 Task: Set up alerts for new listings in Portland, Oregon, that have a home office or study, and create a list of the availability of properties with dedicated workspace.
Action: Mouse moved to (342, 196)
Screenshot: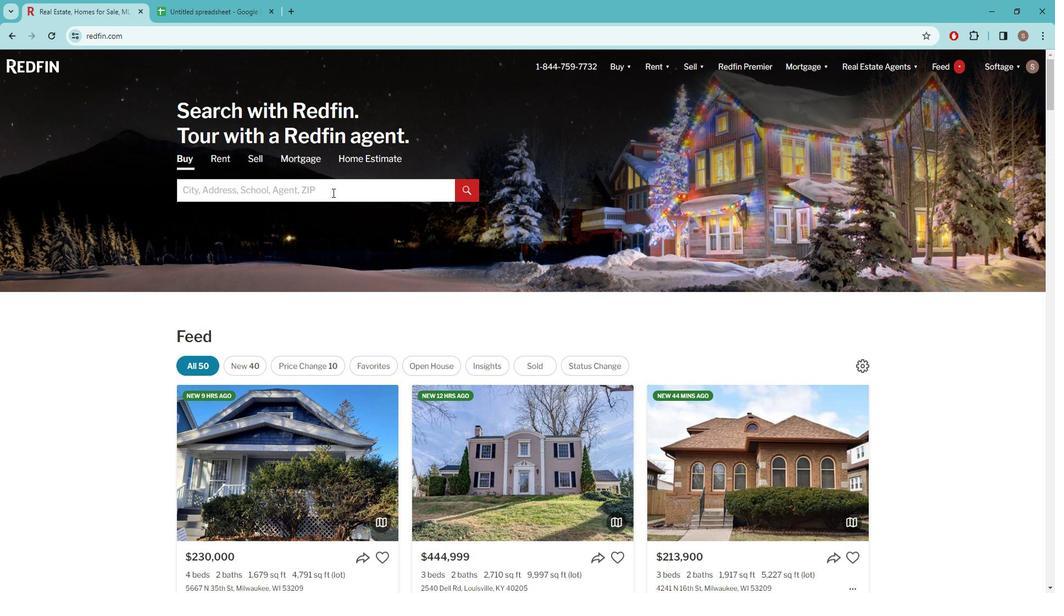 
Action: Mouse pressed left at (342, 196)
Screenshot: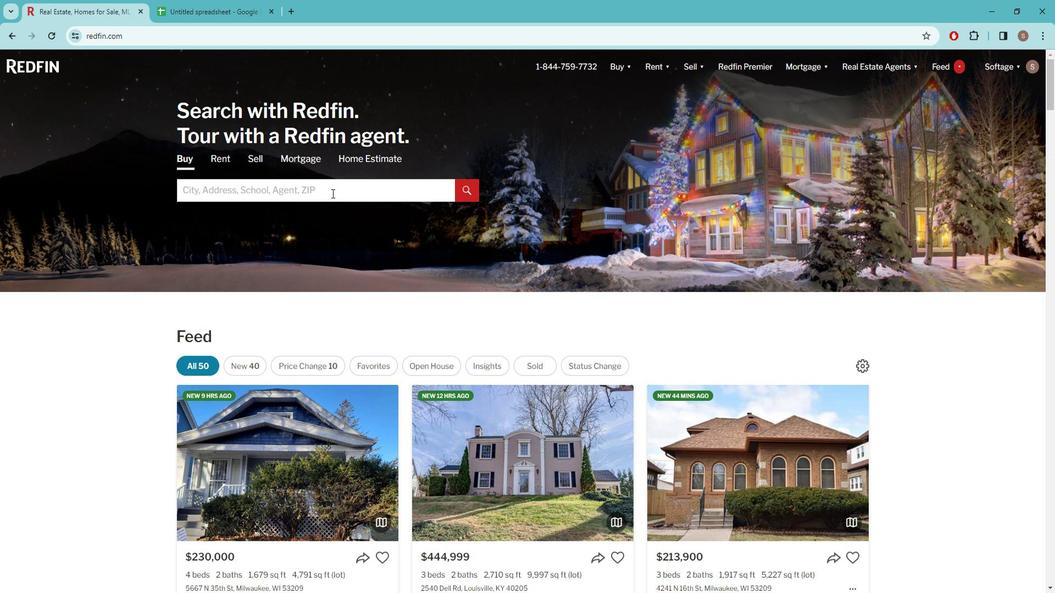 
Action: Key pressed p<Key.caps_lock>ORTLAND
Screenshot: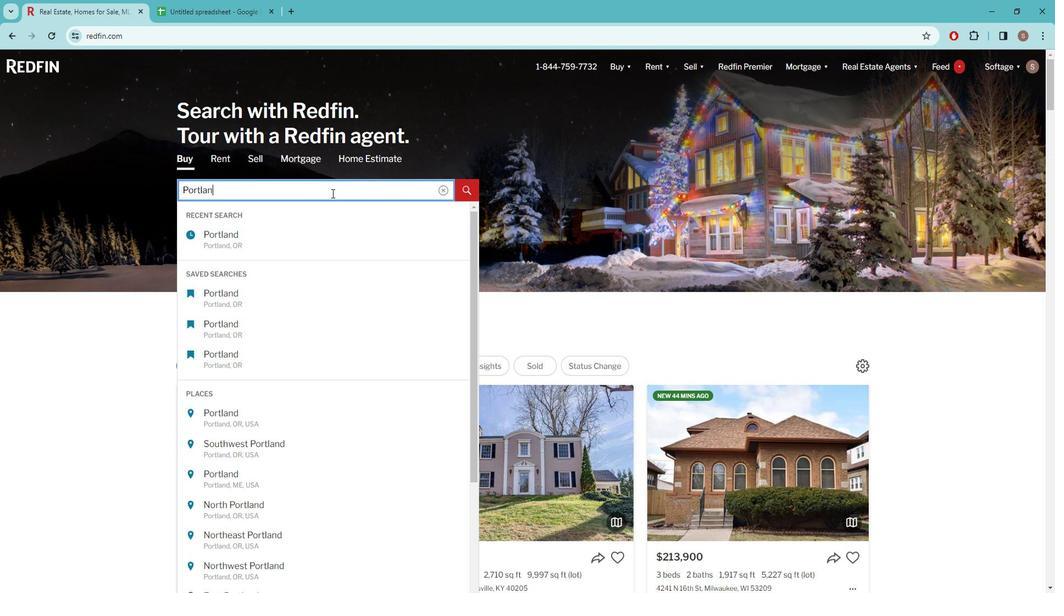 
Action: Mouse moved to (285, 230)
Screenshot: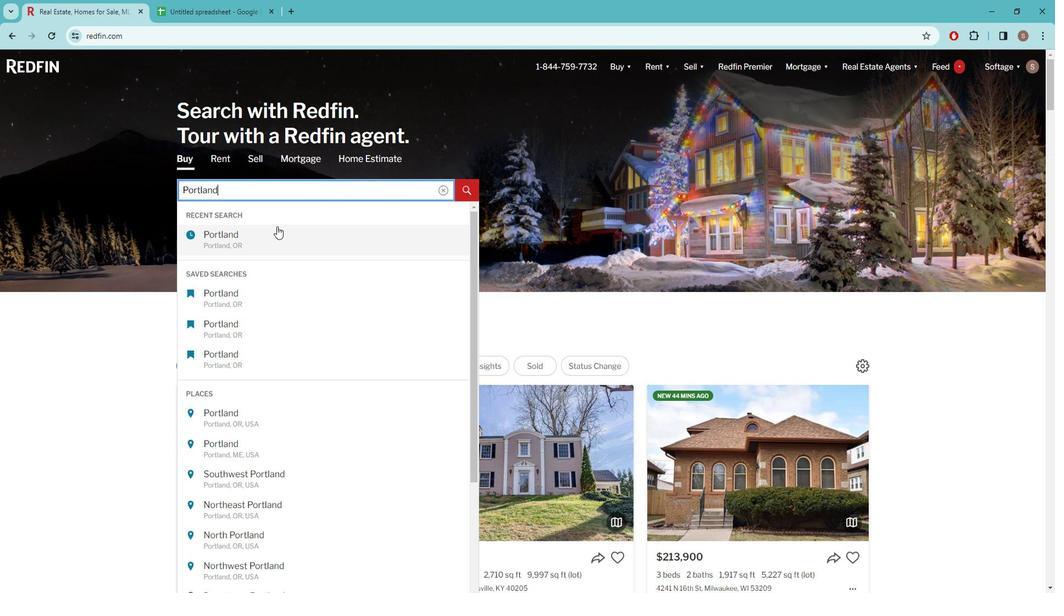
Action: Mouse pressed left at (285, 230)
Screenshot: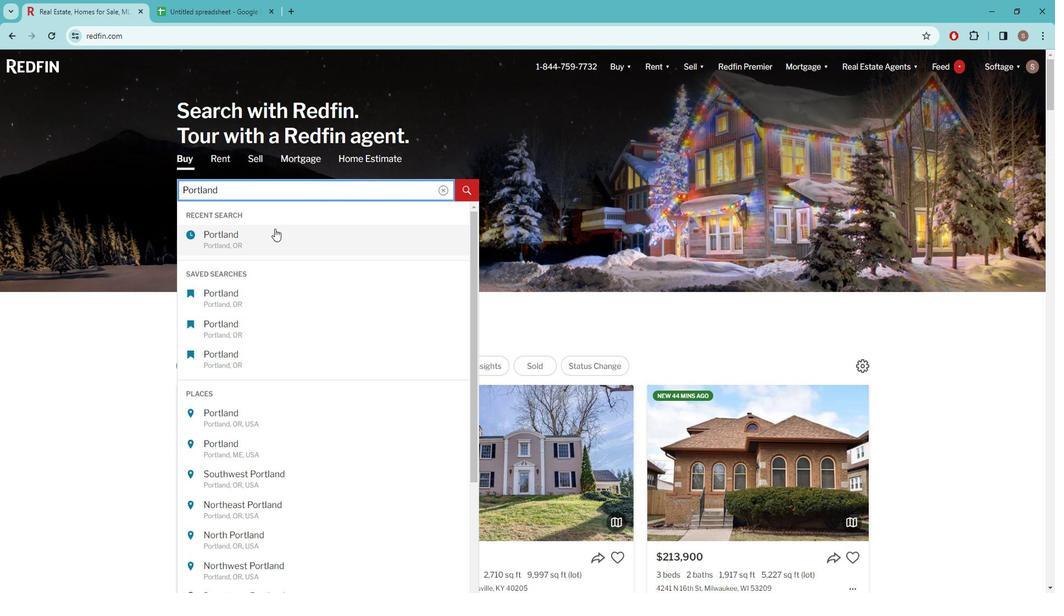 
Action: Mouse moved to (929, 145)
Screenshot: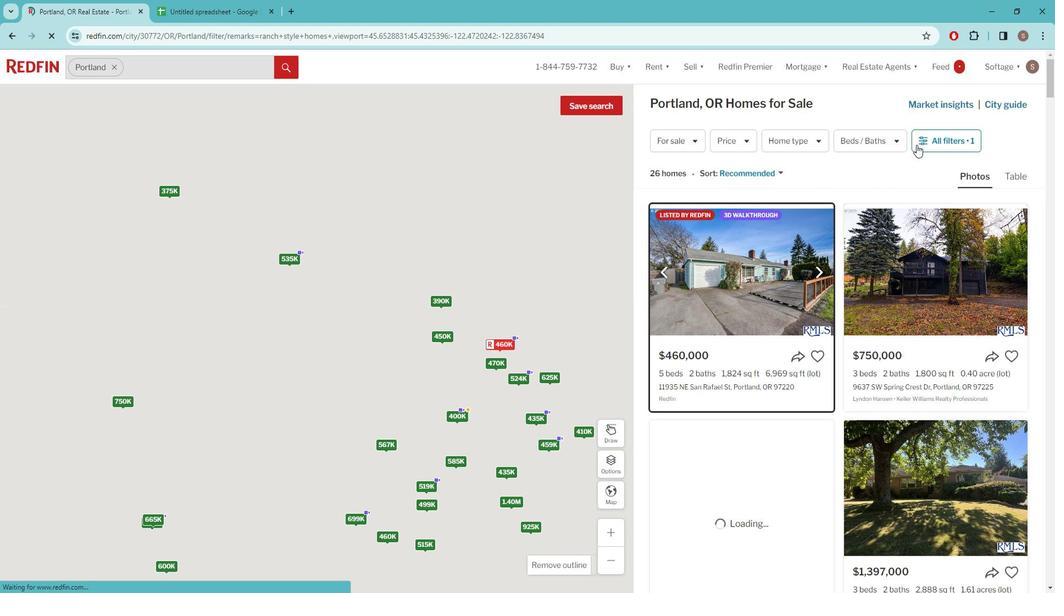 
Action: Mouse pressed left at (929, 145)
Screenshot: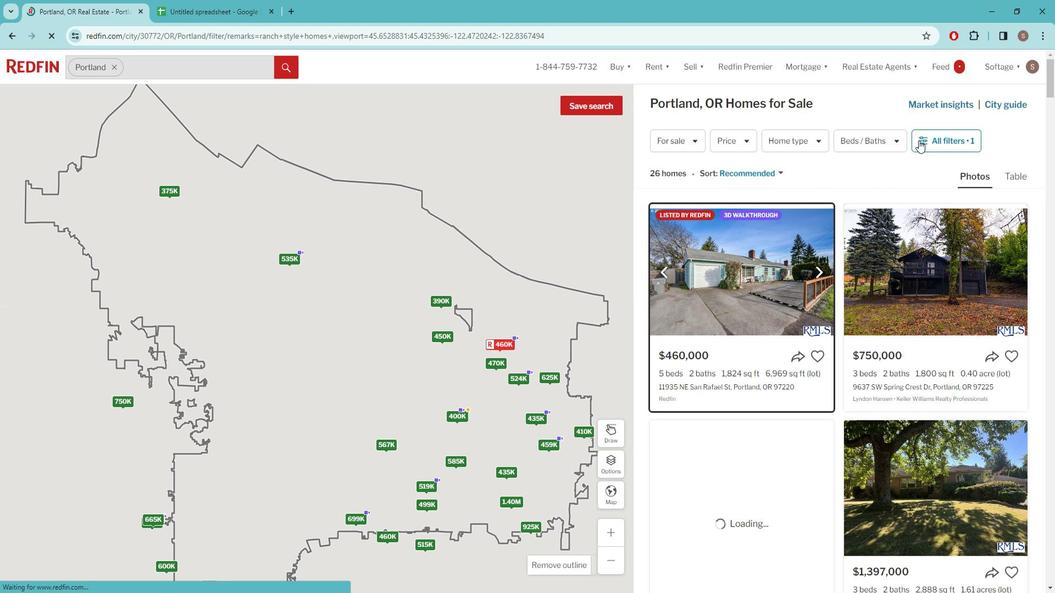 
Action: Mouse pressed left at (929, 145)
Screenshot: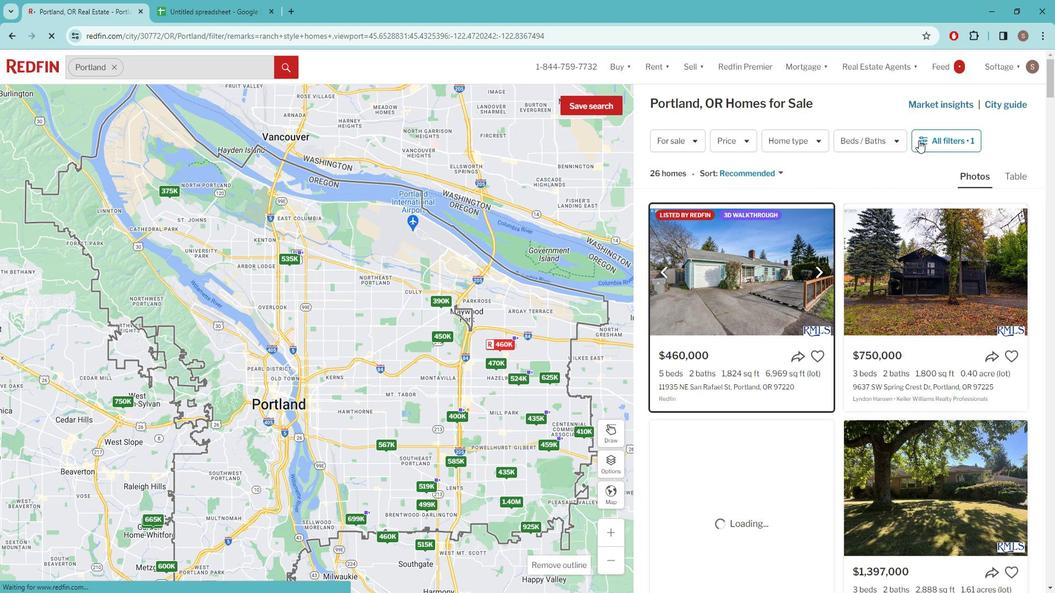 
Action: Mouse moved to (937, 146)
Screenshot: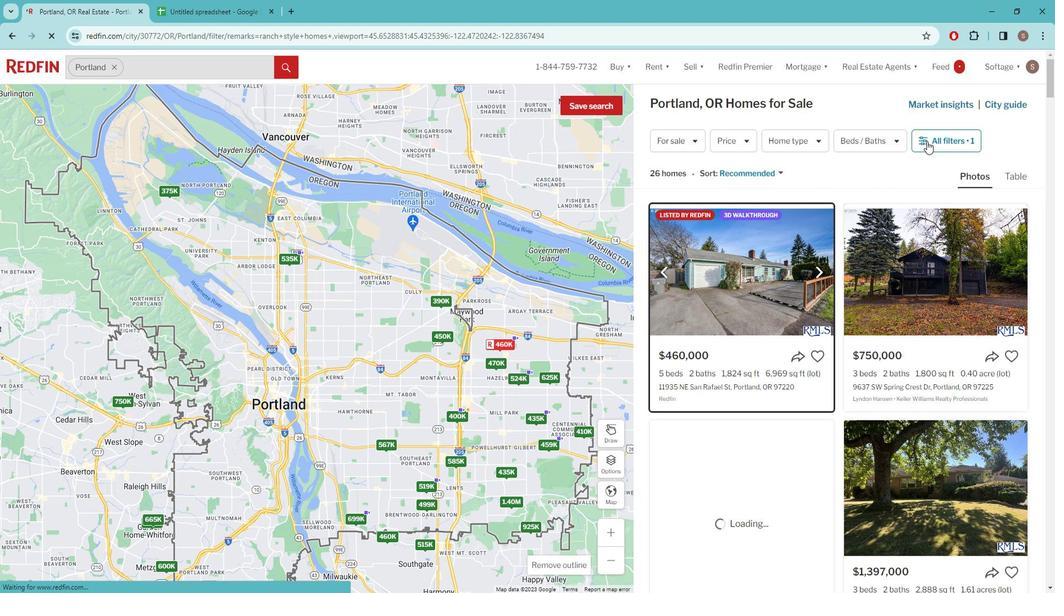 
Action: Mouse pressed left at (937, 146)
Screenshot: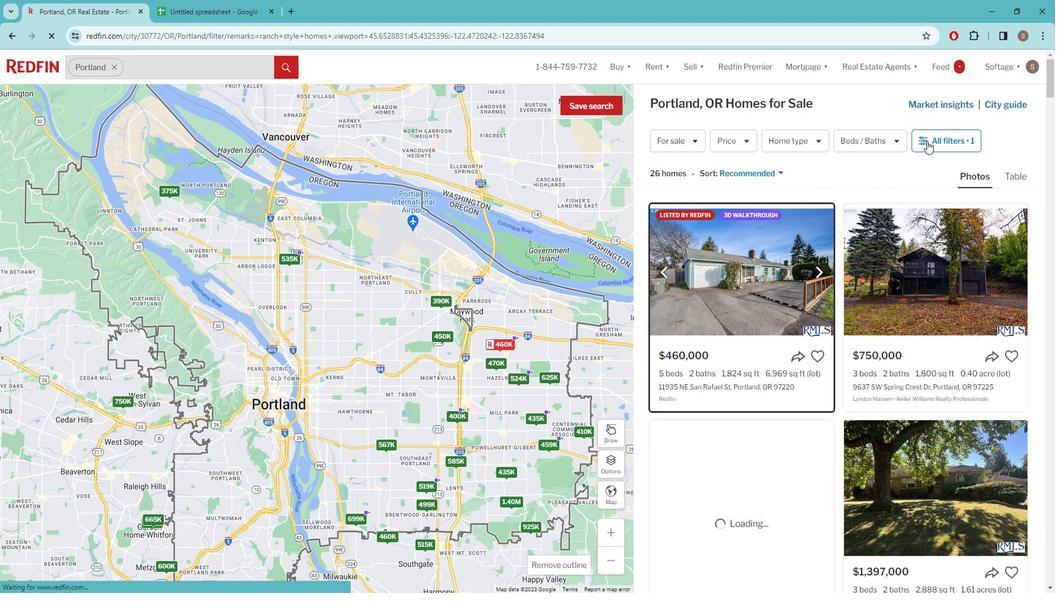 
Action: Mouse moved to (937, 146)
Screenshot: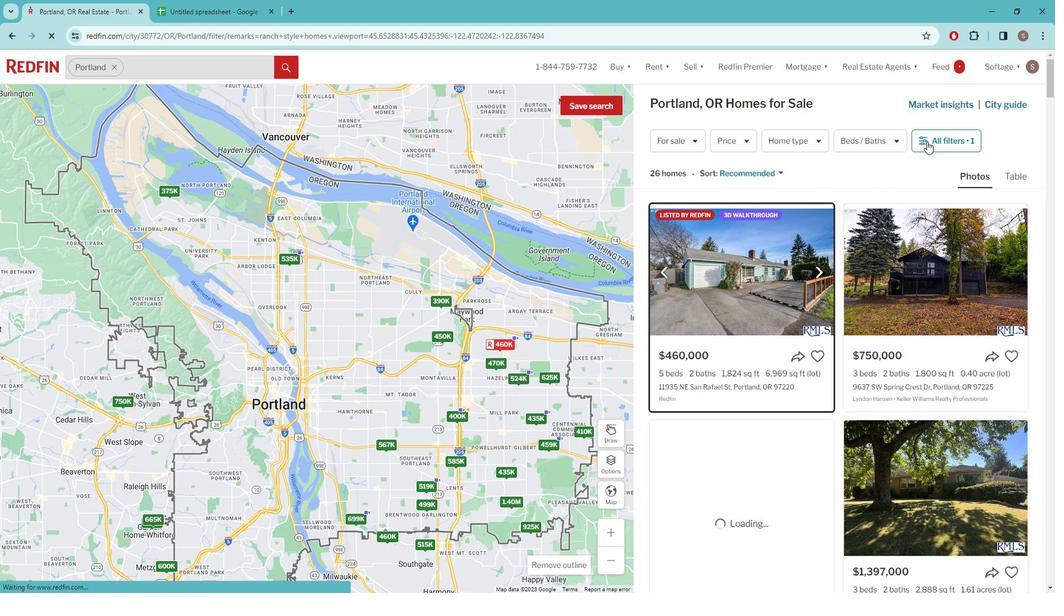 
Action: Mouse pressed left at (937, 146)
Screenshot: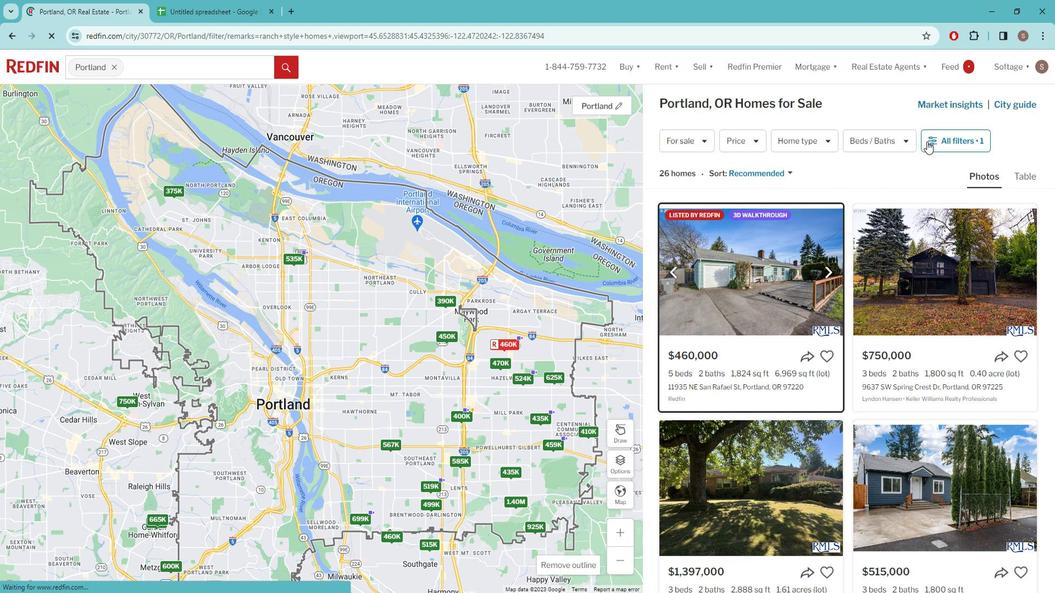 
Action: Mouse pressed left at (937, 146)
Screenshot: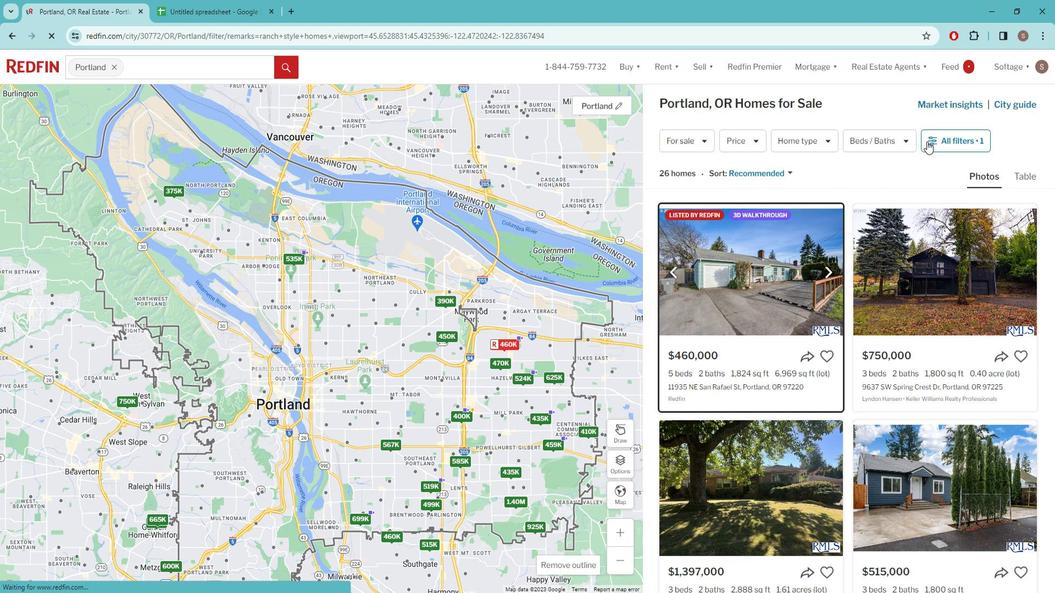 
Action: Mouse moved to (735, 557)
Screenshot: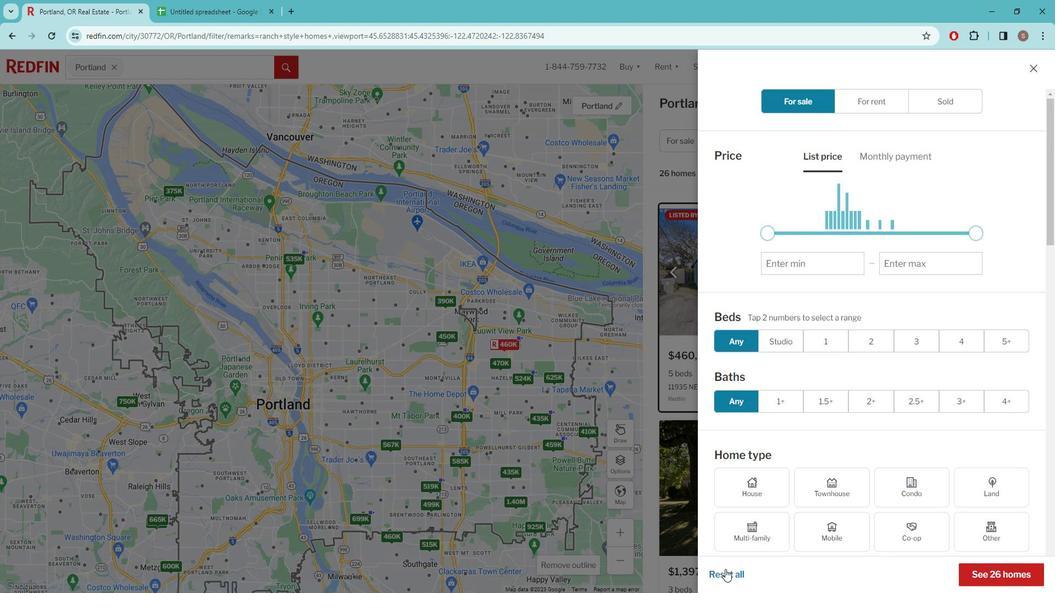 
Action: Mouse pressed left at (735, 557)
Screenshot: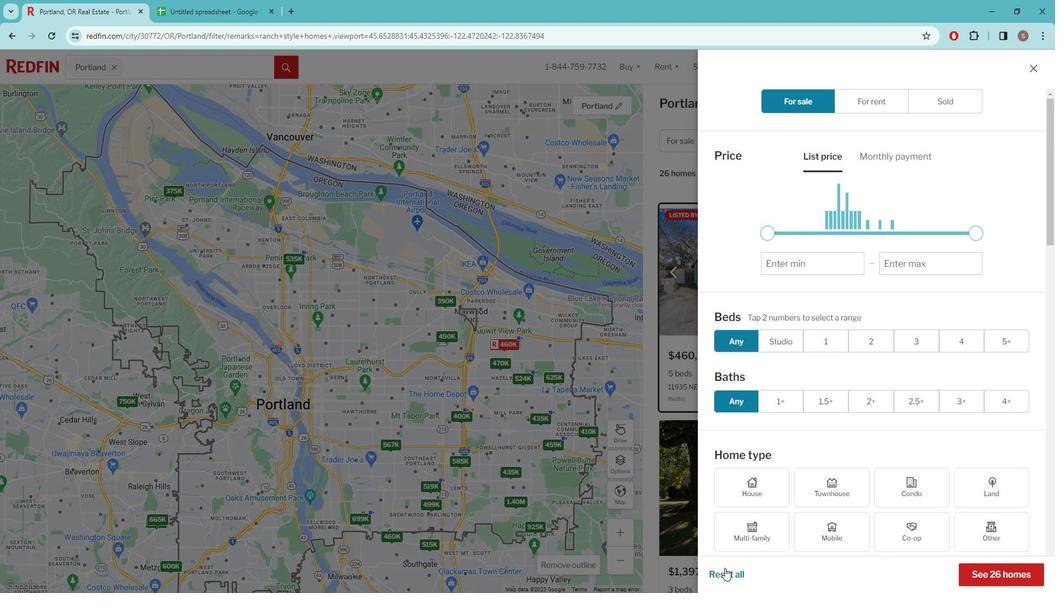 
Action: Mouse moved to (819, 354)
Screenshot: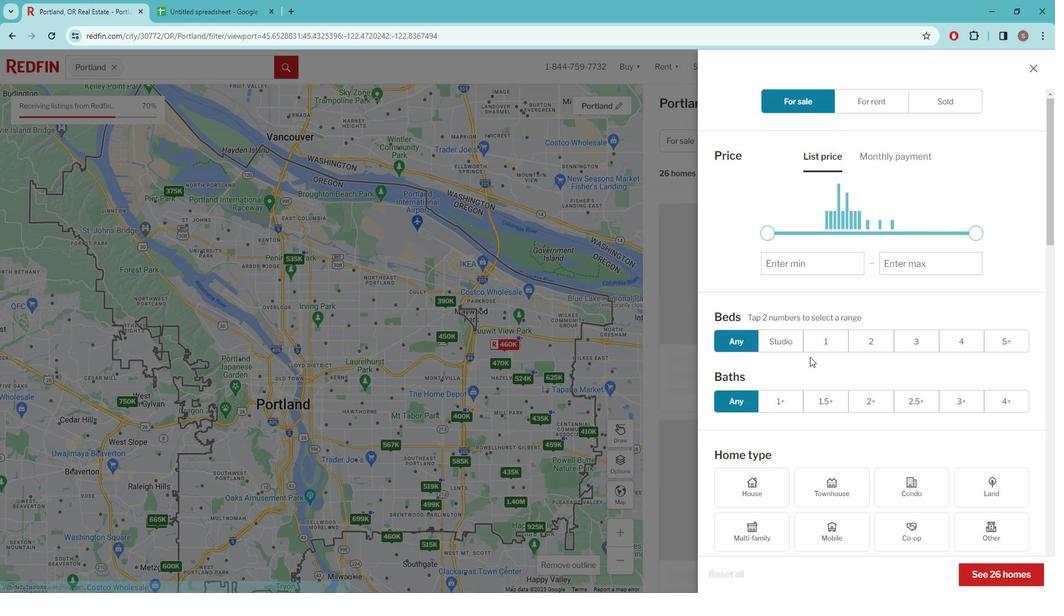 
Action: Mouse scrolled (819, 353) with delta (0, 0)
Screenshot: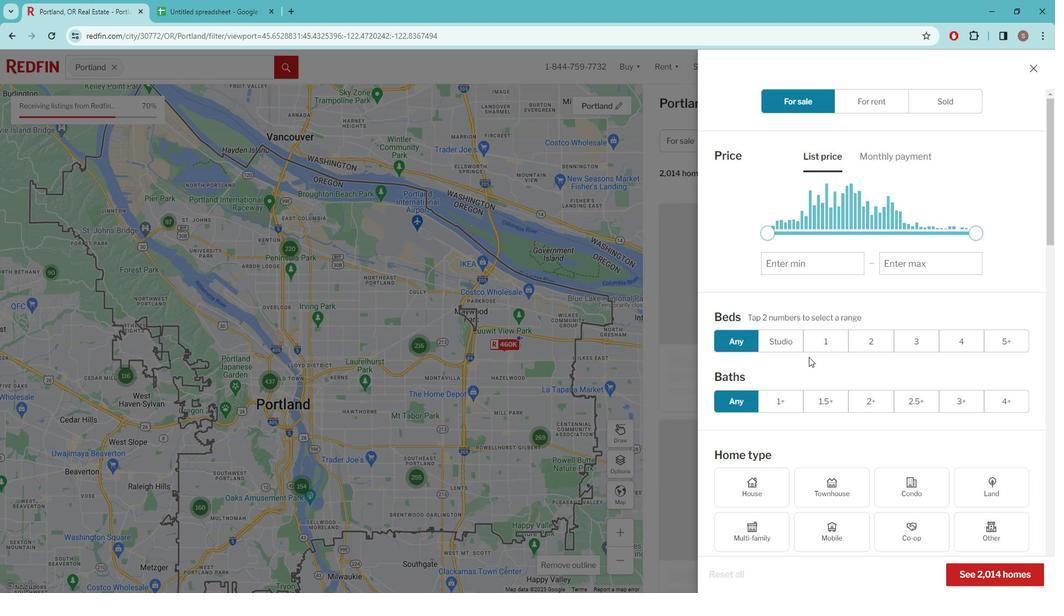 
Action: Mouse scrolled (819, 353) with delta (0, 0)
Screenshot: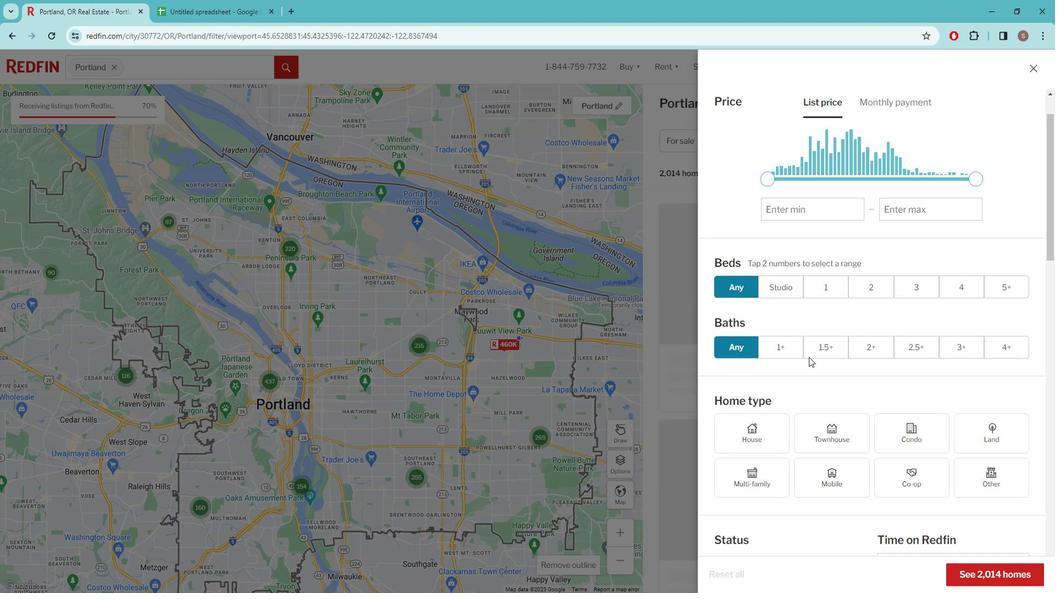 
Action: Mouse moved to (909, 494)
Screenshot: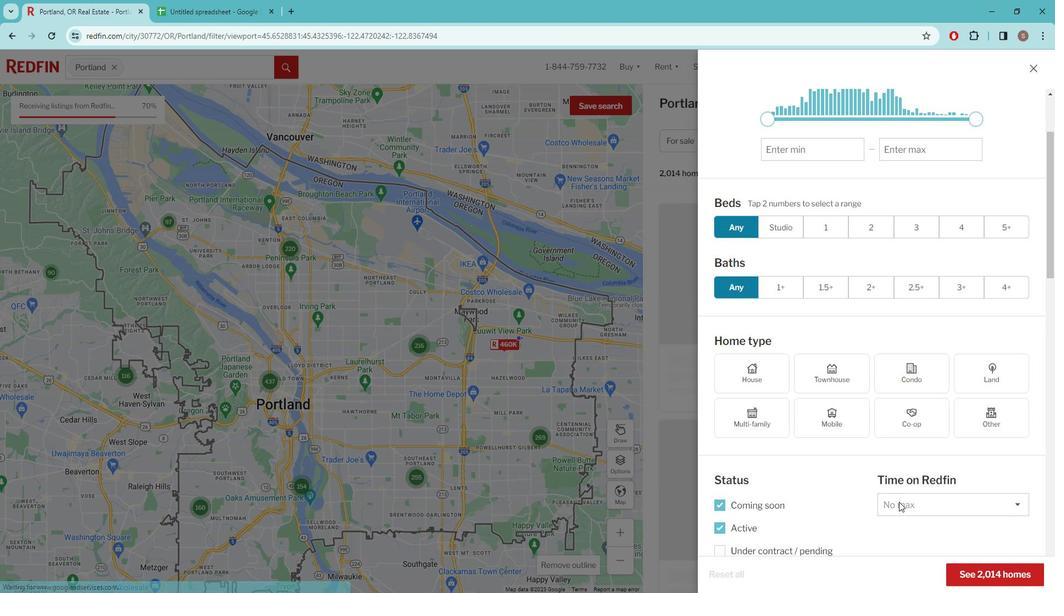 
Action: Mouse pressed left at (909, 494)
Screenshot: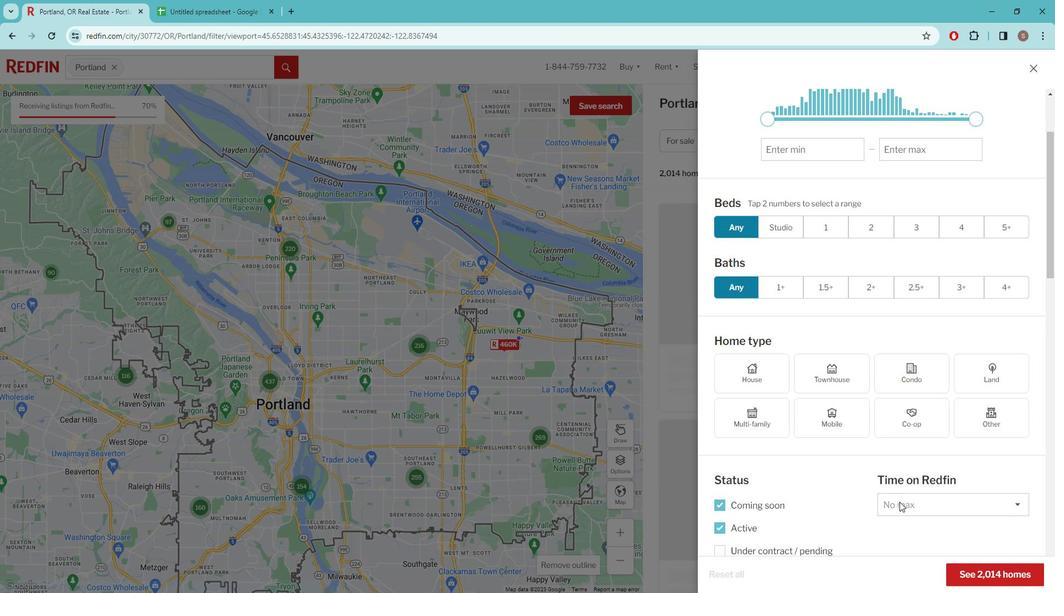 
Action: Mouse moved to (924, 359)
Screenshot: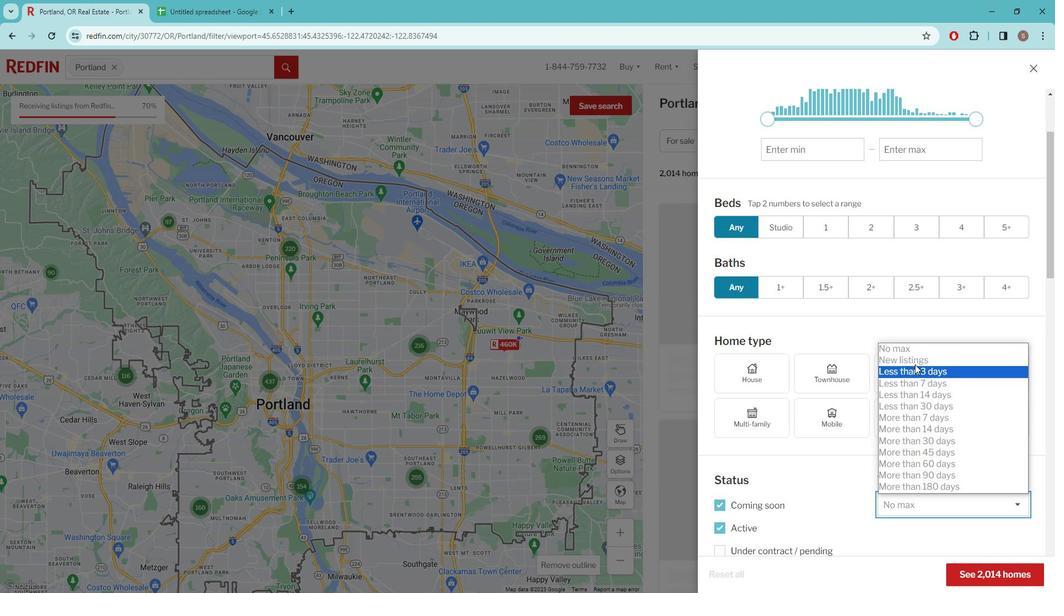 
Action: Mouse pressed left at (924, 359)
Screenshot: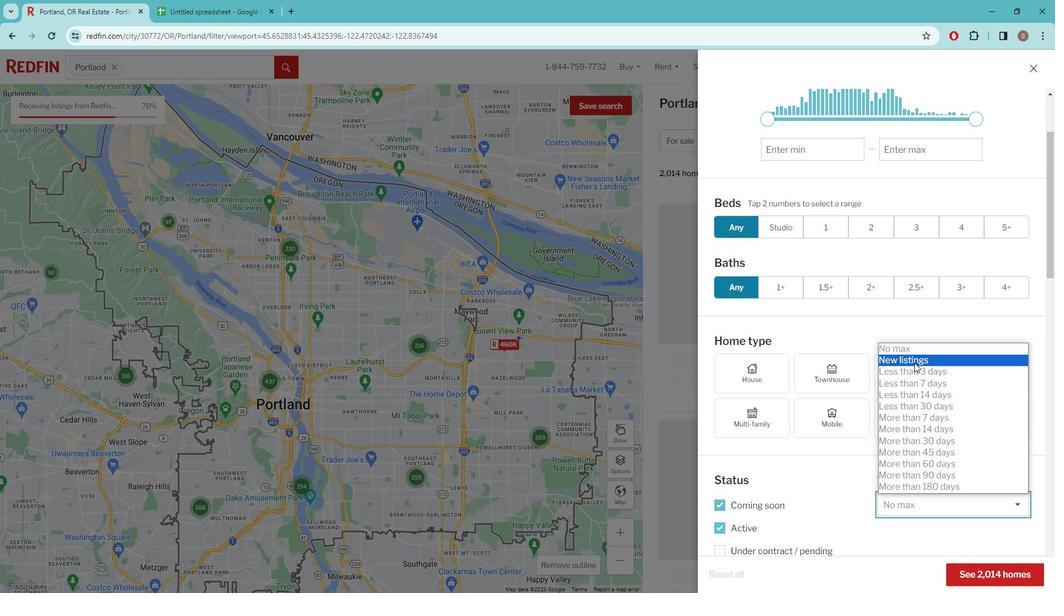 
Action: Mouse moved to (897, 392)
Screenshot: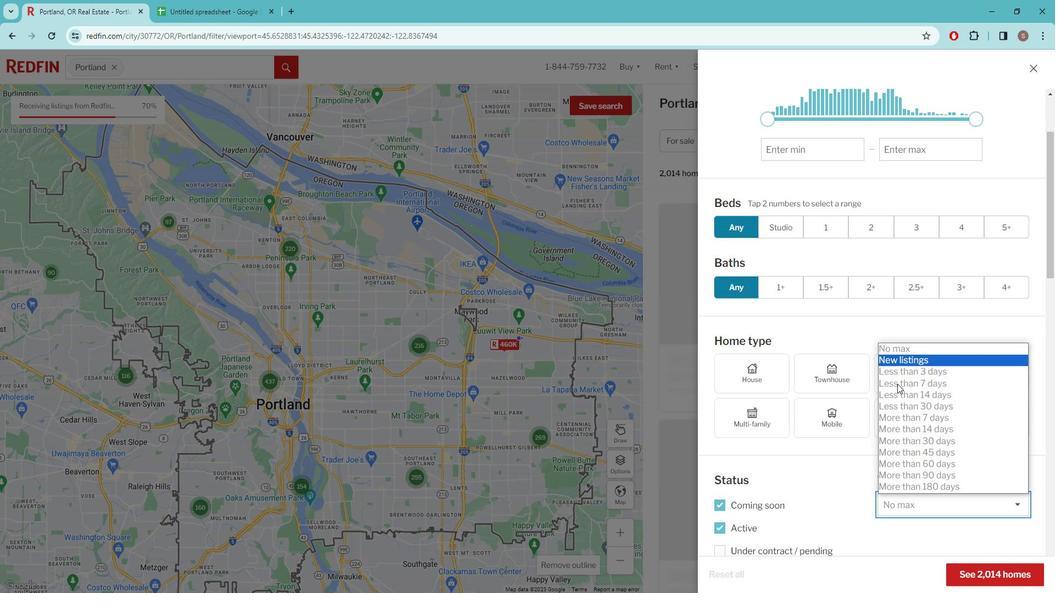 
Action: Mouse scrolled (897, 392) with delta (0, 0)
Screenshot: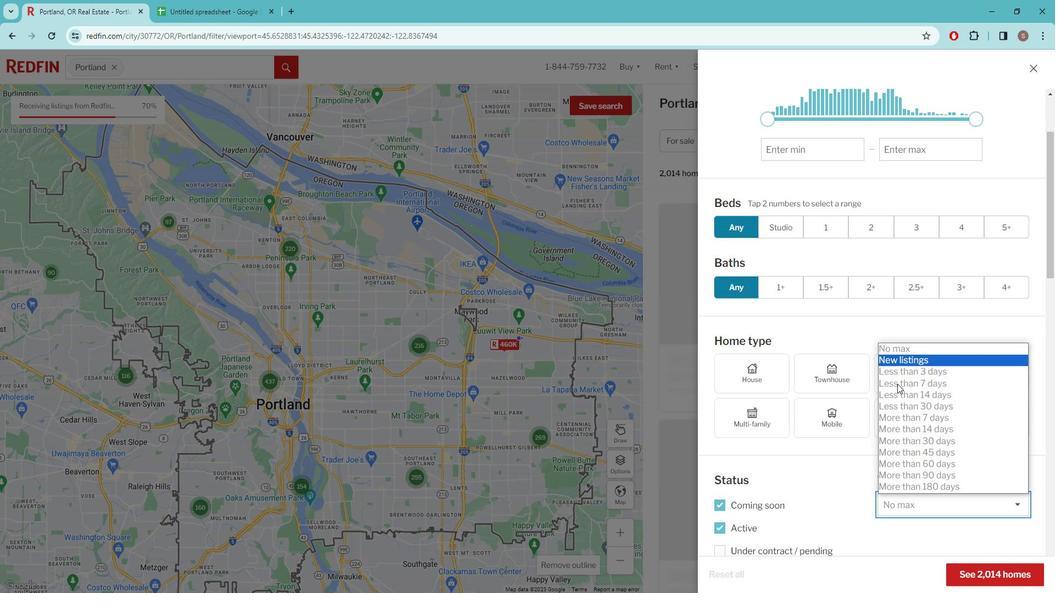 
Action: Mouse moved to (896, 393)
Screenshot: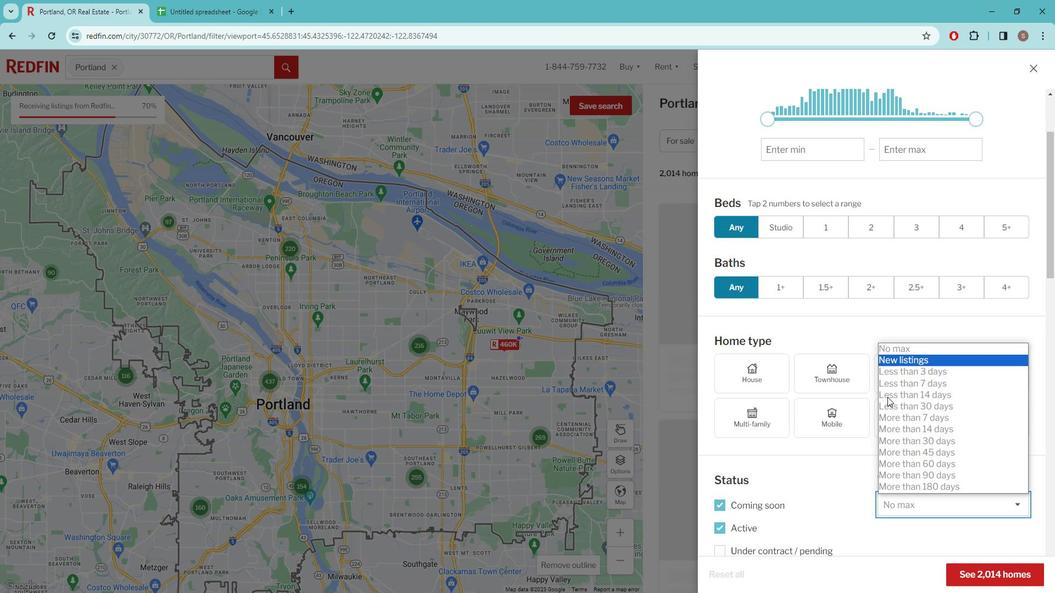 
Action: Mouse scrolled (896, 392) with delta (0, 0)
Screenshot: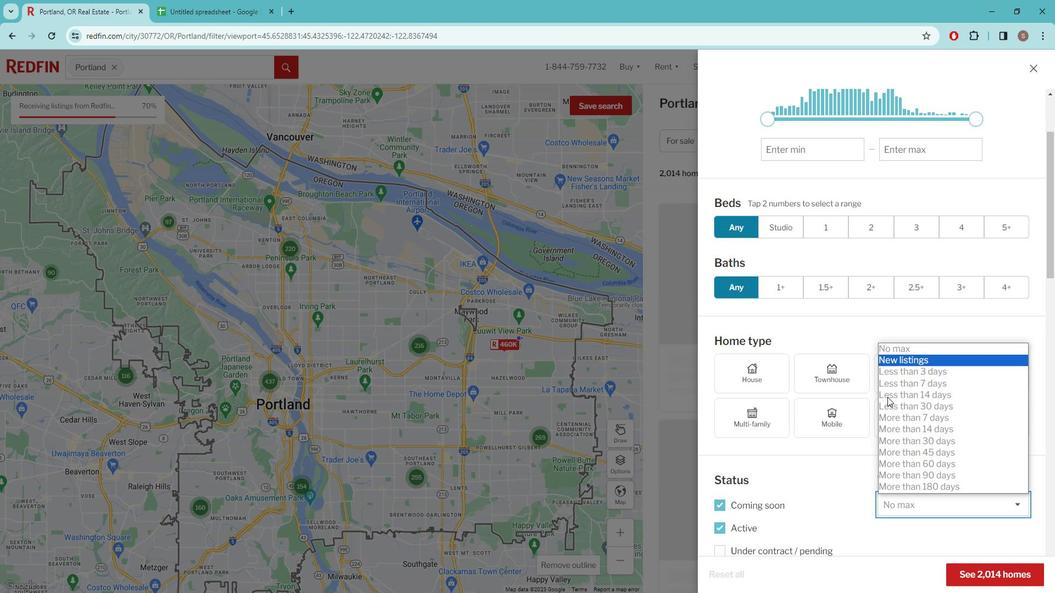 
Action: Mouse moved to (896, 393)
Screenshot: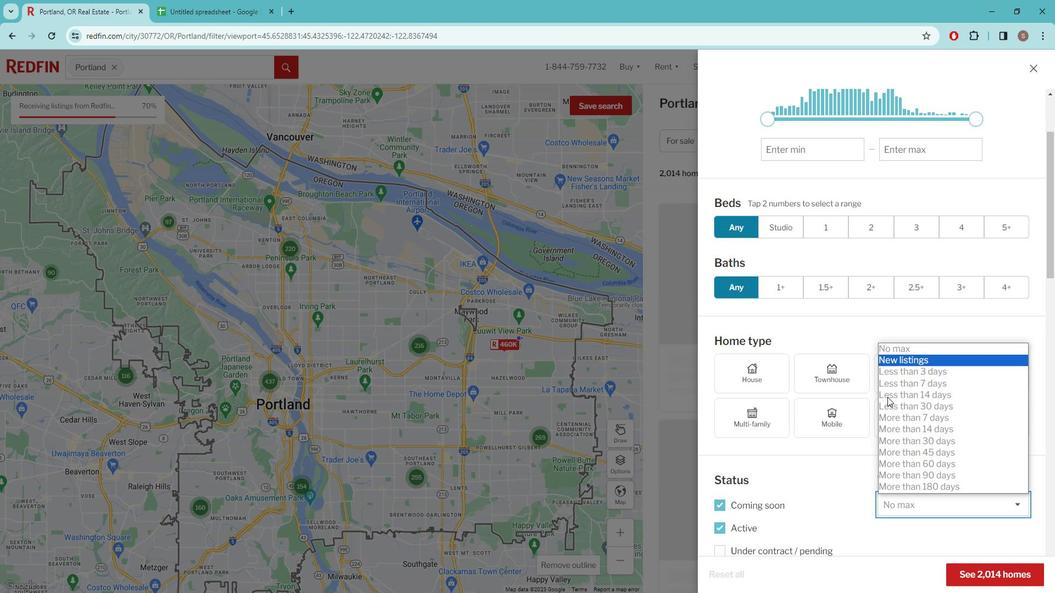 
Action: Mouse scrolled (896, 392) with delta (0, 0)
Screenshot: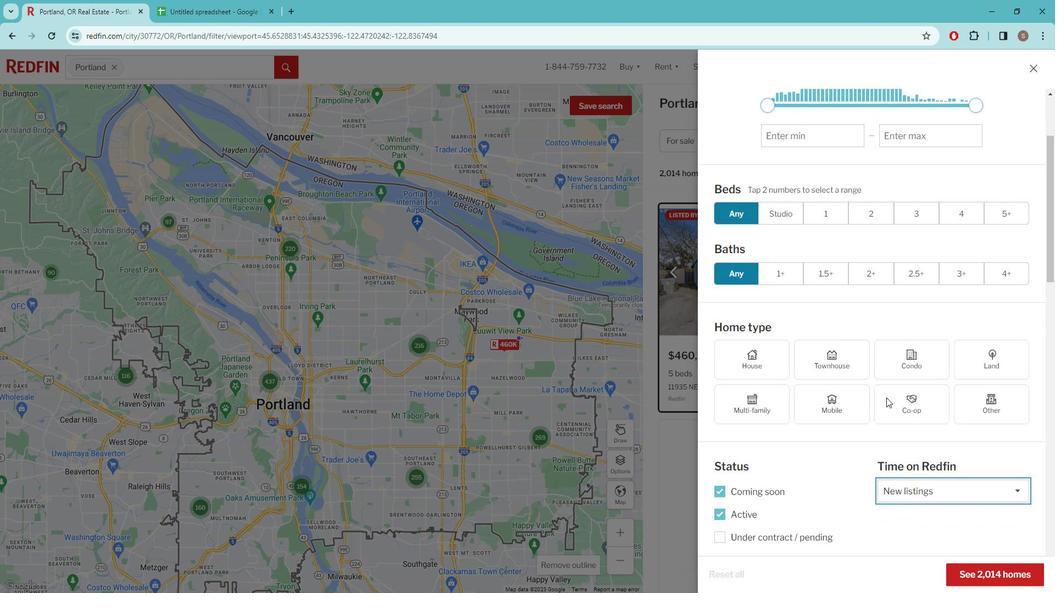 
Action: Mouse scrolled (896, 392) with delta (0, 0)
Screenshot: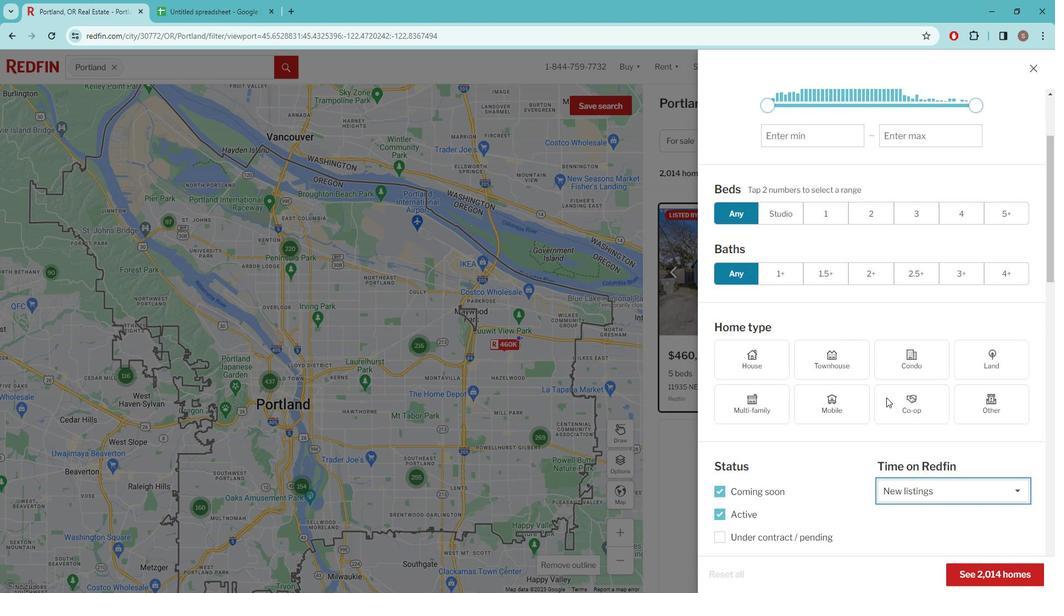 
Action: Mouse moved to (786, 434)
Screenshot: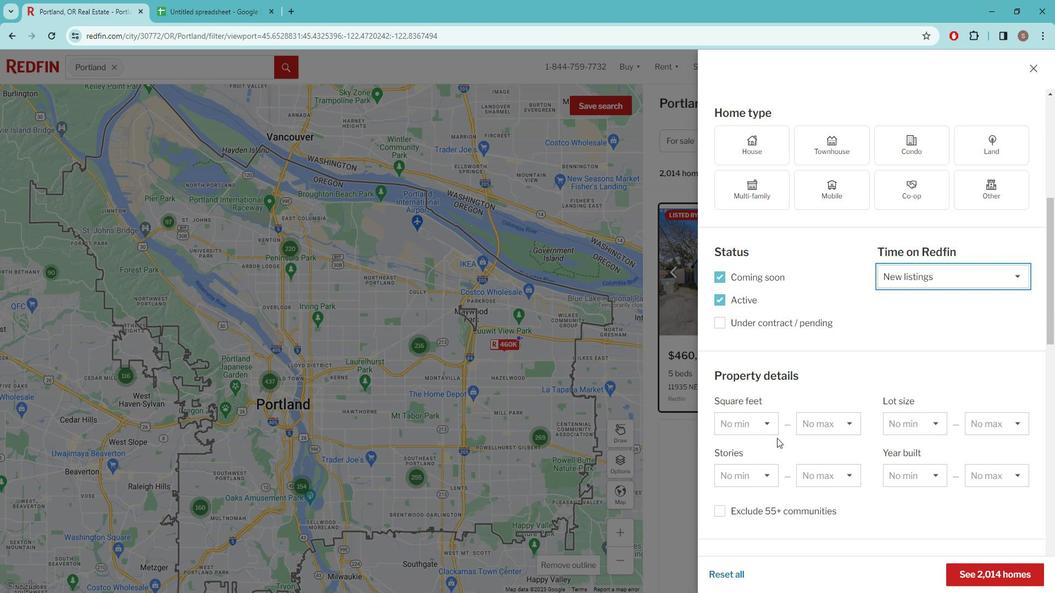 
Action: Mouse scrolled (786, 434) with delta (0, 0)
Screenshot: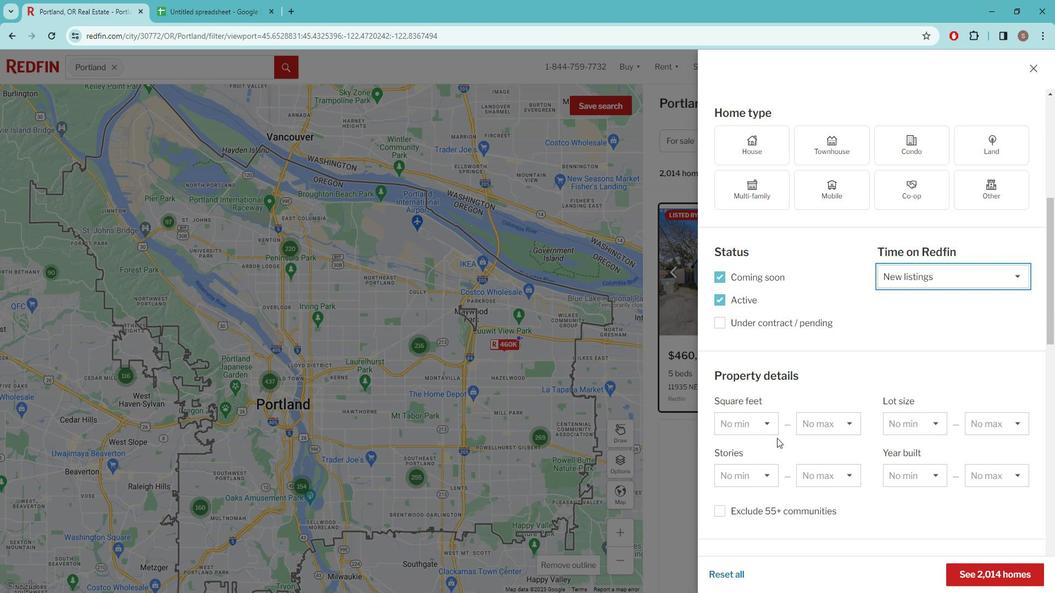 
Action: Mouse scrolled (786, 434) with delta (0, 0)
Screenshot: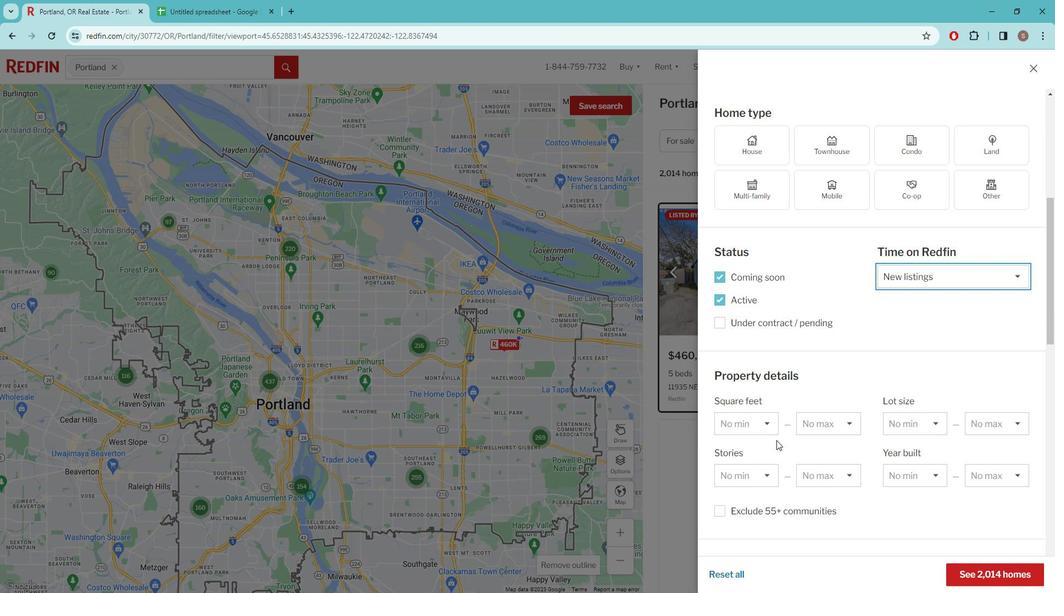 
Action: Mouse scrolled (786, 434) with delta (0, 0)
Screenshot: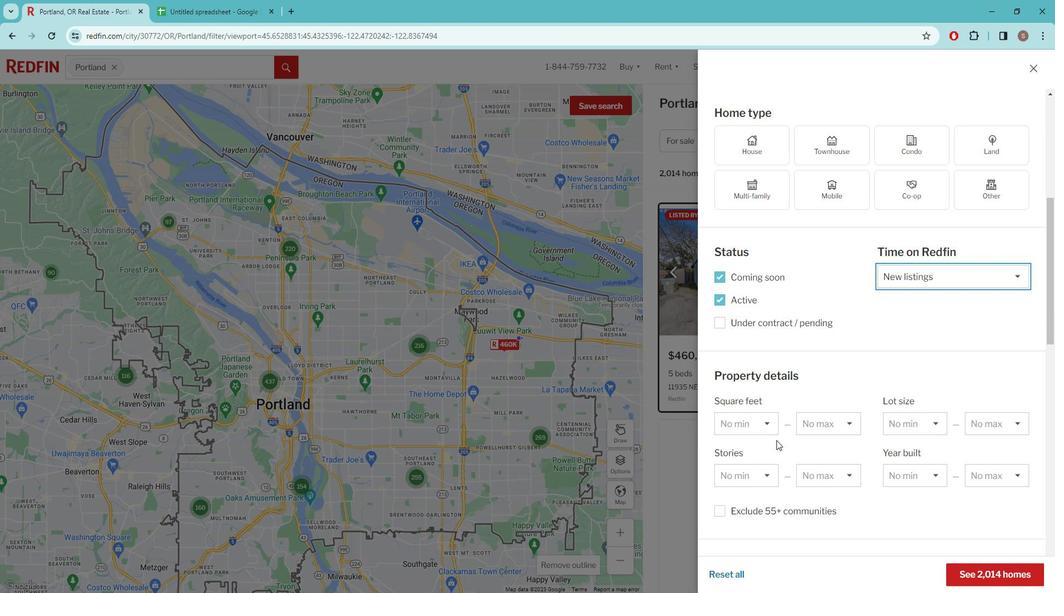
Action: Mouse moved to (764, 422)
Screenshot: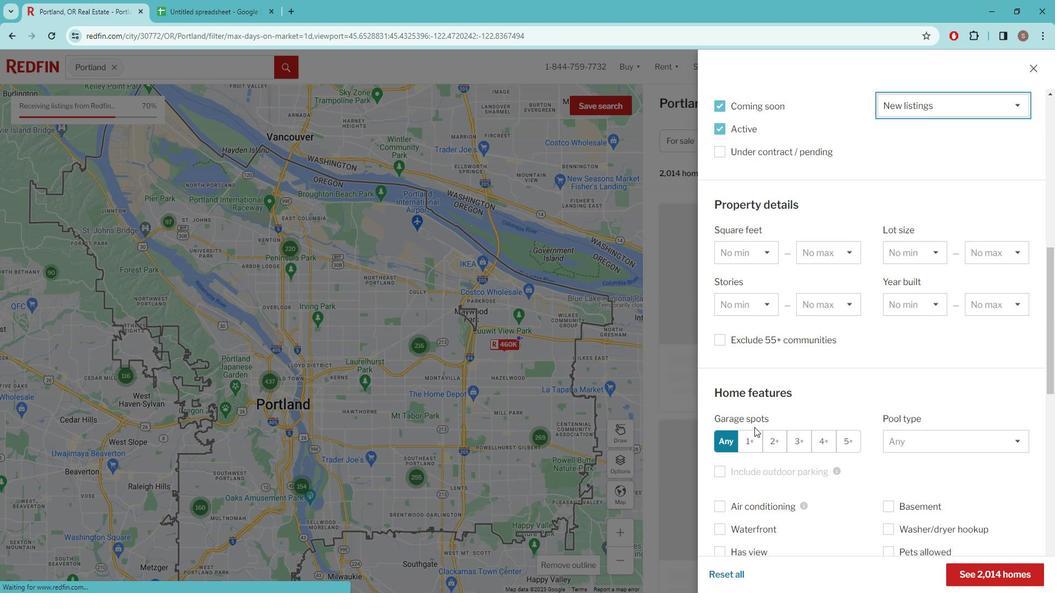 
Action: Mouse scrolled (764, 421) with delta (0, 0)
Screenshot: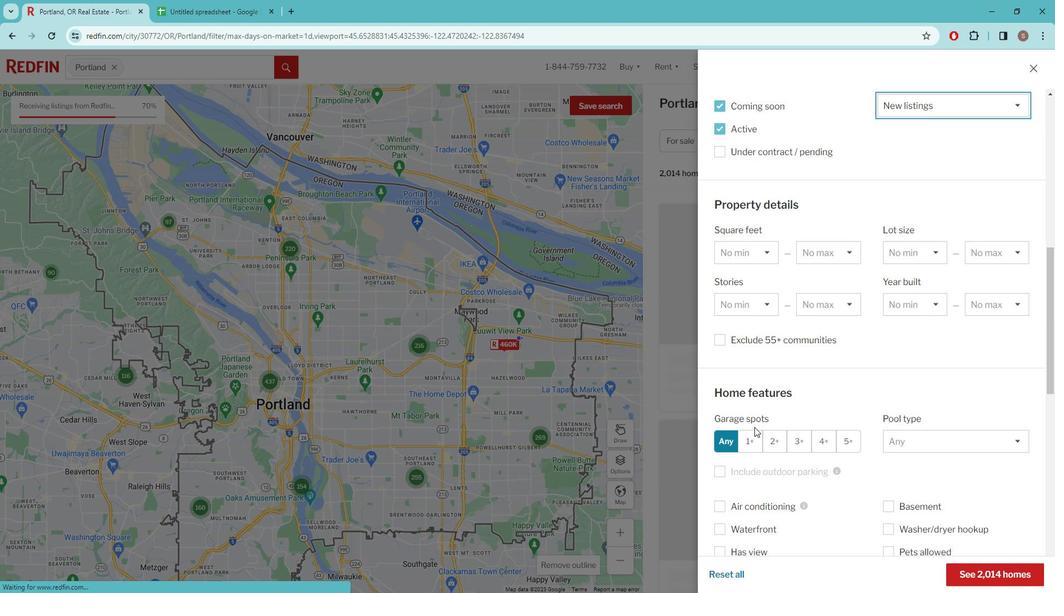 
Action: Mouse scrolled (764, 421) with delta (0, 0)
Screenshot: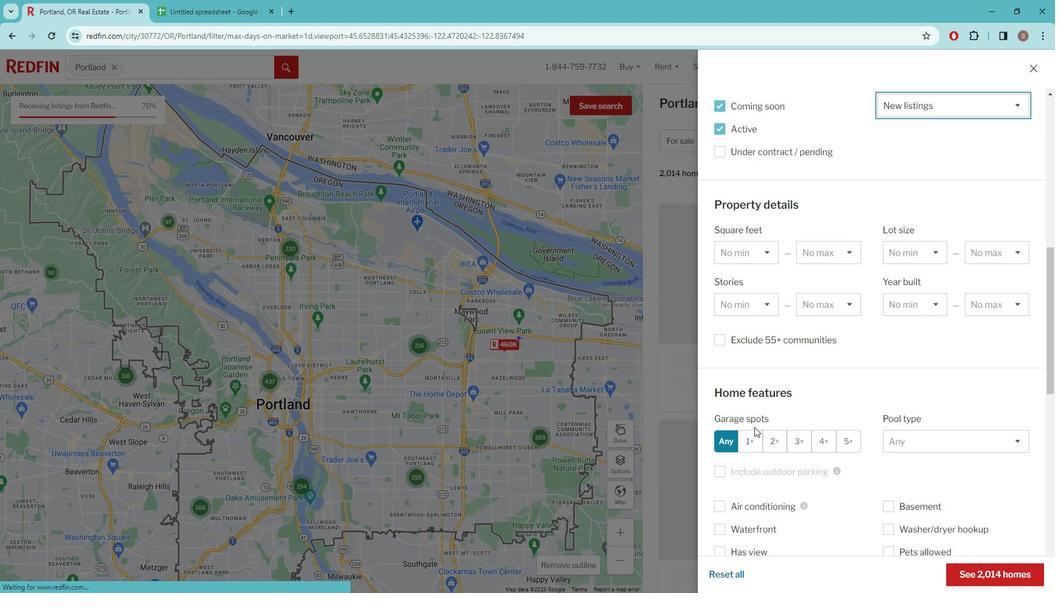 
Action: Mouse moved to (786, 431)
Screenshot: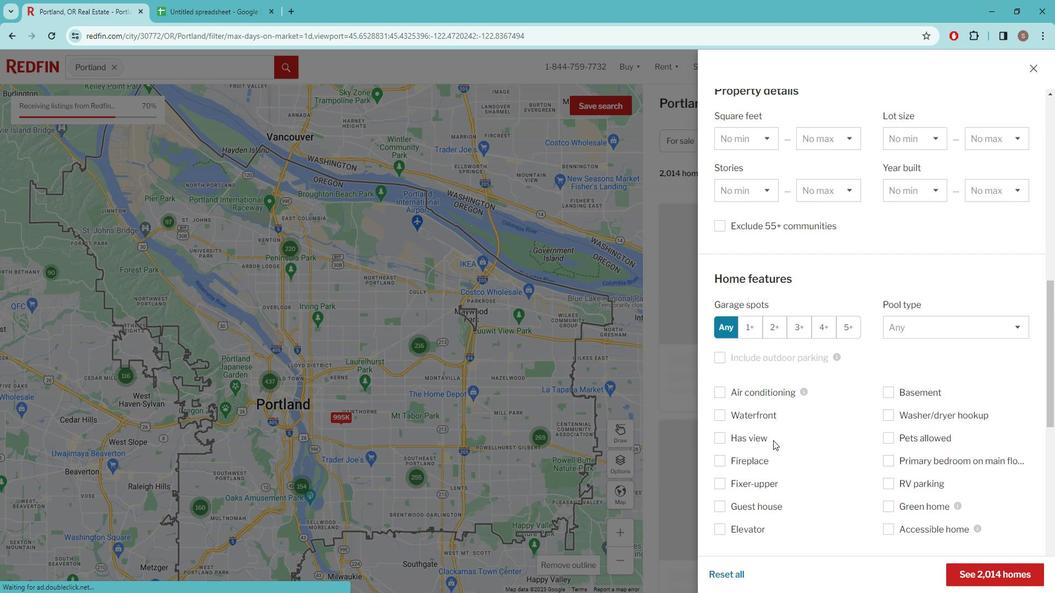 
Action: Mouse scrolled (786, 431) with delta (0, 0)
Screenshot: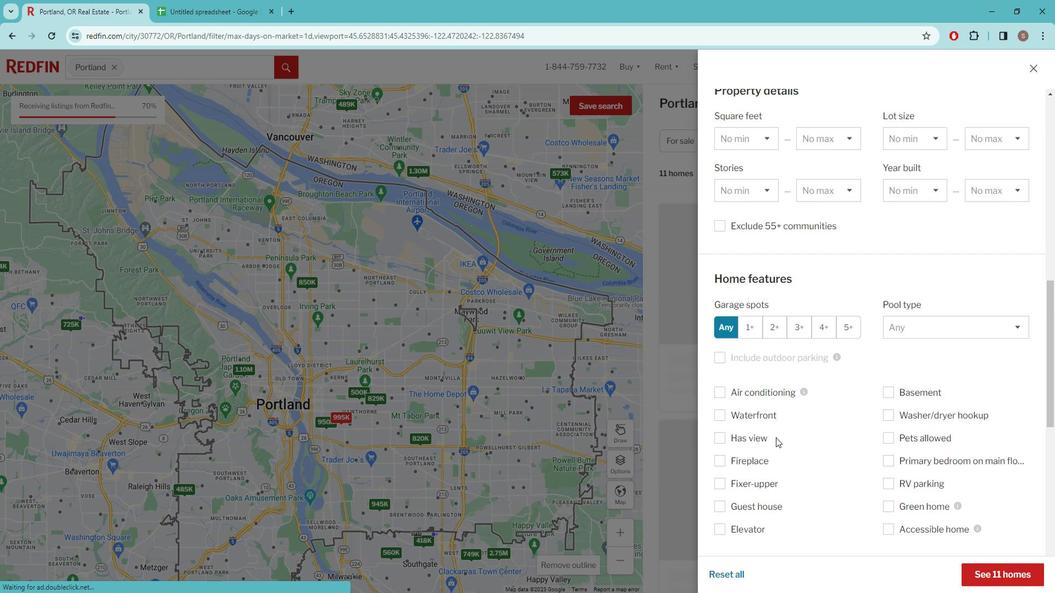 
Action: Mouse scrolled (786, 431) with delta (0, 0)
Screenshot: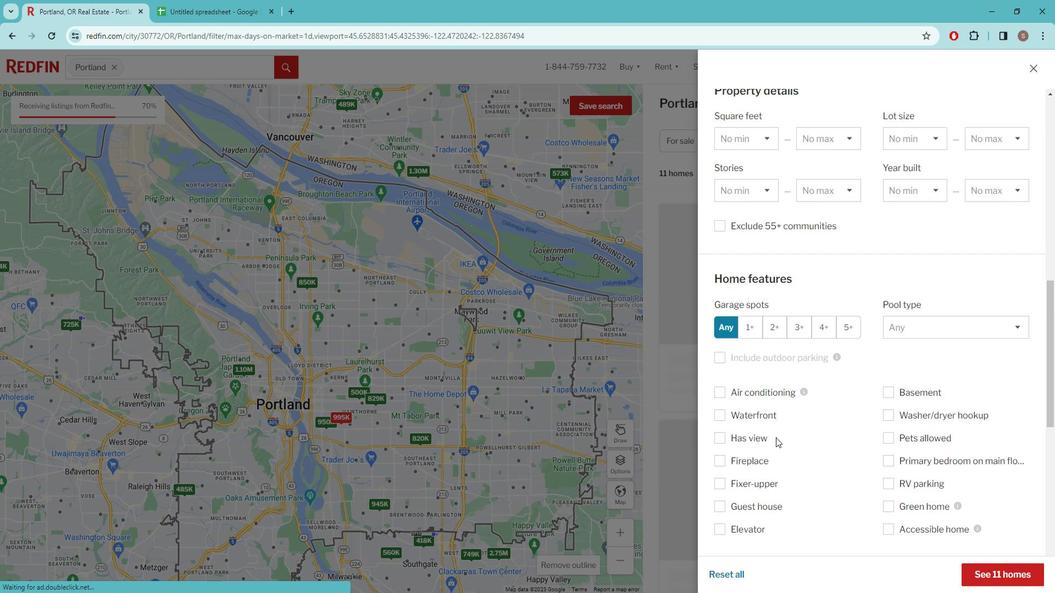 
Action: Mouse moved to (769, 457)
Screenshot: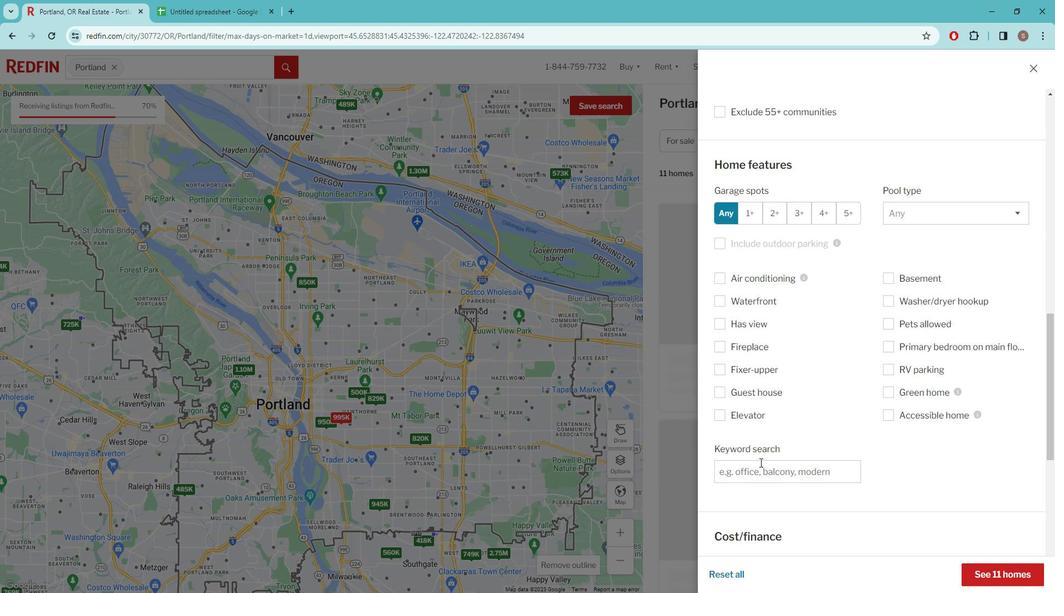 
Action: Mouse pressed left at (769, 457)
Screenshot: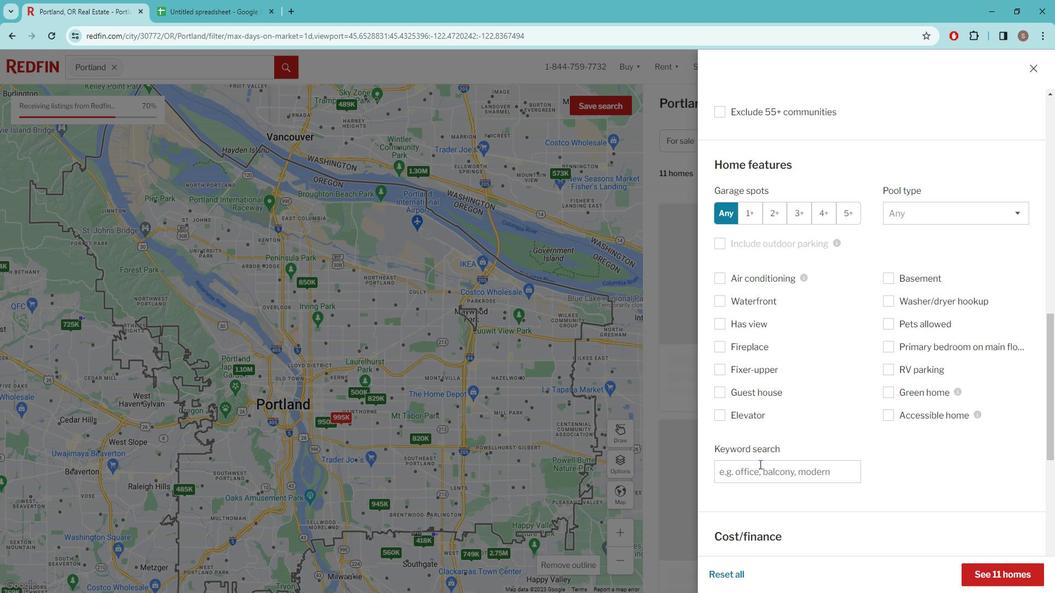 
Action: Key pressed HOME<Key.space>OFFICE<Key.space>
Screenshot: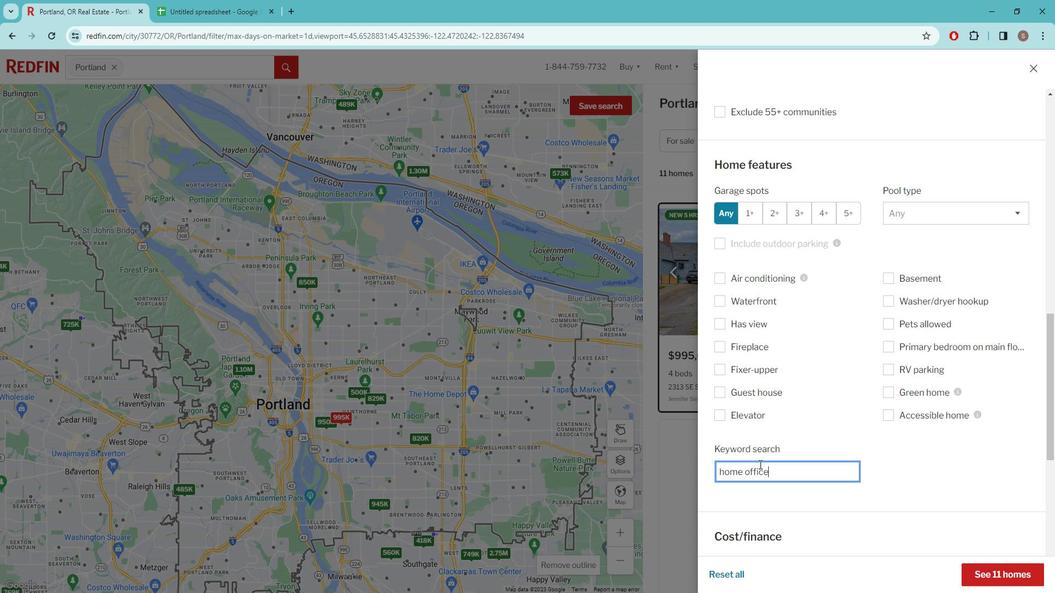 
Action: Mouse scrolled (769, 457) with delta (0, 0)
Screenshot: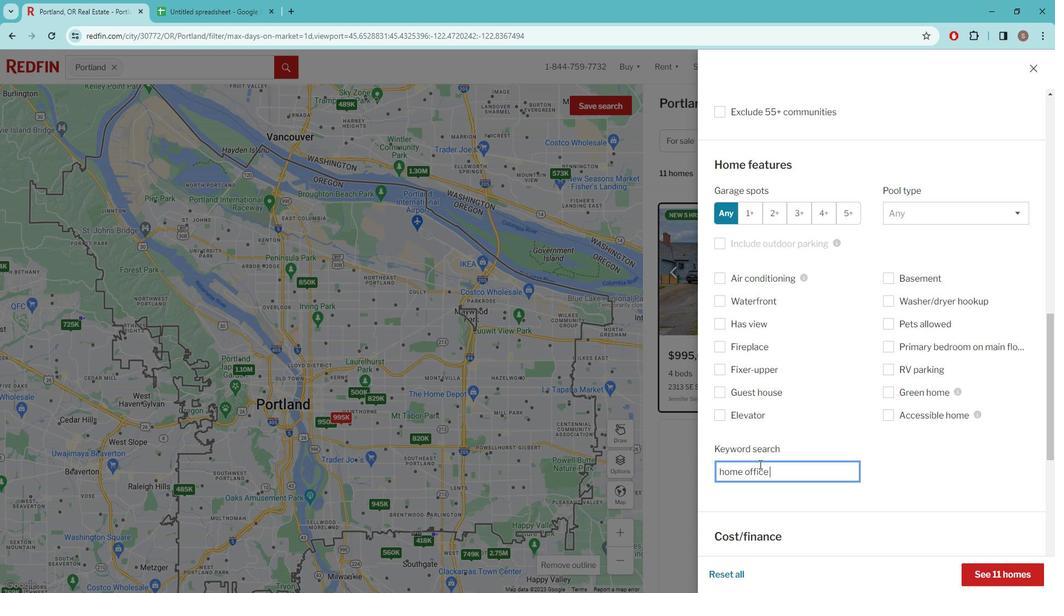 
Action: Mouse scrolled (769, 457) with delta (0, 0)
Screenshot: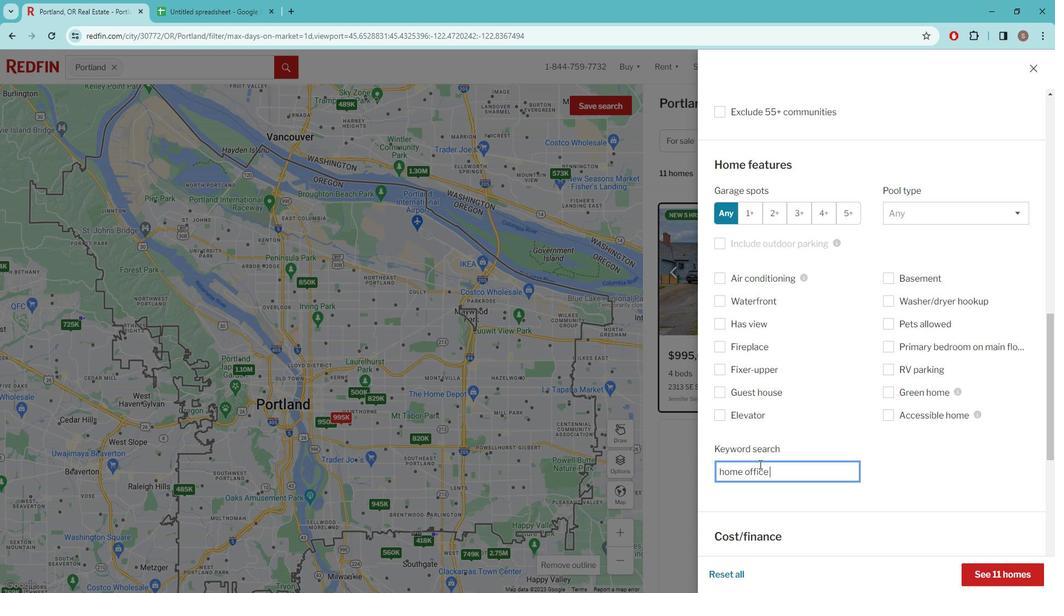 
Action: Mouse scrolled (769, 457) with delta (0, 0)
Screenshot: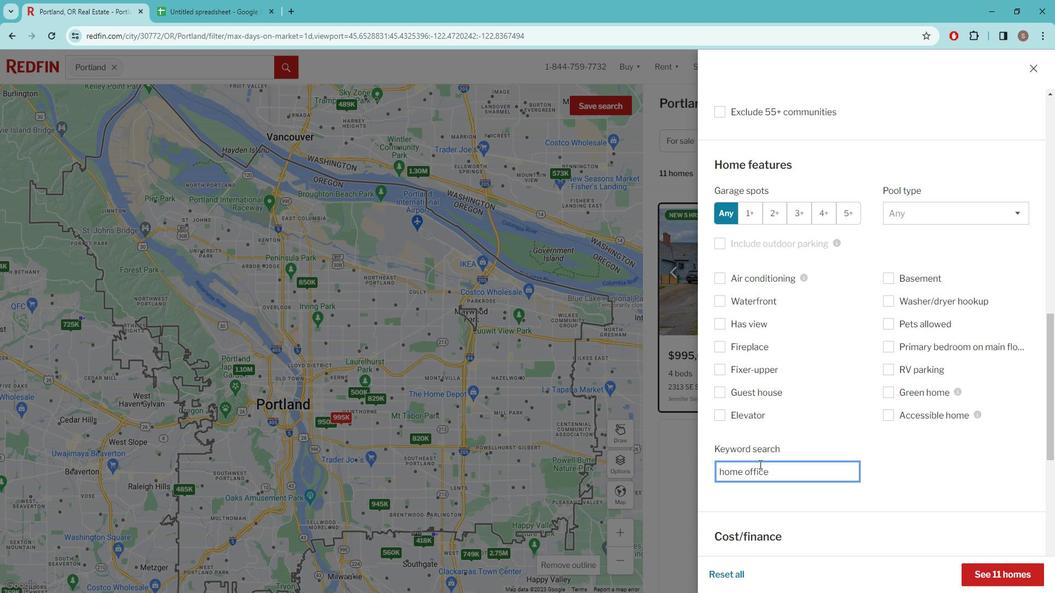 
Action: Mouse scrolled (769, 457) with delta (0, 0)
Screenshot: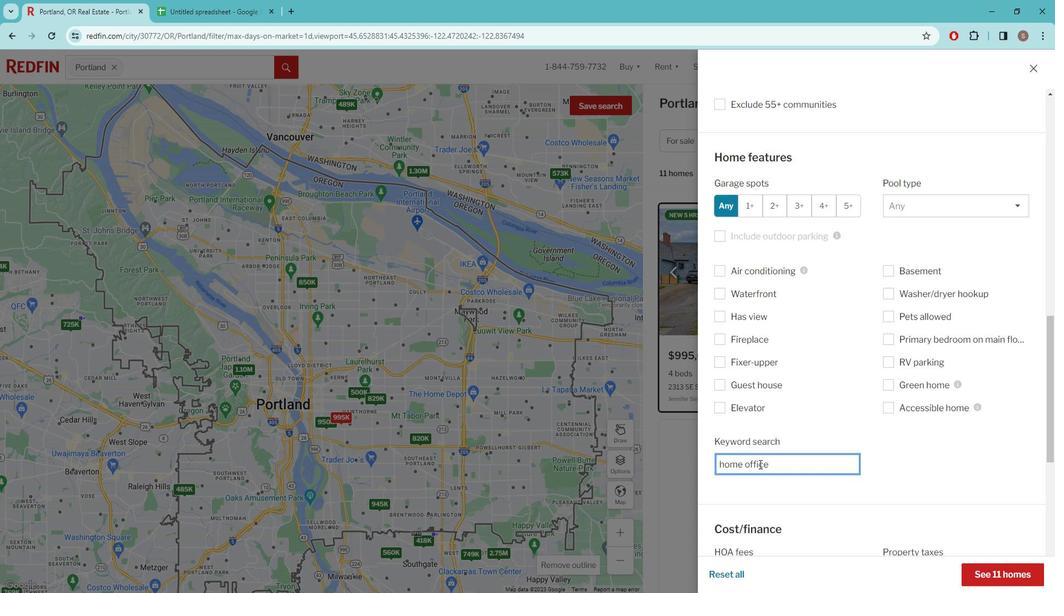 
Action: Mouse scrolled (769, 457) with delta (0, 0)
Screenshot: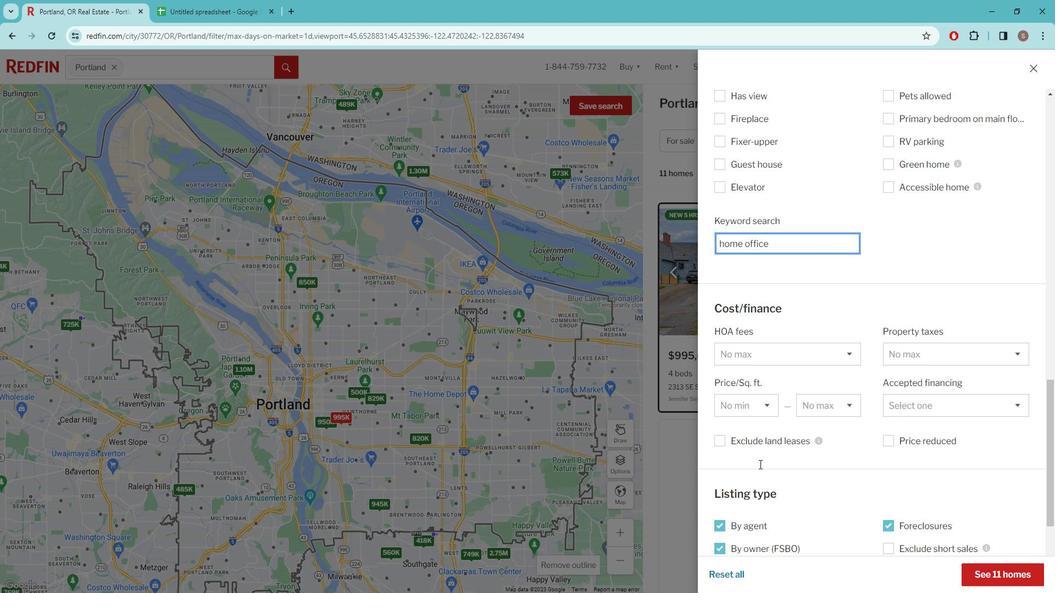 
Action: Mouse scrolled (769, 457) with delta (0, 0)
Screenshot: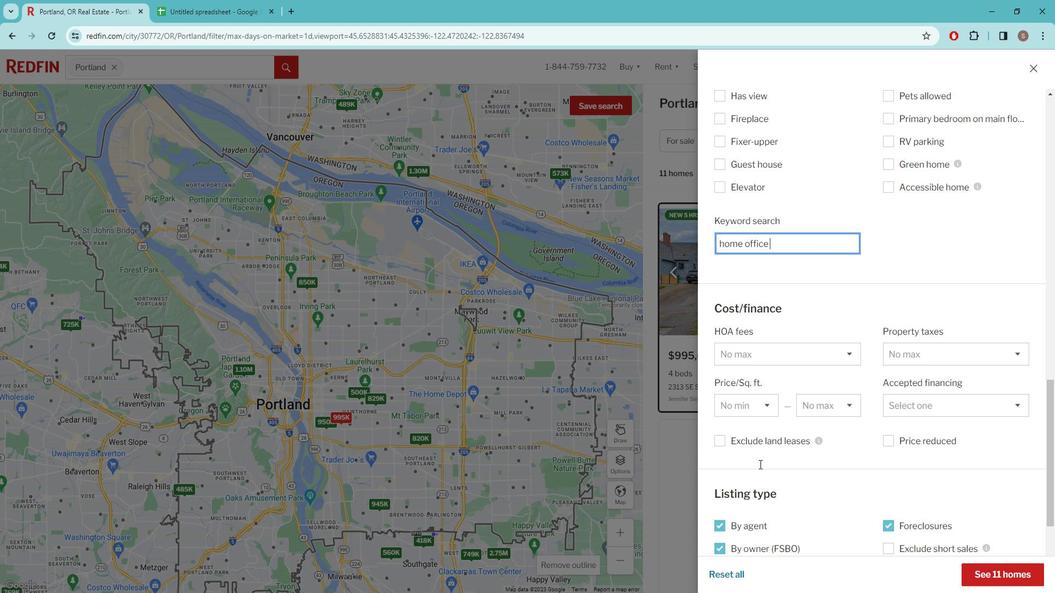 
Action: Mouse scrolled (769, 457) with delta (0, 0)
Screenshot: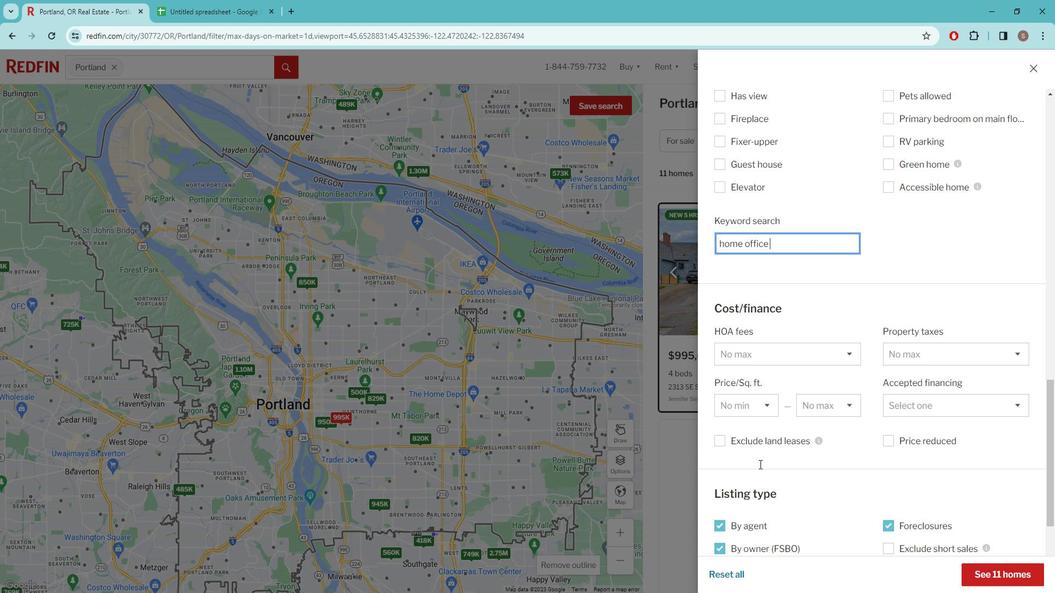 
Action: Mouse scrolled (769, 457) with delta (0, 0)
Screenshot: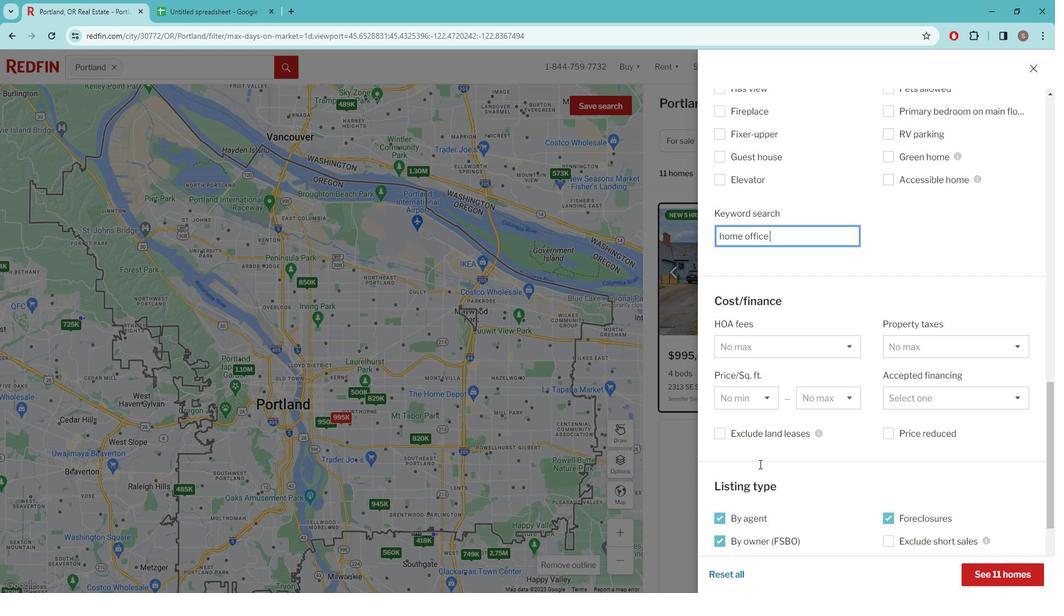 
Action: Mouse scrolled (769, 457) with delta (0, 0)
Screenshot: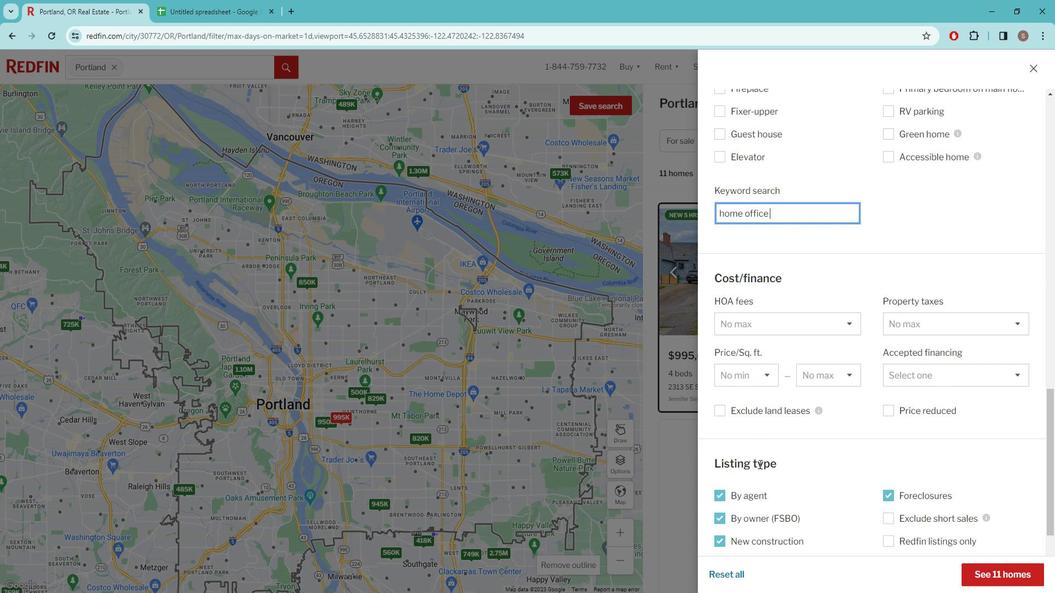 
Action: Mouse moved to (995, 559)
Screenshot: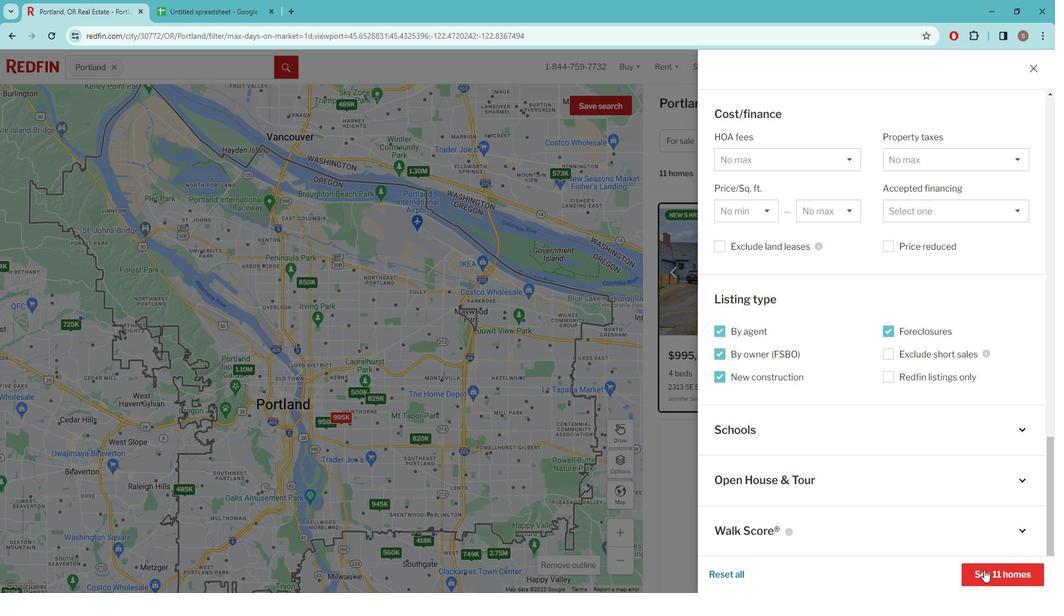 
Action: Mouse pressed left at (995, 559)
Screenshot: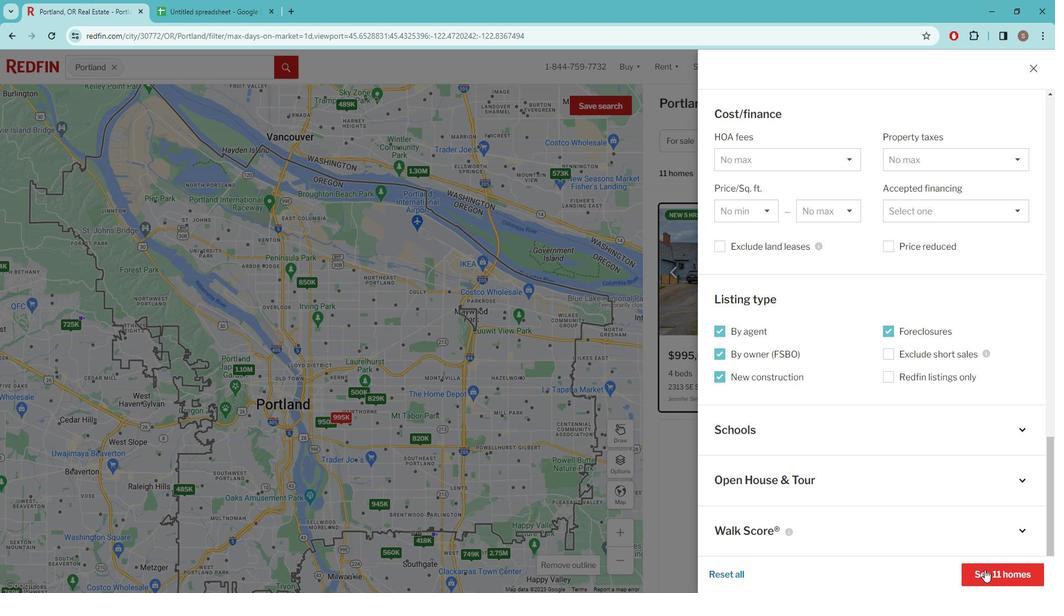 
Action: Mouse moved to (766, 334)
Screenshot: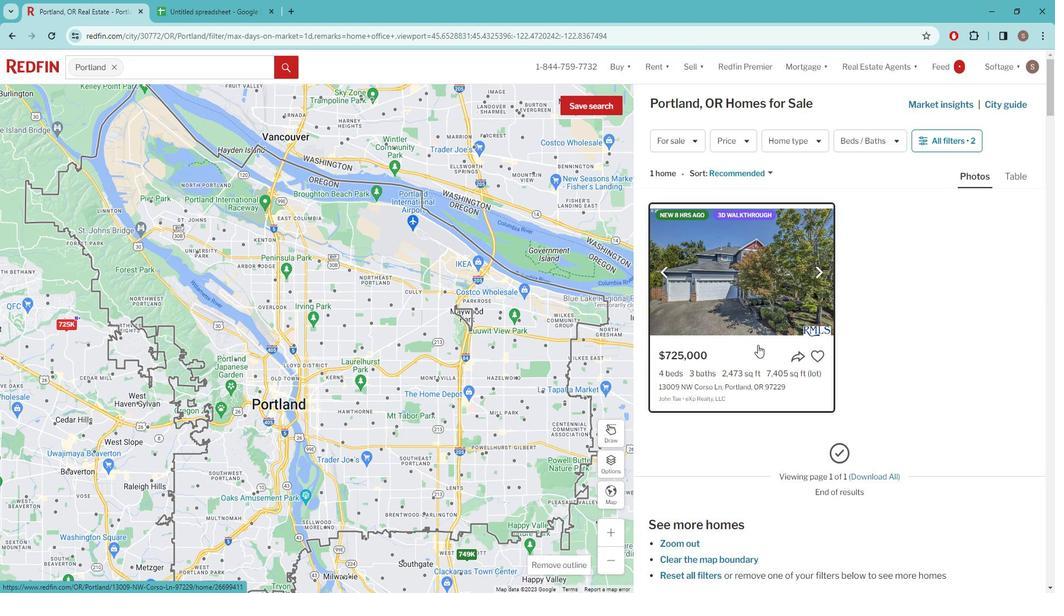 
Action: Mouse pressed left at (766, 334)
Screenshot: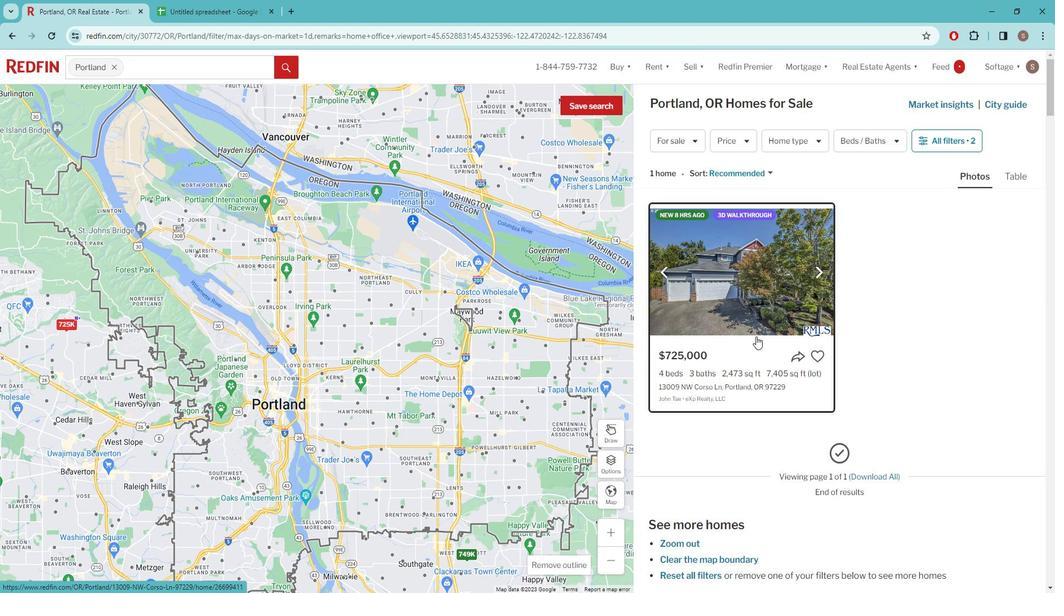 
Action: Mouse moved to (575, 314)
Screenshot: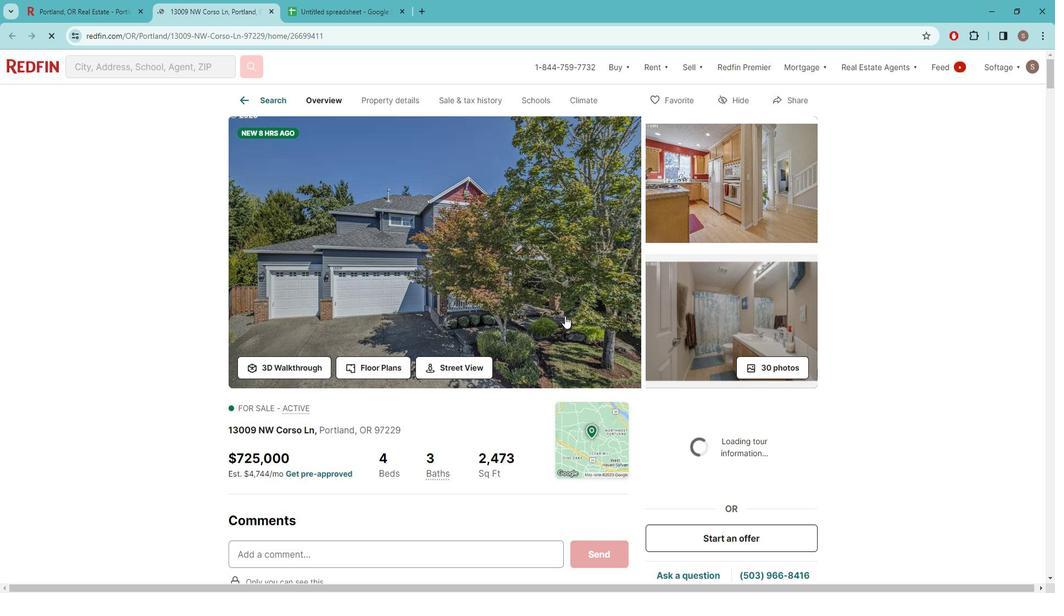 
Action: Mouse pressed left at (575, 314)
Screenshot: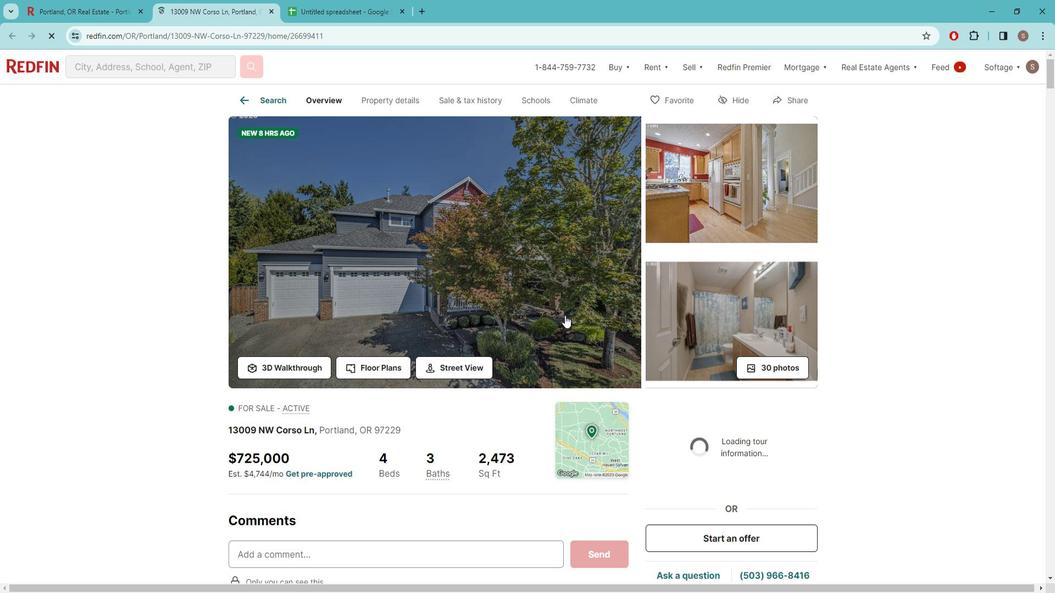 
Action: Mouse moved to (995, 323)
Screenshot: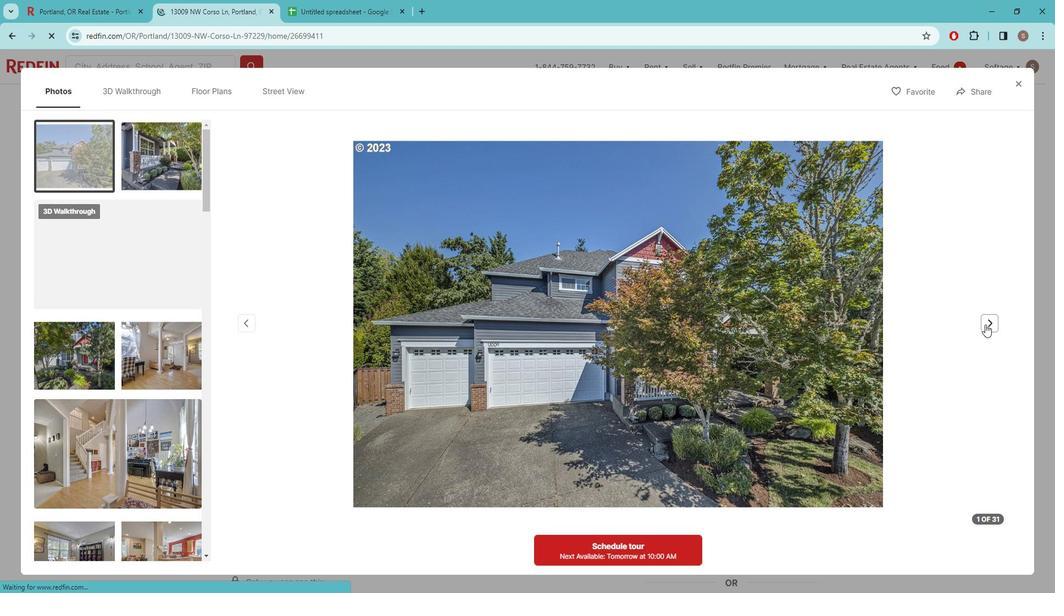 
Action: Mouse pressed left at (995, 323)
Screenshot: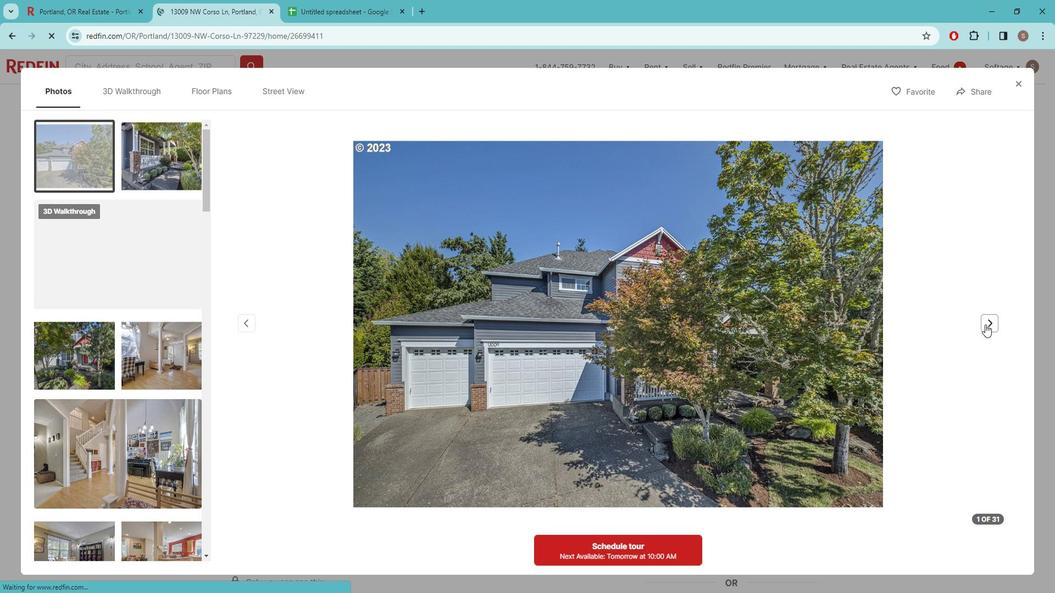 
Action: Mouse pressed left at (995, 323)
Screenshot: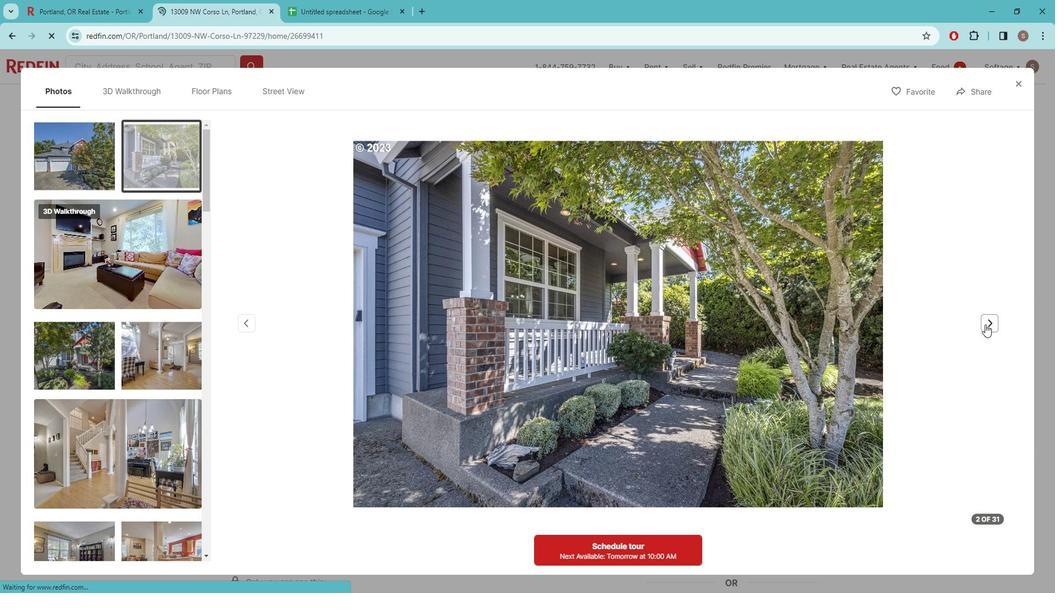 
Action: Mouse pressed left at (995, 323)
Screenshot: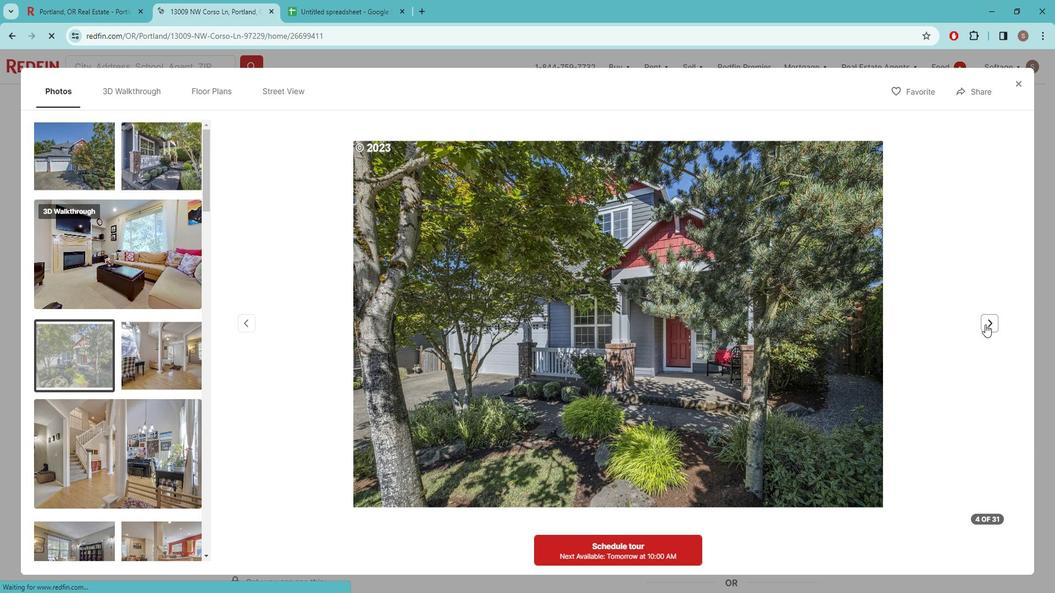 
Action: Mouse pressed left at (995, 323)
Screenshot: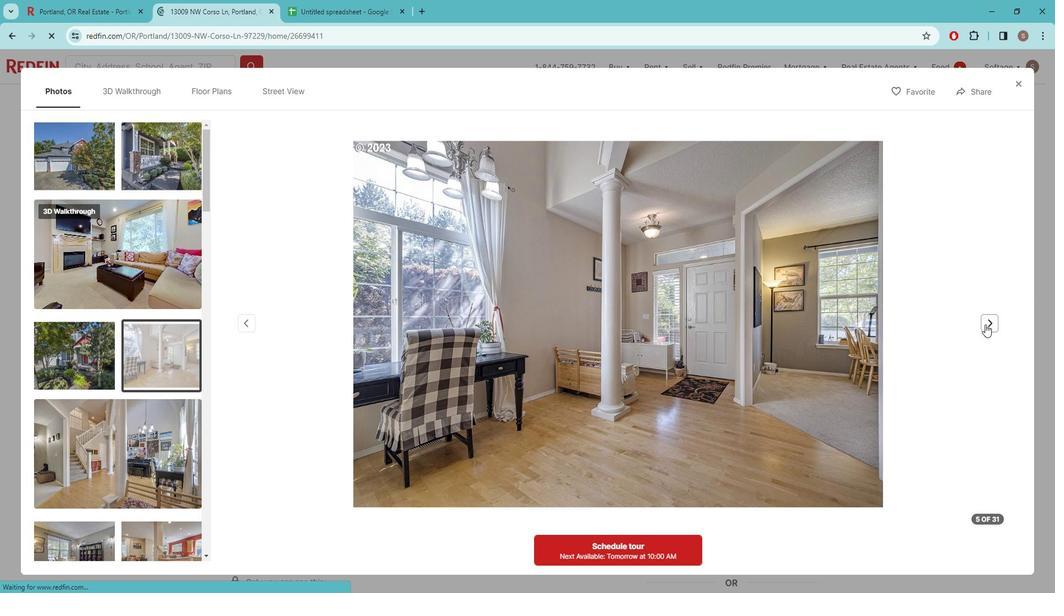 
Action: Mouse pressed left at (995, 323)
Screenshot: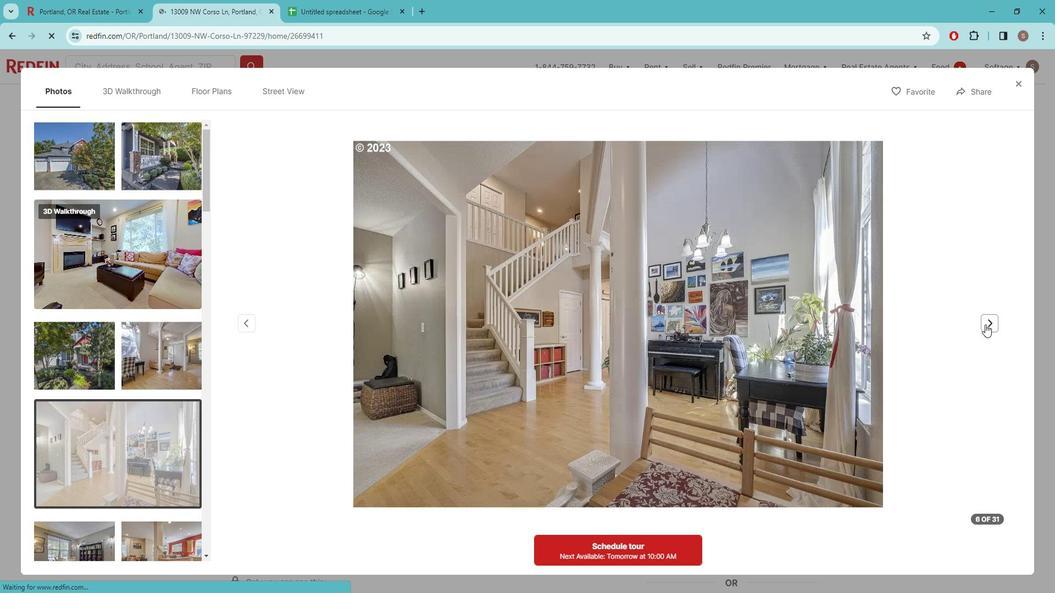 
Action: Mouse pressed left at (995, 323)
Screenshot: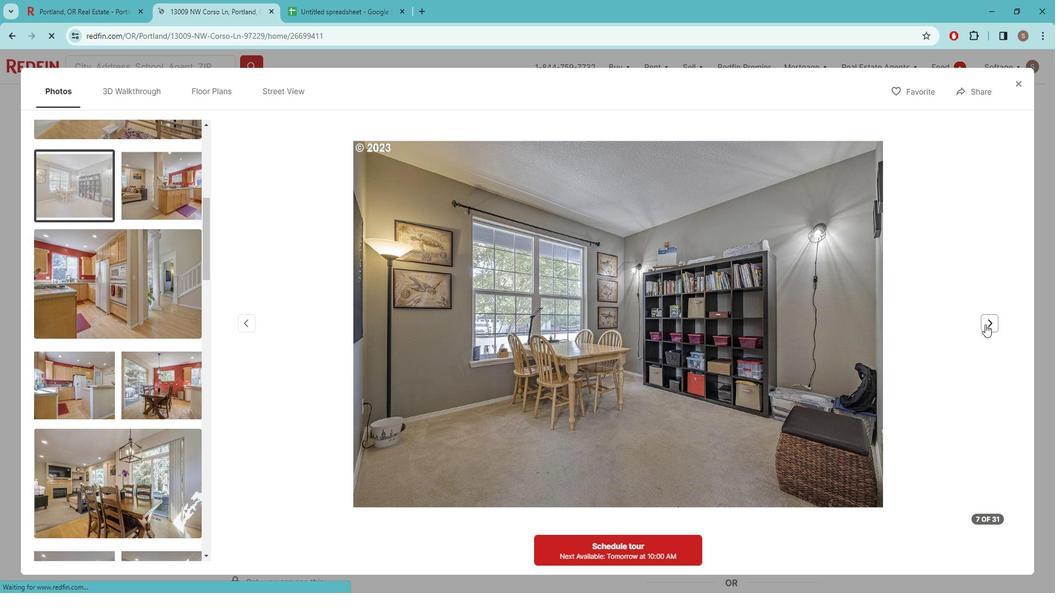 
Action: Mouse pressed left at (995, 323)
Screenshot: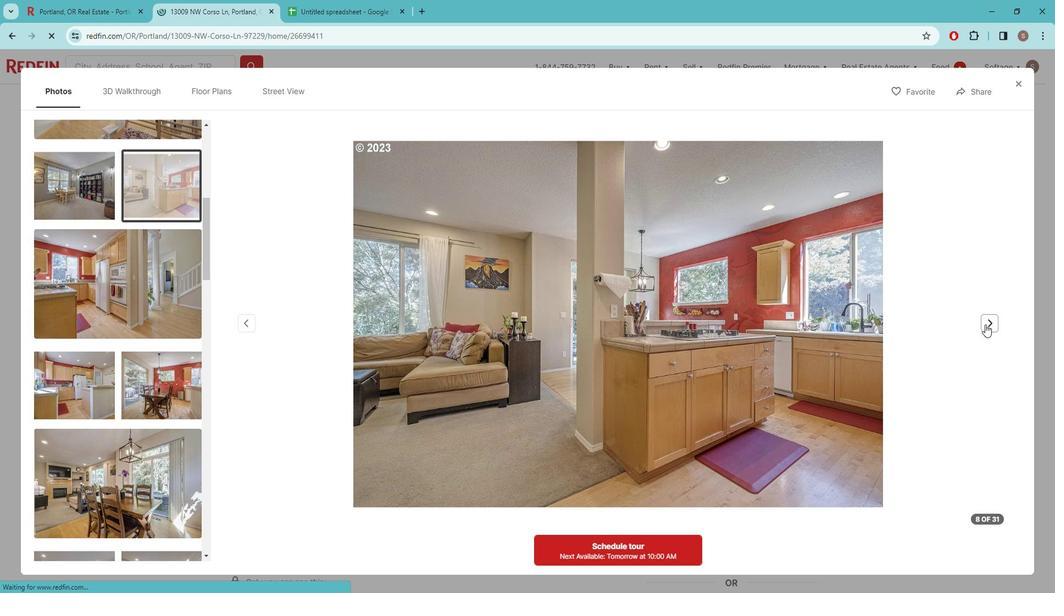 
Action: Mouse pressed left at (995, 323)
Screenshot: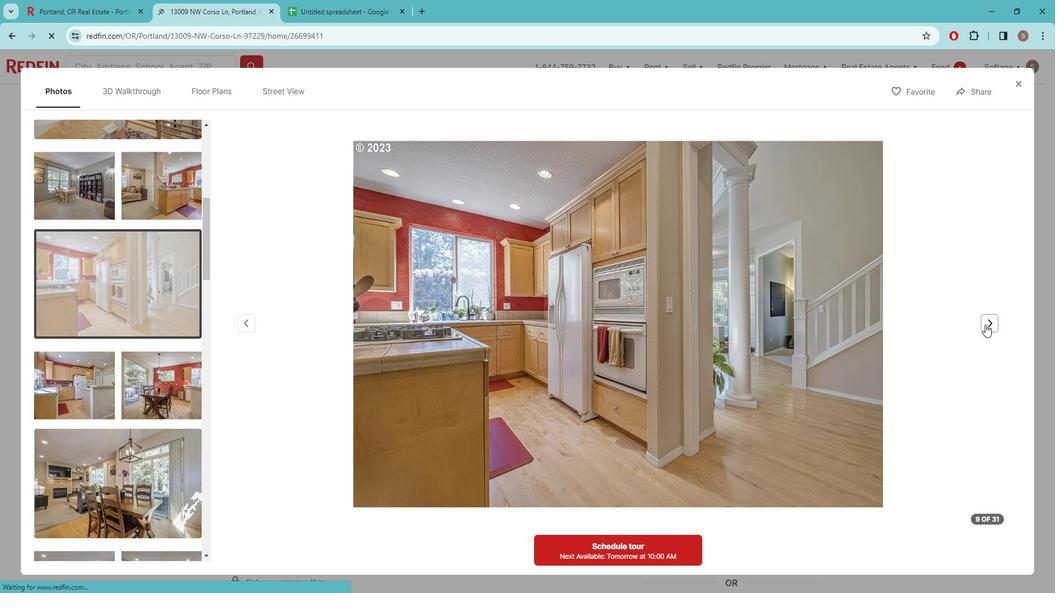 
Action: Mouse pressed left at (995, 323)
Screenshot: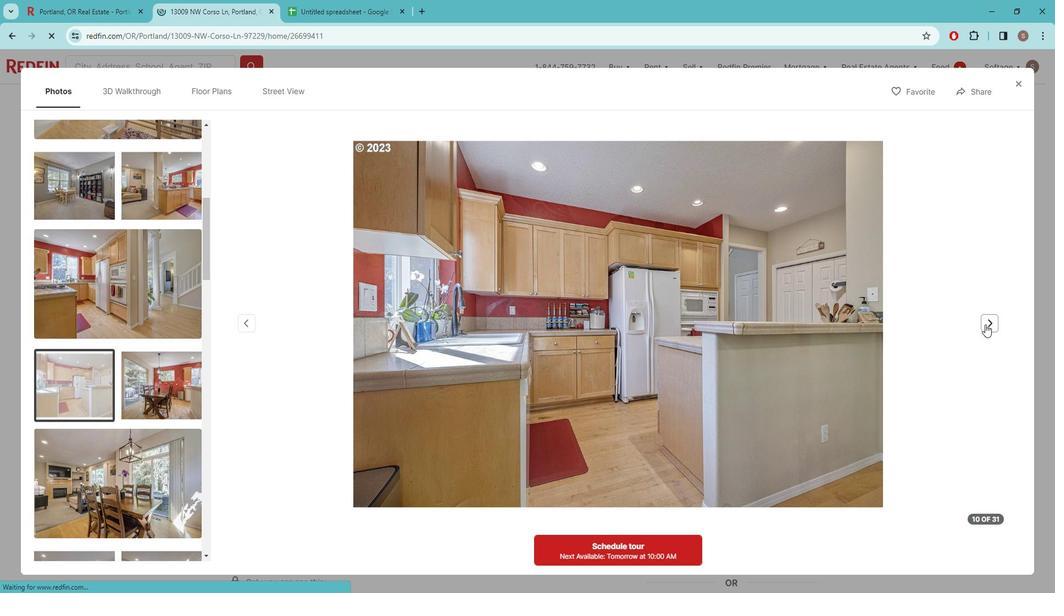
Action: Mouse pressed left at (995, 323)
Screenshot: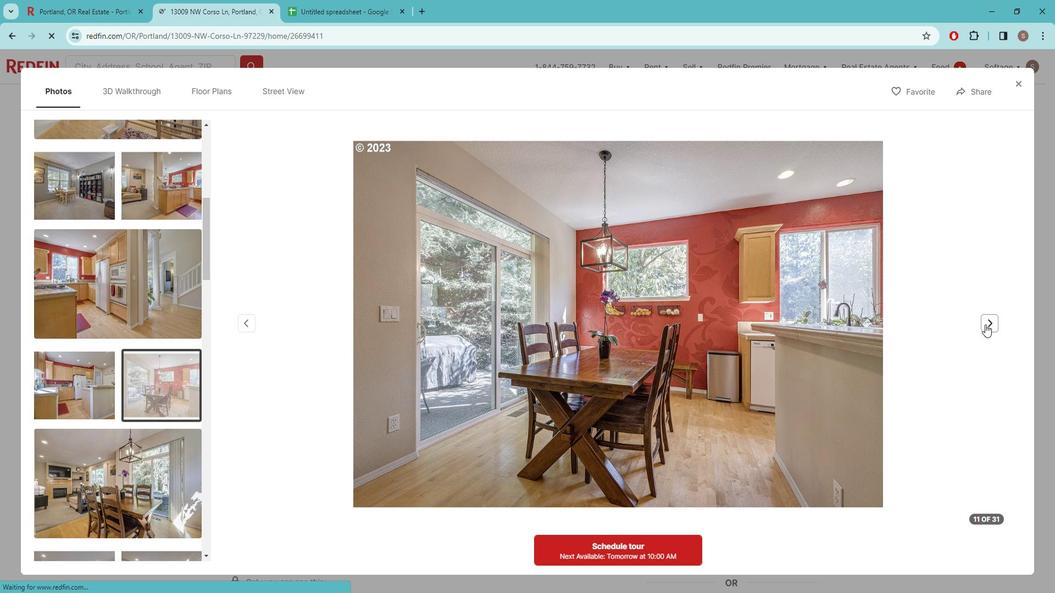 
Action: Mouse pressed left at (995, 323)
Screenshot: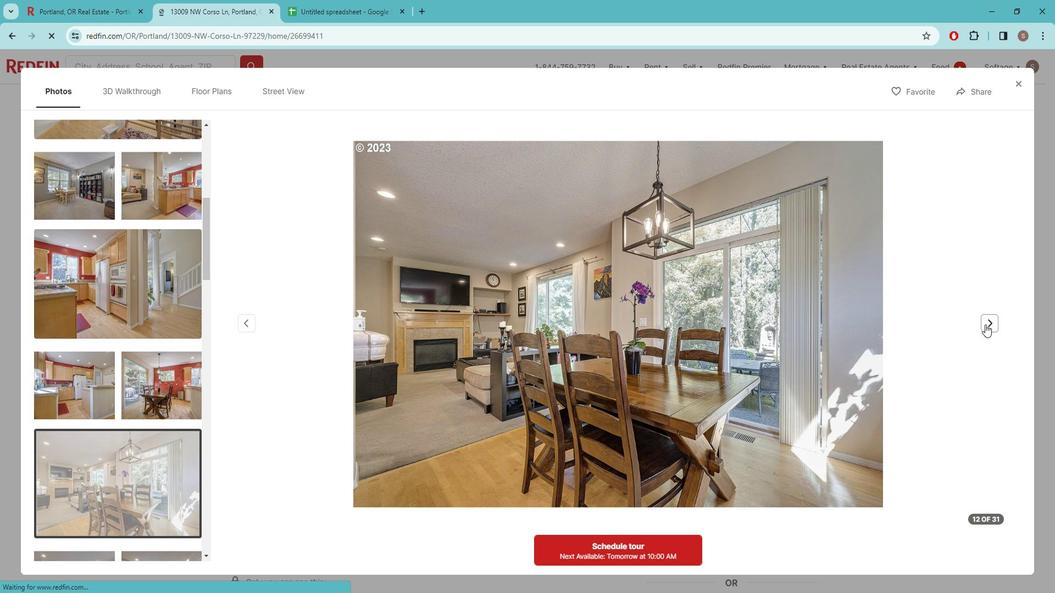 
Action: Mouse pressed left at (995, 323)
Screenshot: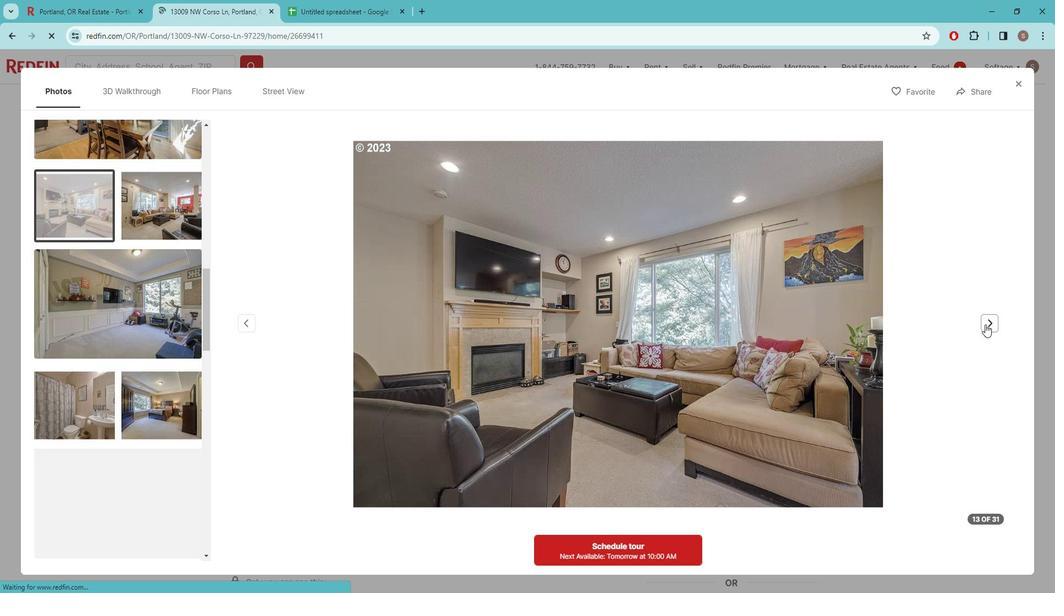 
Action: Mouse pressed left at (995, 323)
Screenshot: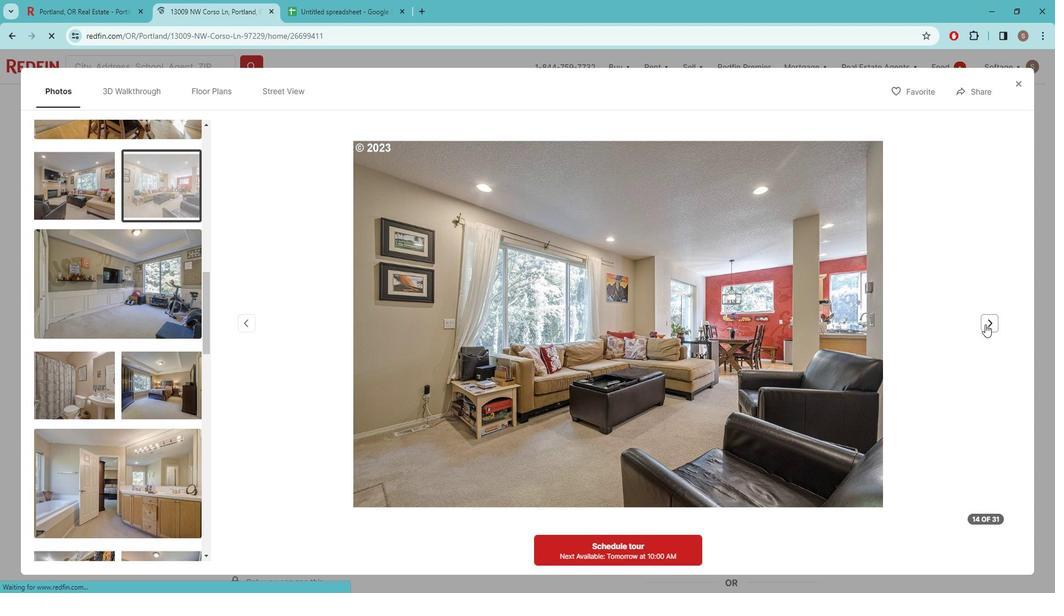
Action: Mouse pressed left at (995, 323)
Screenshot: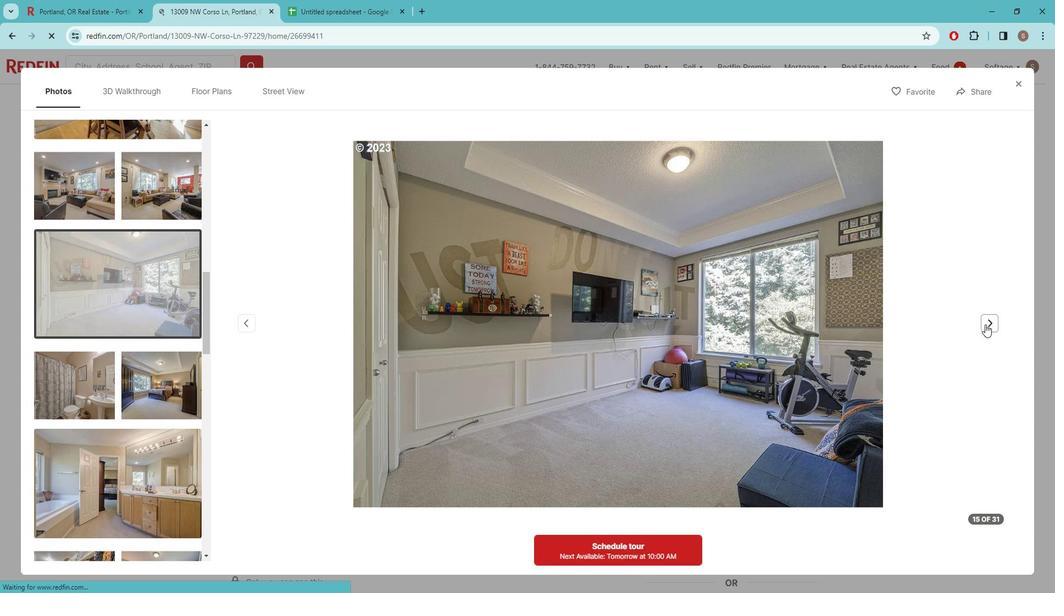 
Action: Mouse pressed left at (995, 323)
Screenshot: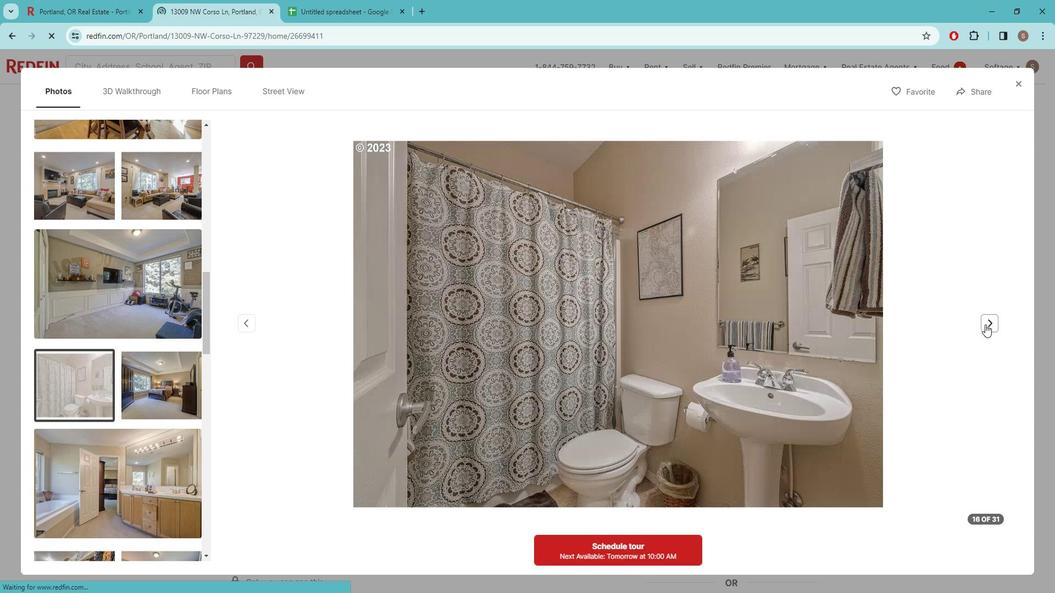 
Action: Mouse pressed left at (995, 323)
Screenshot: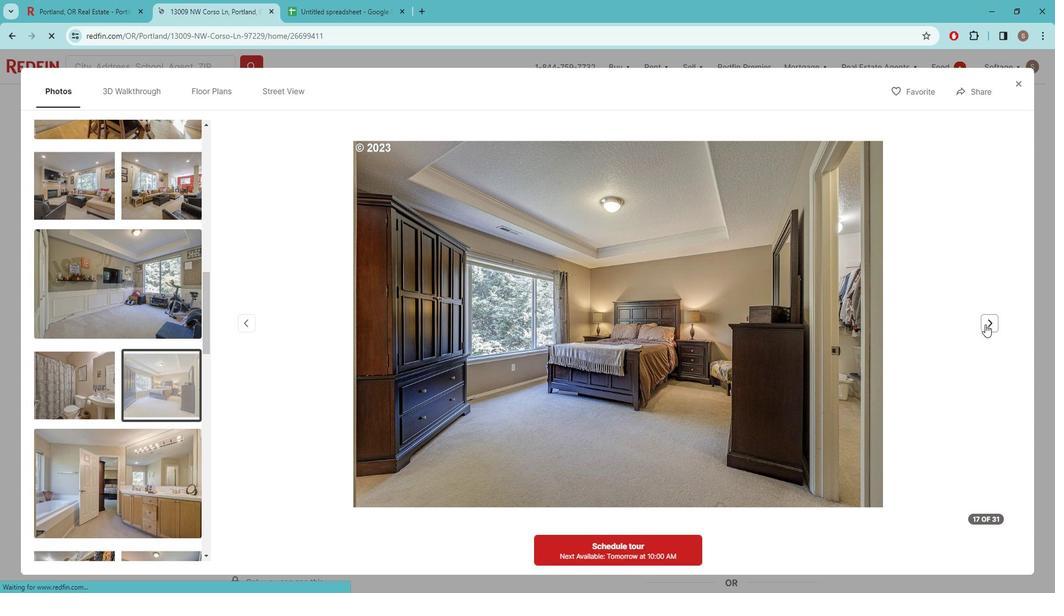 
Action: Mouse pressed left at (995, 323)
Screenshot: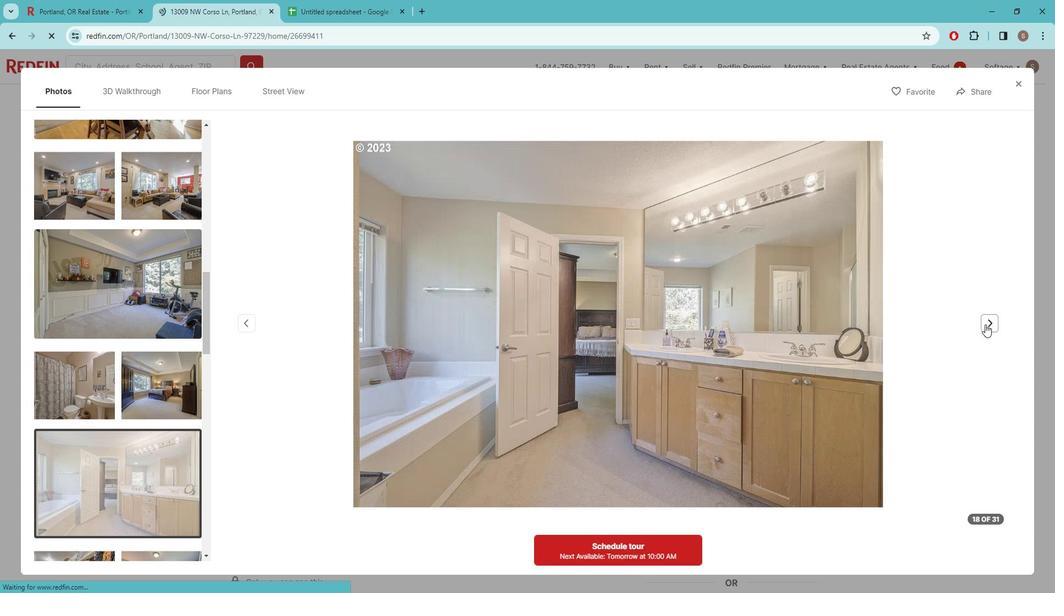 
Action: Mouse pressed left at (995, 323)
Screenshot: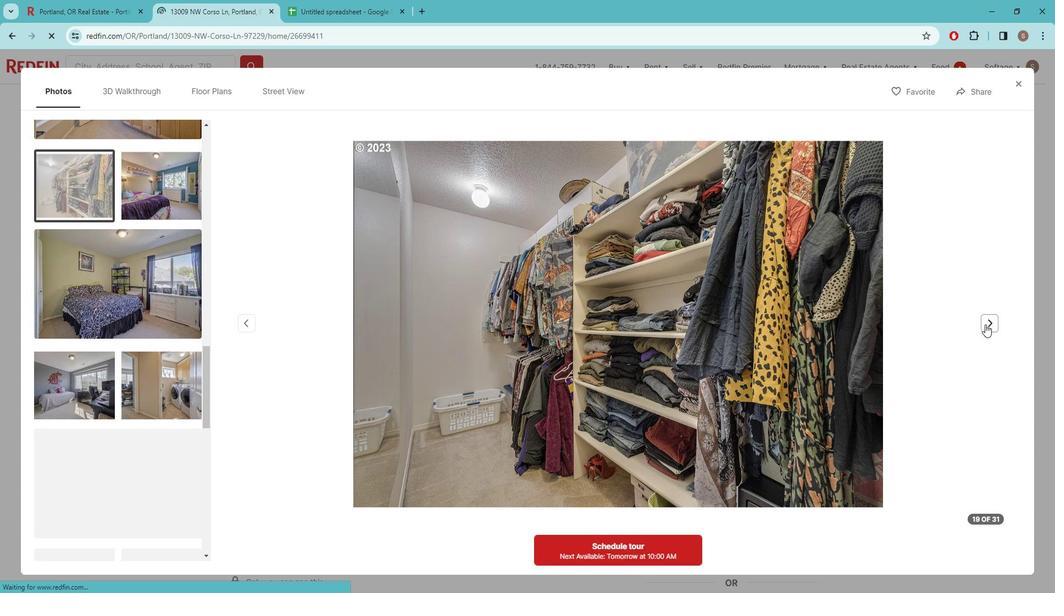 
Action: Mouse pressed left at (995, 323)
Screenshot: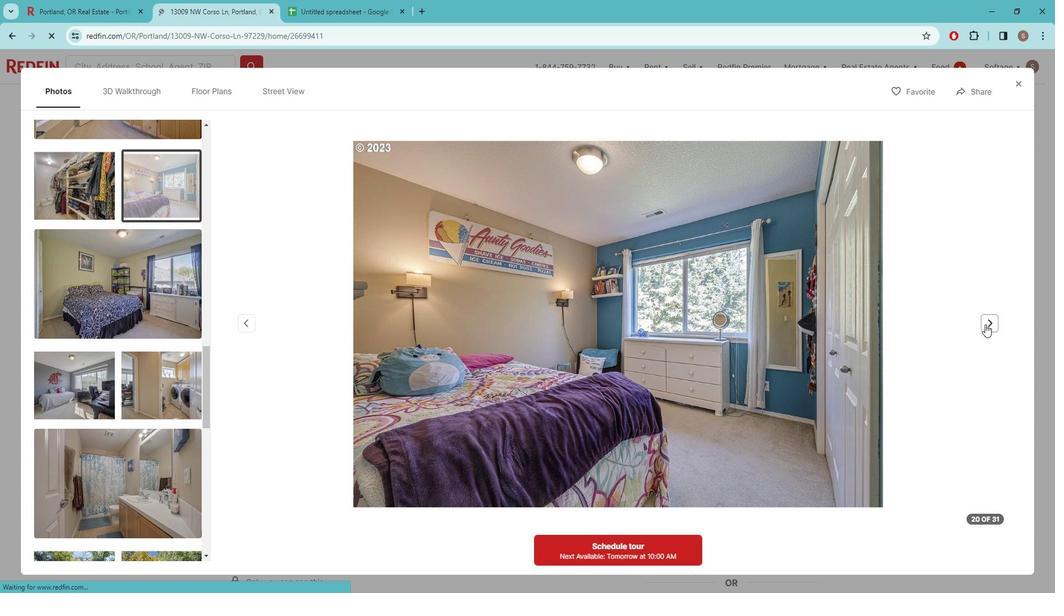 
Action: Mouse pressed left at (995, 323)
Screenshot: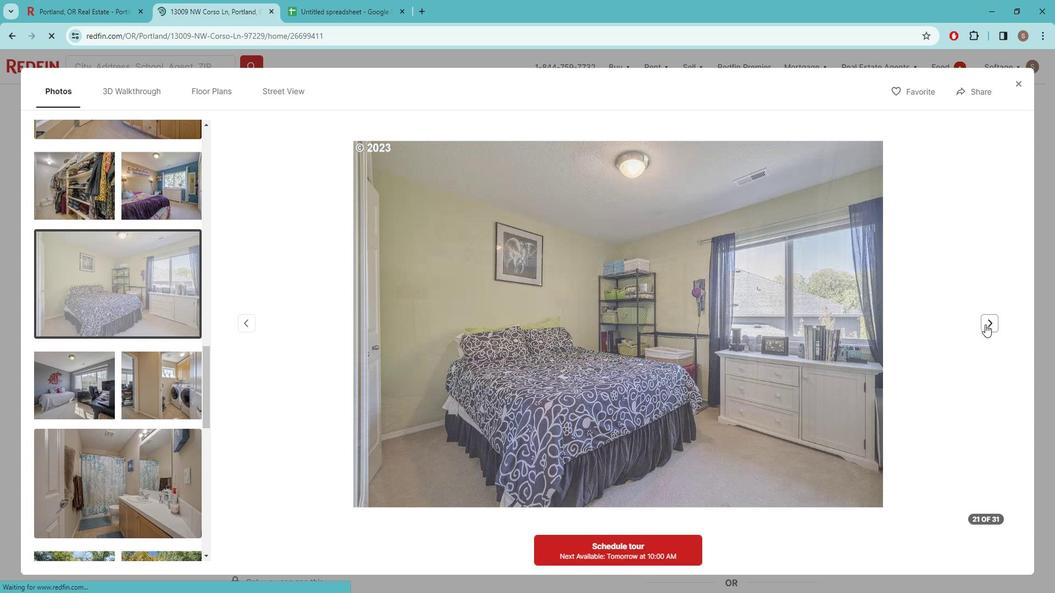 
Action: Mouse pressed left at (995, 323)
Screenshot: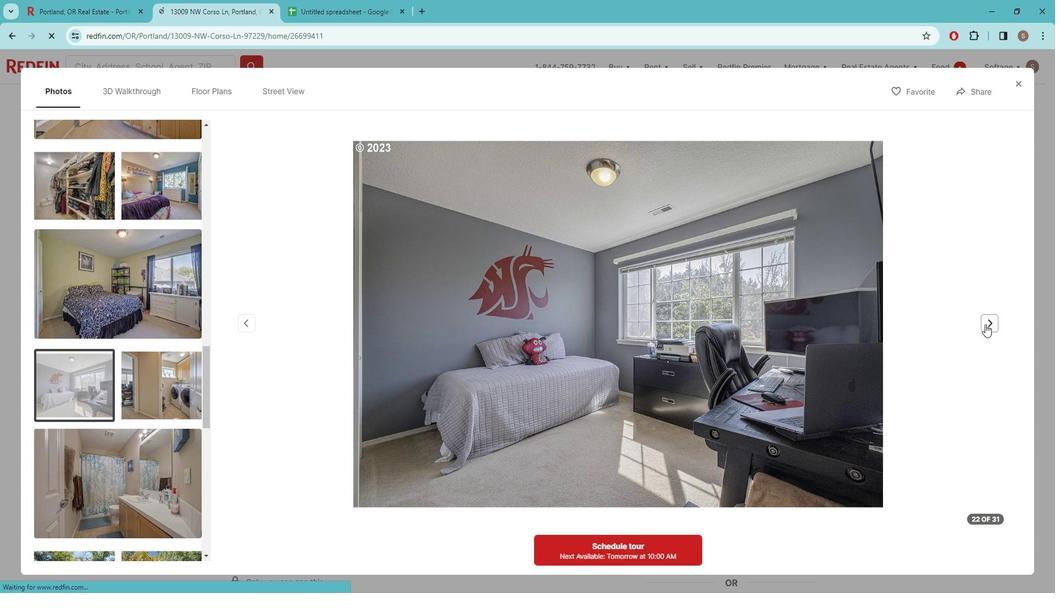 
Action: Mouse pressed left at (995, 323)
Screenshot: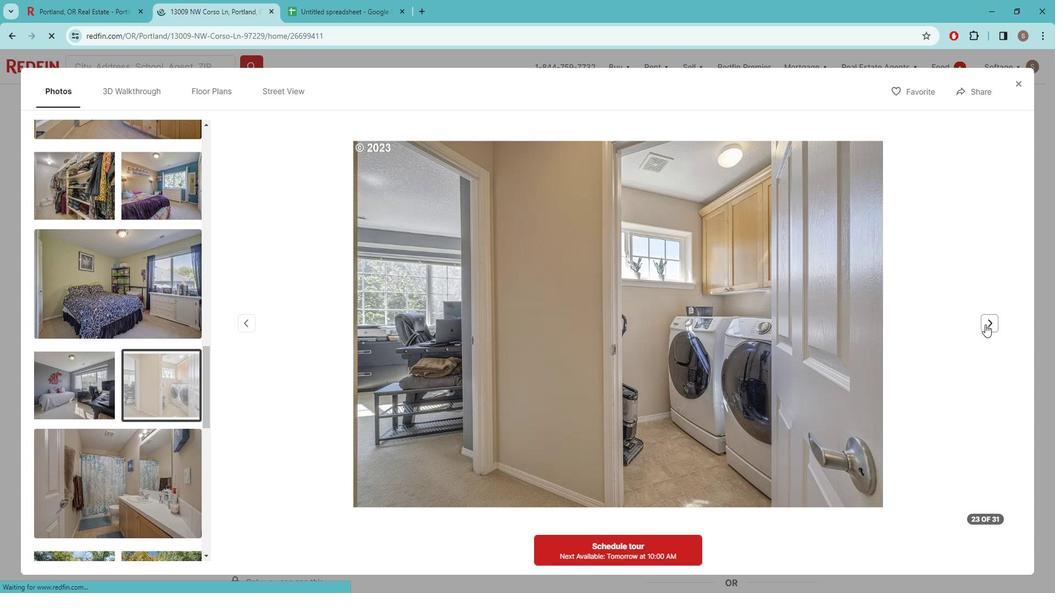 
Action: Mouse pressed left at (995, 323)
Screenshot: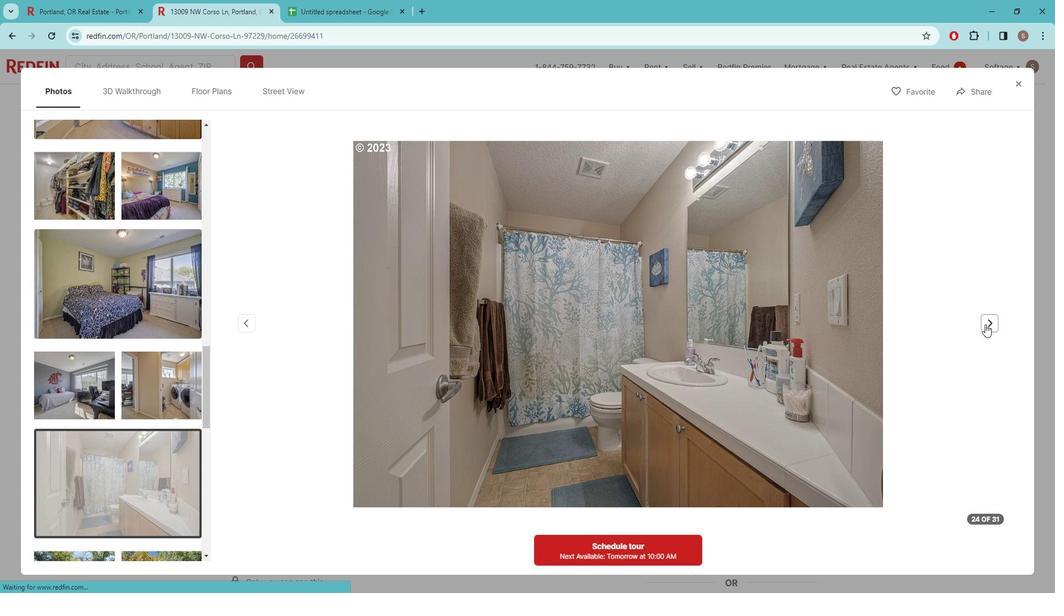 
Action: Mouse pressed left at (995, 323)
Screenshot: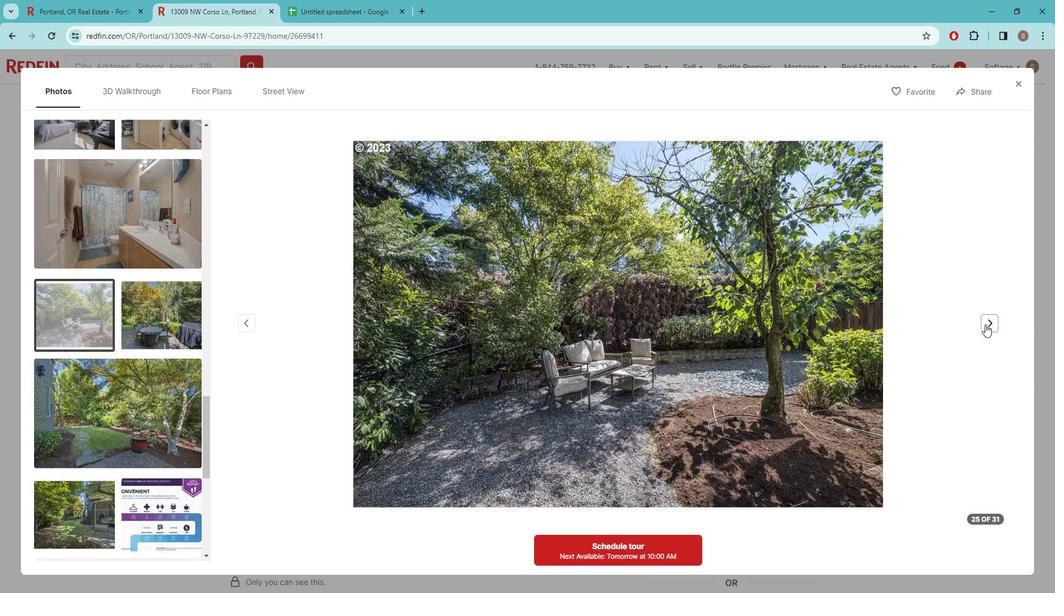 
Action: Mouse pressed left at (995, 323)
Screenshot: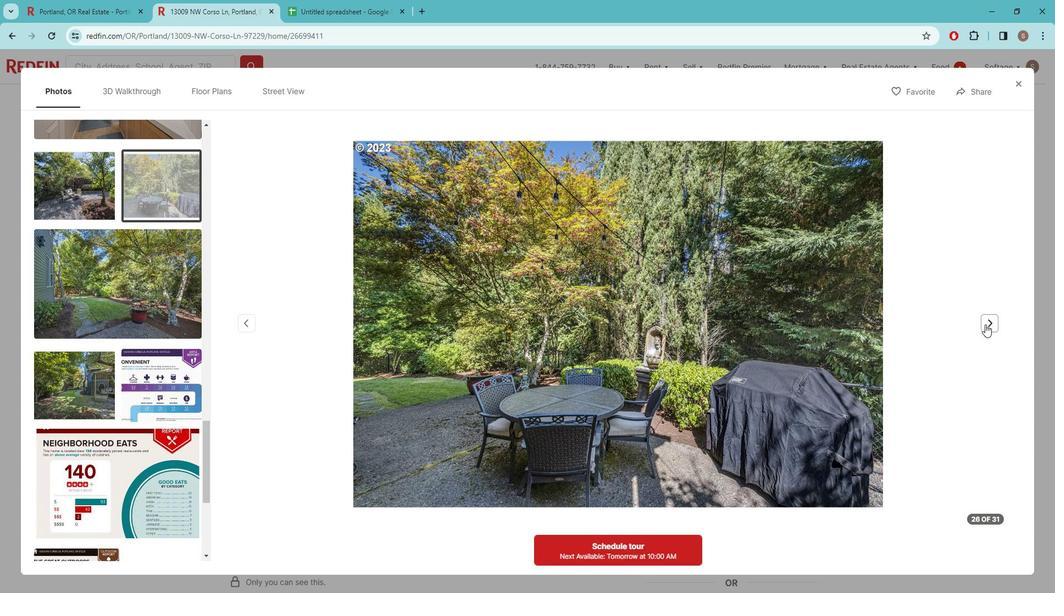 
Action: Mouse pressed left at (995, 323)
Screenshot: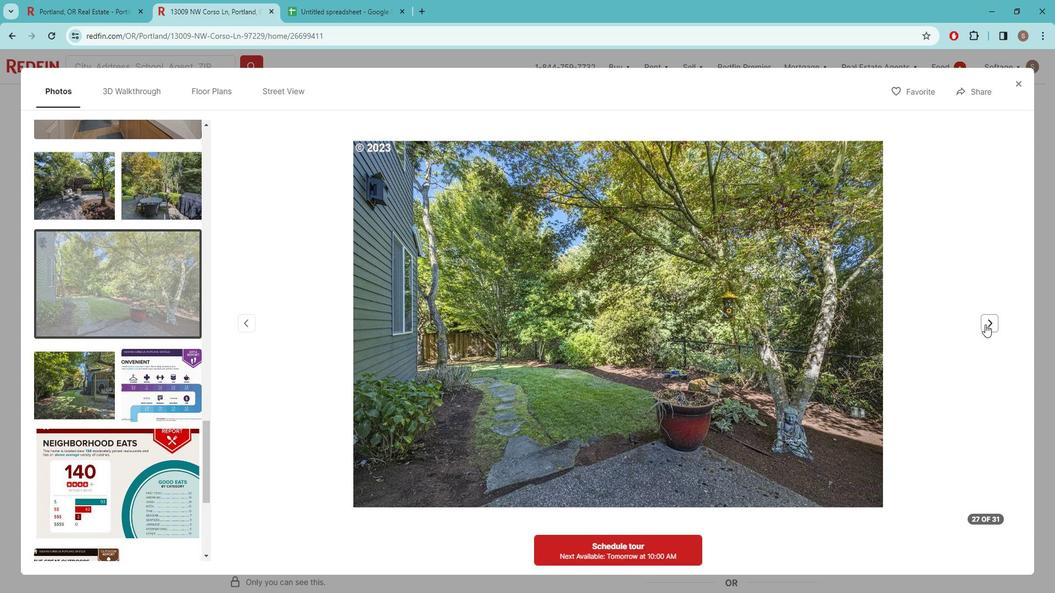 
Action: Mouse pressed left at (995, 323)
Screenshot: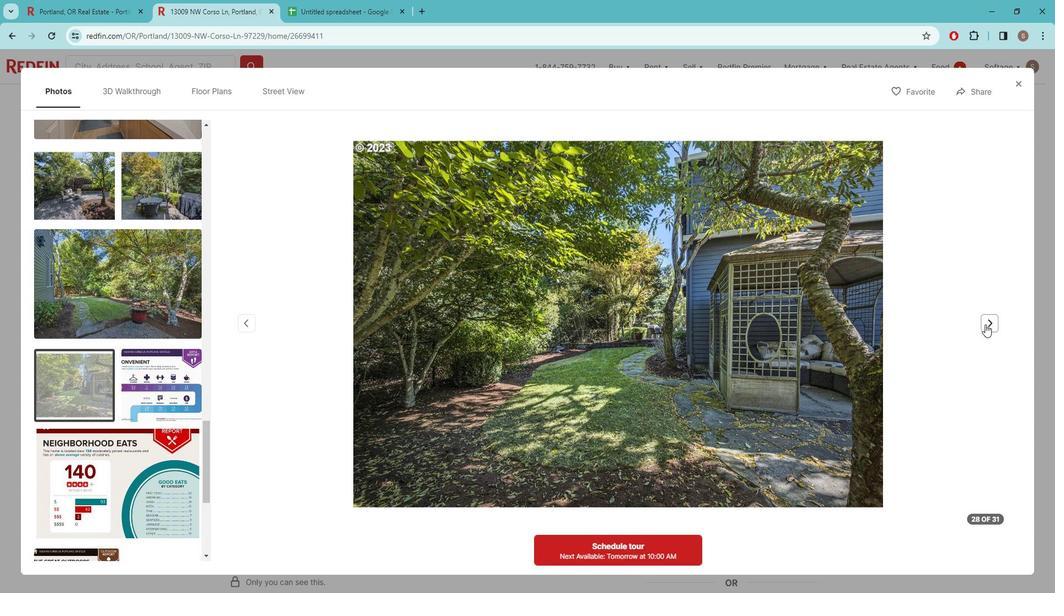 
Action: Mouse pressed left at (995, 323)
Screenshot: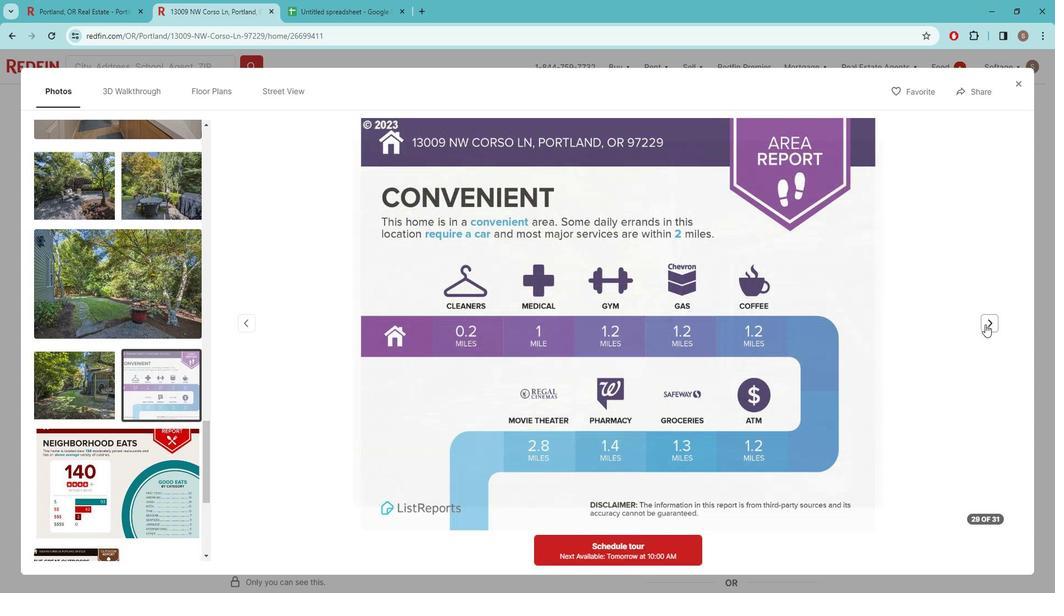 
Action: Mouse pressed left at (995, 323)
Screenshot: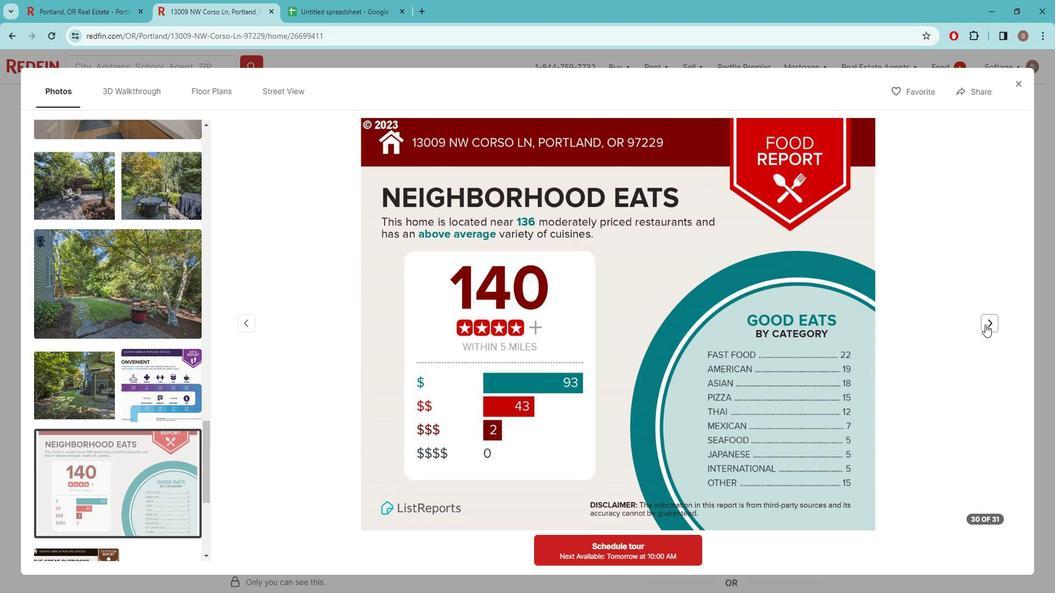 
Action: Mouse moved to (1027, 92)
Screenshot: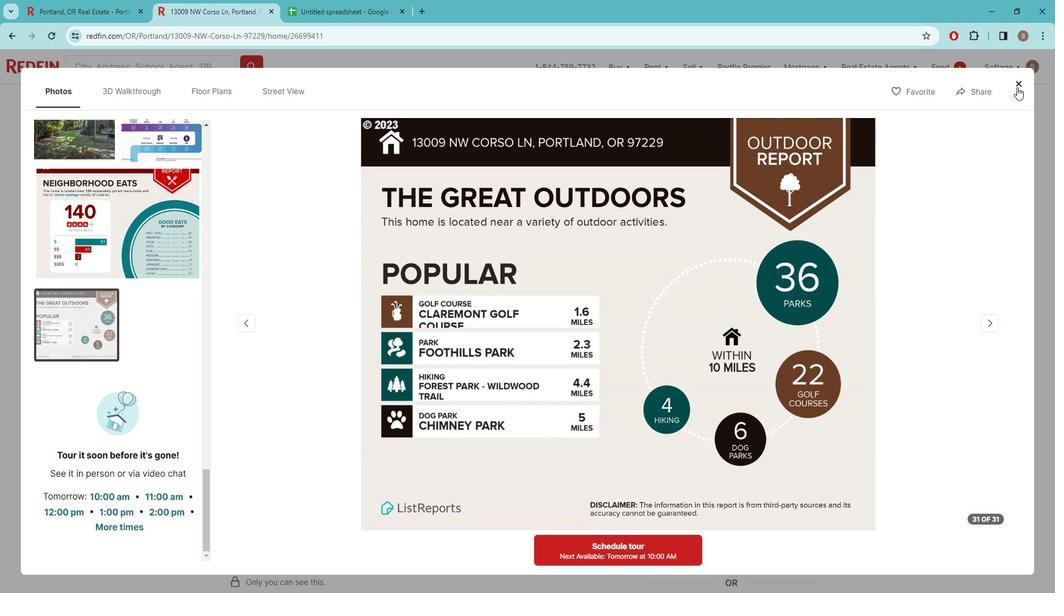 
Action: Mouse pressed left at (1027, 92)
Screenshot: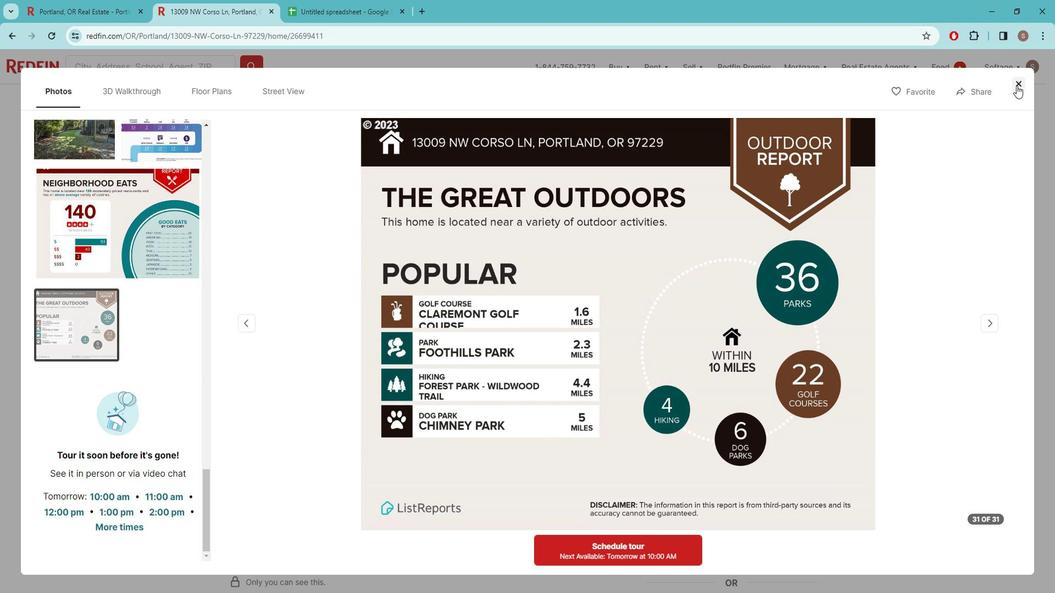 
Action: Mouse moved to (488, 328)
Screenshot: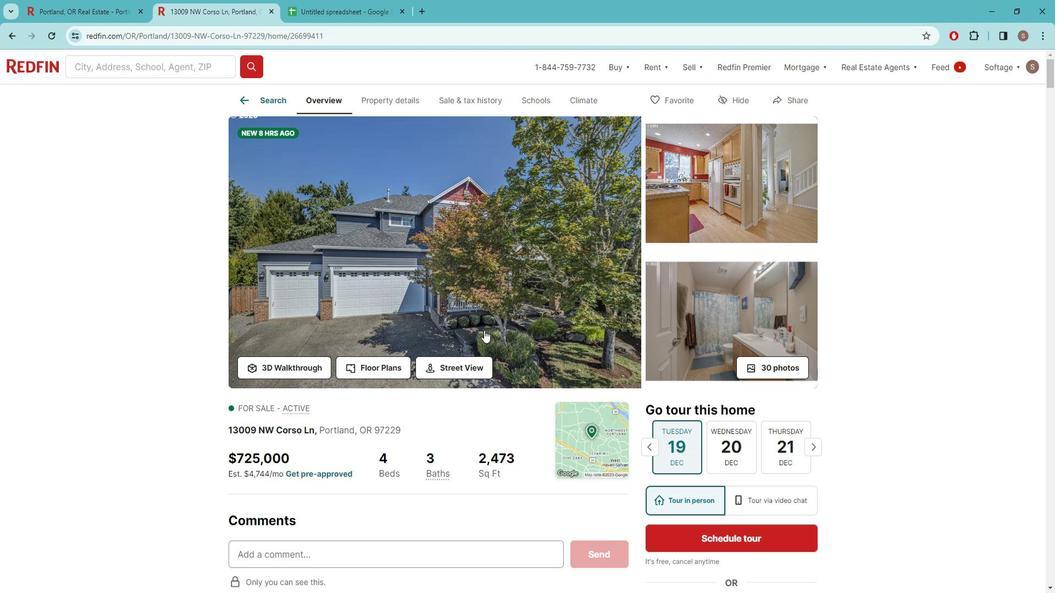 
Action: Mouse scrolled (488, 328) with delta (0, 0)
Screenshot: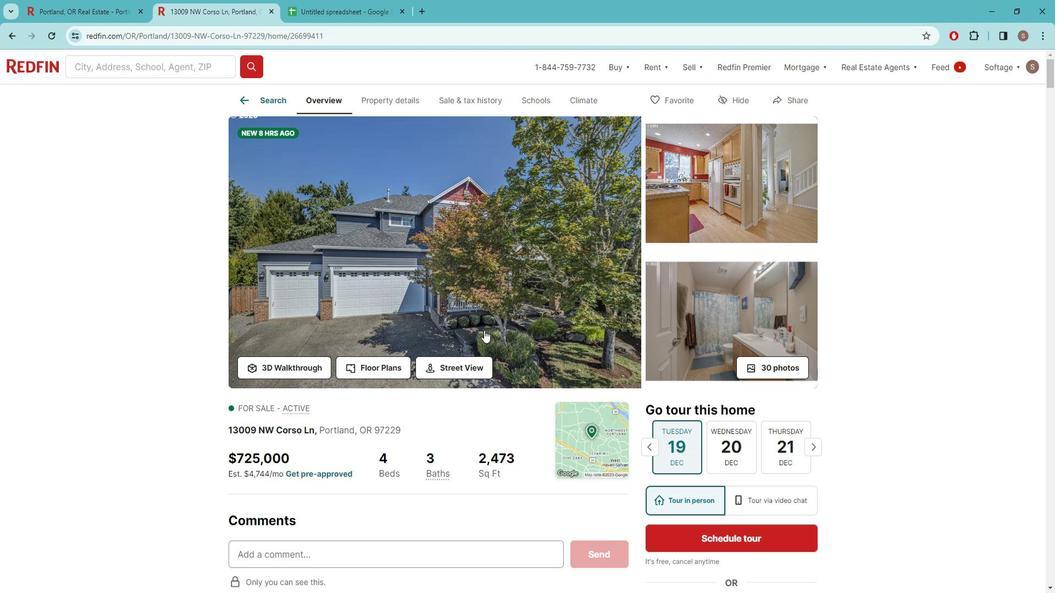 
Action: Mouse moved to (487, 329)
Screenshot: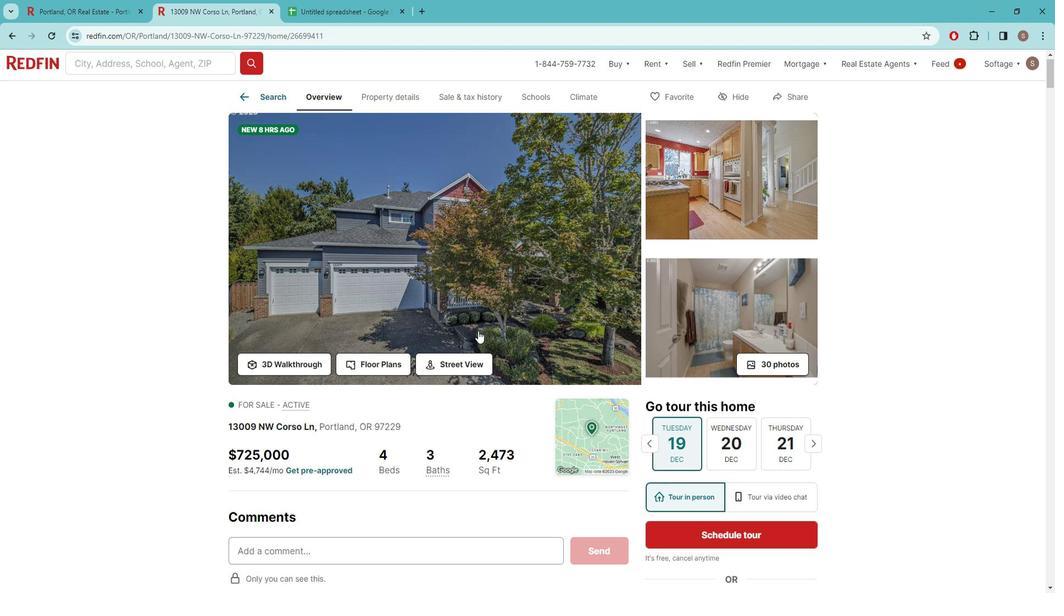 
Action: Mouse scrolled (487, 328) with delta (0, 0)
Screenshot: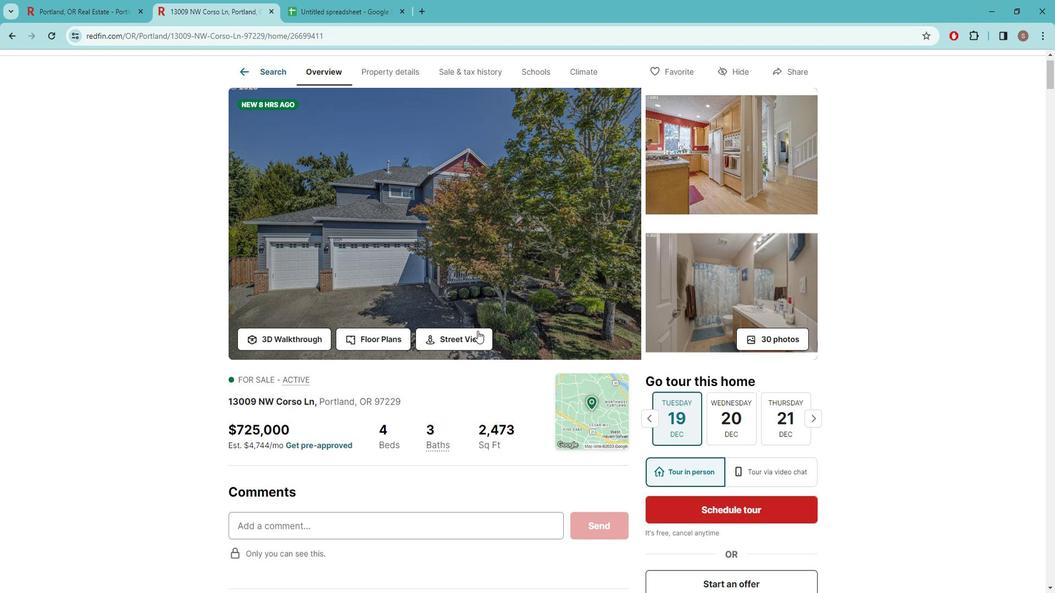 
Action: Mouse scrolled (487, 328) with delta (0, 0)
Screenshot: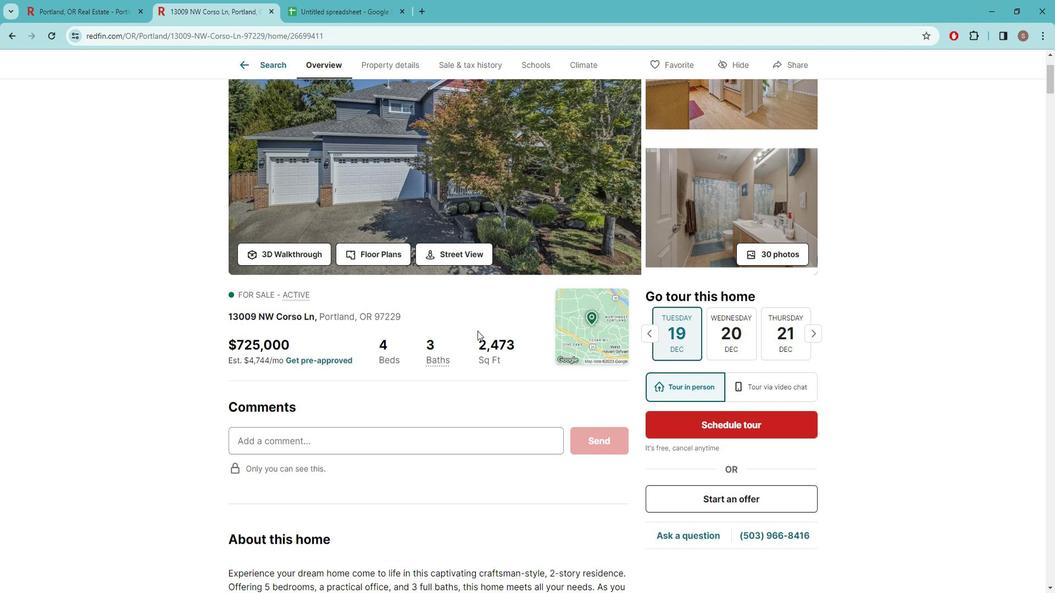 
Action: Mouse scrolled (487, 328) with delta (0, 0)
Screenshot: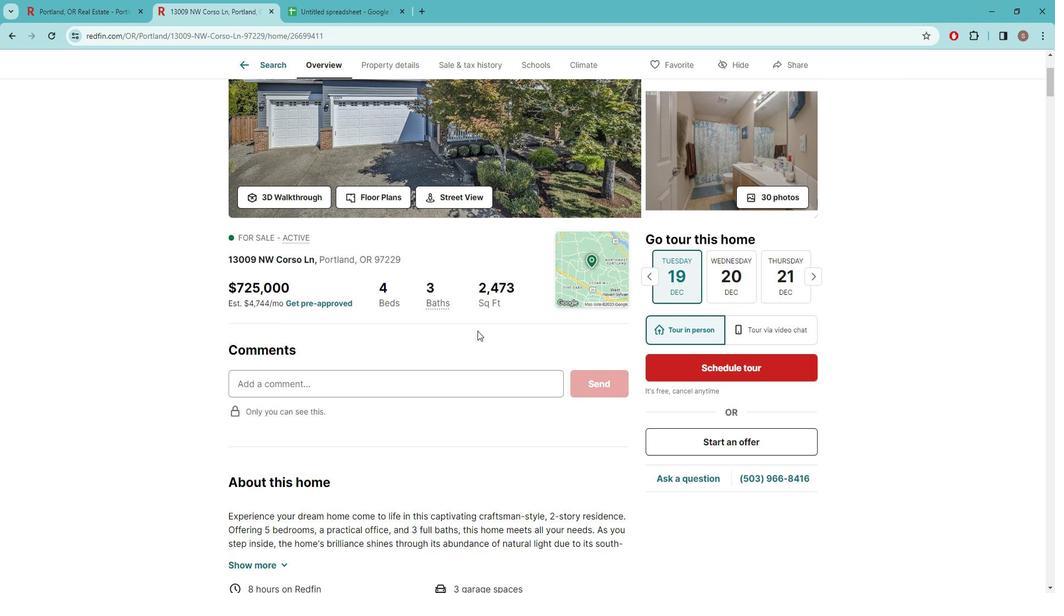 
Action: Mouse moved to (479, 331)
Screenshot: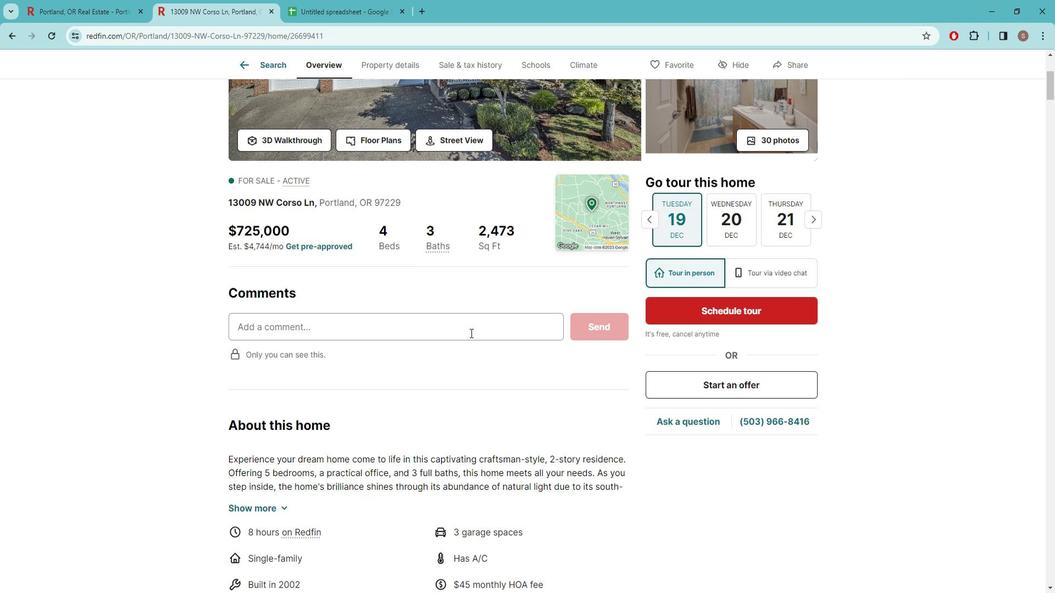 
Action: Mouse scrolled (479, 331) with delta (0, 0)
Screenshot: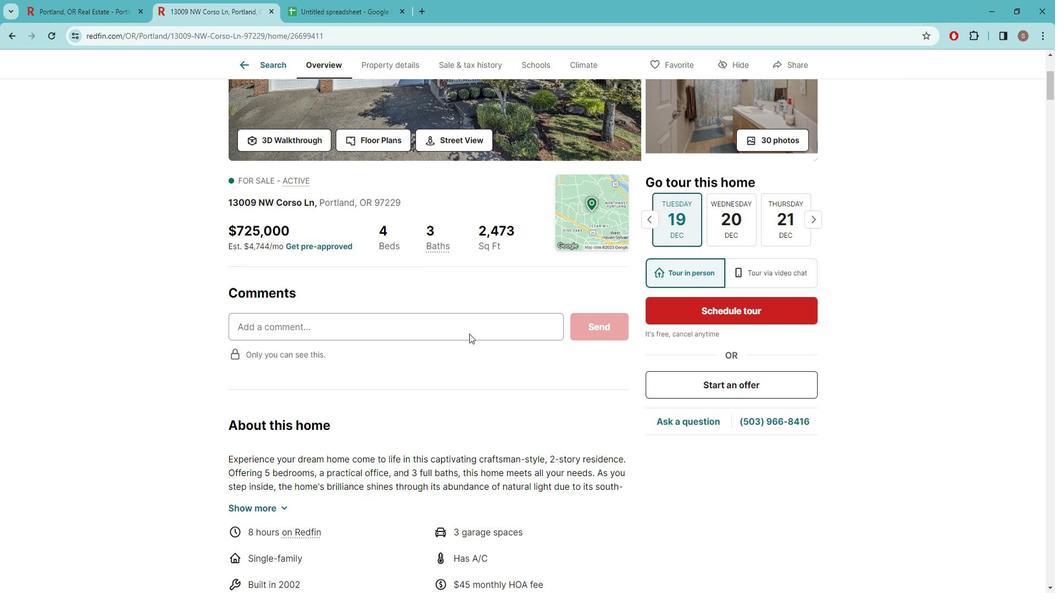 
Action: Mouse moved to (475, 331)
Screenshot: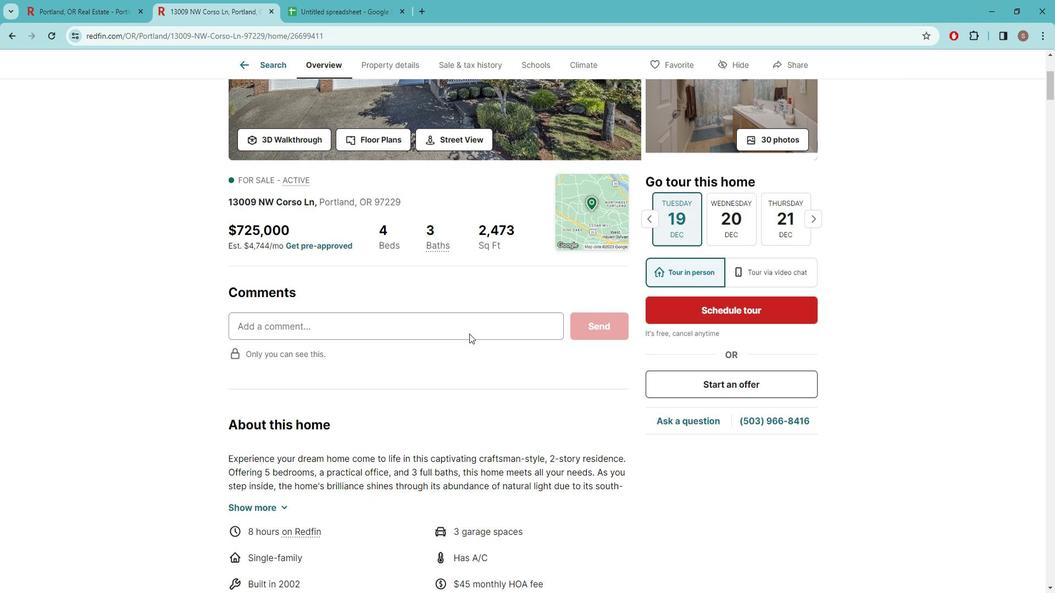 
Action: Mouse scrolled (475, 331) with delta (0, 0)
Screenshot: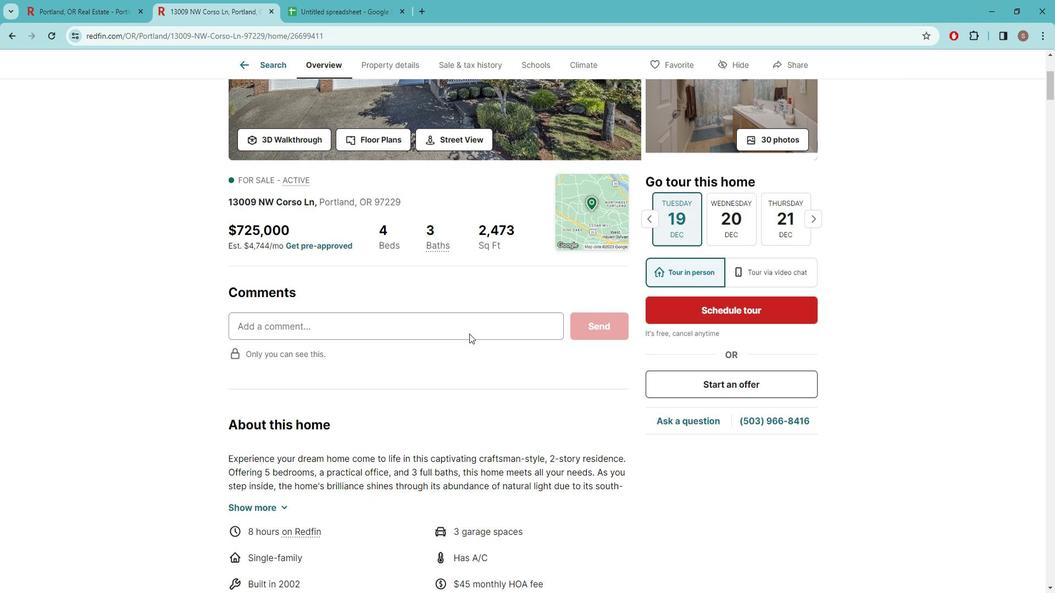 
Action: Mouse moved to (288, 390)
Screenshot: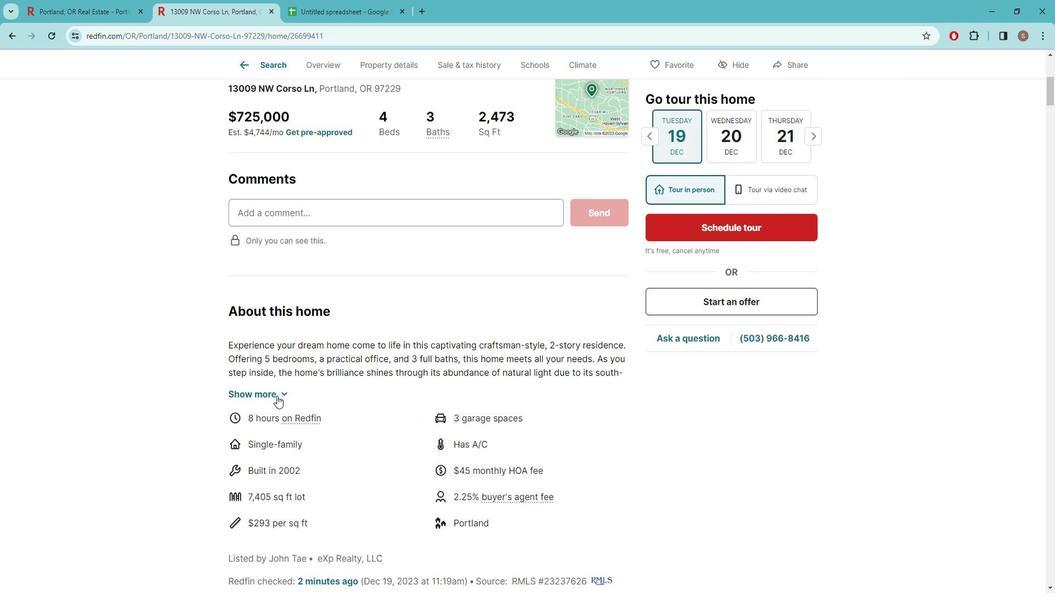 
Action: Mouse pressed left at (288, 390)
Screenshot: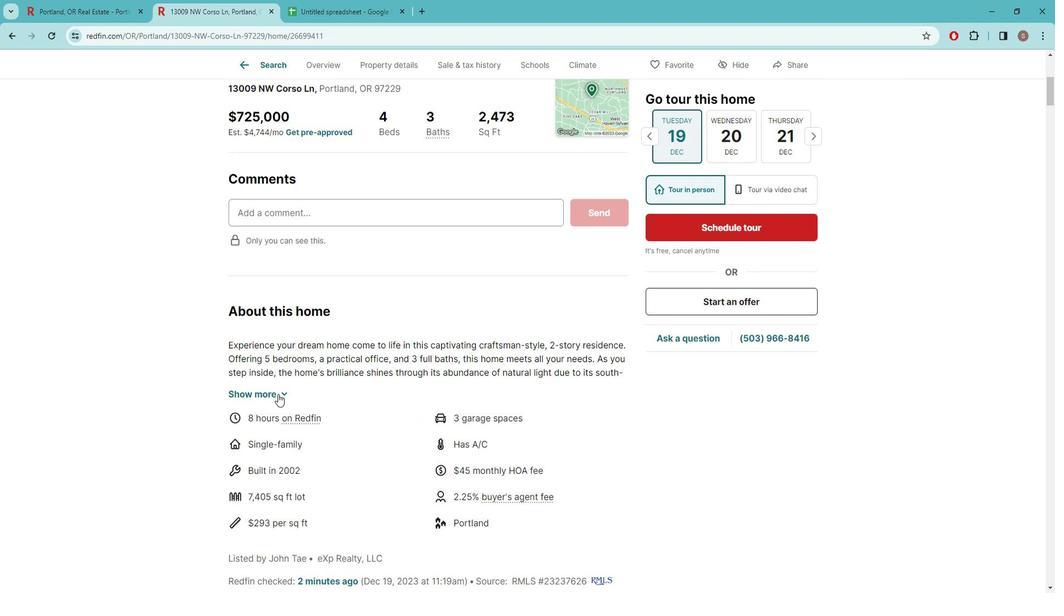 
Action: Mouse moved to (298, 384)
Screenshot: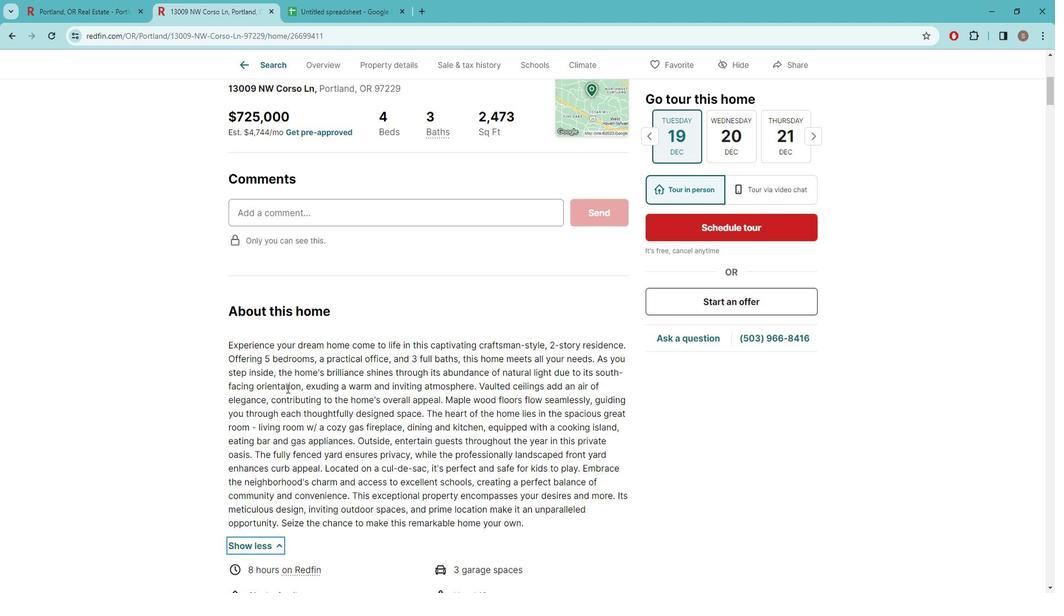 
Action: Mouse scrolled (298, 384) with delta (0, 0)
Screenshot: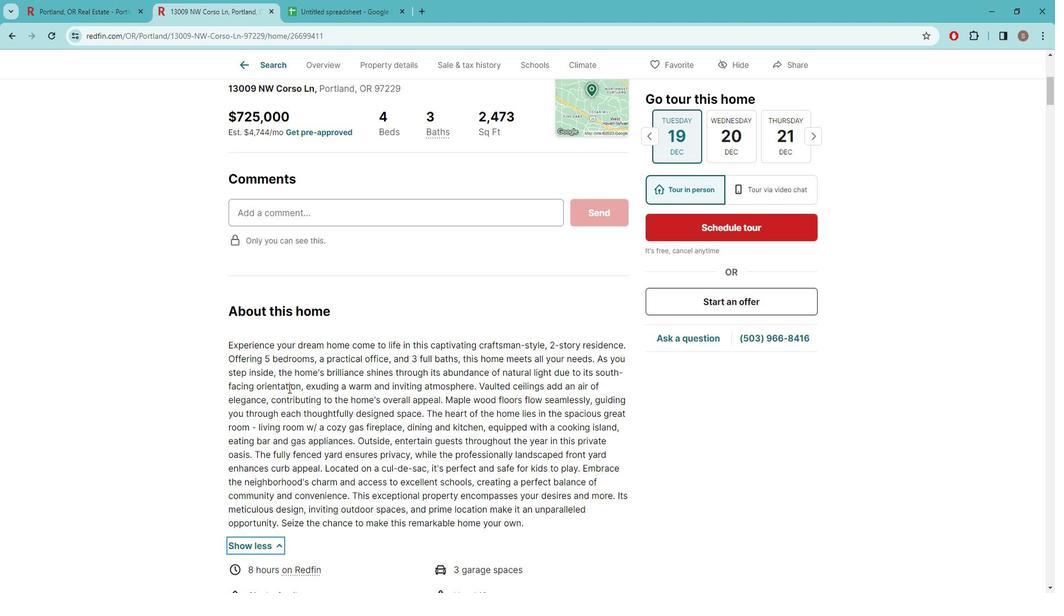 
Action: Mouse moved to (457, 352)
Screenshot: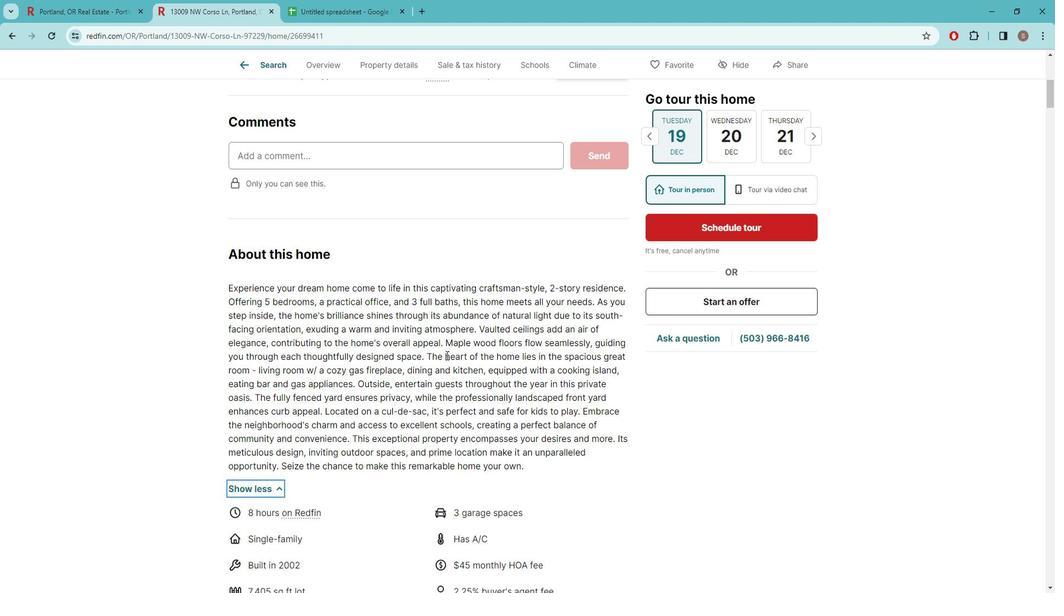 
Action: Mouse scrolled (457, 351) with delta (0, 0)
Screenshot: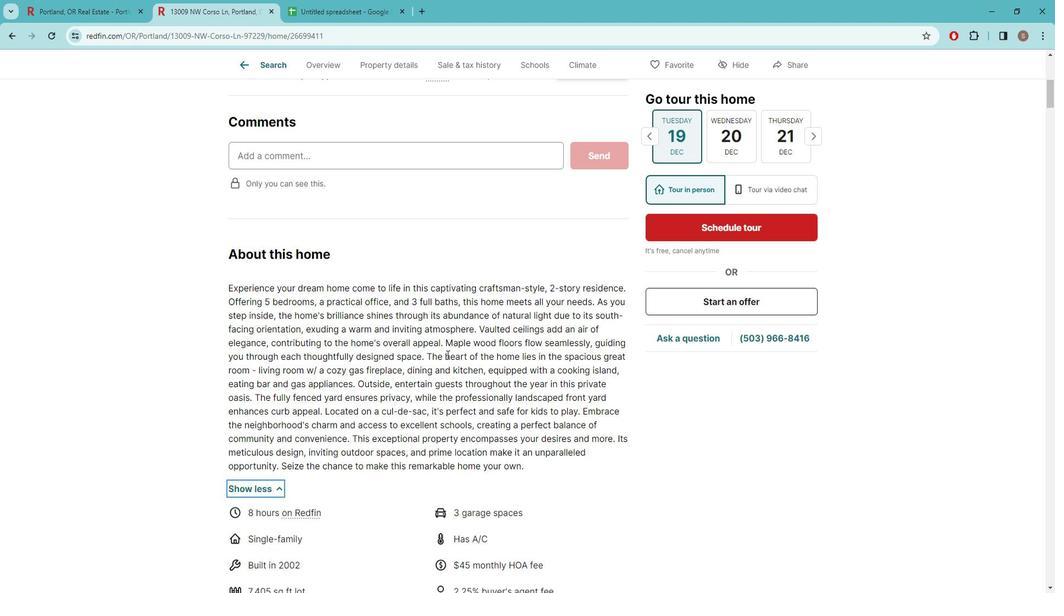 
Action: Mouse moved to (428, 333)
Screenshot: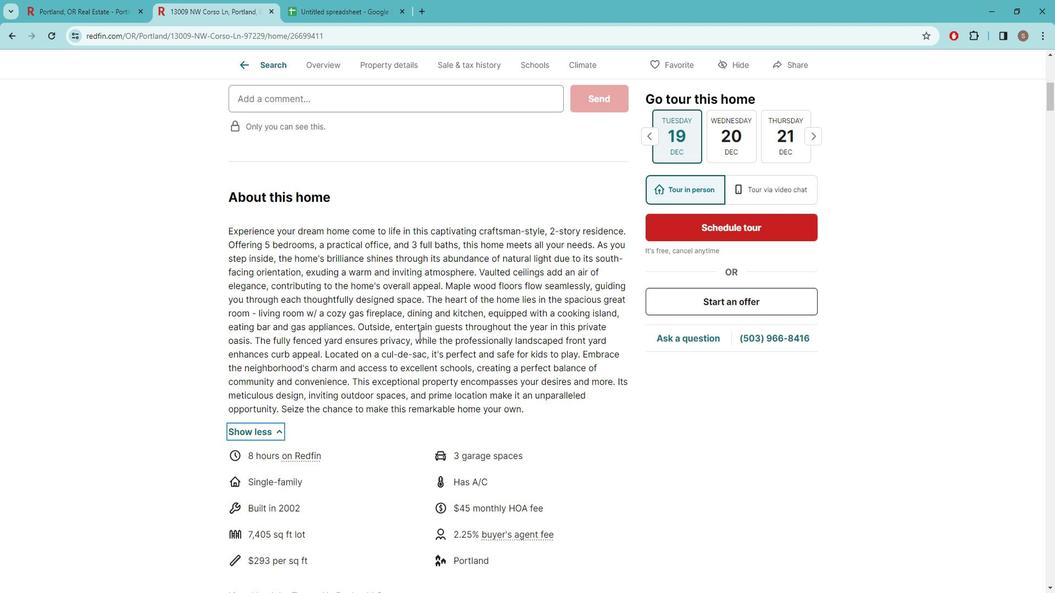 
Action: Mouse scrolled (428, 332) with delta (0, 0)
Screenshot: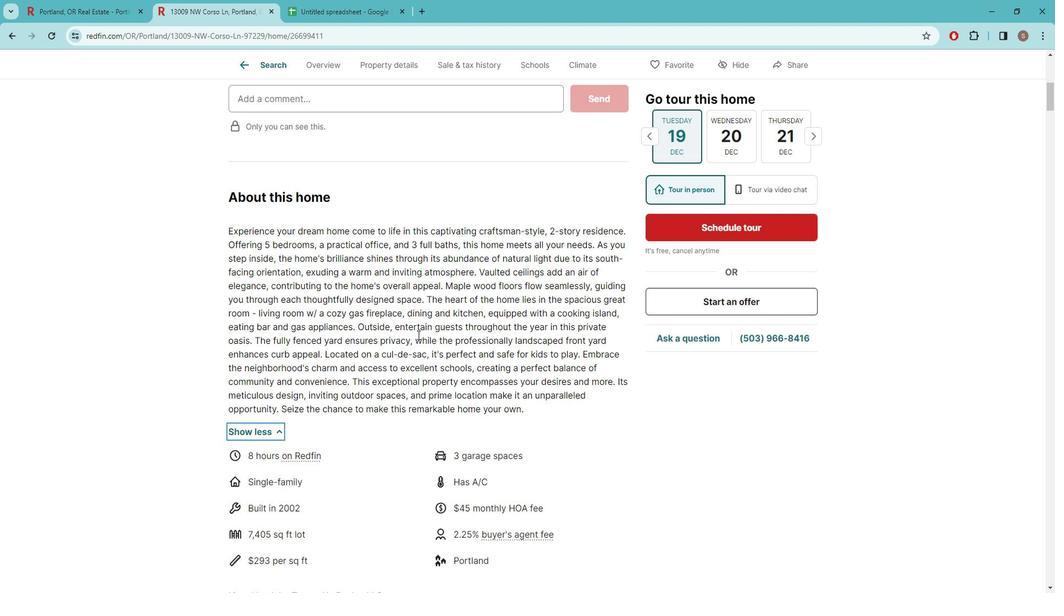 
Action: Mouse moved to (379, 372)
Screenshot: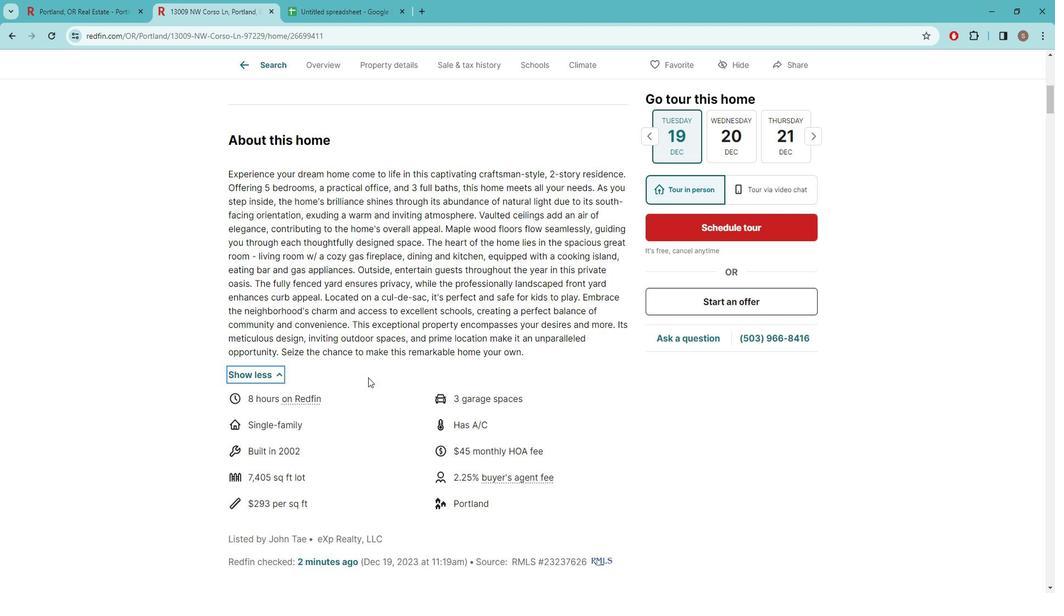 
Action: Mouse scrolled (379, 371) with delta (0, 0)
Screenshot: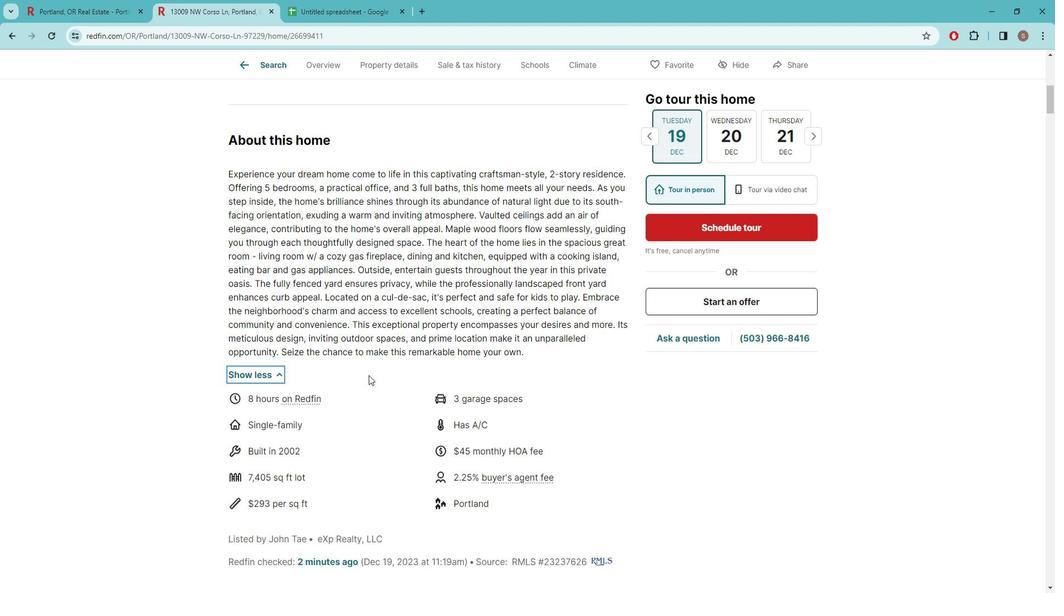
Action: Mouse moved to (383, 362)
Screenshot: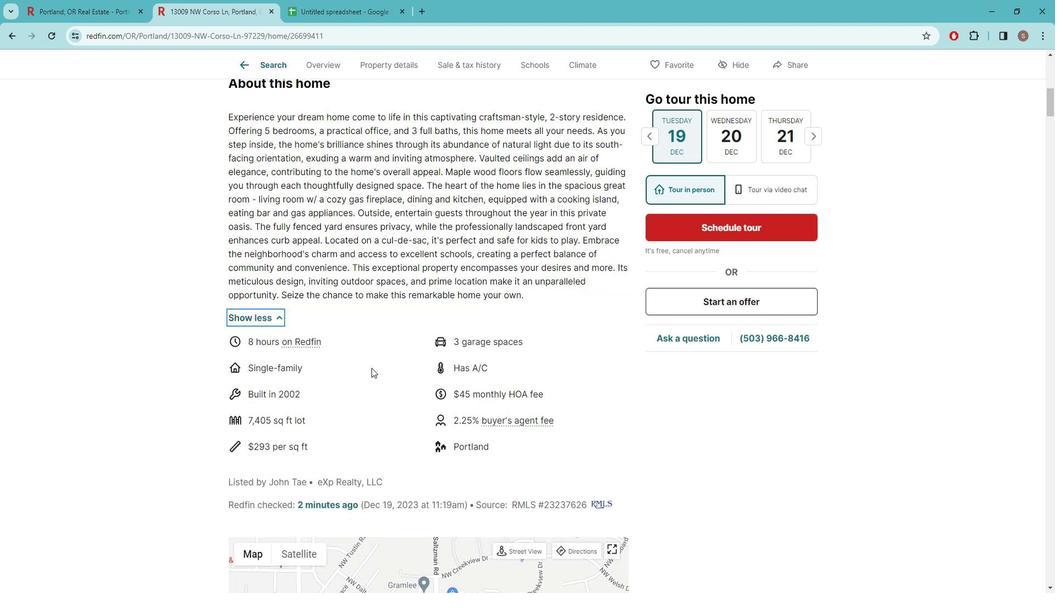 
Action: Mouse scrolled (383, 362) with delta (0, 0)
Screenshot: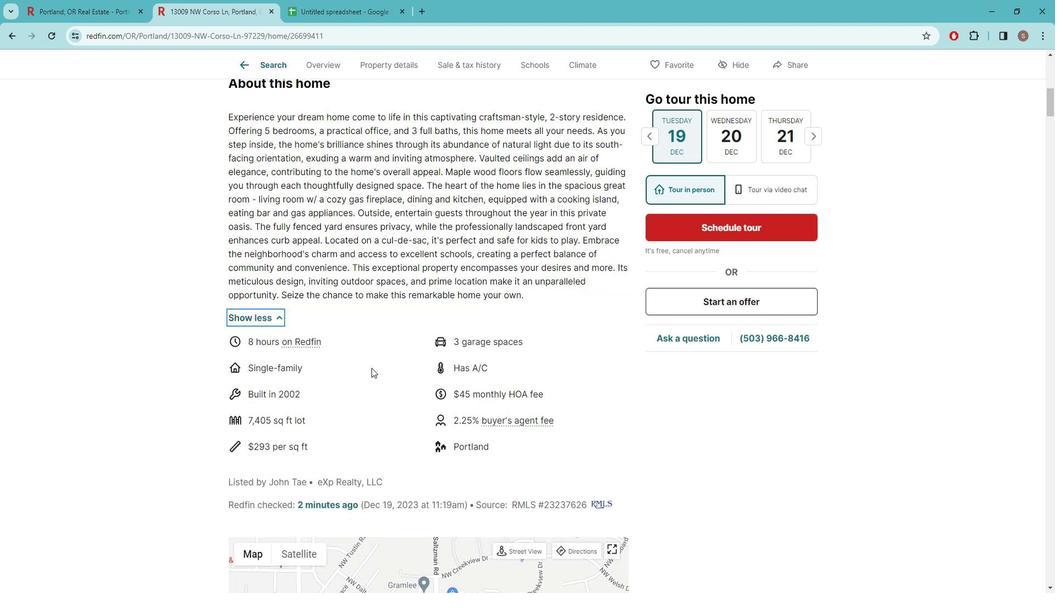 
Action: Mouse moved to (376, 363)
Screenshot: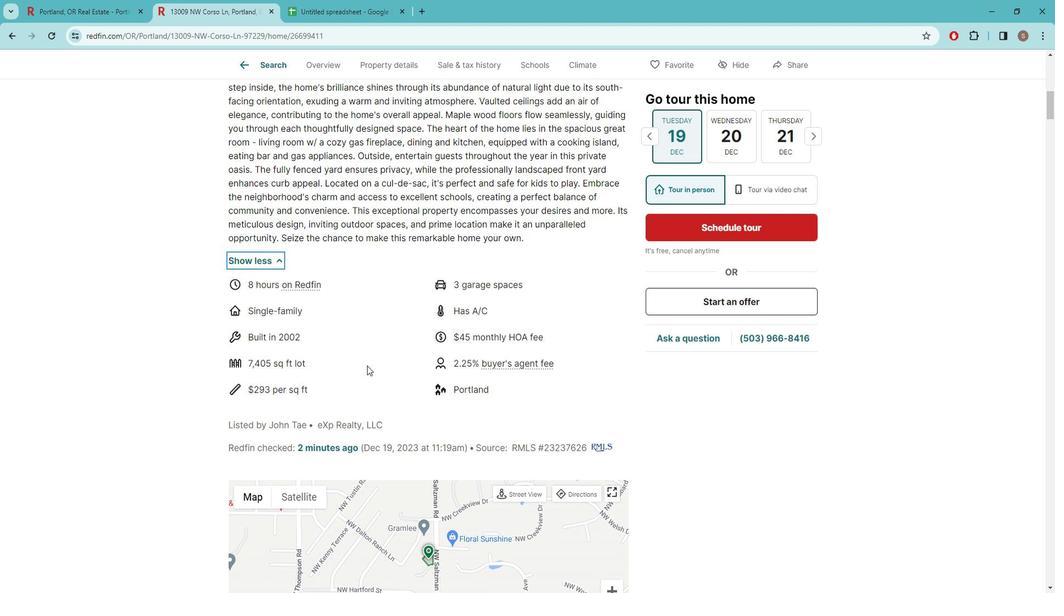 
Action: Mouse scrolled (376, 362) with delta (0, 0)
Screenshot: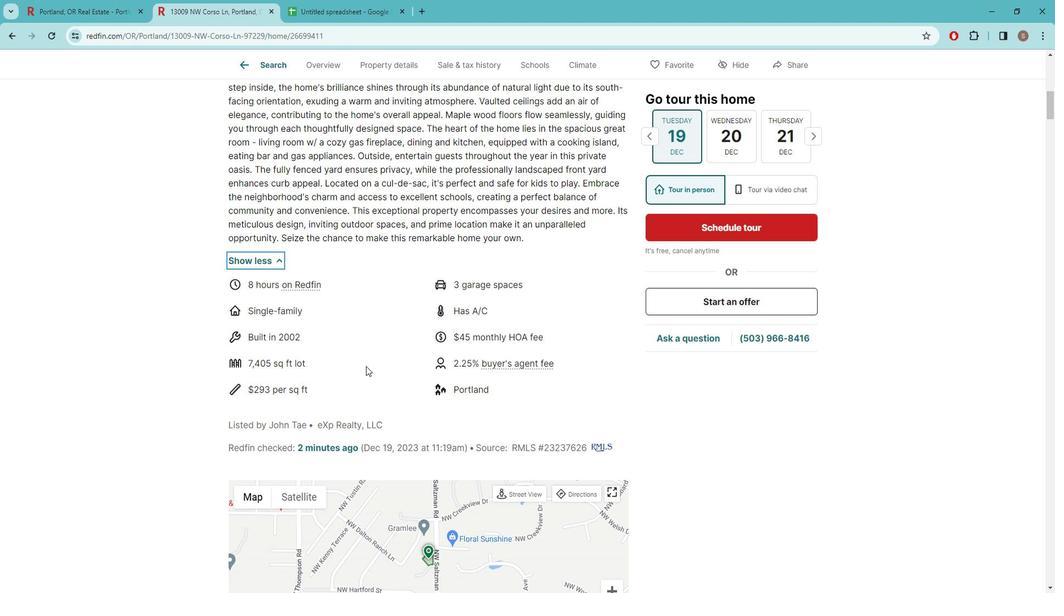 
Action: Mouse scrolled (376, 362) with delta (0, 0)
Screenshot: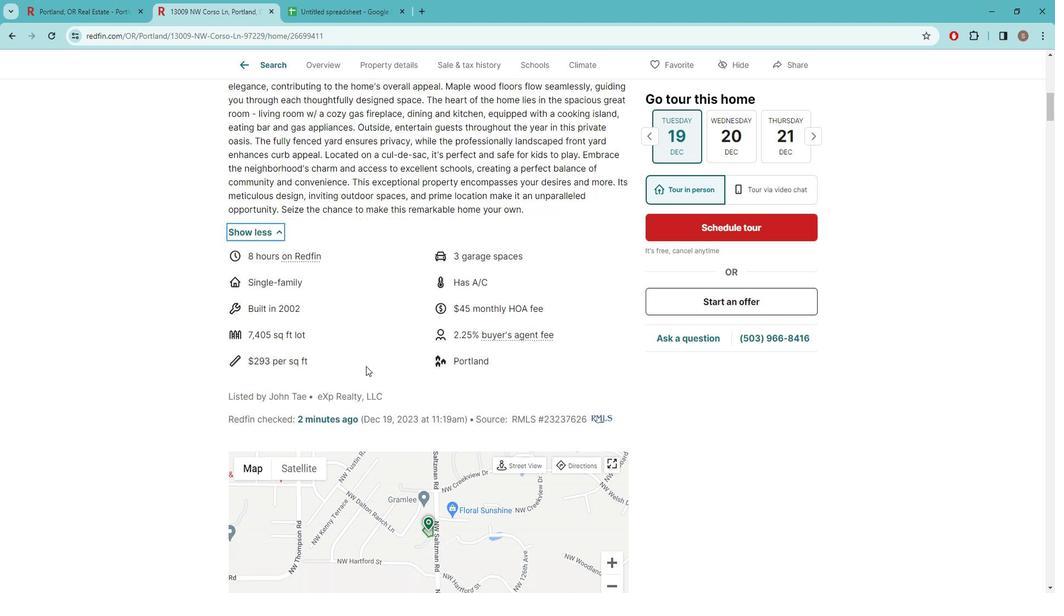 
Action: Mouse moved to (389, 348)
Screenshot: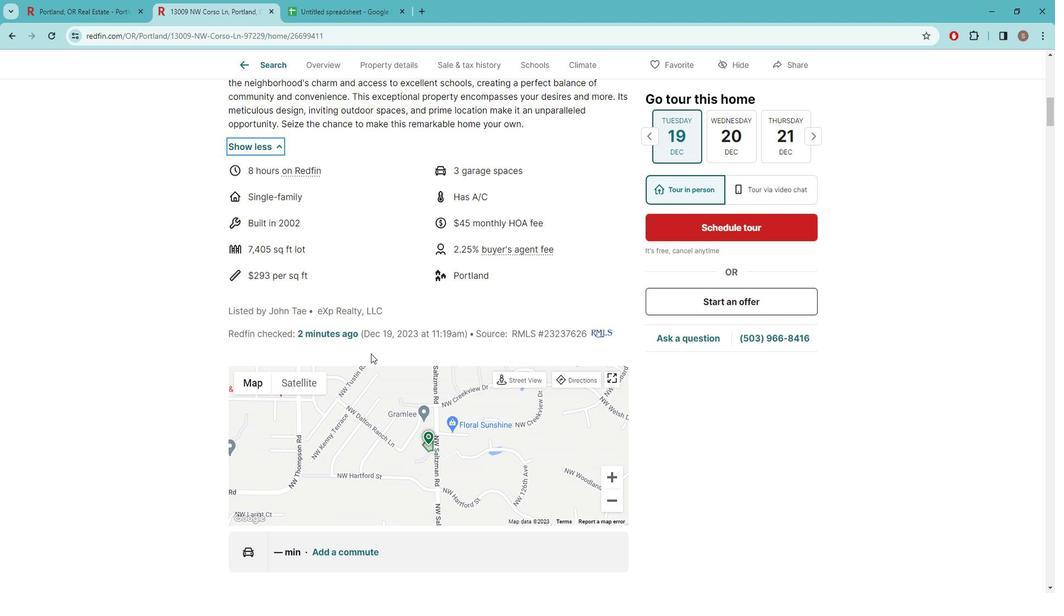 
Action: Mouse scrolled (389, 348) with delta (0, 0)
Screenshot: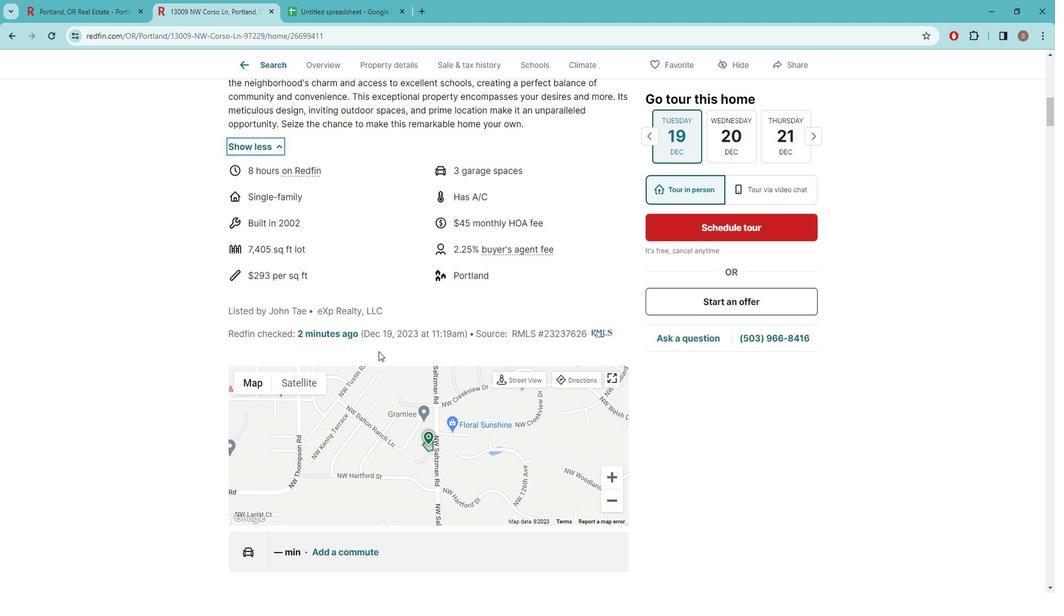 
Action: Mouse scrolled (389, 349) with delta (0, 0)
Screenshot: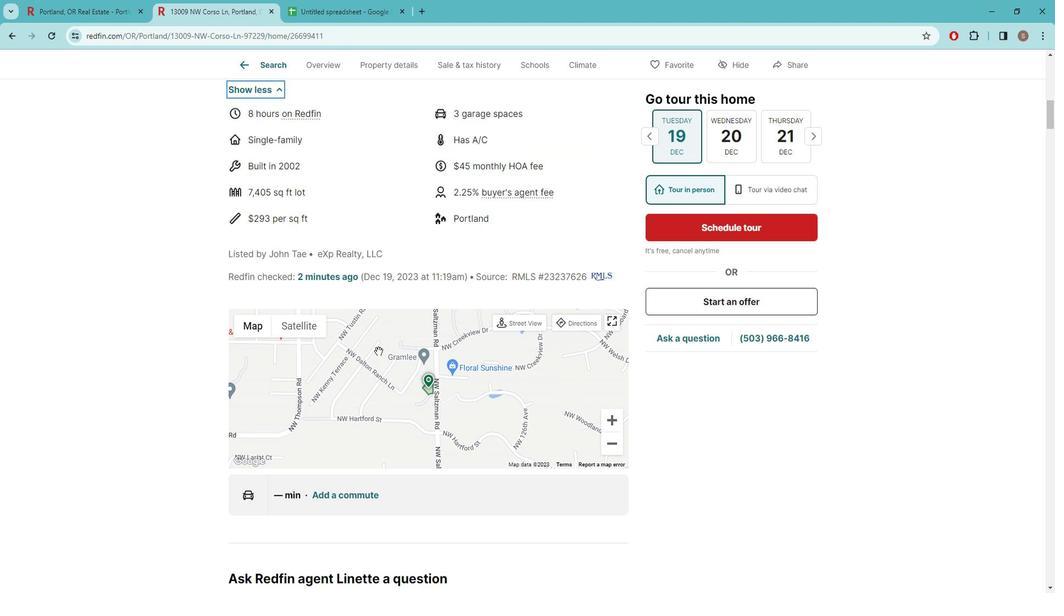 
Action: Mouse scrolled (389, 349) with delta (0, 0)
Screenshot: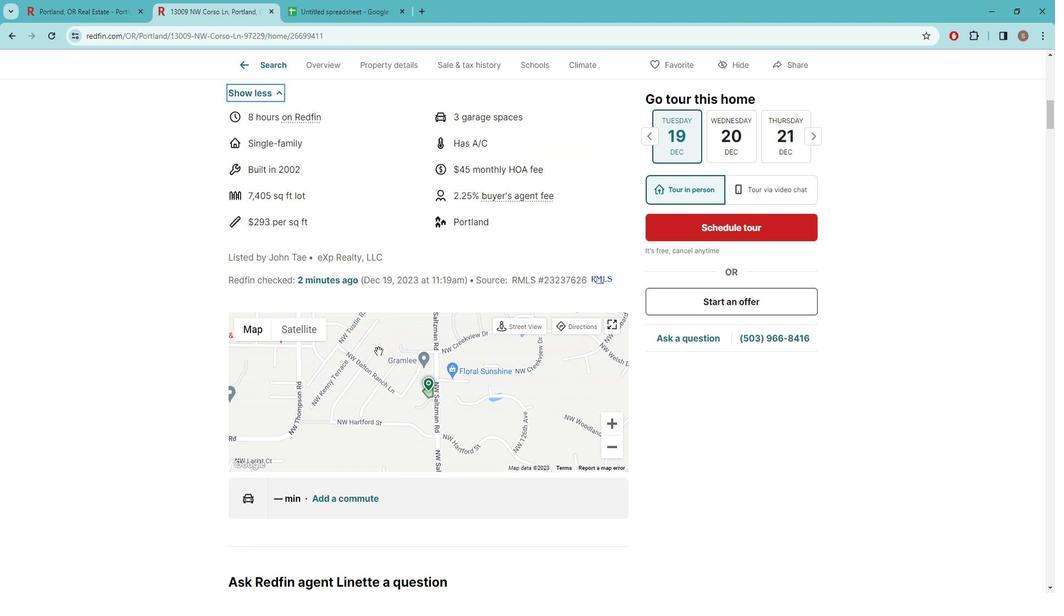
Action: Mouse scrolled (389, 348) with delta (0, 0)
Screenshot: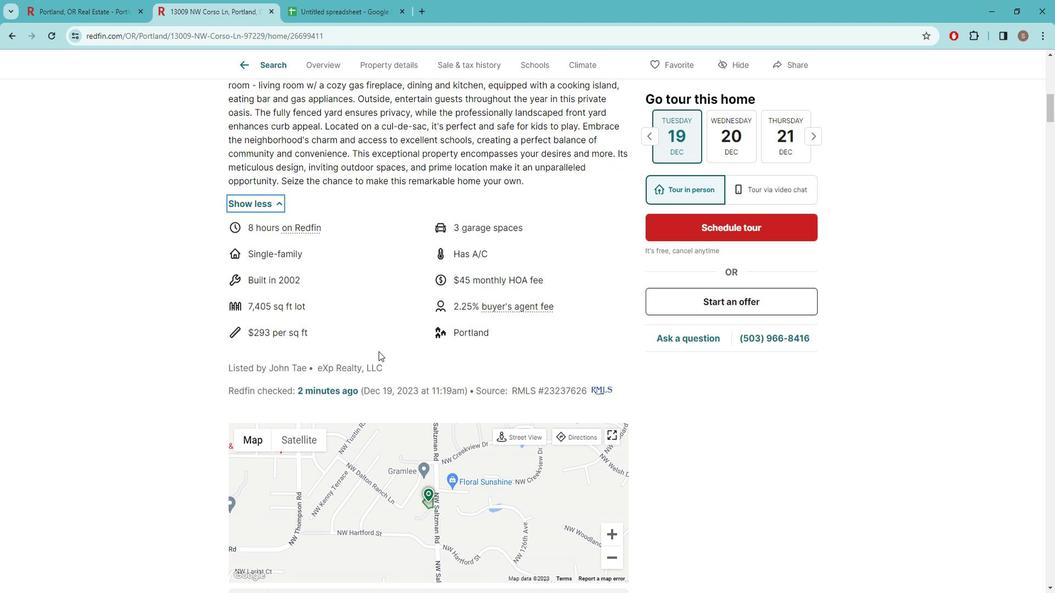 
Action: Mouse moved to (390, 351)
Screenshot: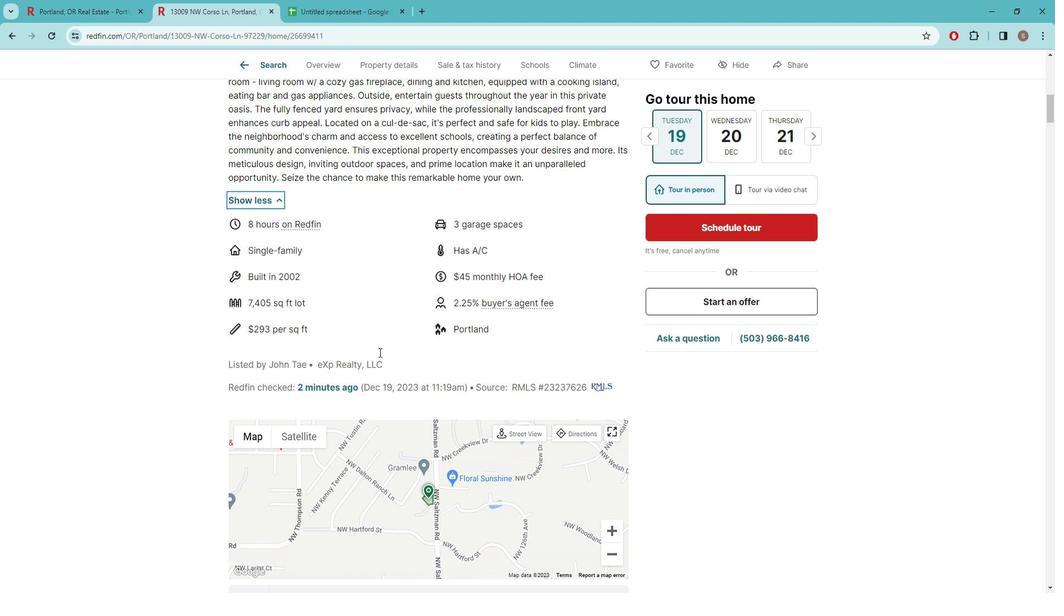 
Action: Mouse scrolled (390, 351) with delta (0, 0)
Screenshot: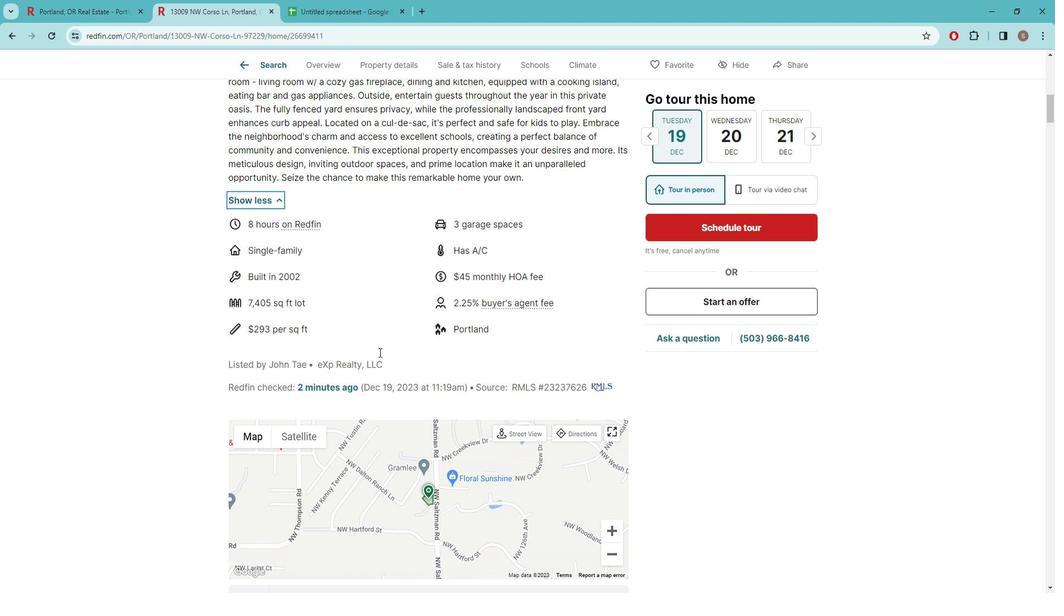 
Action: Mouse moved to (390, 351)
Screenshot: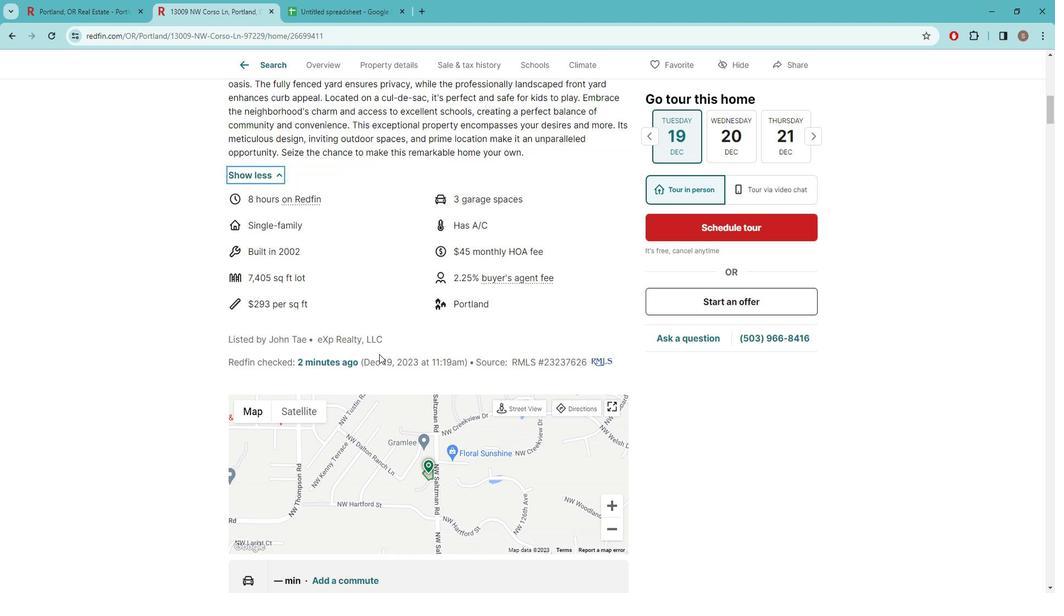 
Action: Mouse scrolled (390, 351) with delta (0, 0)
Screenshot: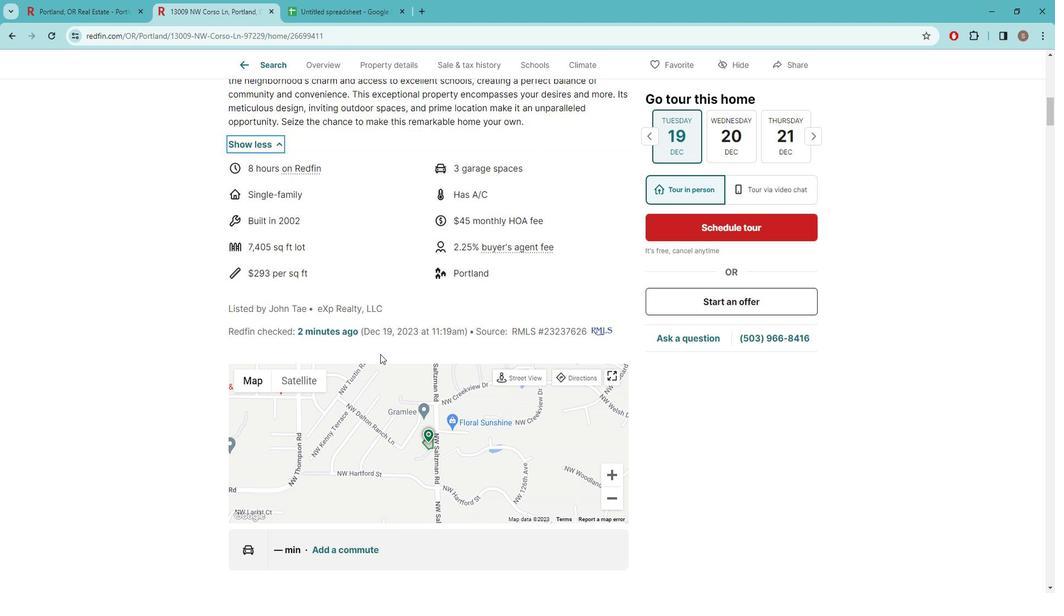 
Action: Mouse moved to (390, 351)
Screenshot: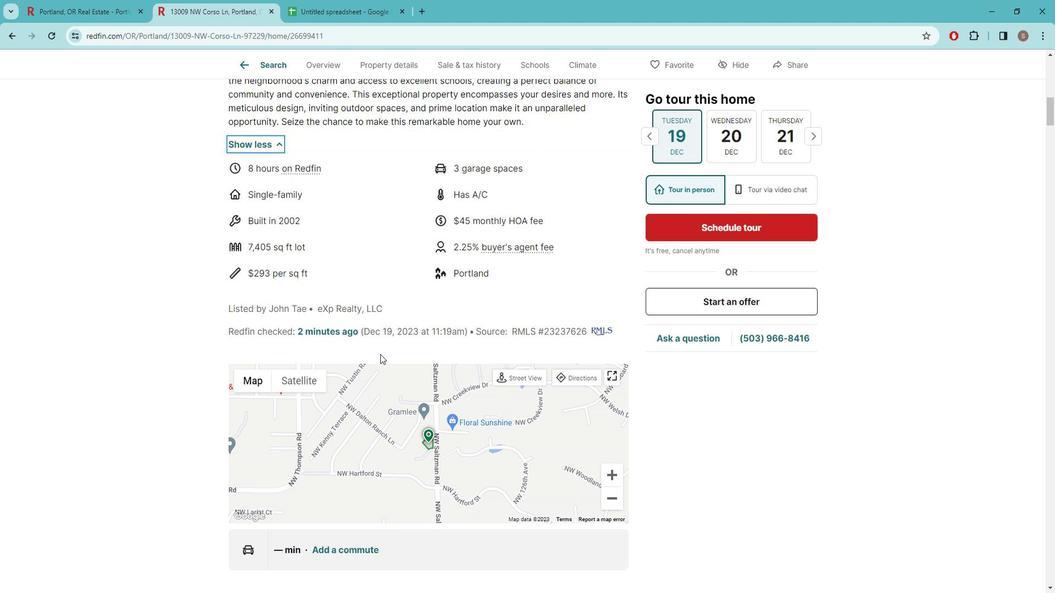 
Action: Mouse scrolled (390, 351) with delta (0, 0)
Screenshot: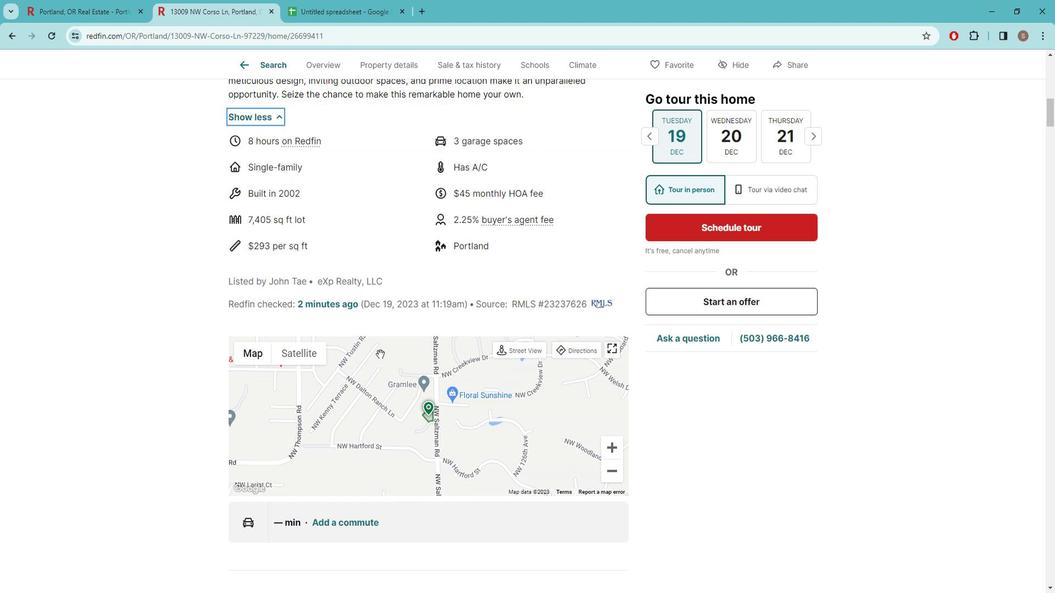 
Action: Mouse moved to (391, 351)
Screenshot: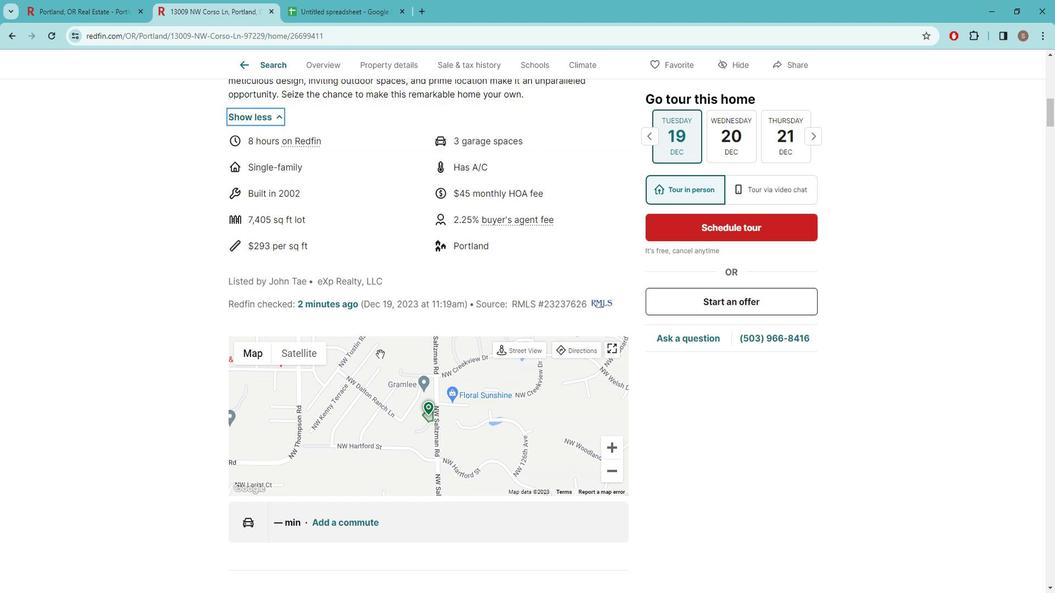 
Action: Mouse scrolled (391, 351) with delta (0, 0)
Screenshot: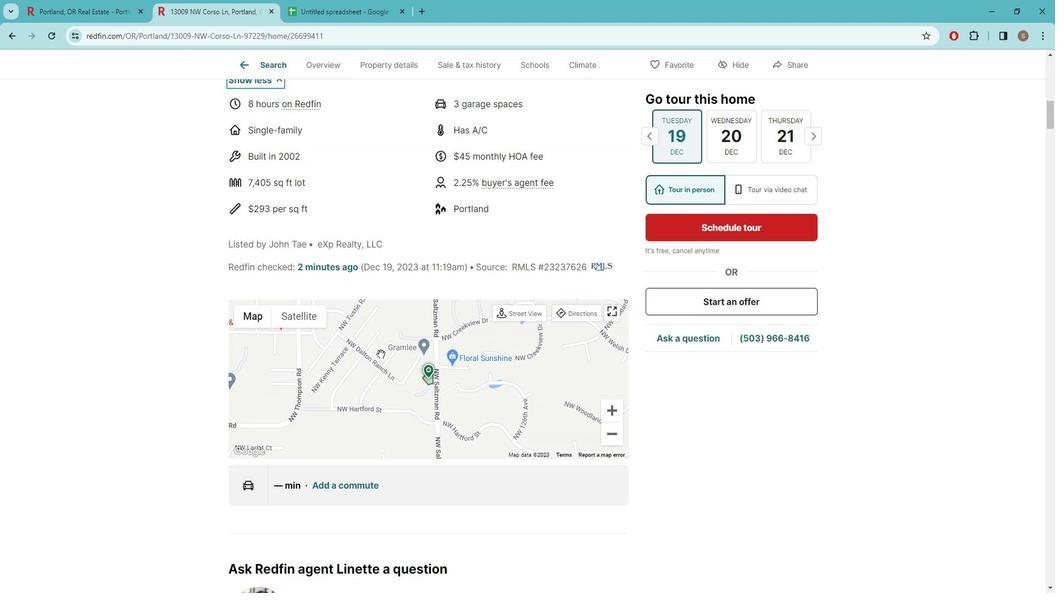 
Action: Mouse moved to (392, 351)
Screenshot: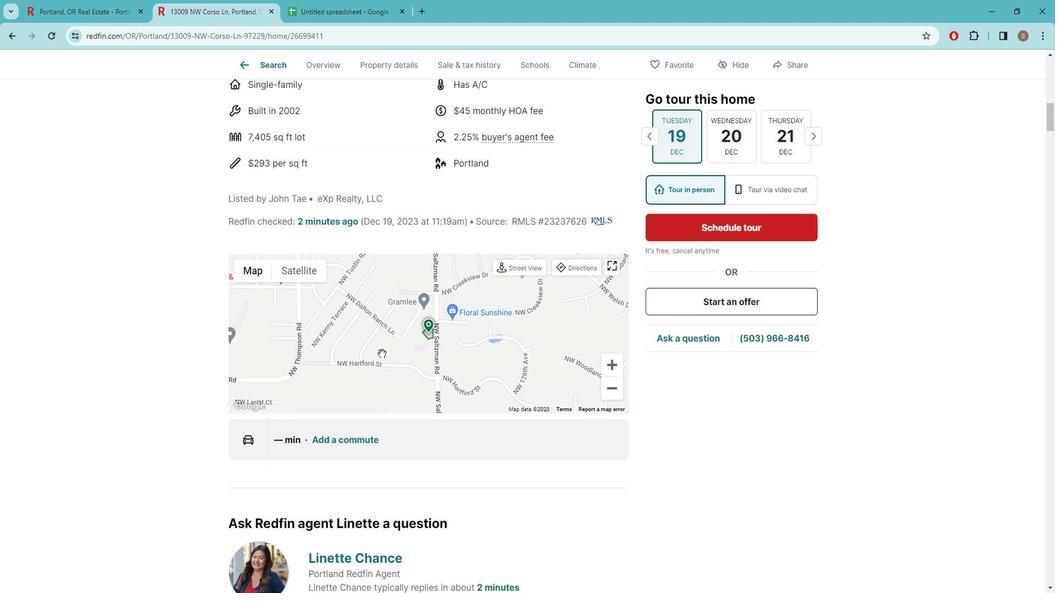 
Action: Mouse scrolled (392, 350) with delta (0, 0)
Screenshot: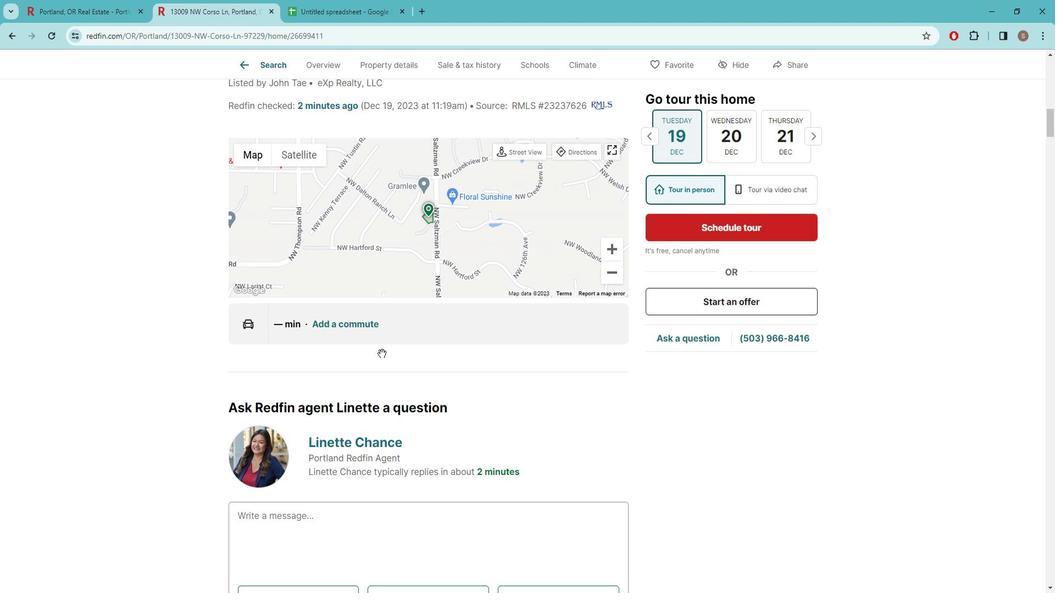 
Action: Mouse scrolled (392, 350) with delta (0, 0)
Screenshot: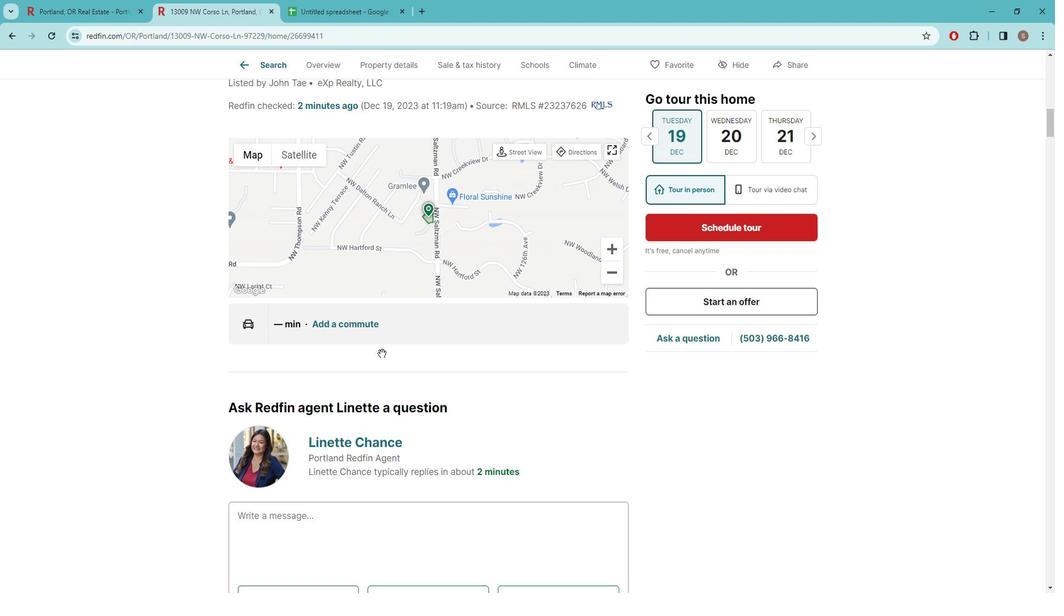 
Action: Mouse scrolled (392, 350) with delta (0, 0)
Screenshot: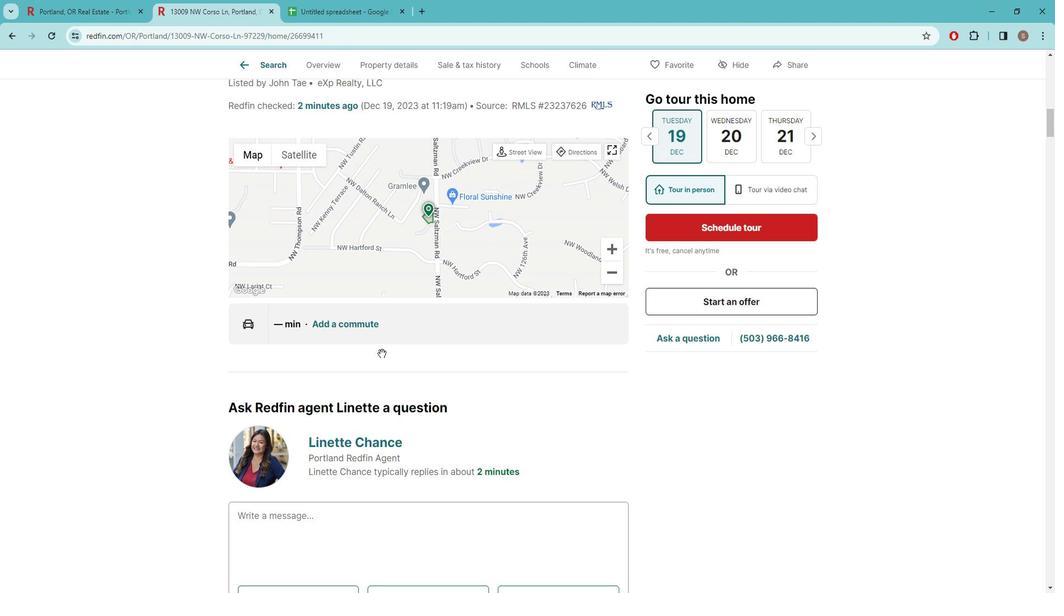 
Action: Mouse scrolled (392, 350) with delta (0, 0)
Screenshot: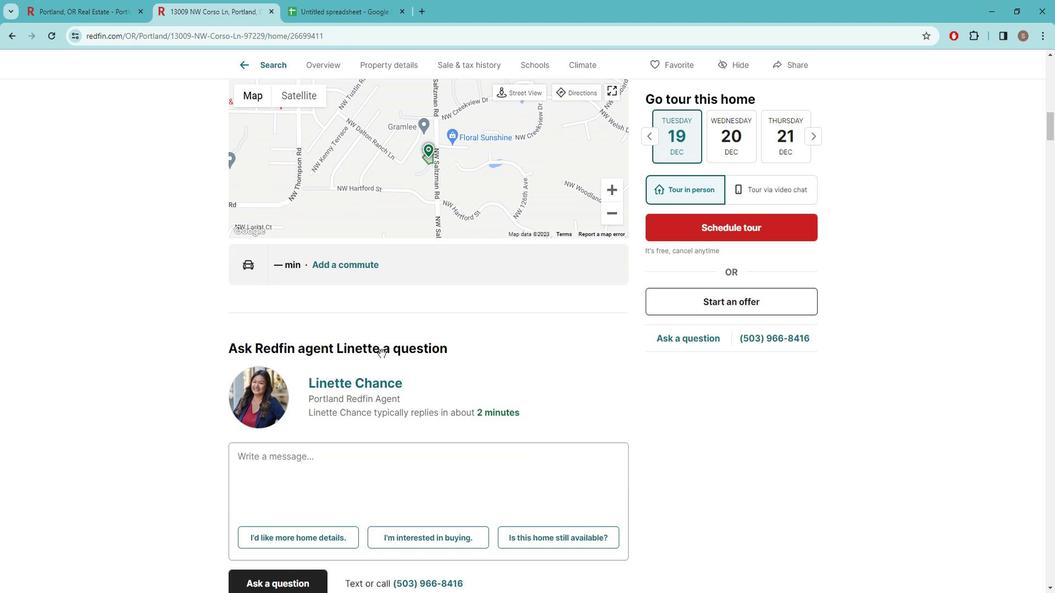 
Action: Mouse scrolled (392, 350) with delta (0, 0)
Screenshot: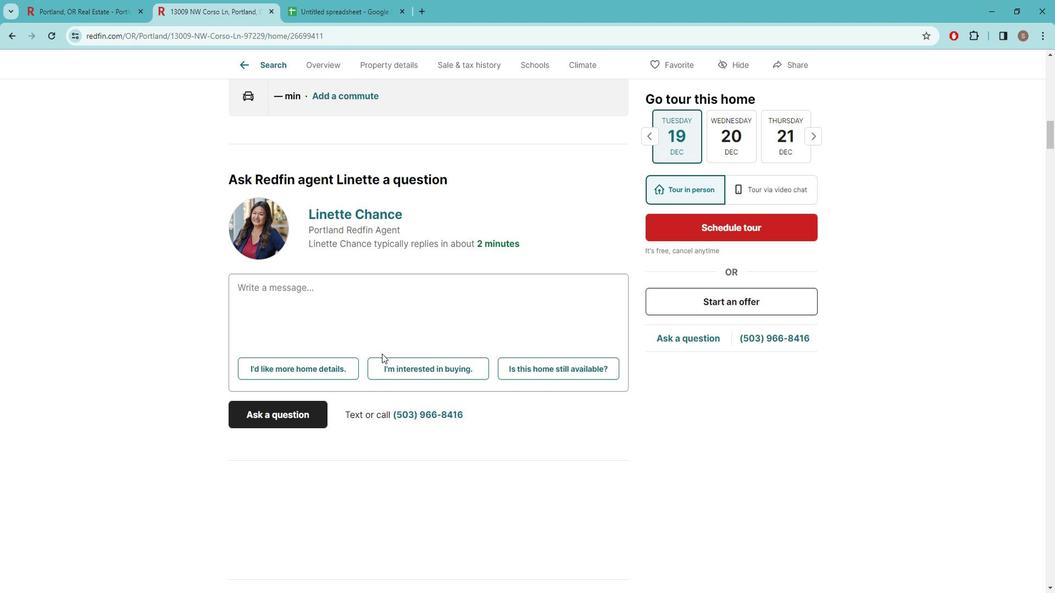 
Action: Mouse scrolled (392, 350) with delta (0, 0)
Screenshot: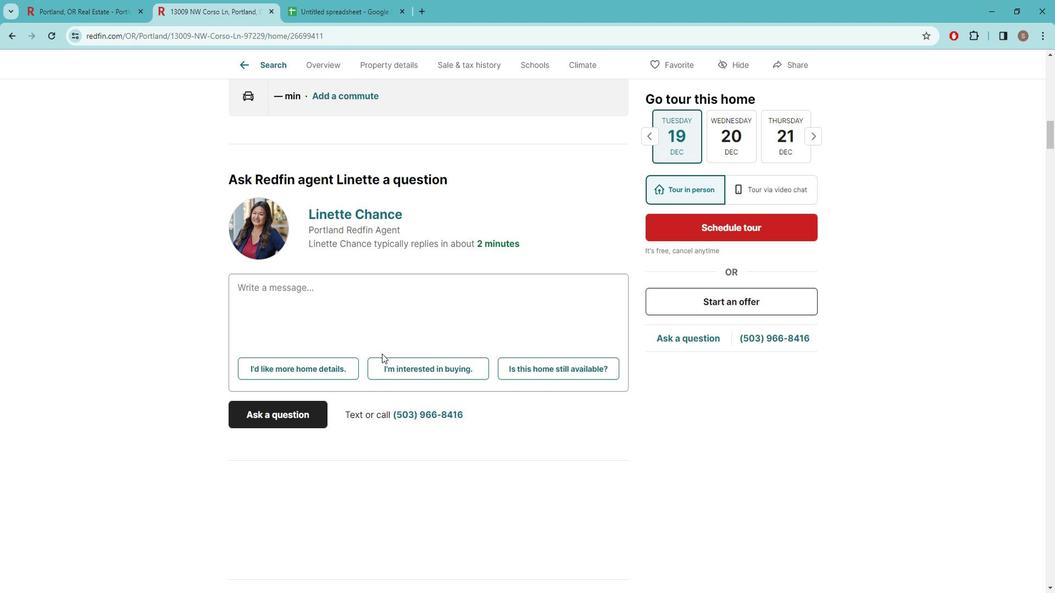 
Action: Mouse scrolled (392, 350) with delta (0, 0)
Screenshot: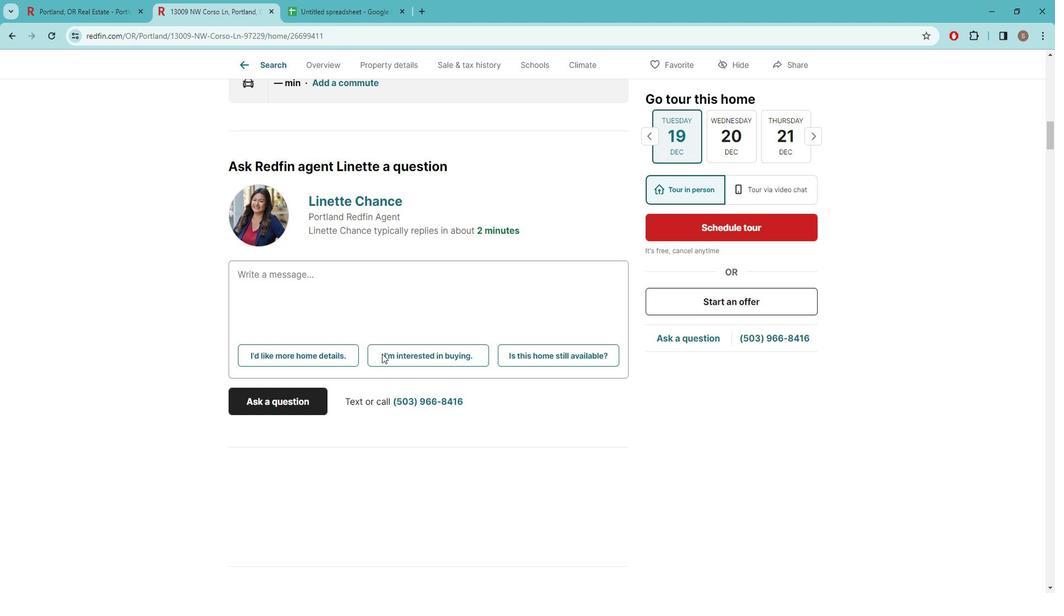 
Action: Mouse scrolled (392, 350) with delta (0, 0)
Screenshot: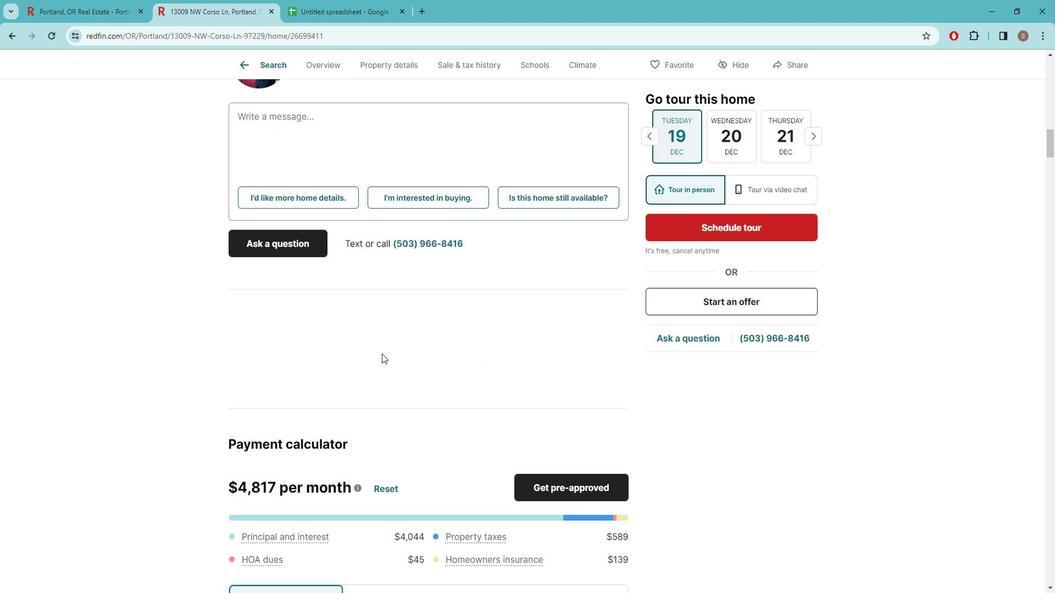 
Action: Mouse scrolled (392, 350) with delta (0, 0)
Screenshot: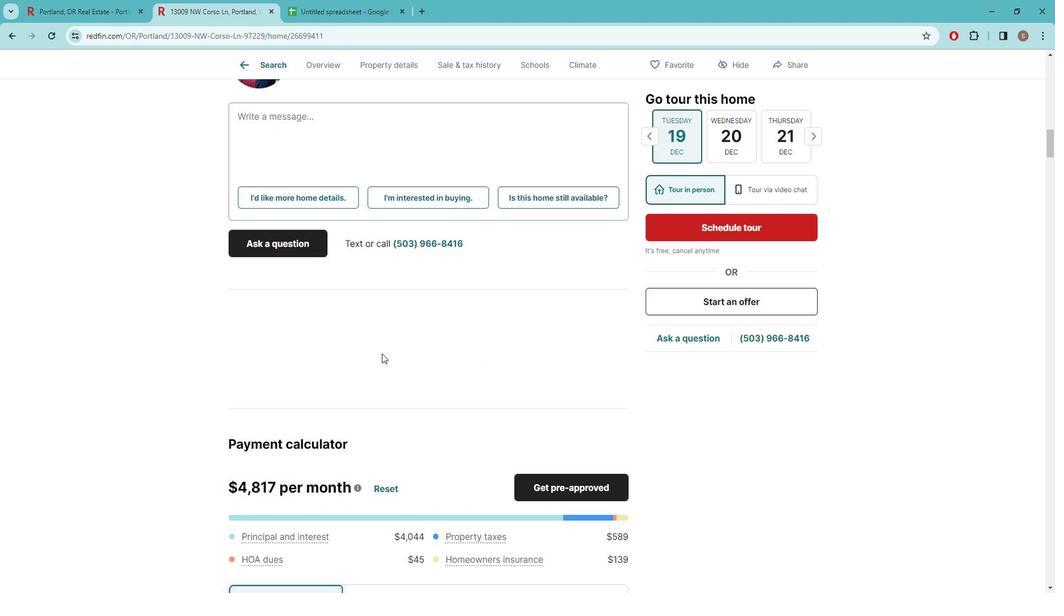 
Action: Mouse scrolled (392, 350) with delta (0, 0)
Screenshot: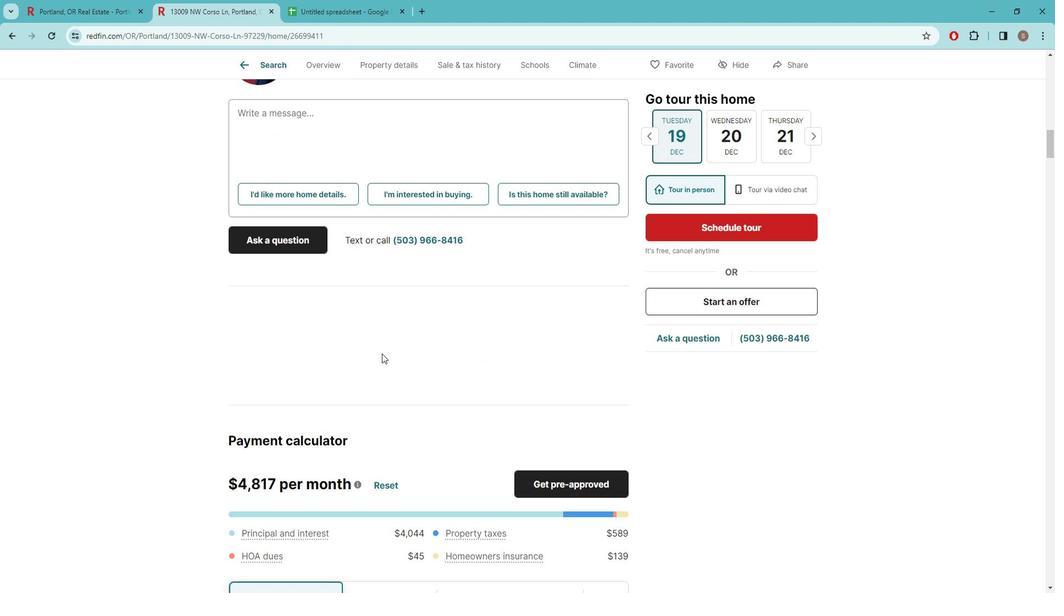 
Action: Mouse scrolled (392, 350) with delta (0, 0)
Screenshot: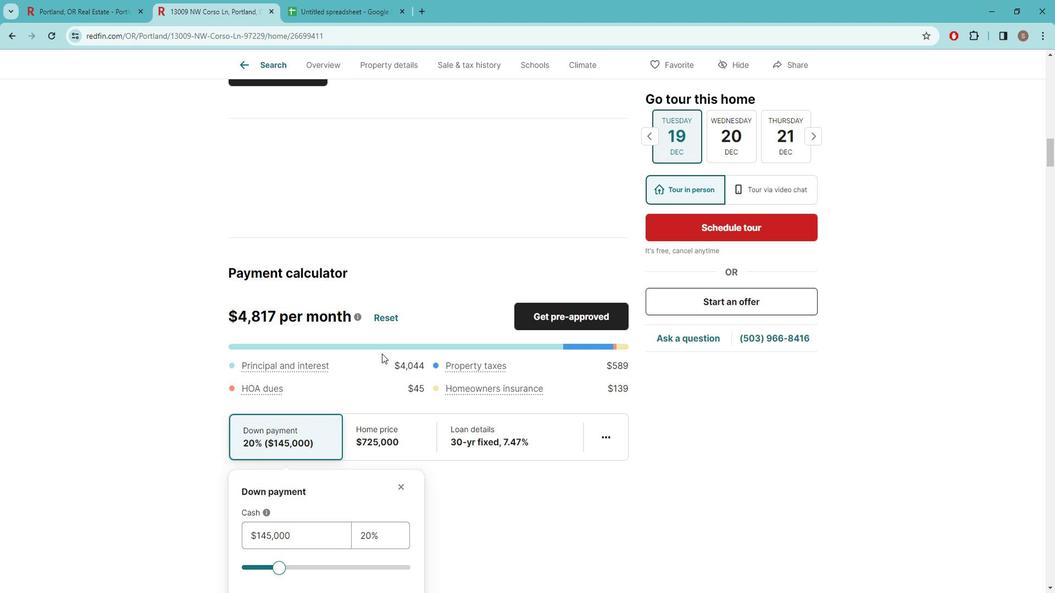 
Action: Mouse scrolled (392, 350) with delta (0, 0)
Screenshot: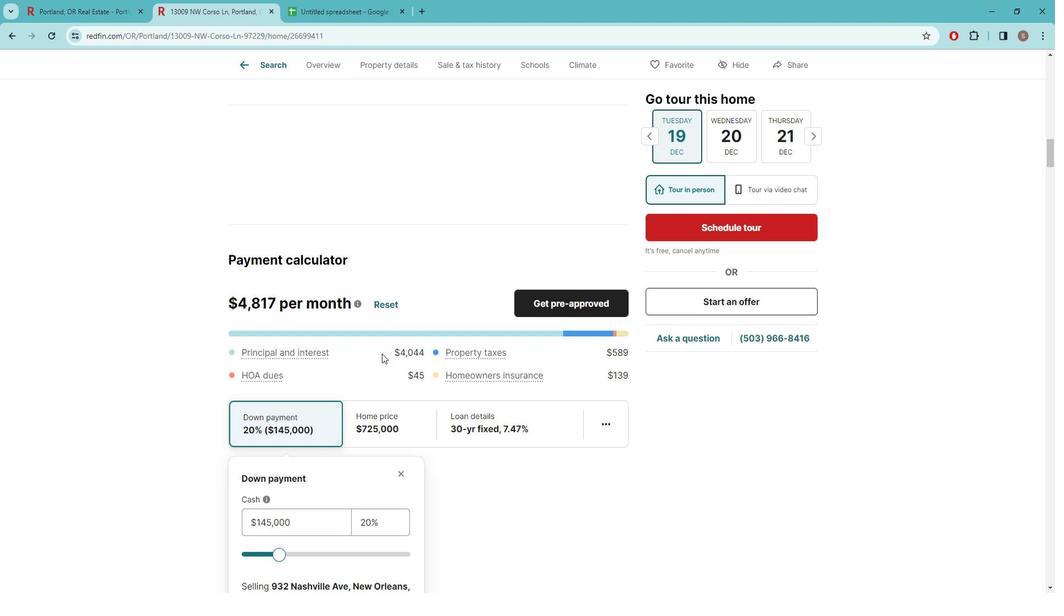 
Action: Mouse scrolled (392, 350) with delta (0, 0)
Screenshot: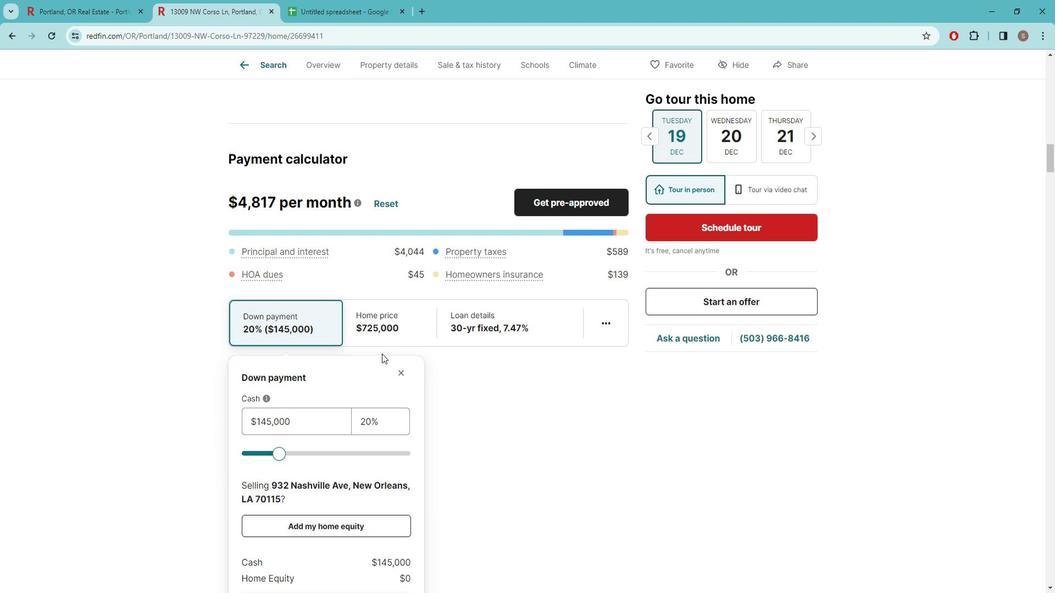 
Action: Mouse scrolled (392, 350) with delta (0, 0)
Screenshot: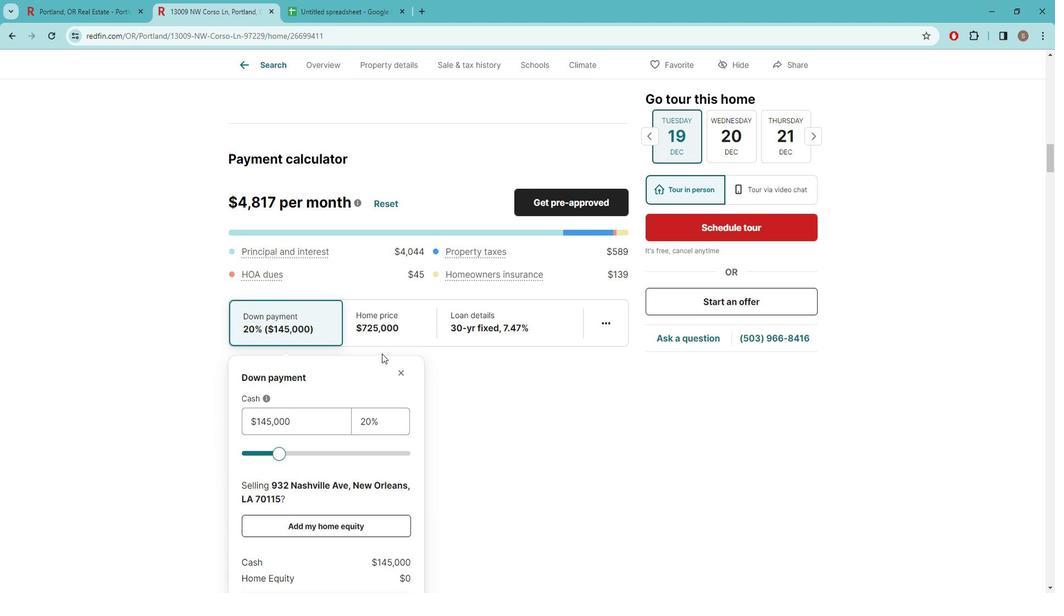 
Action: Mouse scrolled (392, 350) with delta (0, 0)
Screenshot: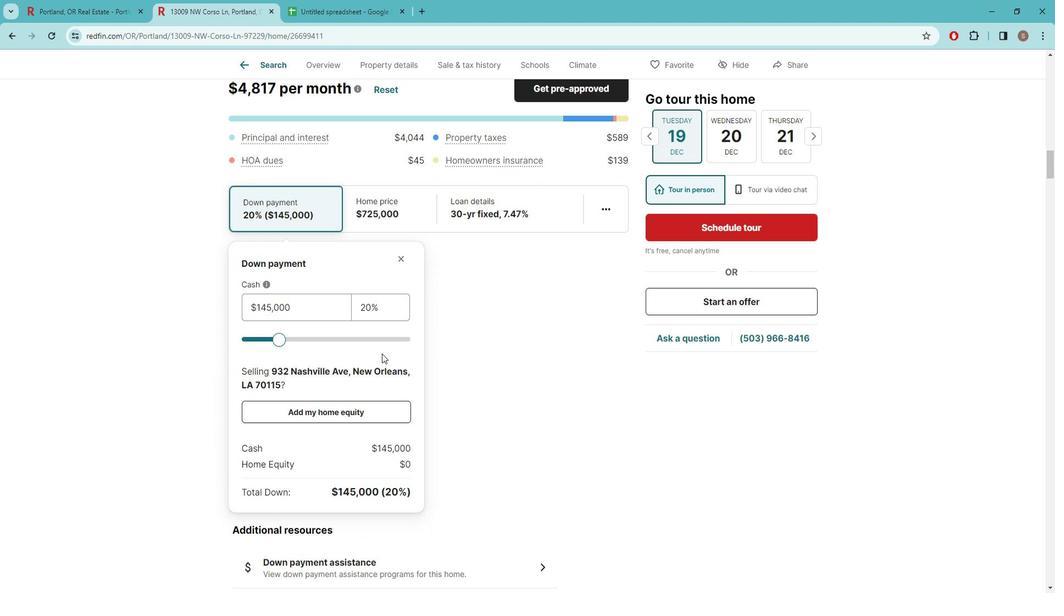 
Action: Mouse scrolled (392, 350) with delta (0, 0)
Screenshot: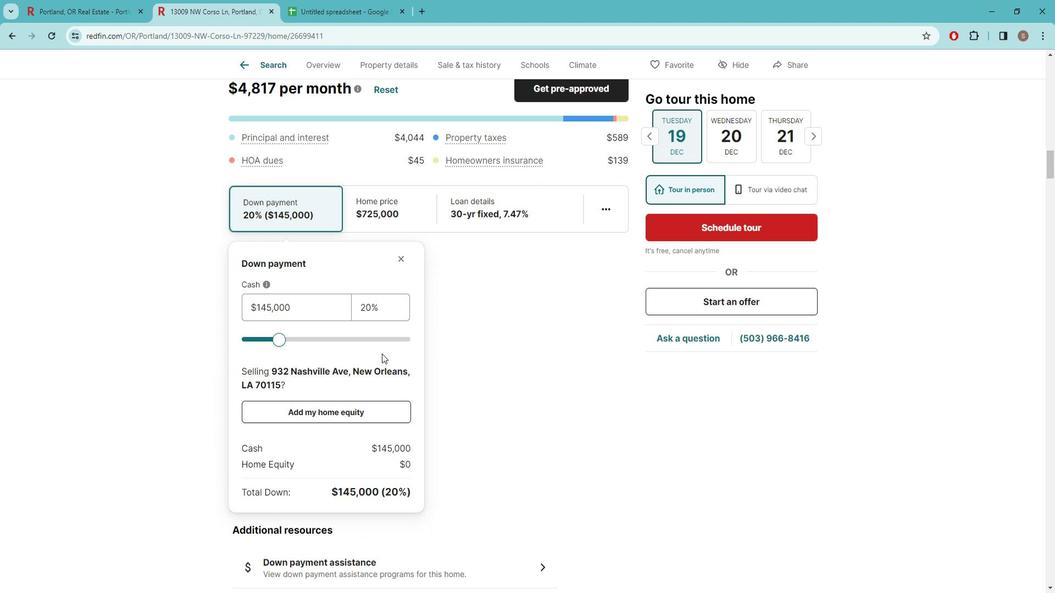 
Action: Mouse scrolled (392, 350) with delta (0, 0)
Screenshot: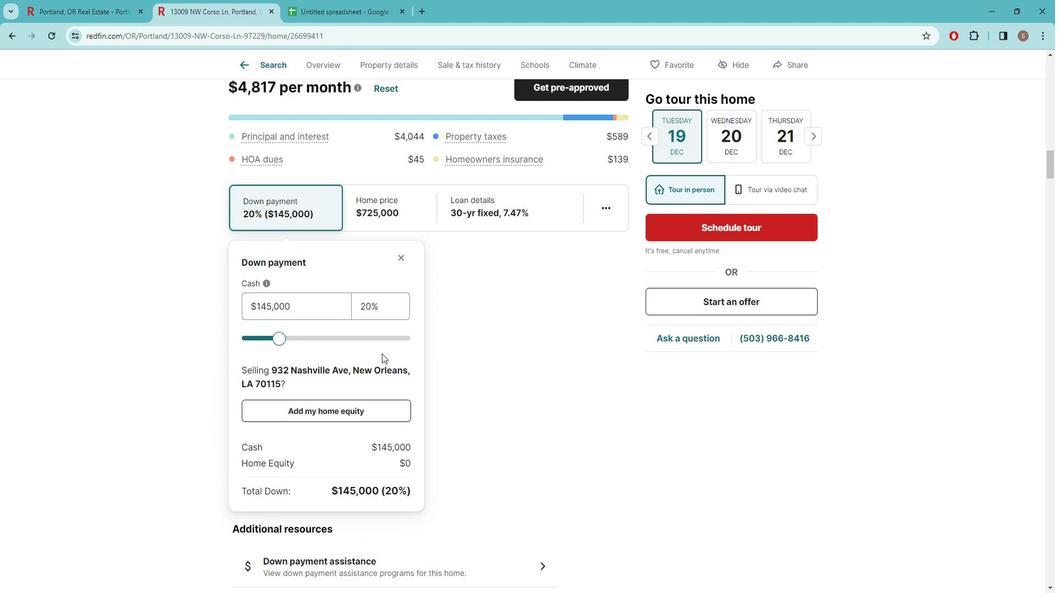 
Action: Mouse scrolled (392, 350) with delta (0, 0)
Screenshot: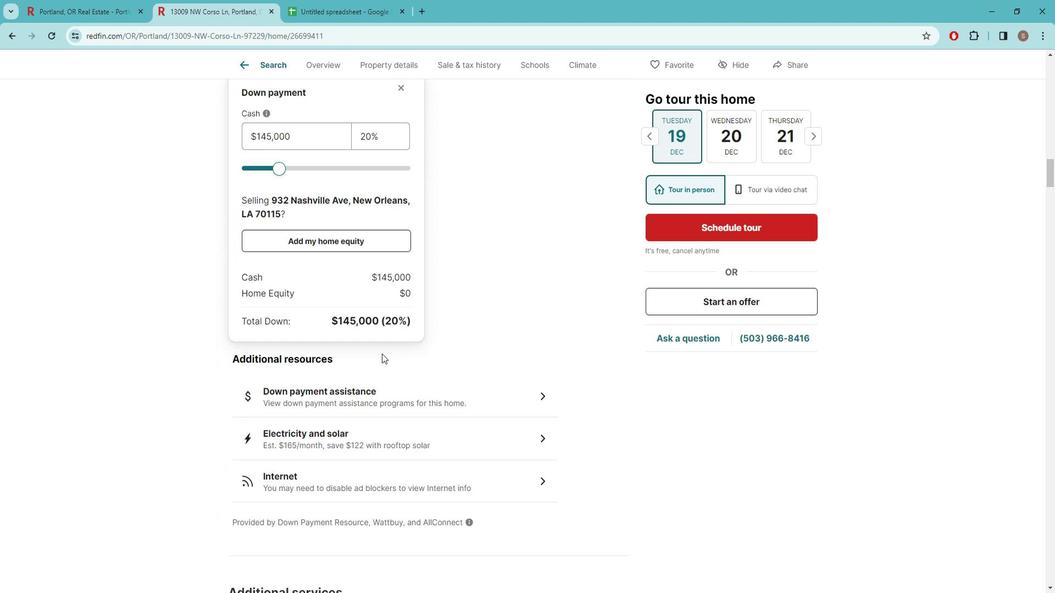 
Action: Mouse scrolled (392, 350) with delta (0, 0)
Screenshot: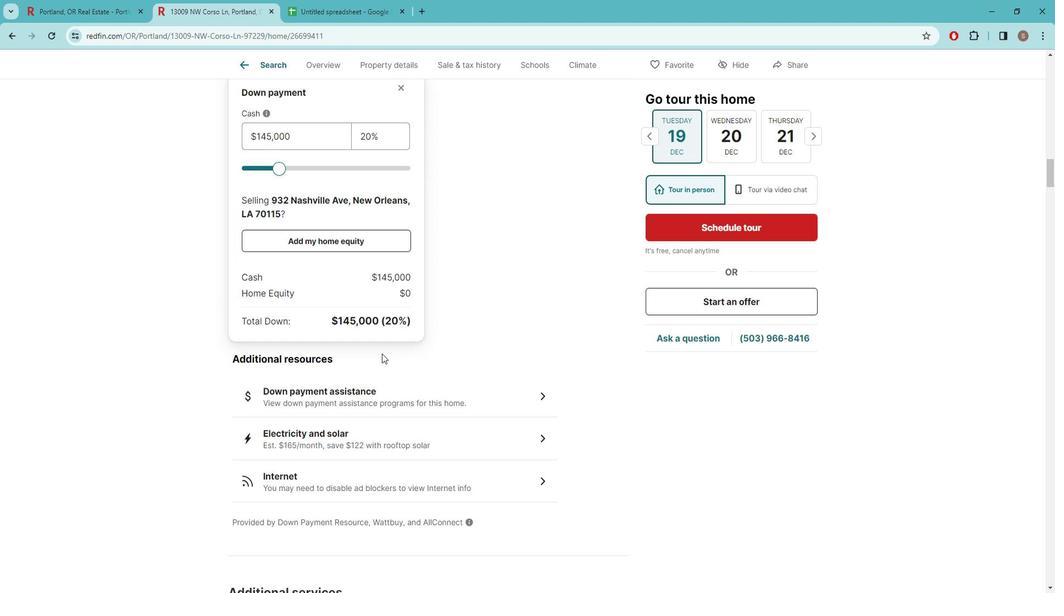 
Action: Mouse scrolled (392, 350) with delta (0, 0)
Screenshot: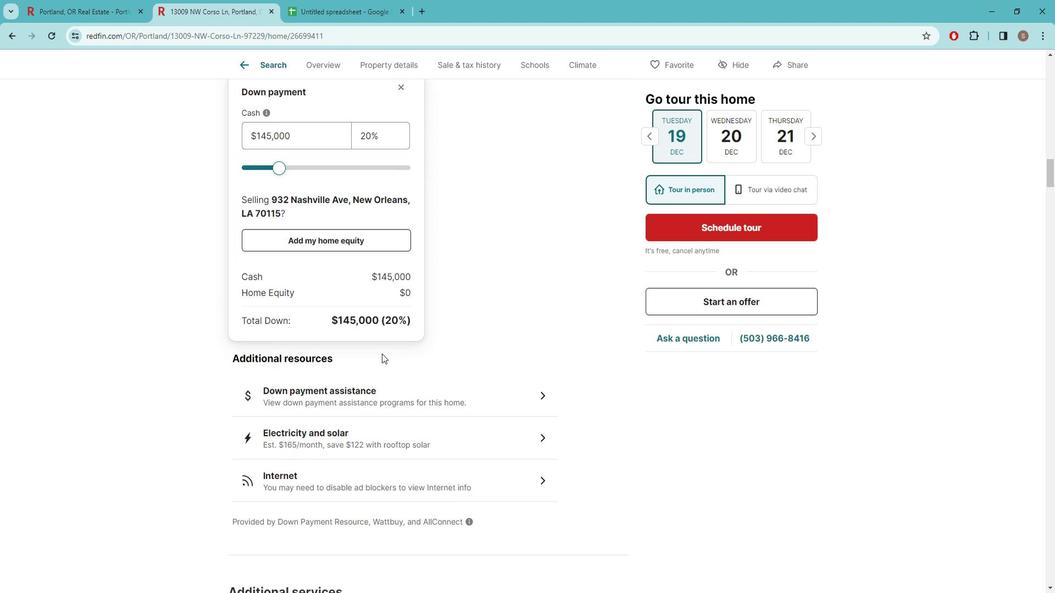 
Action: Mouse scrolled (392, 350) with delta (0, 0)
Screenshot: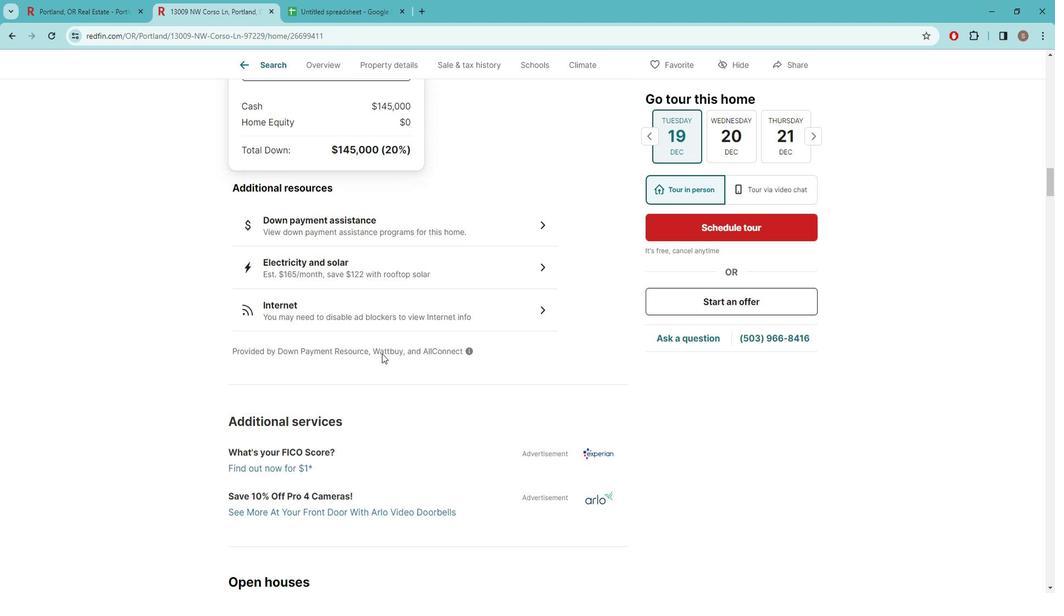 
Action: Mouse scrolled (392, 350) with delta (0, 0)
Screenshot: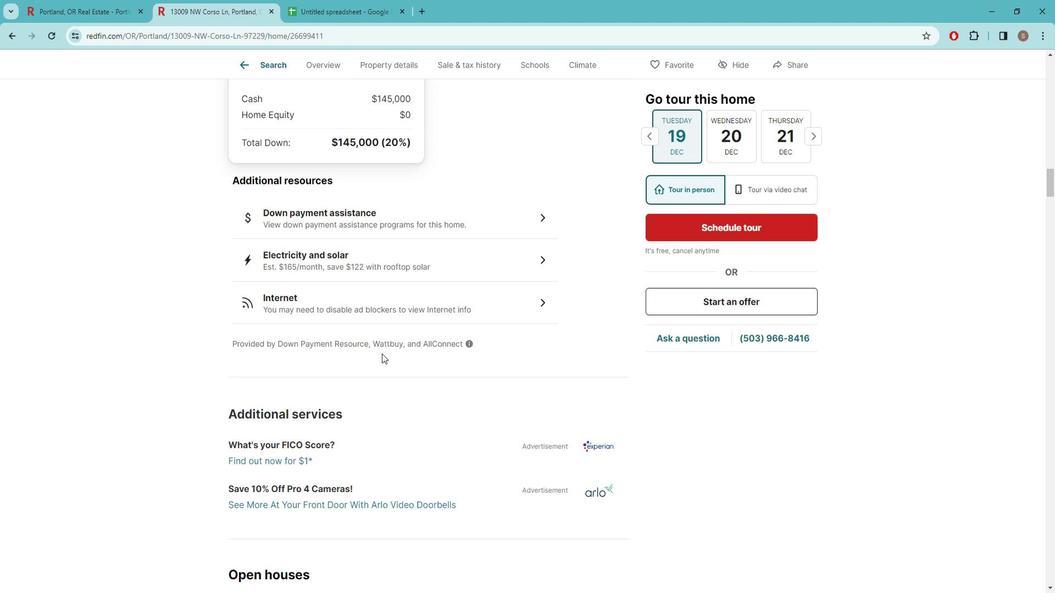 
Action: Mouse scrolled (392, 350) with delta (0, 0)
Screenshot: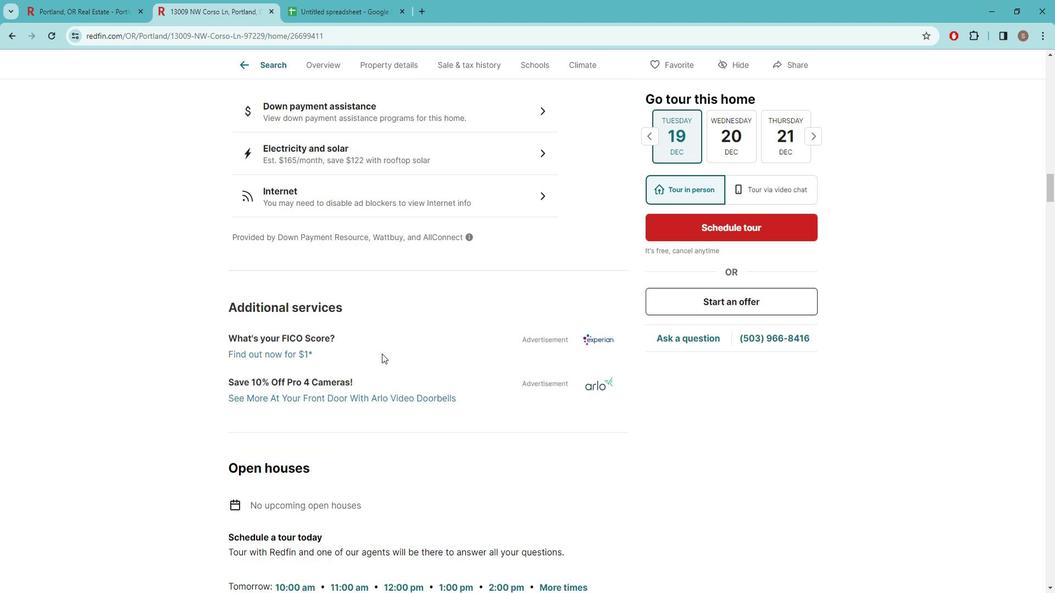 
Action: Mouse scrolled (392, 350) with delta (0, 0)
Screenshot: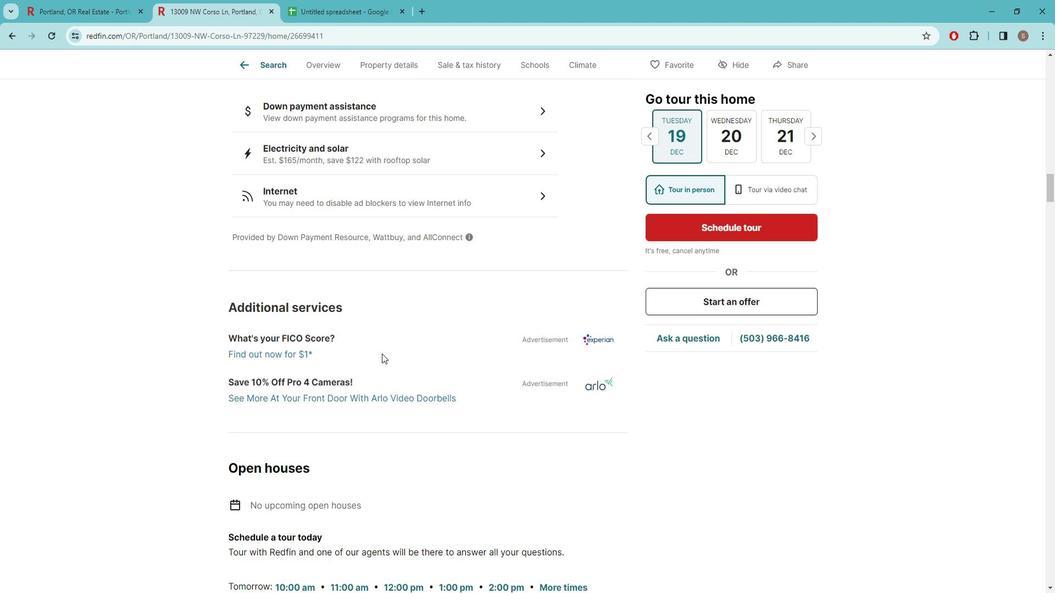 
Action: Mouse scrolled (392, 350) with delta (0, 0)
Screenshot: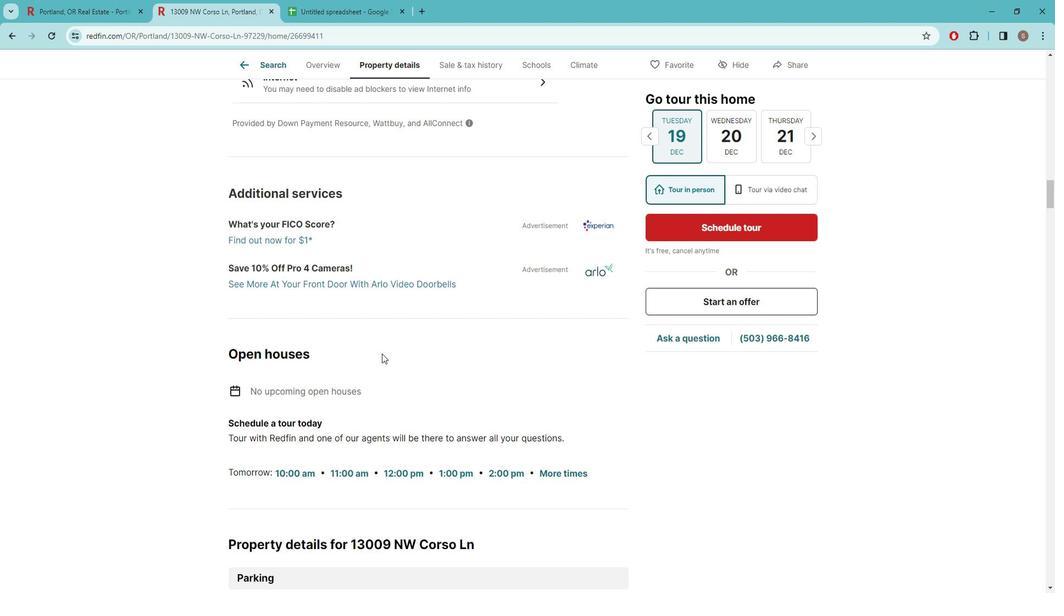 
Action: Mouse scrolled (392, 350) with delta (0, 0)
Screenshot: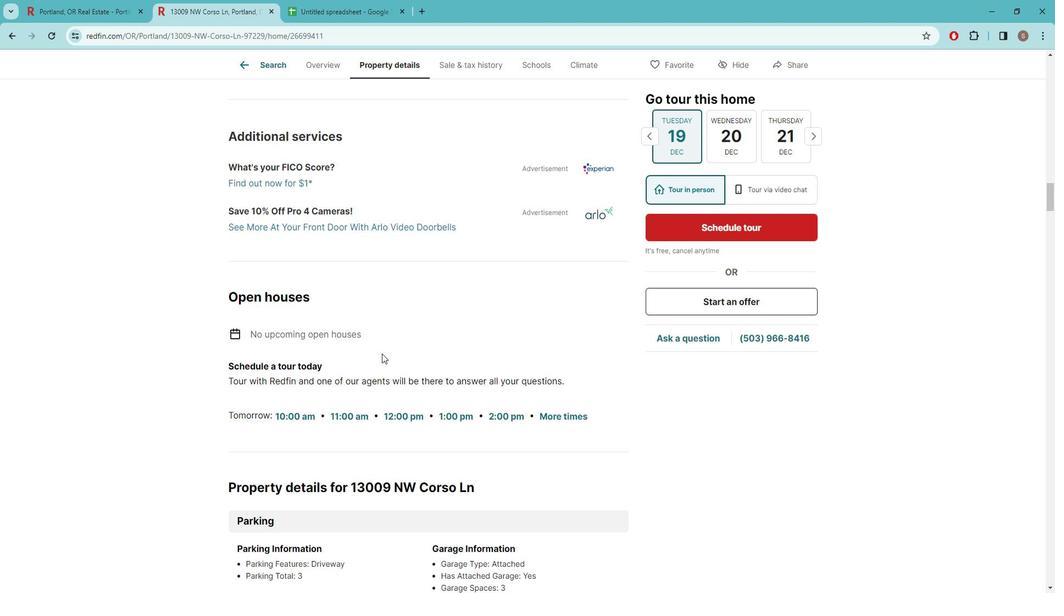 
Action: Mouse scrolled (392, 350) with delta (0, 0)
Screenshot: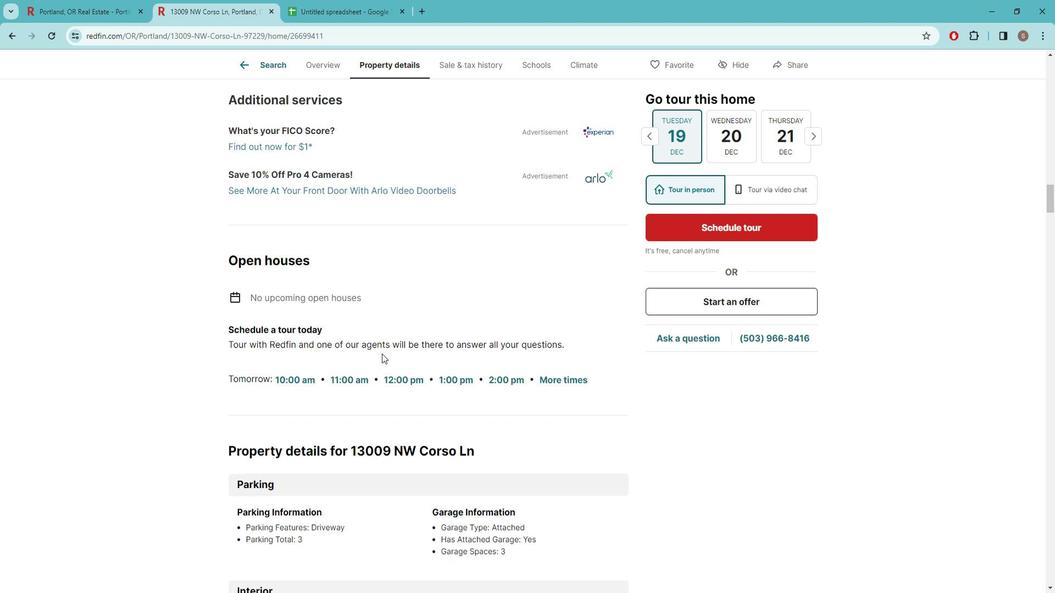 
Action: Mouse scrolled (392, 350) with delta (0, 0)
Screenshot: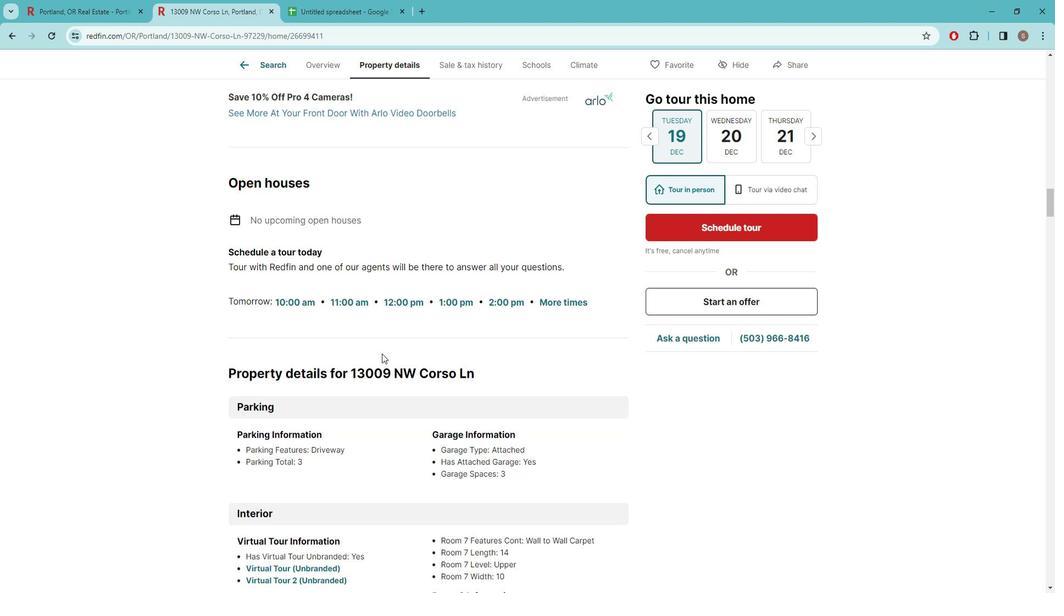 
Action: Mouse scrolled (392, 350) with delta (0, 0)
Screenshot: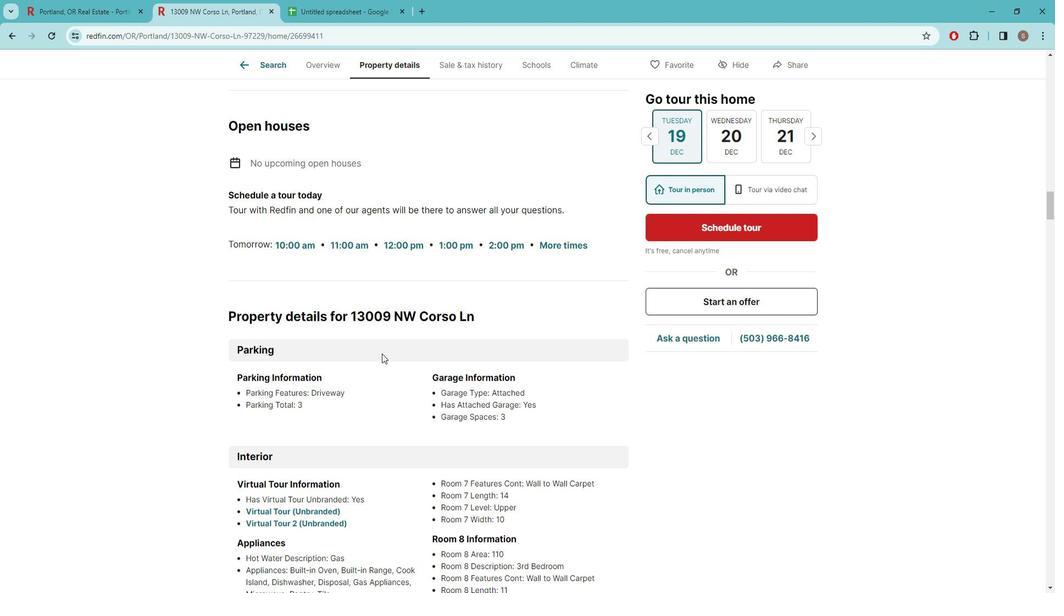 
Action: Mouse moved to (378, 9)
Screenshot: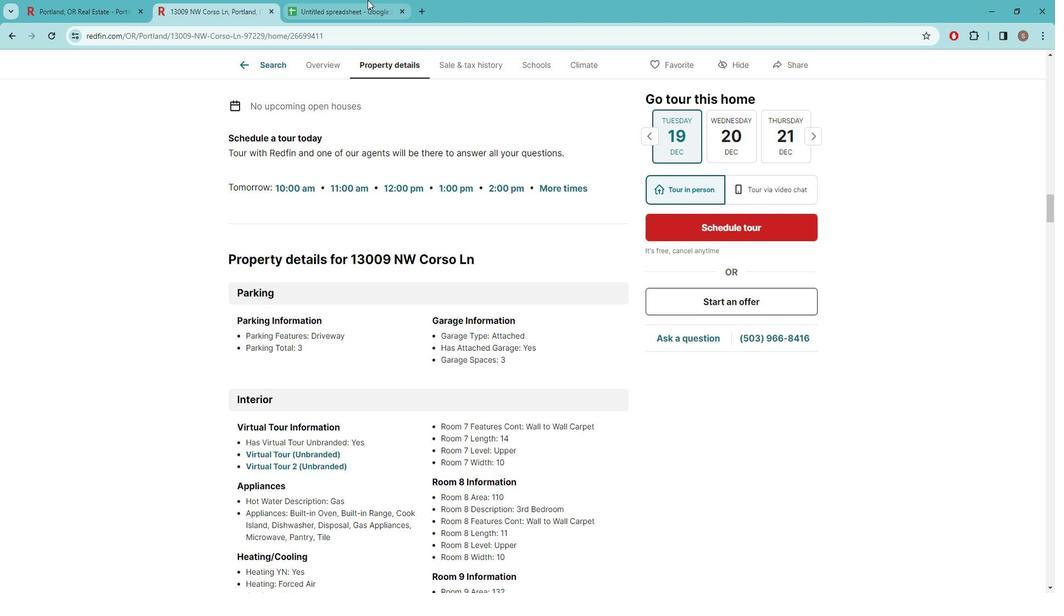 
Action: Mouse pressed left at (378, 10)
Screenshot: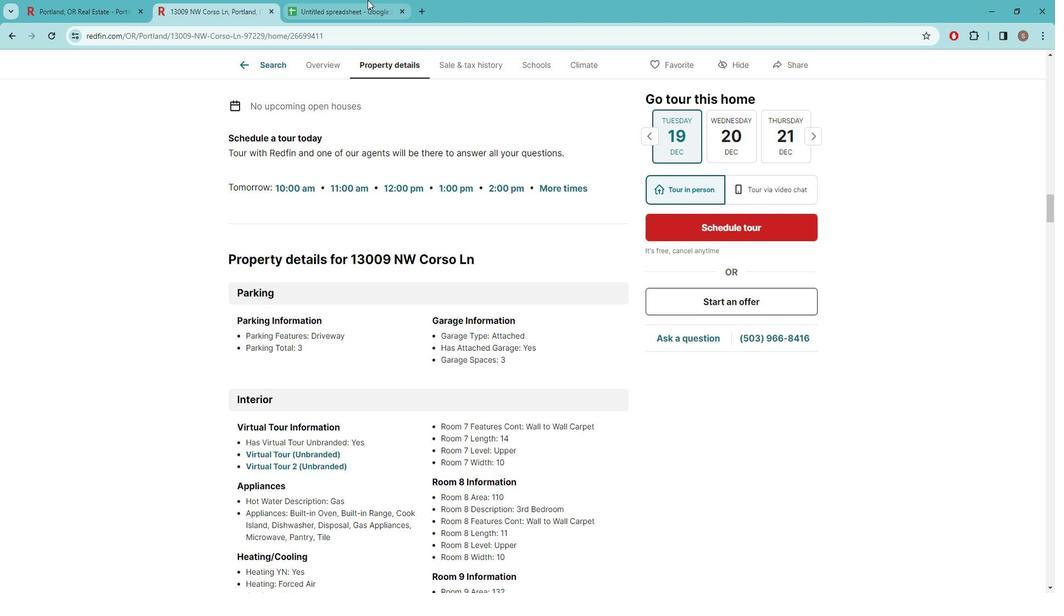 
Action: Mouse moved to (136, 154)
Screenshot: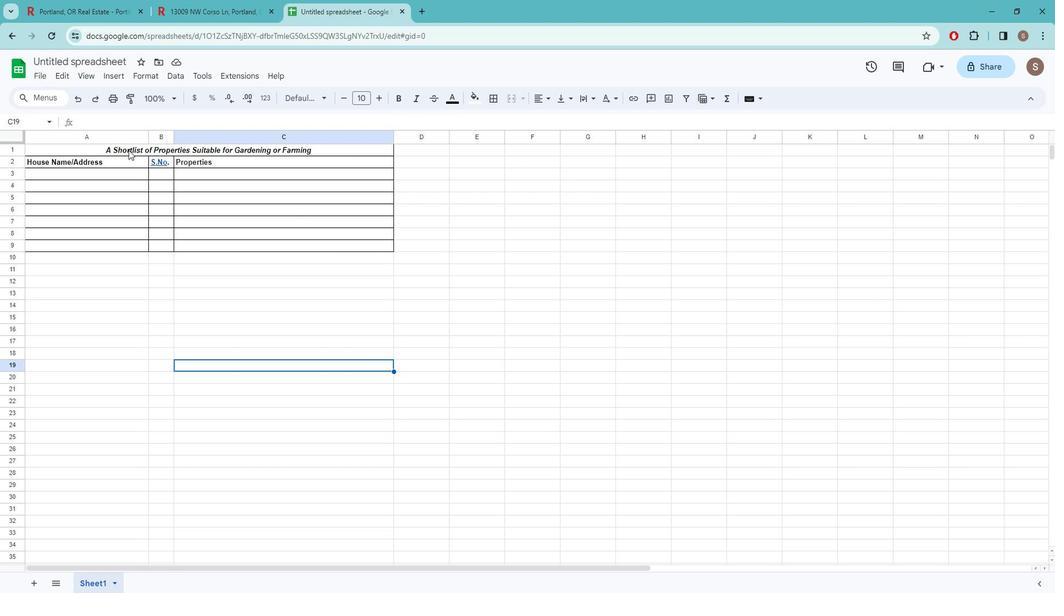 
Action: Mouse pressed left at (136, 154)
Screenshot: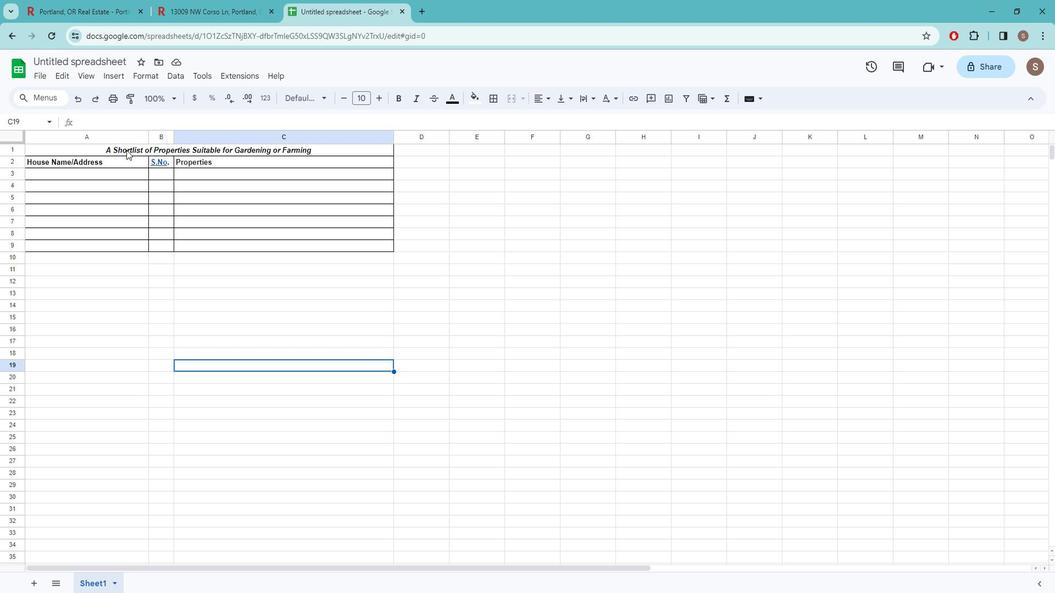 
Action: Mouse pressed left at (136, 154)
Screenshot: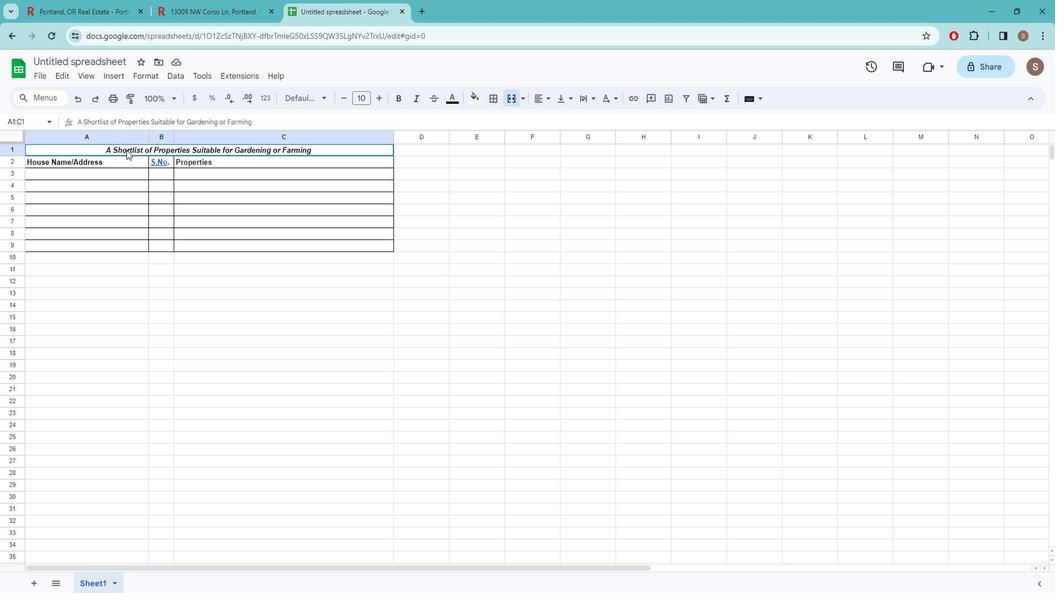
Action: Mouse moved to (140, 154)
Screenshot: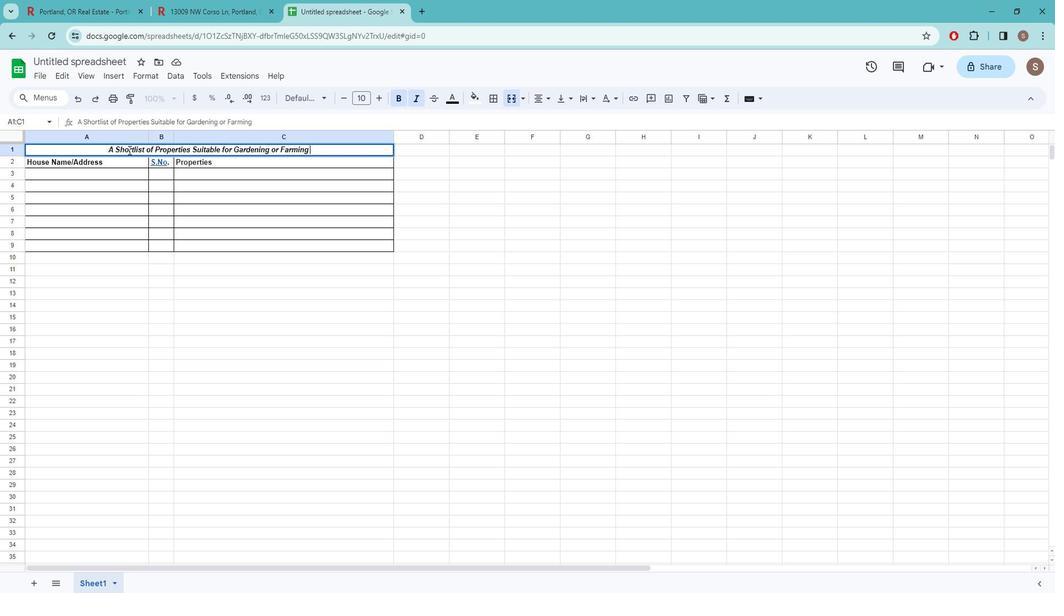 
Action: Mouse pressed left at (140, 154)
Screenshot: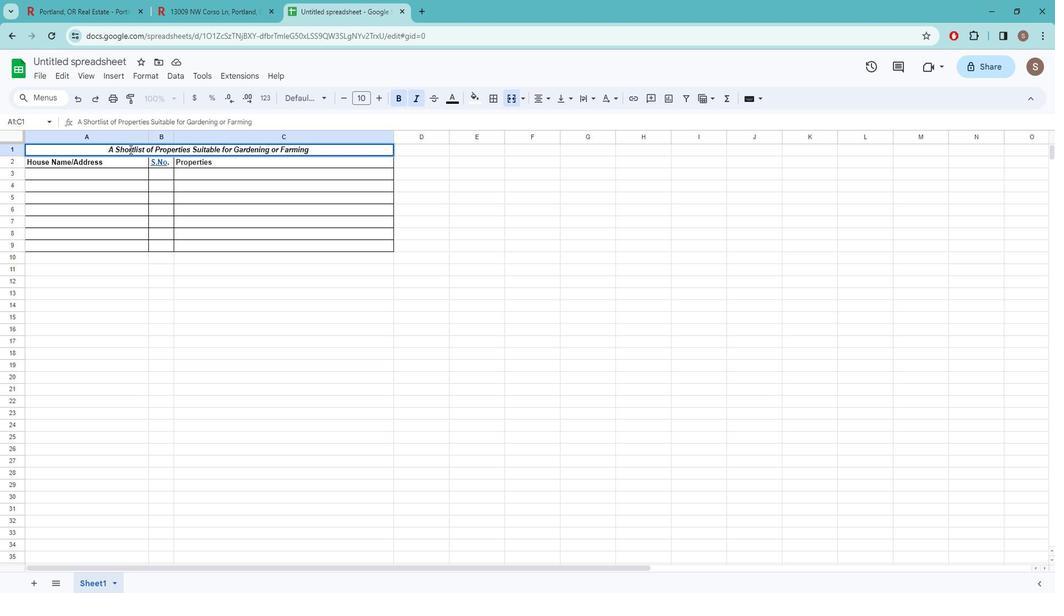 
Action: Mouse moved to (143, 154)
Screenshot: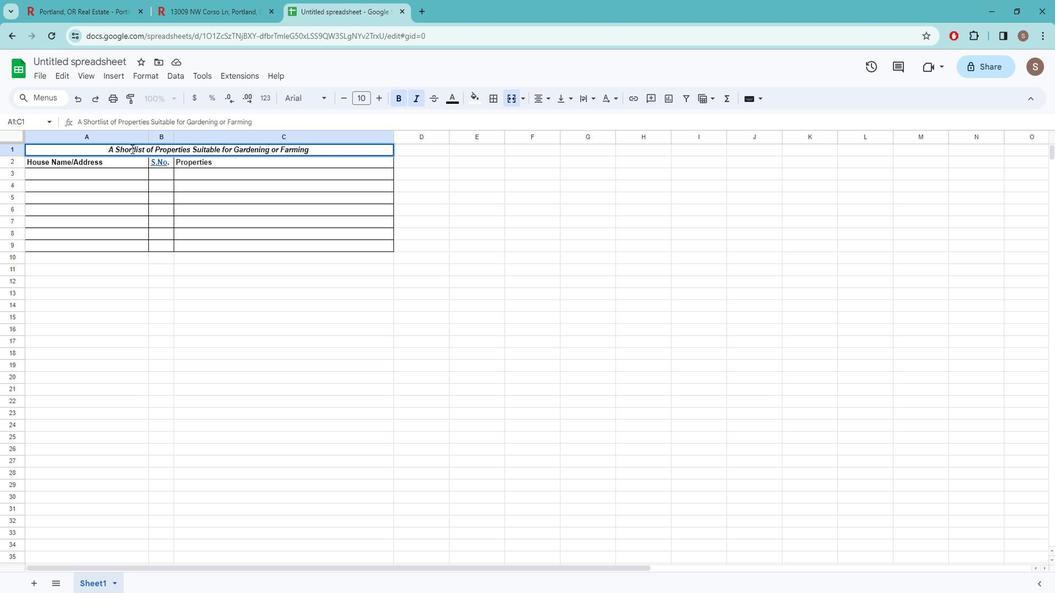
Action: Mouse pressed left at (143, 154)
Screenshot: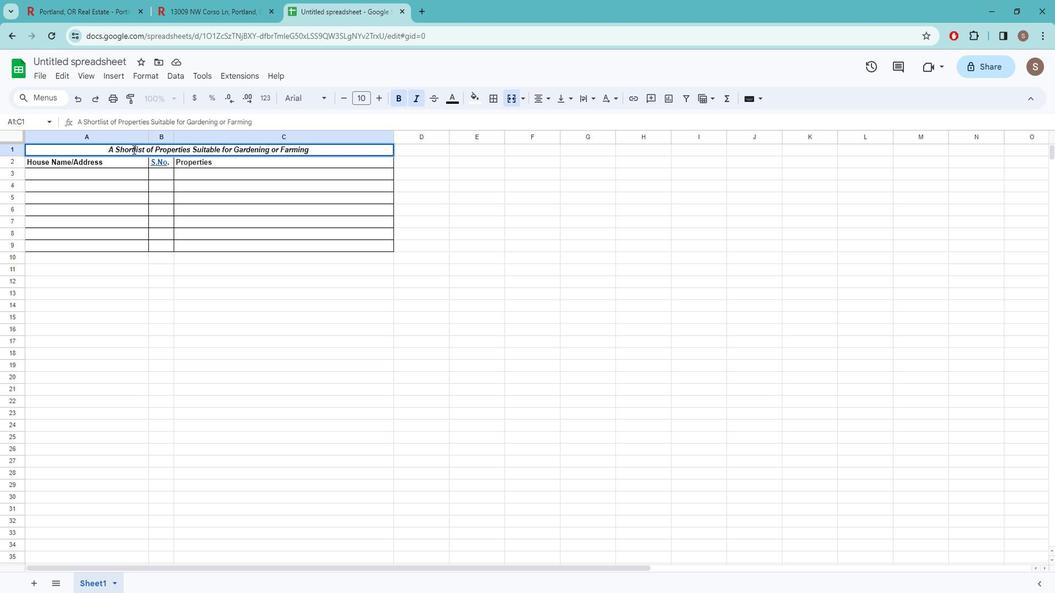 
Action: Mouse moved to (149, 152)
Screenshot: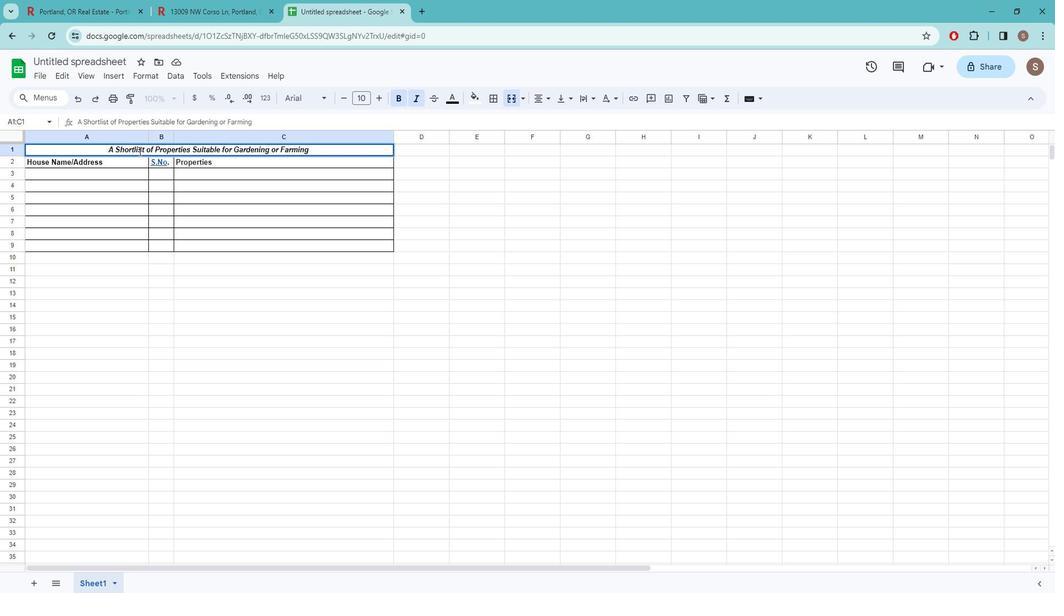 
Action: Mouse pressed left at (149, 152)
Screenshot: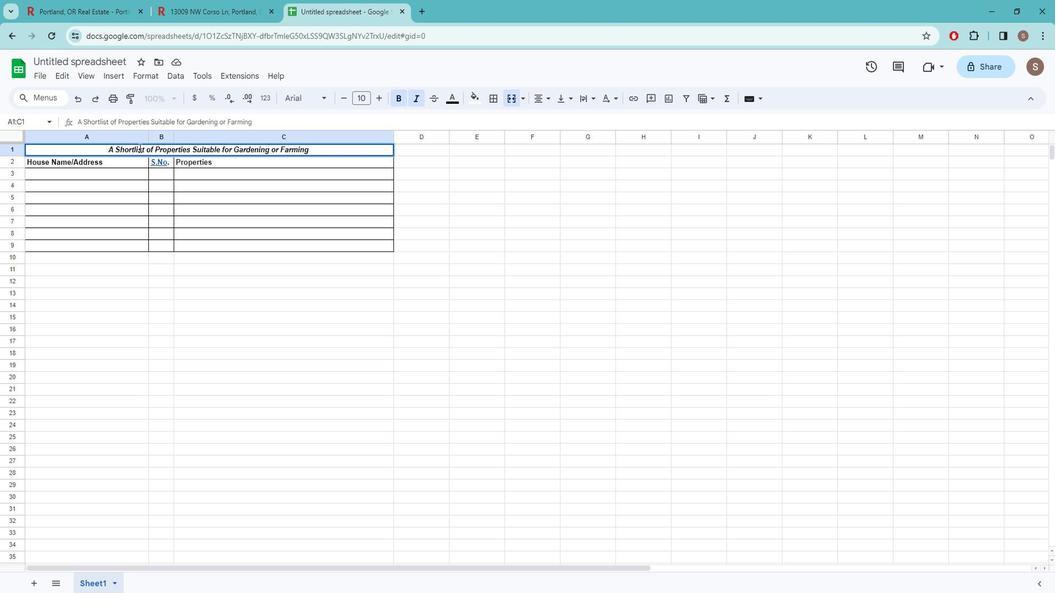
Action: Mouse moved to (147, 153)
Screenshot: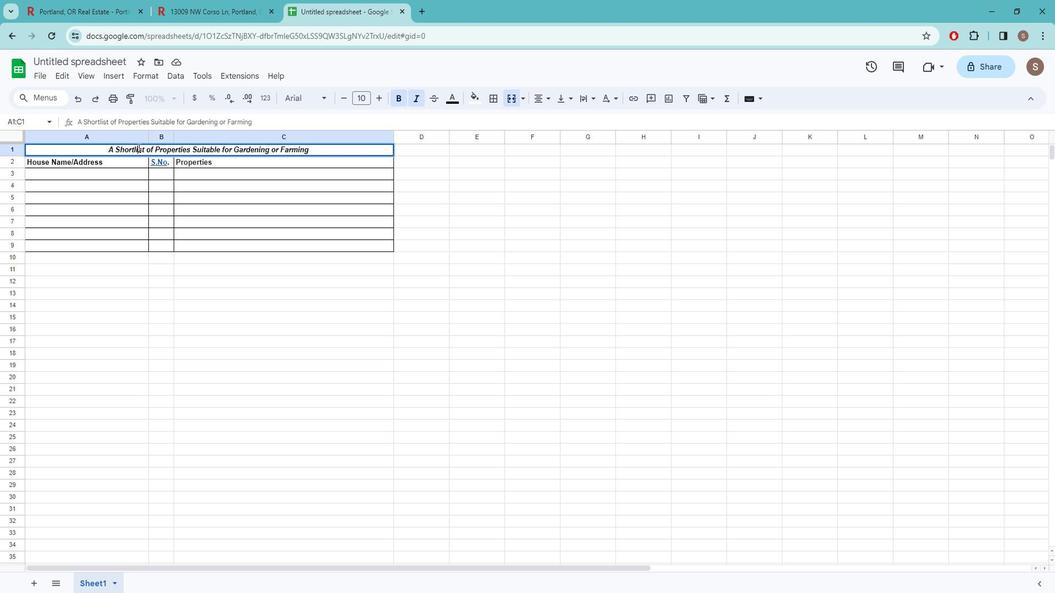 
Action: Mouse pressed left at (147, 153)
Screenshot: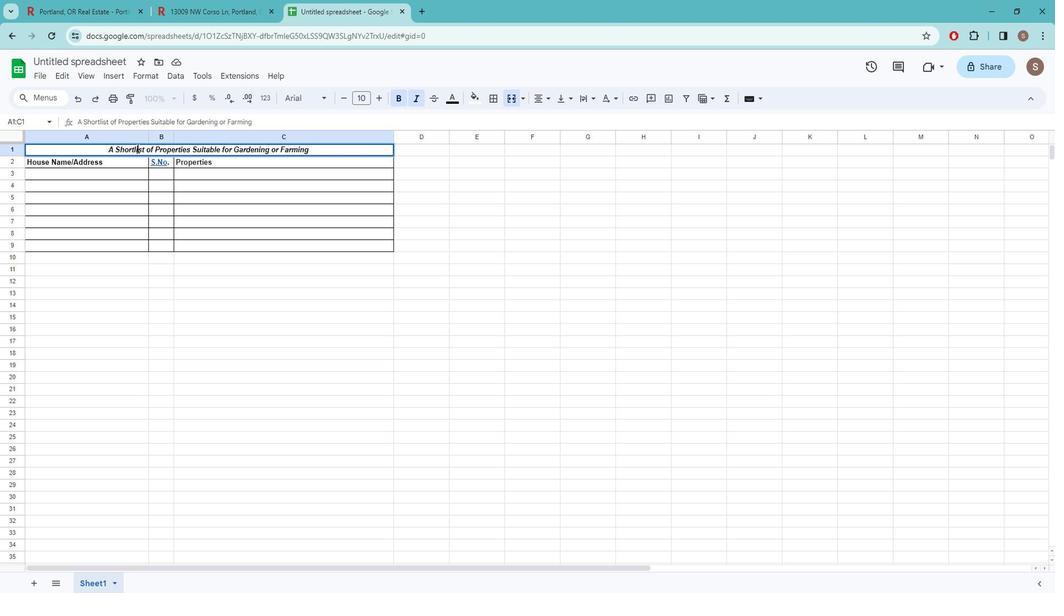 
Action: Key pressed <Key.backspace><Key.backspace><Key.backspace><Key.backspace><Key.backspace><Key.backspace><Key.backspace><Key.caps_lock>l<Key.caps_lock>I
Screenshot: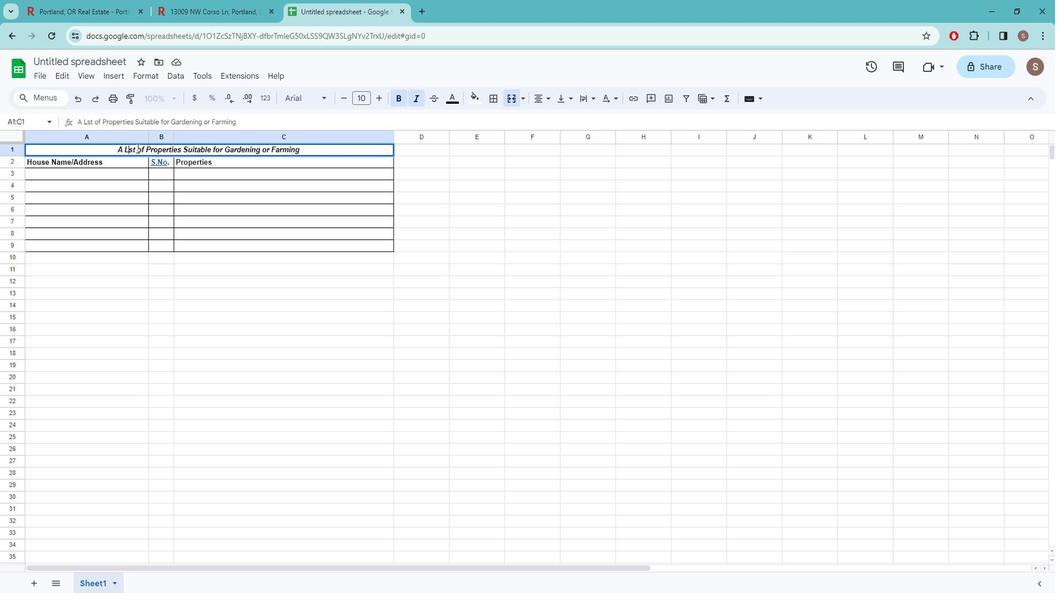 
Action: Mouse moved to (136, 190)
Screenshot: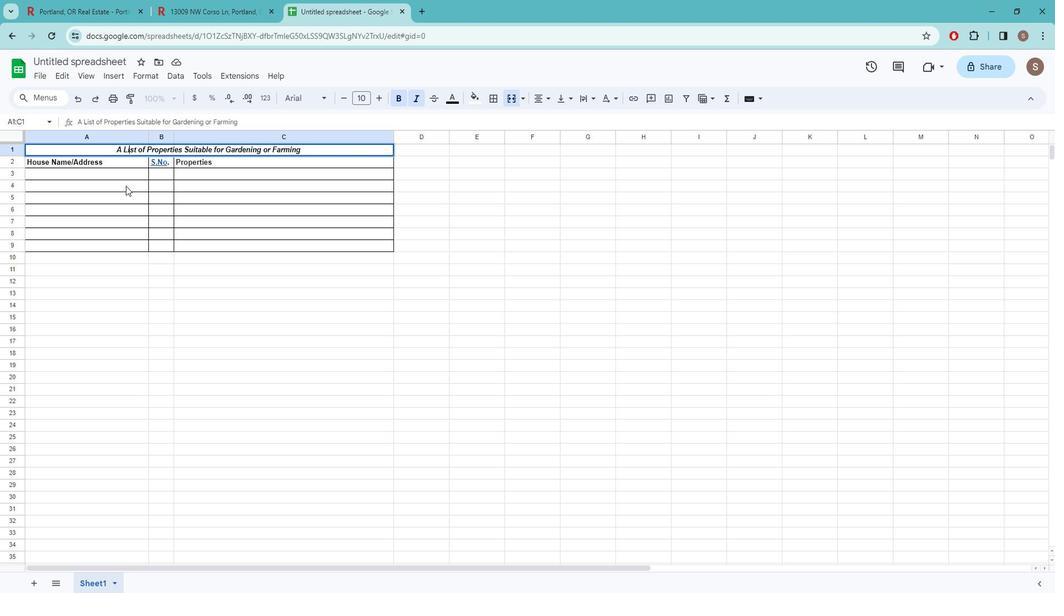 
Action: Mouse pressed left at (136, 190)
Screenshot: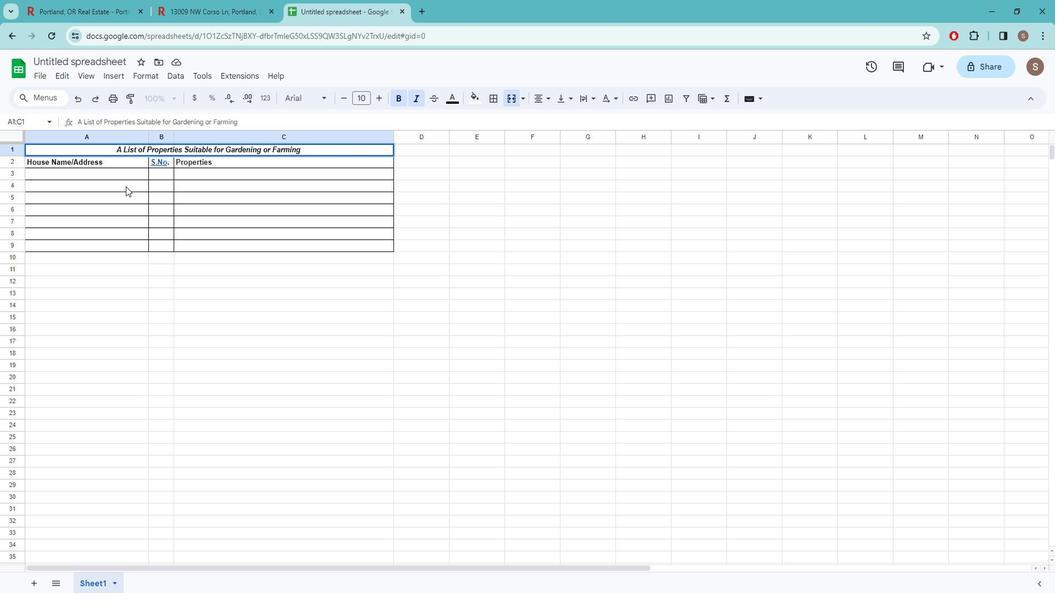 
Action: Mouse moved to (164, 156)
Screenshot: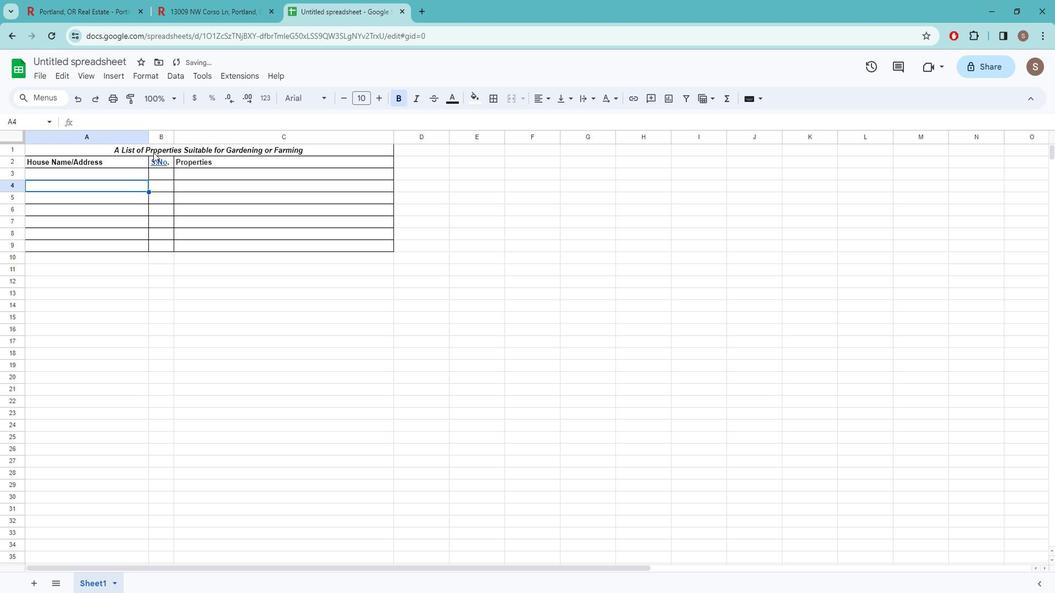 
Action: Mouse pressed left at (164, 156)
Screenshot: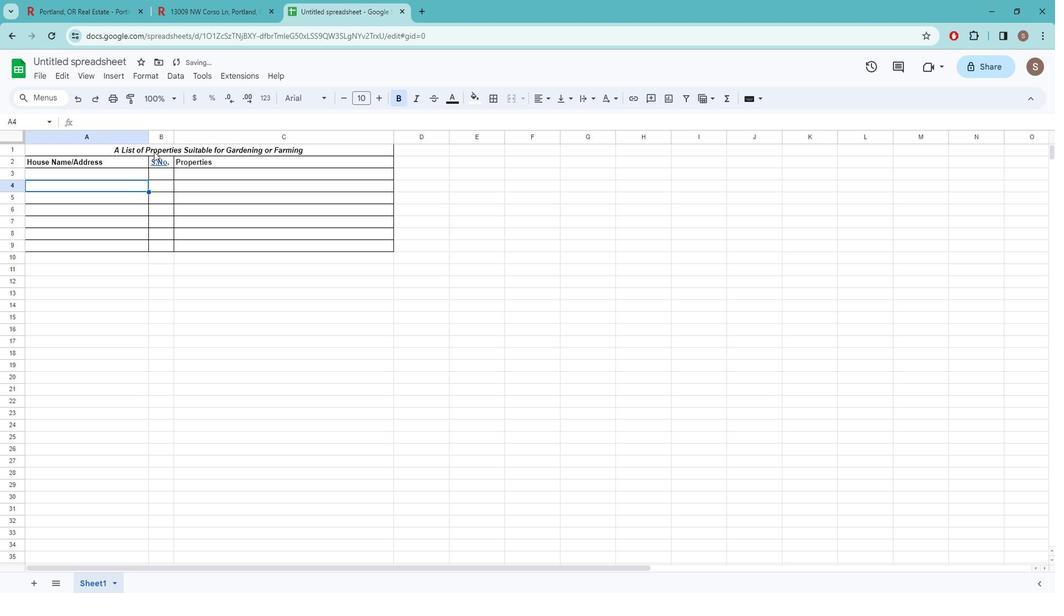 
Action: Mouse moved to (209, 153)
Screenshot: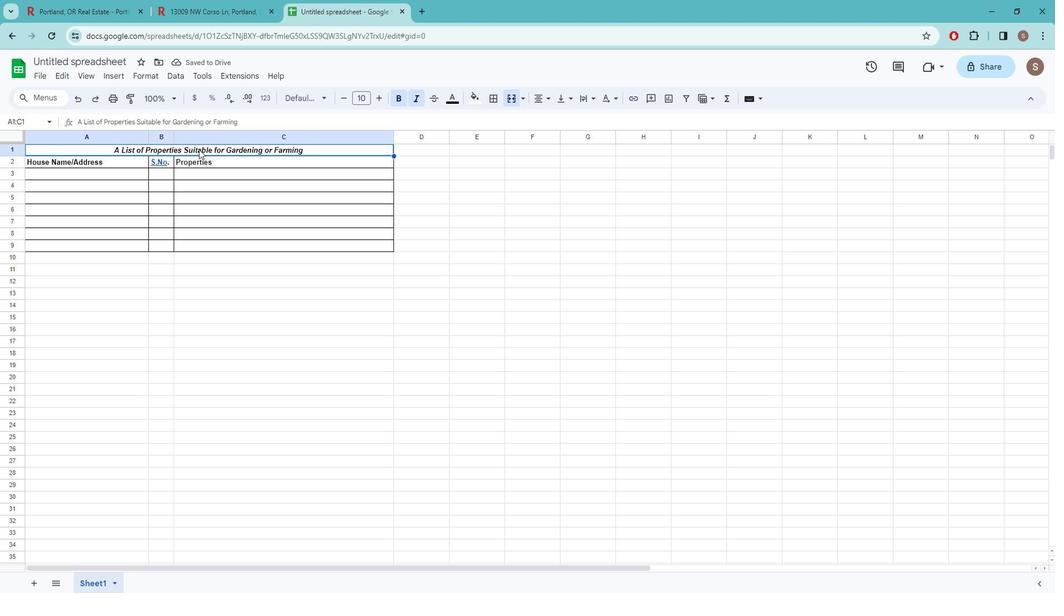 
Action: Mouse pressed left at (209, 153)
Screenshot: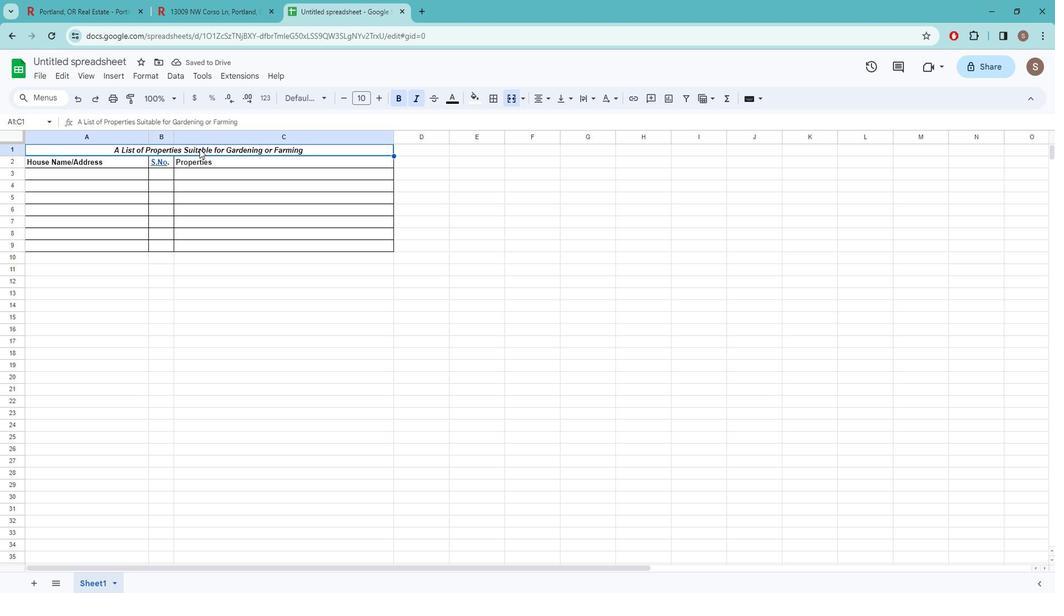 
Action: Mouse pressed left at (209, 153)
Screenshot: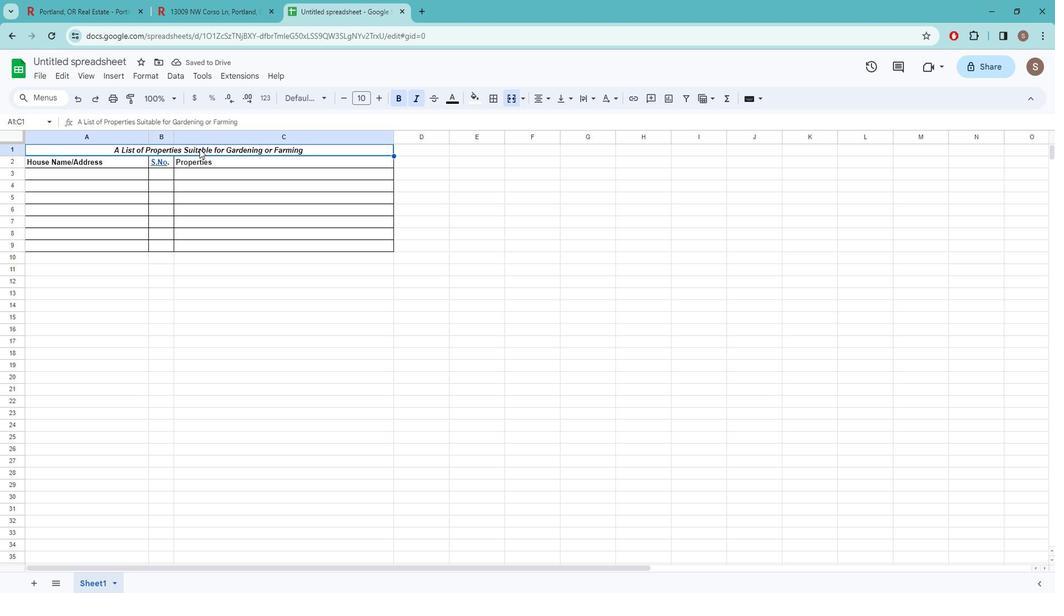 
Action: Mouse moved to (193, 153)
Screenshot: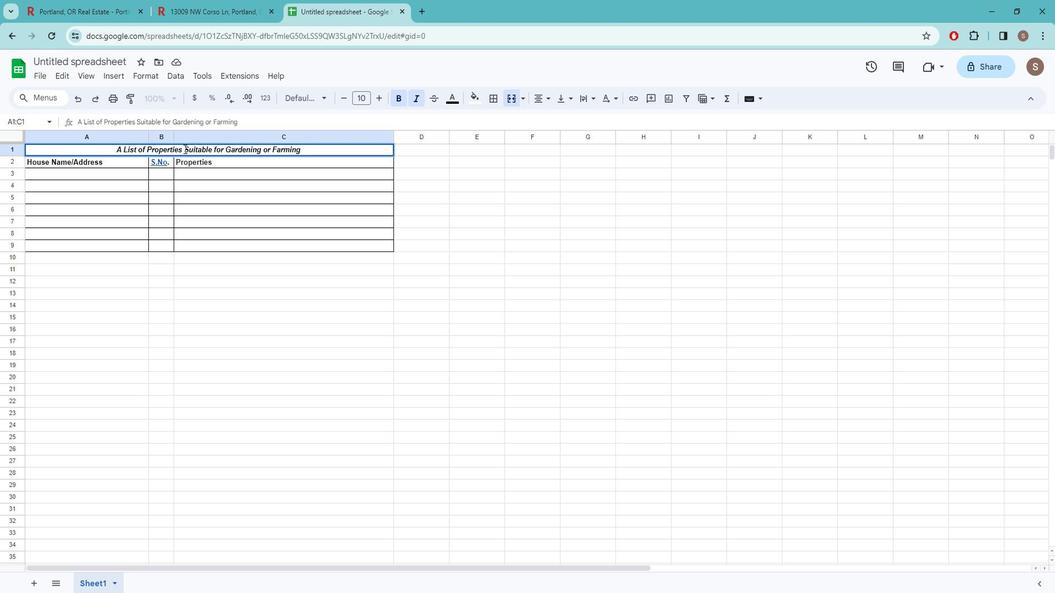 
Action: Mouse pressed left at (193, 153)
Screenshot: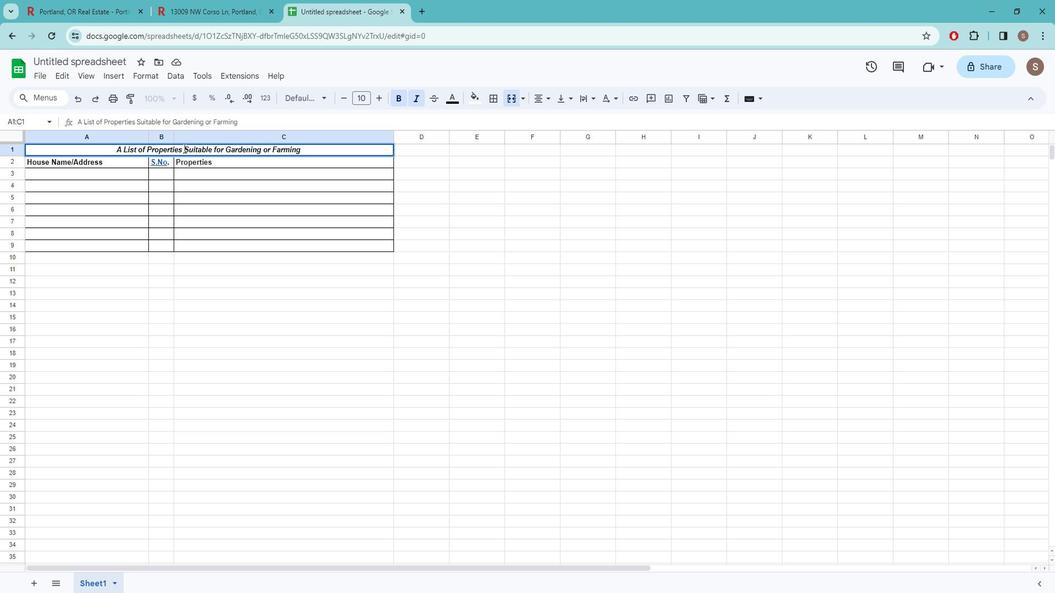 
Action: Mouse moved to (314, 156)
Screenshot: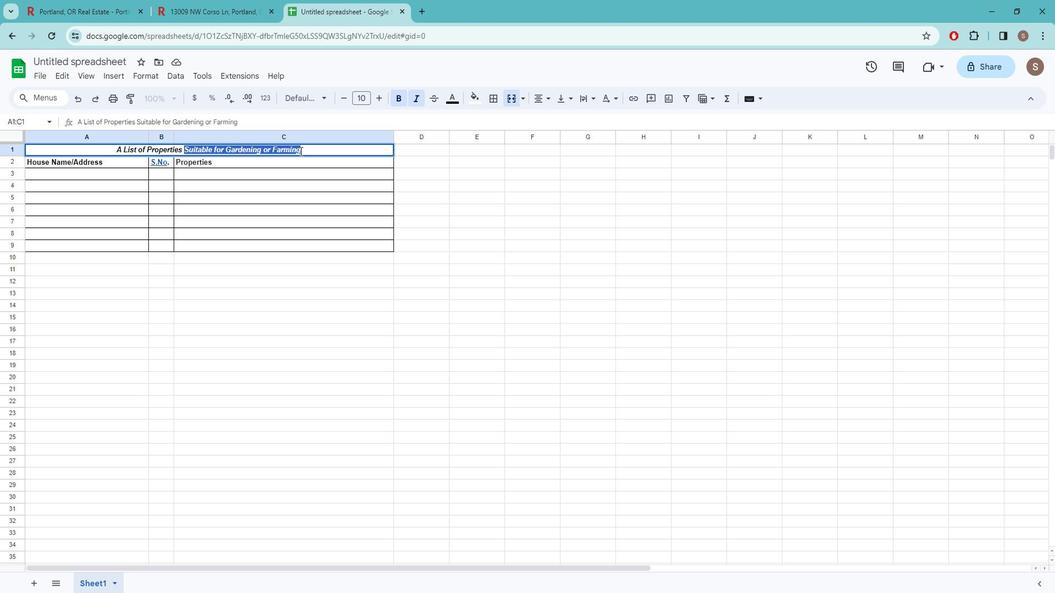 
Action: Key pressed WITH<Key.space><Key.caps_lock>d<Key.caps_lock>EDICATED<Key.space><Key.caps_lock>w<Key.caps_lock>ORKSPACE
Screenshot: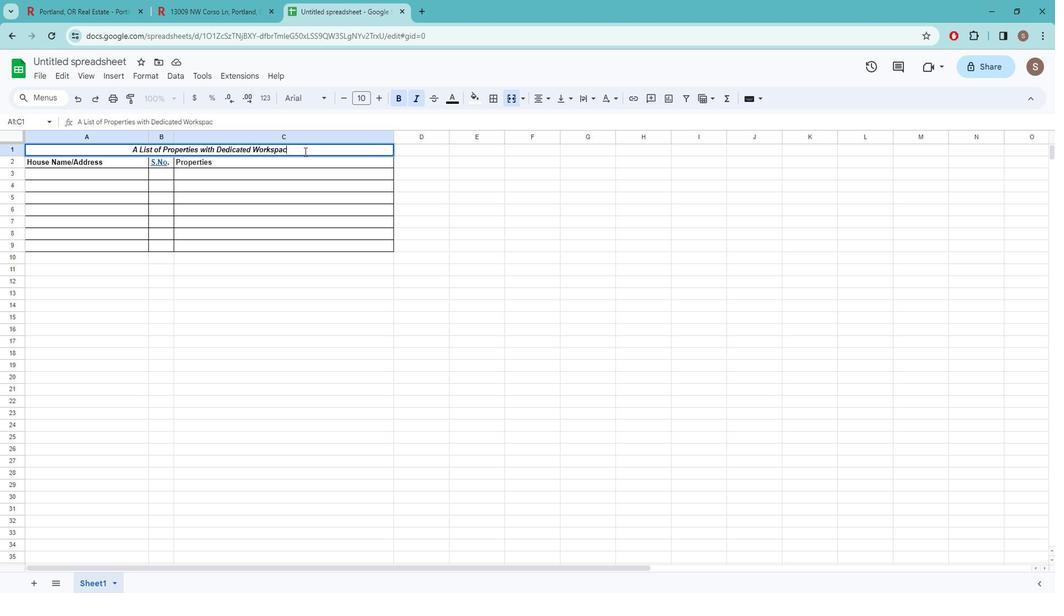 
Action: Mouse moved to (300, 208)
Screenshot: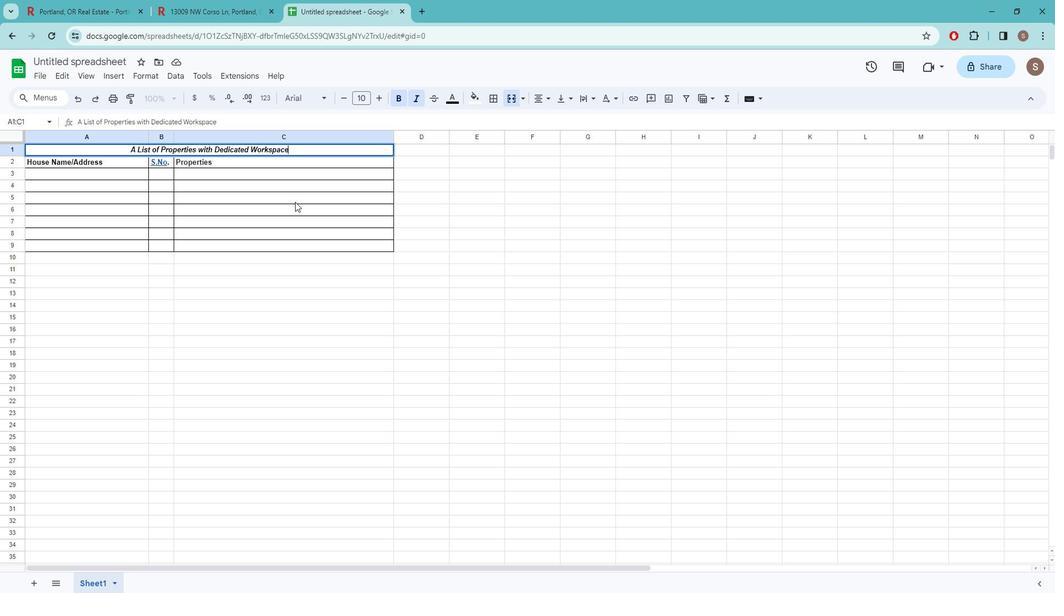 
Action: Mouse pressed left at (300, 208)
Screenshot: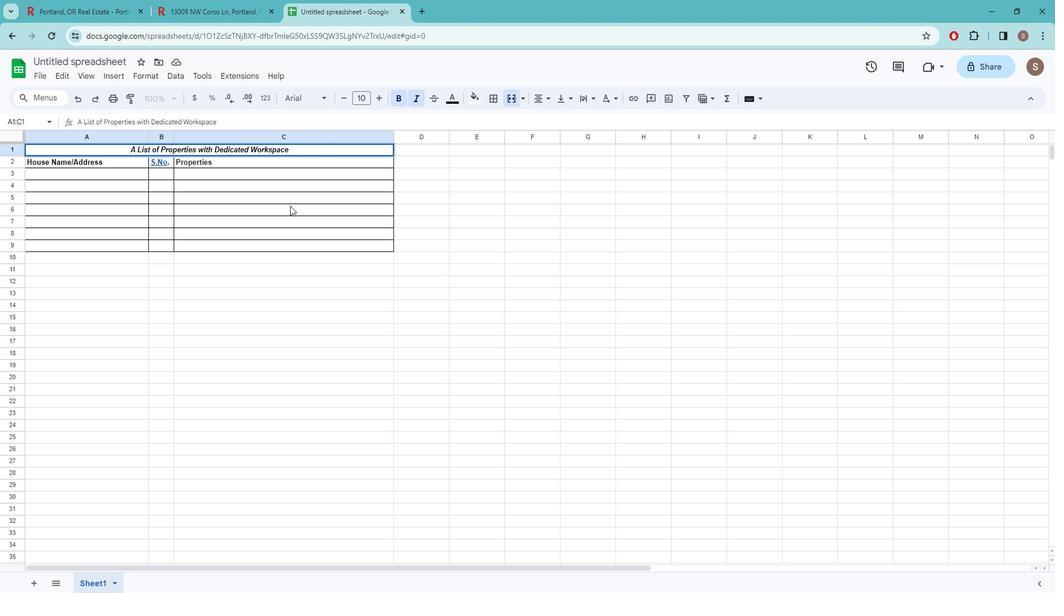 
Action: Mouse moved to (121, 182)
Screenshot: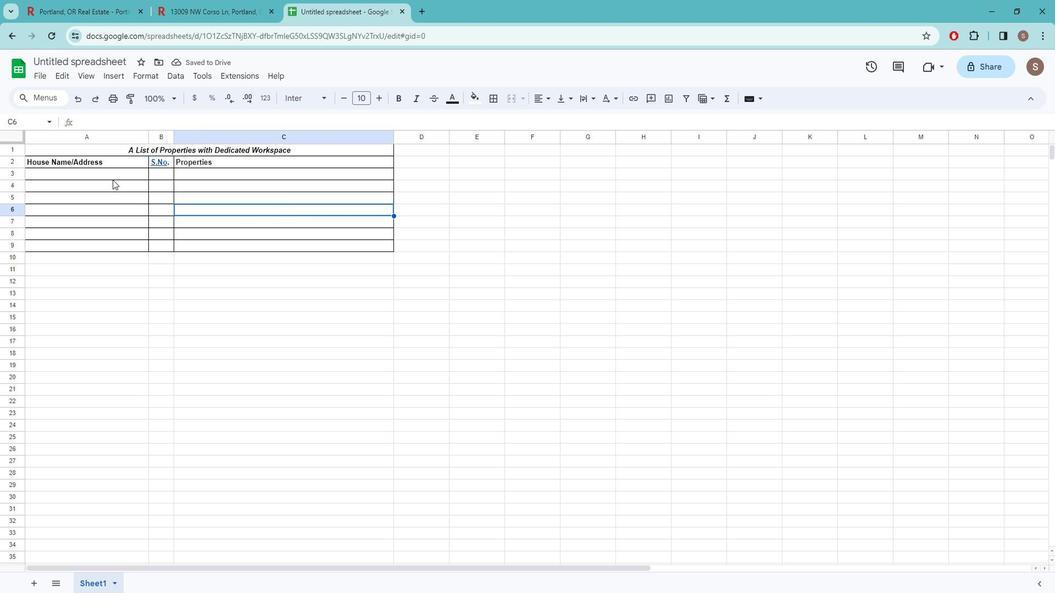 
Action: Mouse pressed left at (121, 182)
Screenshot: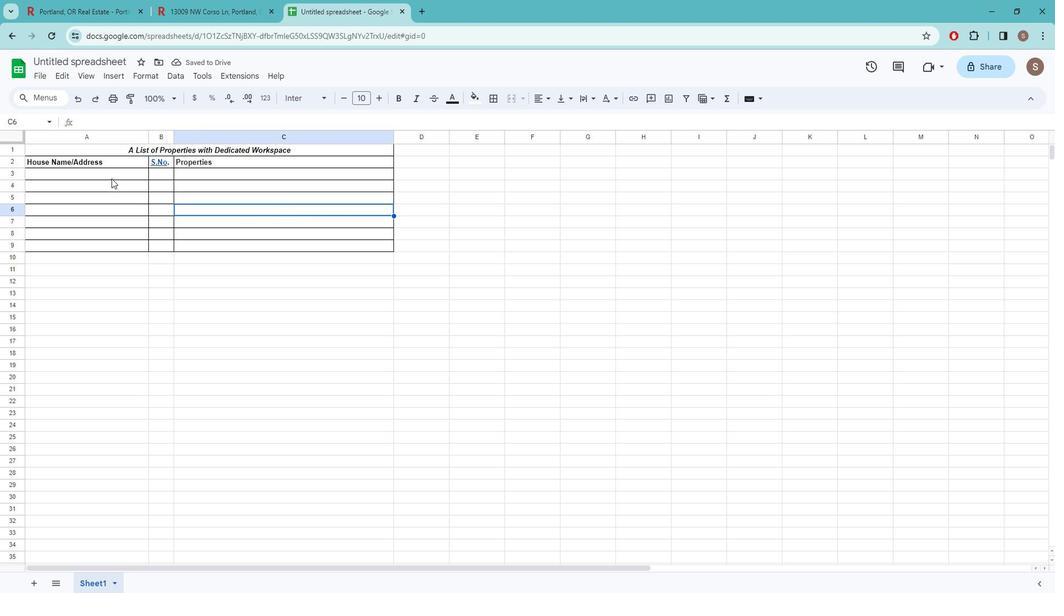 
Action: Mouse moved to (235, 9)
Screenshot: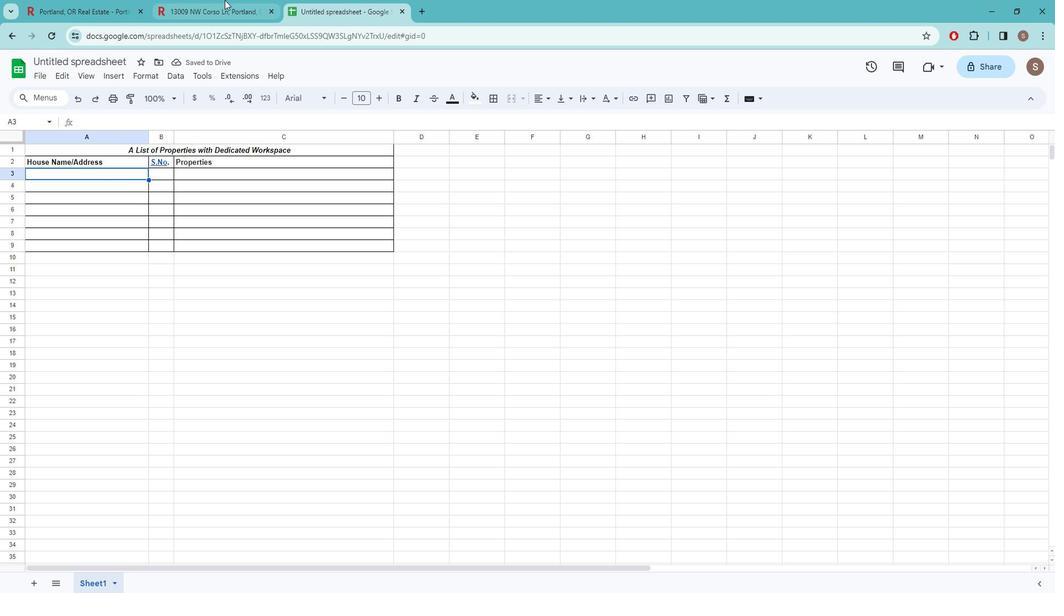 
Action: Mouse pressed left at (235, 10)
Screenshot: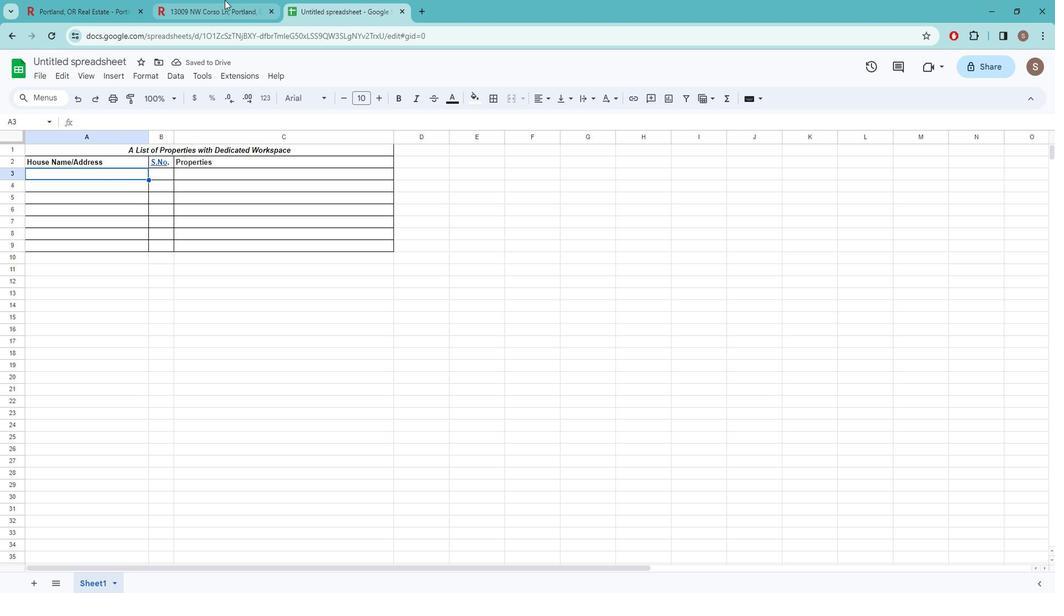
Action: Mouse moved to (348, 268)
Screenshot: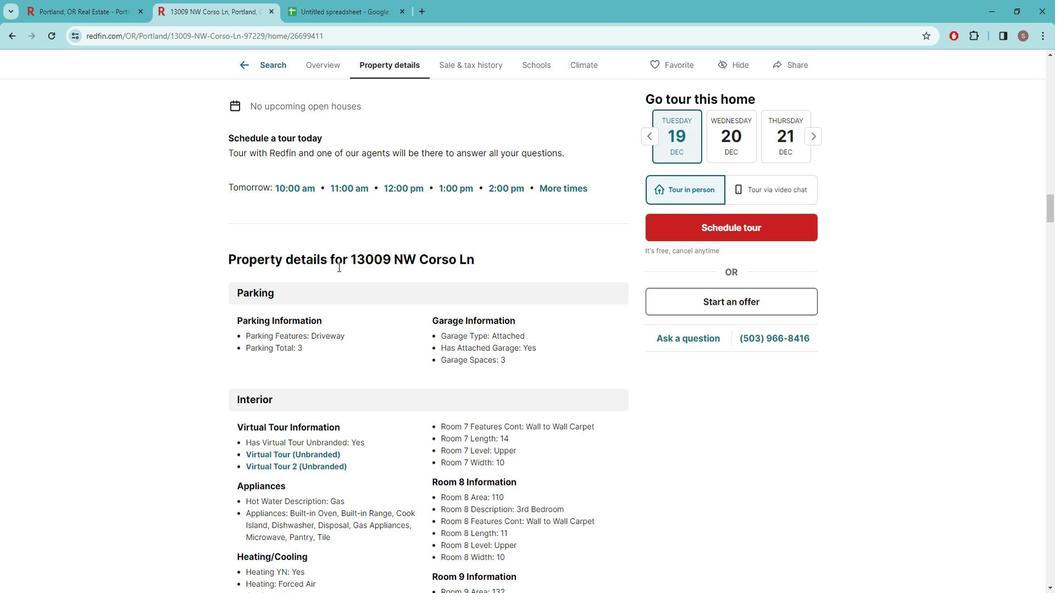 
Action: Mouse scrolled (348, 268) with delta (0, 0)
Screenshot: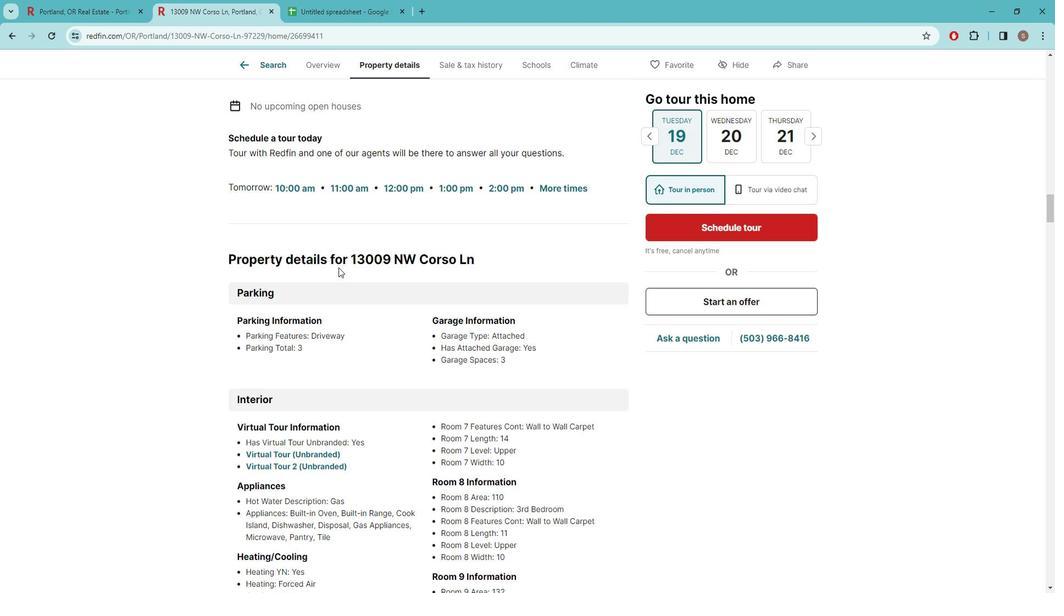 
Action: Mouse scrolled (348, 268) with delta (0, 0)
Screenshot: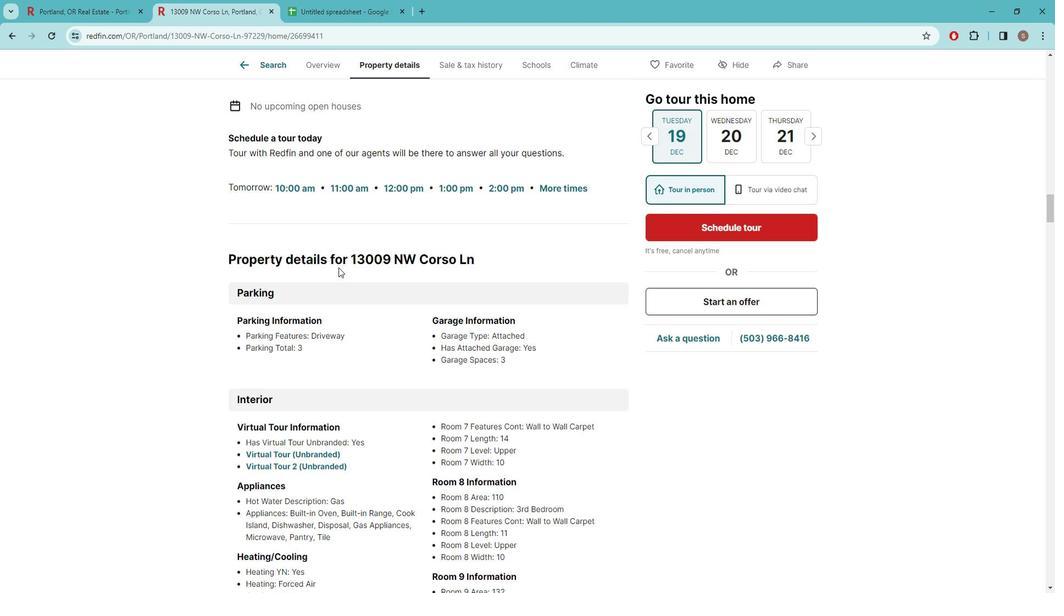 
Action: Mouse scrolled (348, 268) with delta (0, 0)
Screenshot: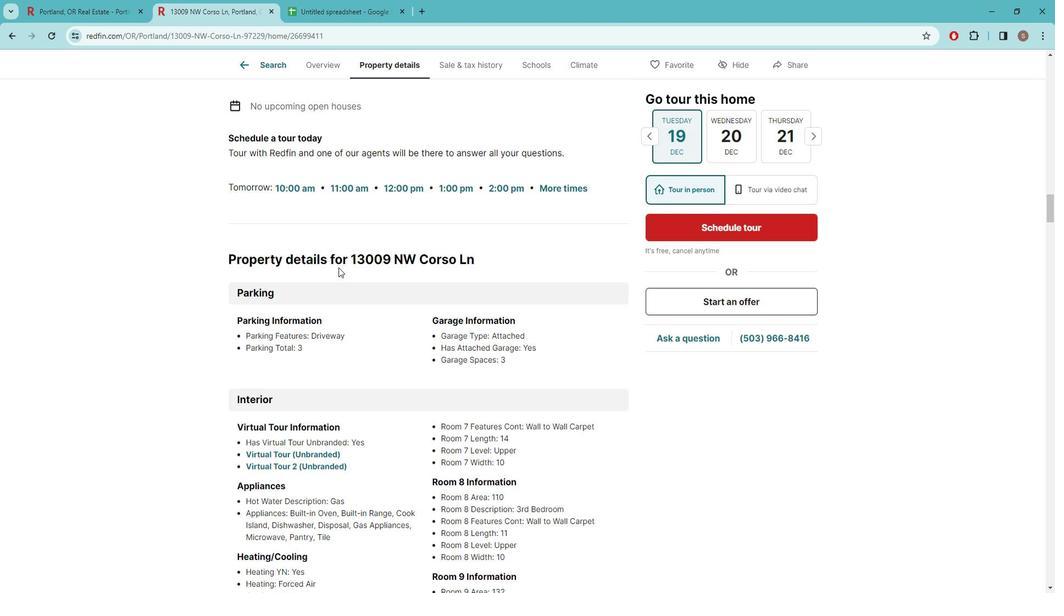 
Action: Mouse scrolled (348, 268) with delta (0, 0)
Screenshot: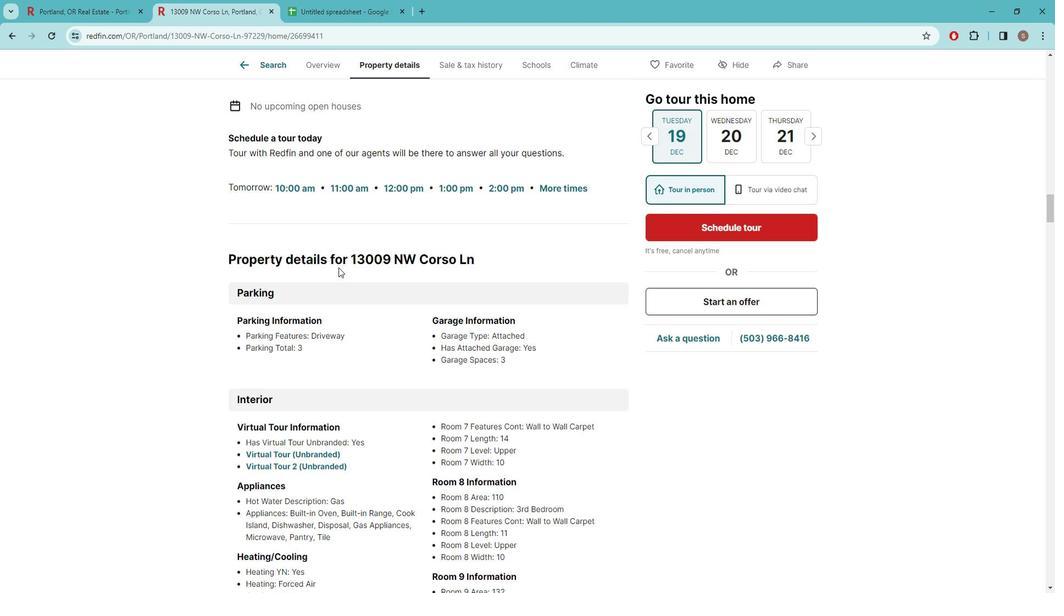 
Action: Mouse scrolled (348, 268) with delta (0, 0)
Screenshot: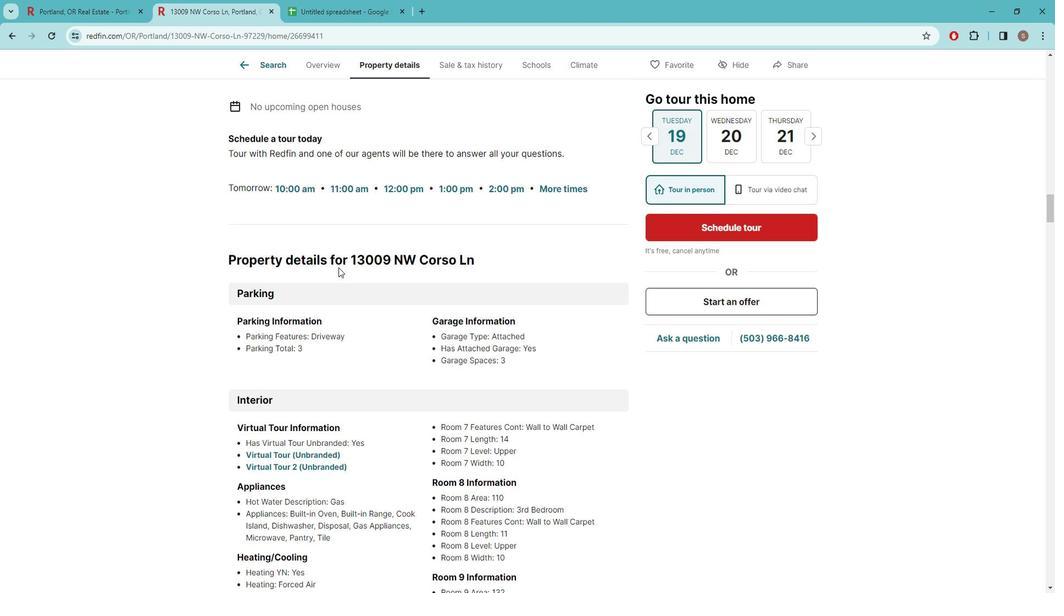 
Action: Mouse scrolled (348, 268) with delta (0, 0)
Screenshot: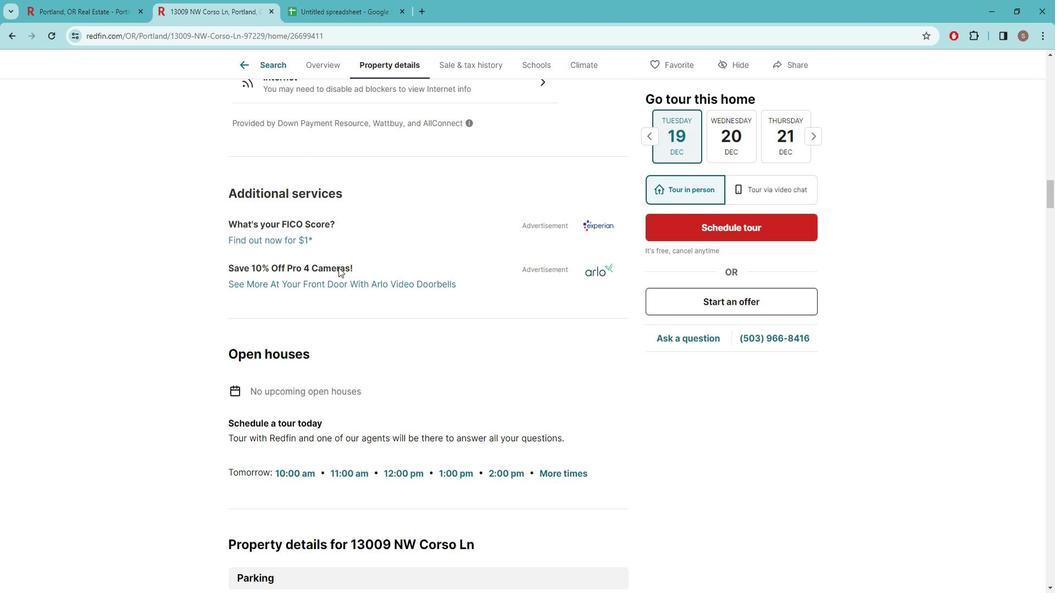 
Action: Mouse scrolled (348, 268) with delta (0, 0)
Screenshot: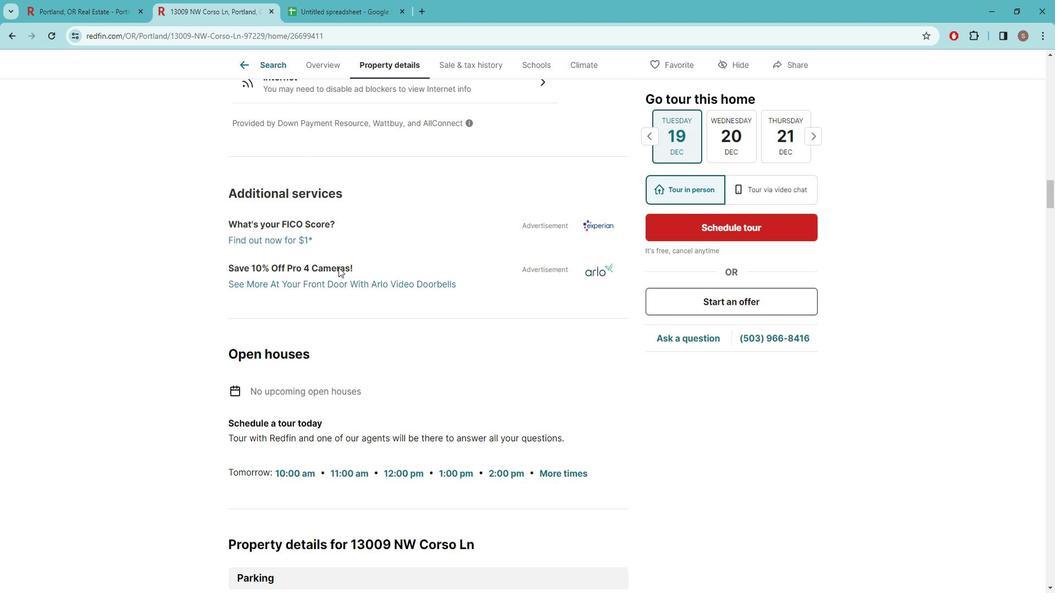 
Action: Mouse scrolled (348, 268) with delta (0, 0)
Screenshot: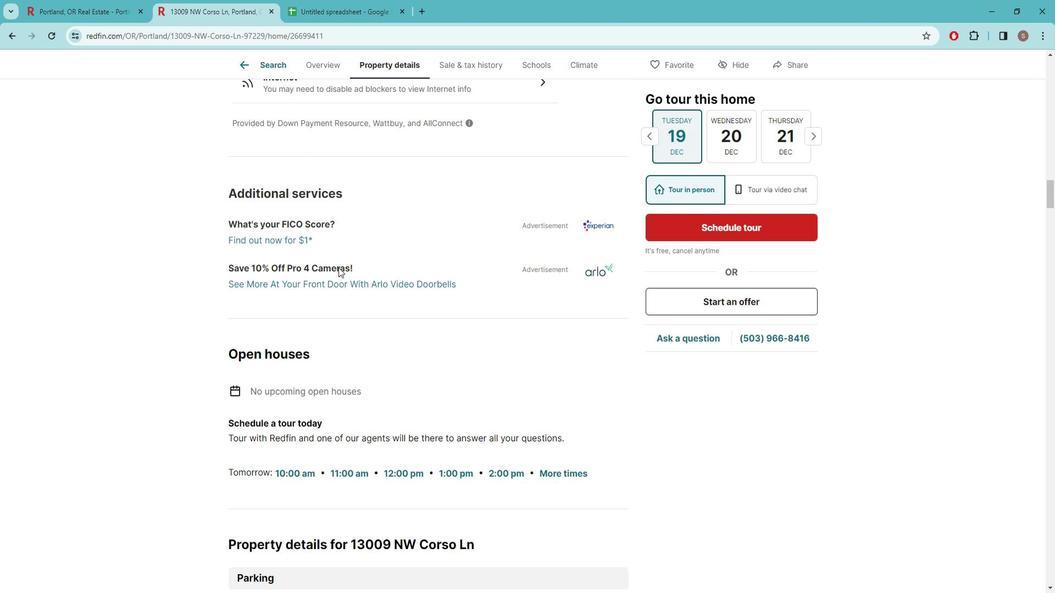 
Action: Mouse scrolled (348, 268) with delta (0, 0)
Screenshot: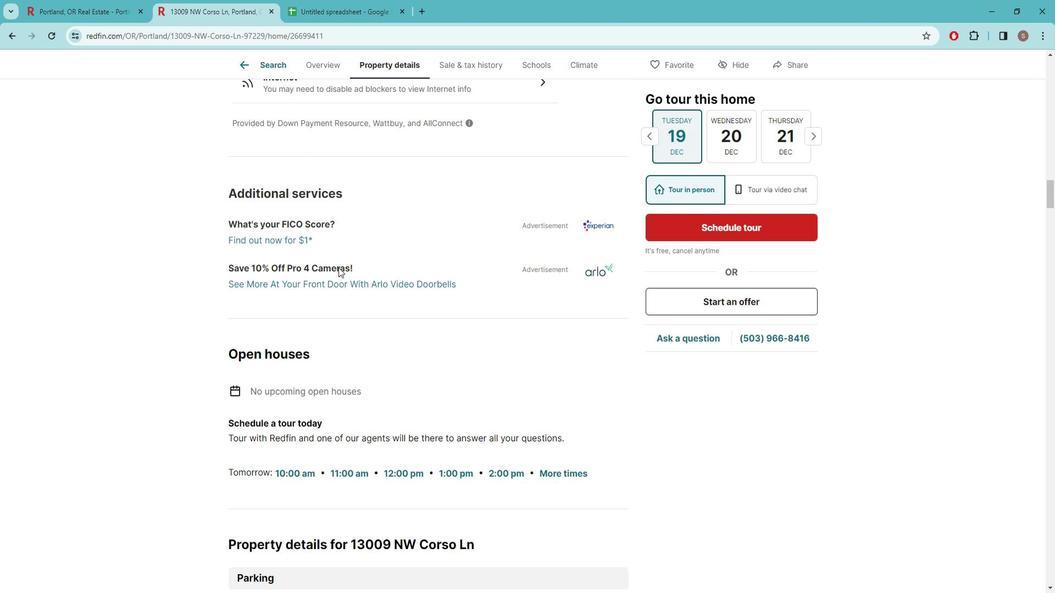 
Action: Mouse scrolled (348, 268) with delta (0, 0)
Screenshot: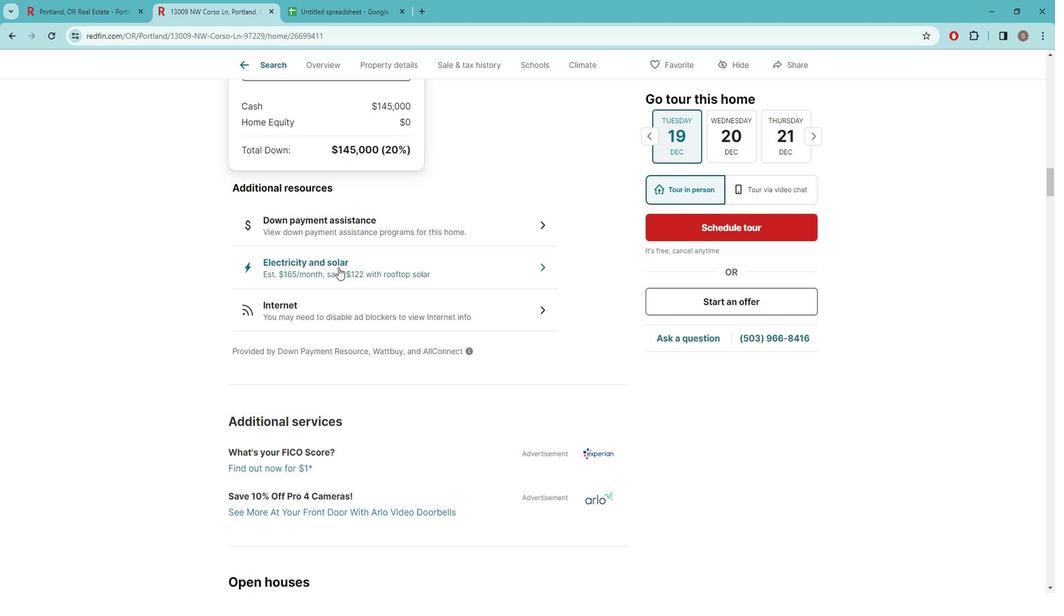 
Action: Mouse scrolled (348, 268) with delta (0, 0)
Screenshot: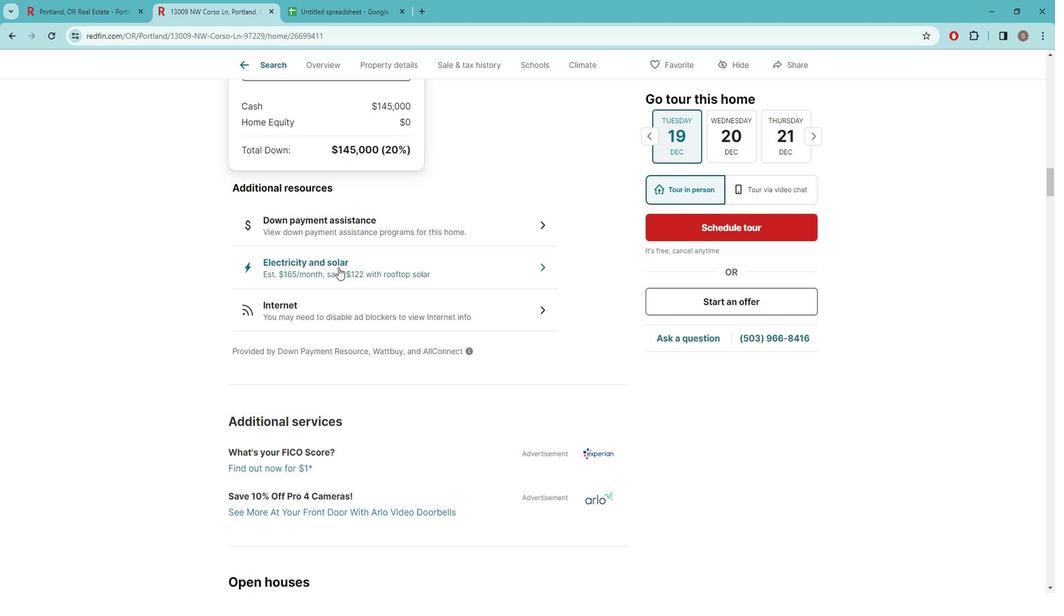 
Action: Mouse scrolled (348, 268) with delta (0, 0)
Screenshot: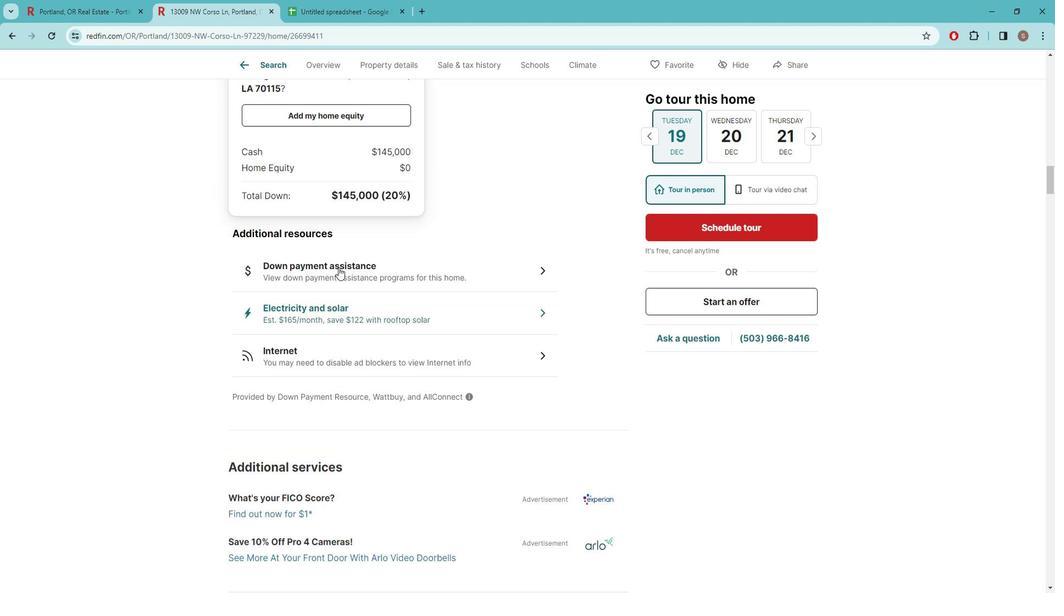 
Action: Mouse scrolled (348, 268) with delta (0, 0)
Screenshot: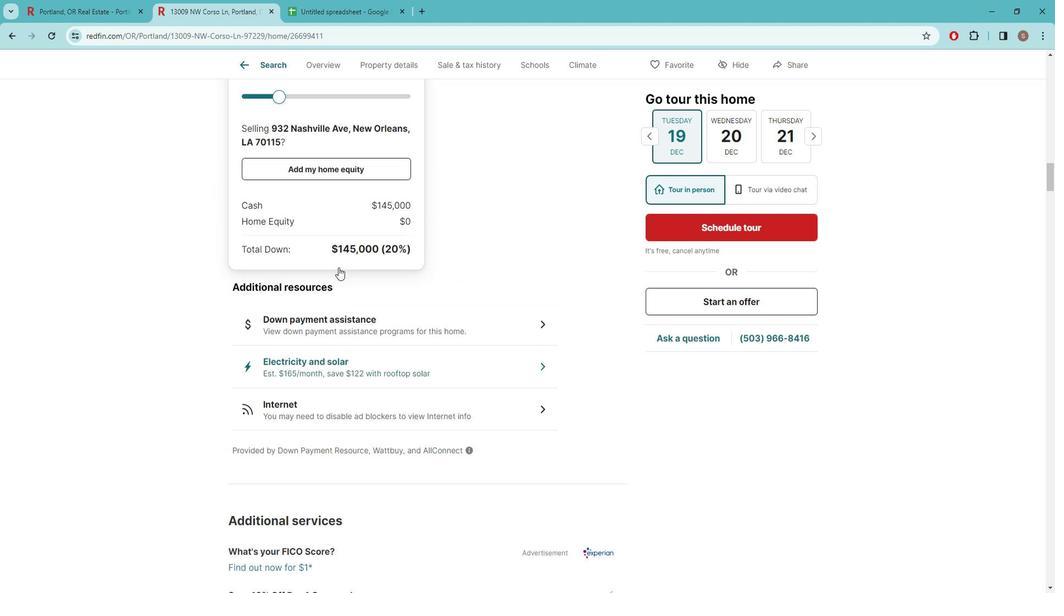 
Action: Mouse scrolled (348, 268) with delta (0, 0)
Screenshot: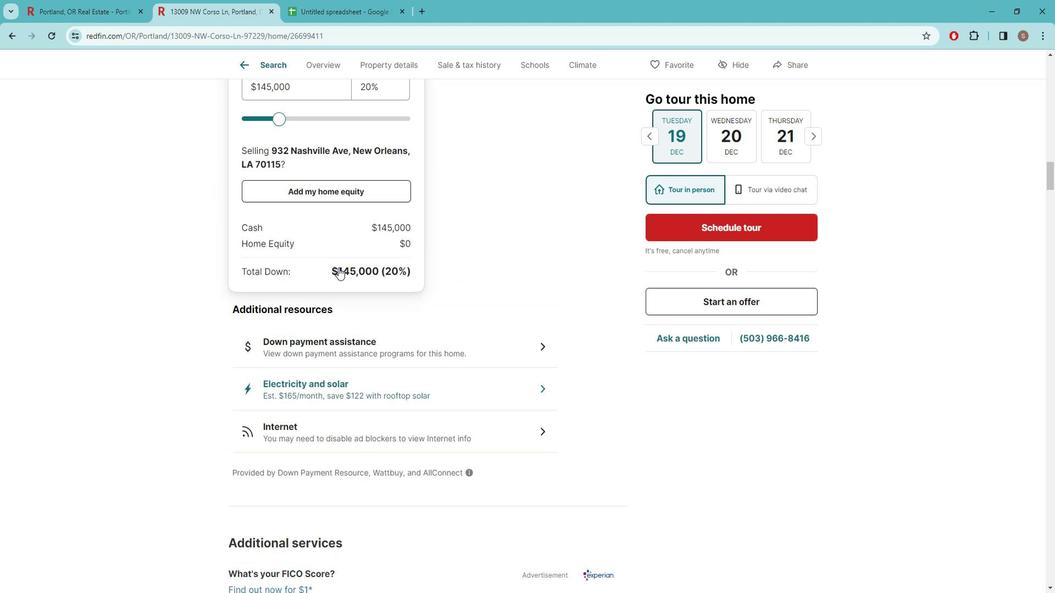 
Action: Mouse scrolled (348, 268) with delta (0, 0)
Screenshot: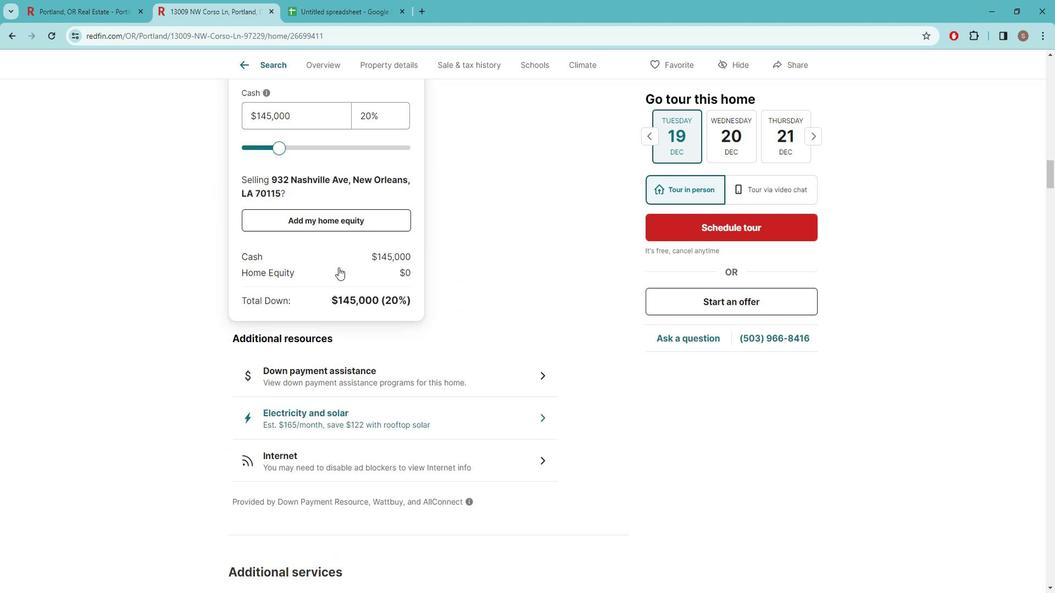
Action: Mouse scrolled (348, 268) with delta (0, 0)
Screenshot: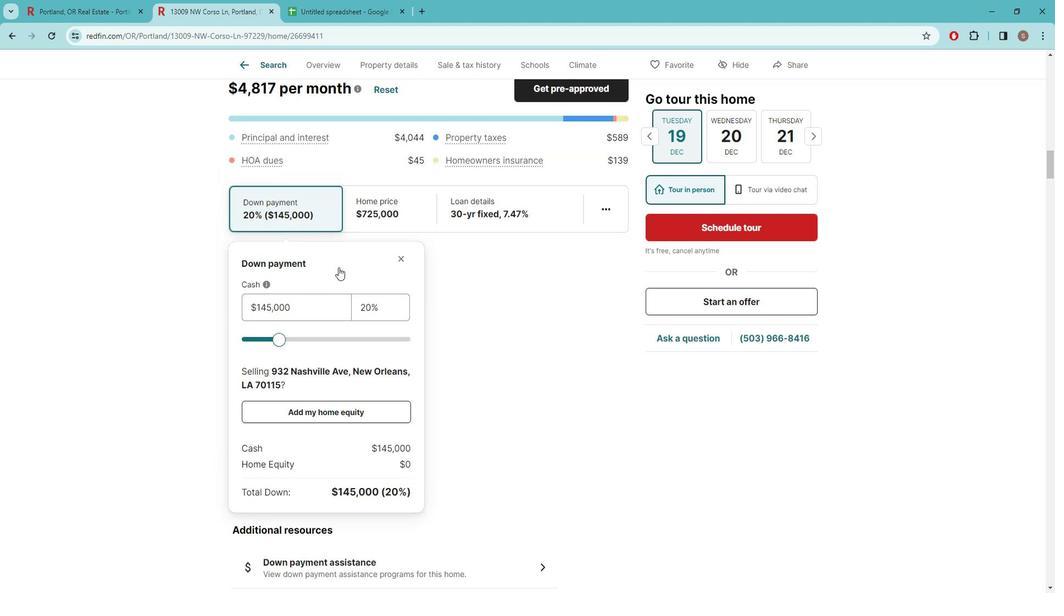 
Action: Mouse scrolled (348, 268) with delta (0, 0)
Screenshot: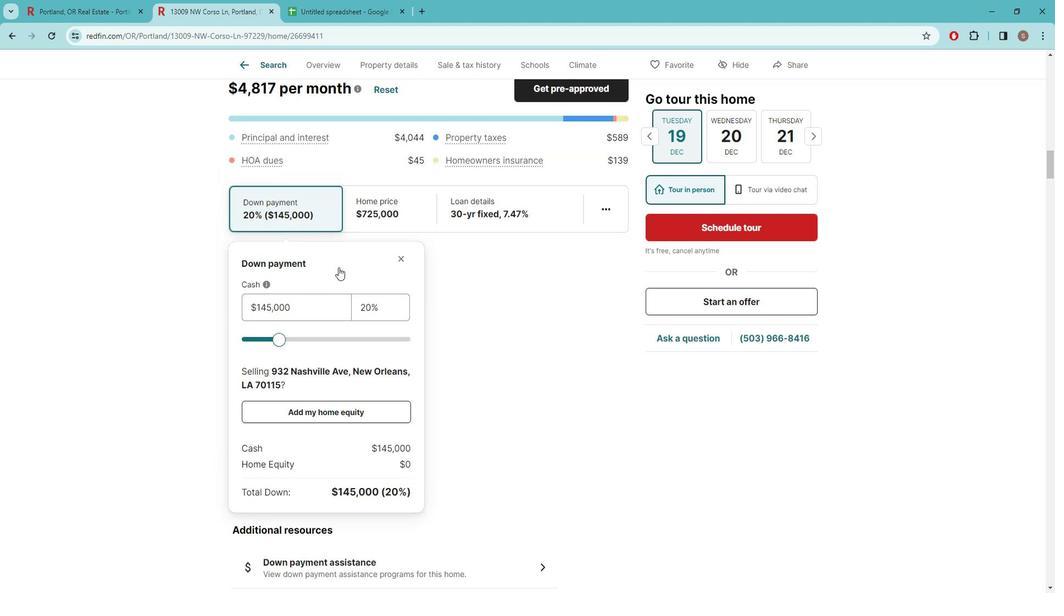
Action: Mouse scrolled (348, 268) with delta (0, 0)
Screenshot: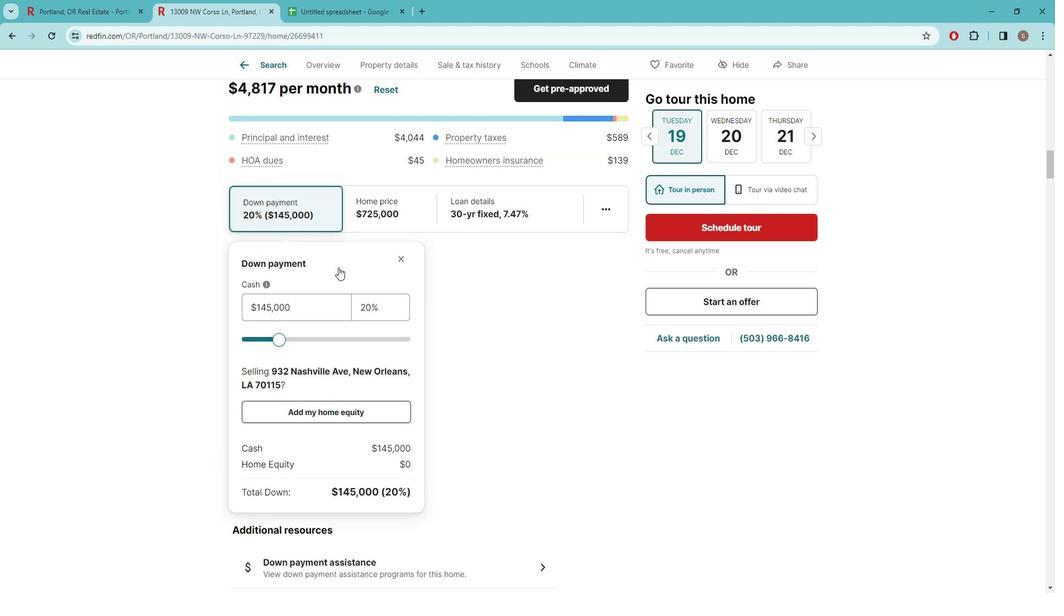 
Action: Mouse scrolled (348, 268) with delta (0, 0)
Screenshot: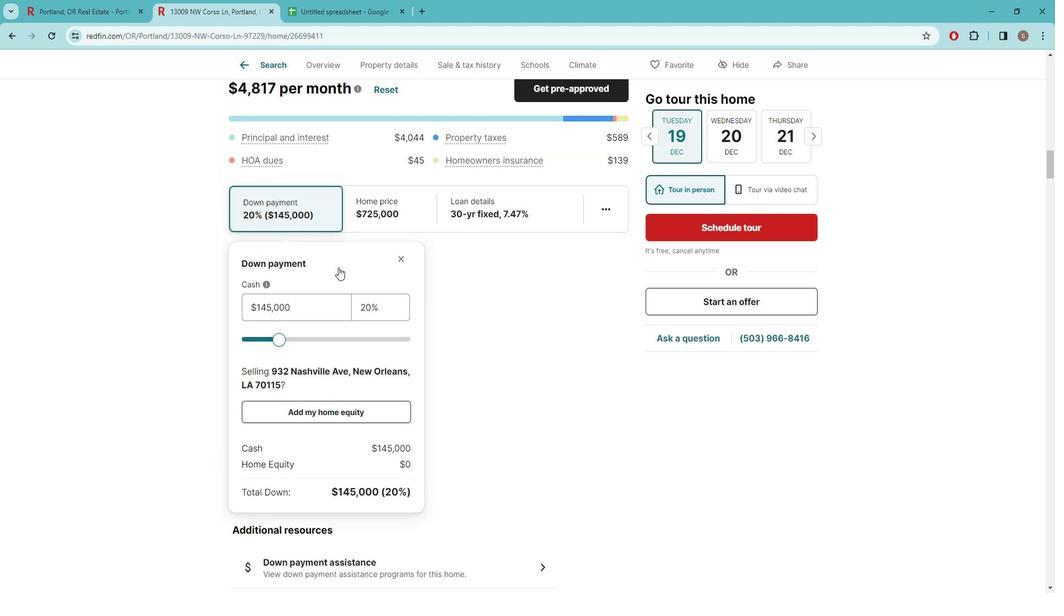
Action: Mouse scrolled (348, 268) with delta (0, 0)
Screenshot: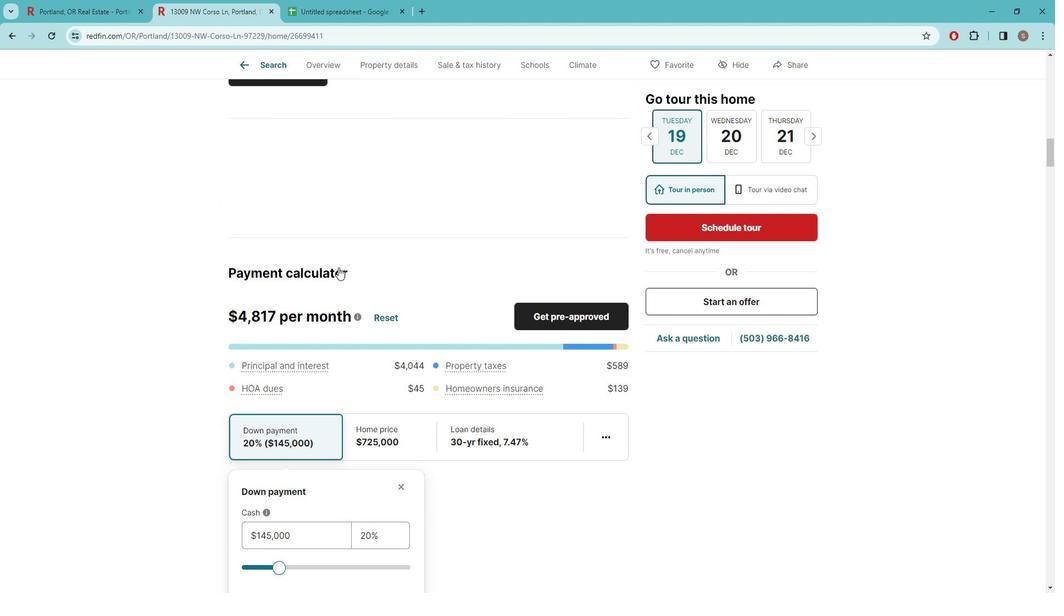 
Action: Mouse scrolled (348, 268) with delta (0, 0)
Screenshot: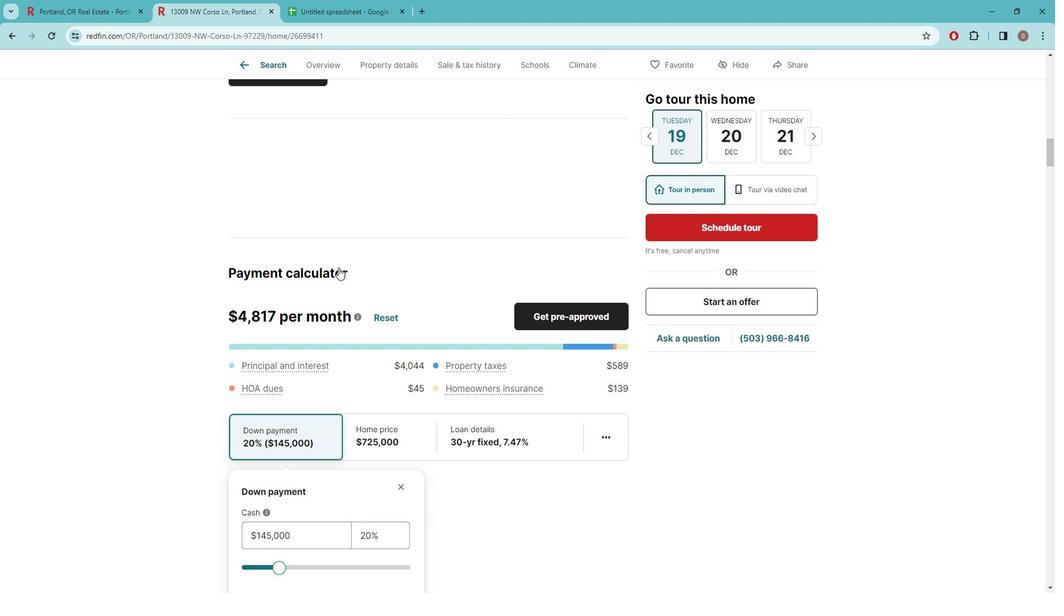 
Action: Mouse scrolled (348, 268) with delta (0, 0)
Screenshot: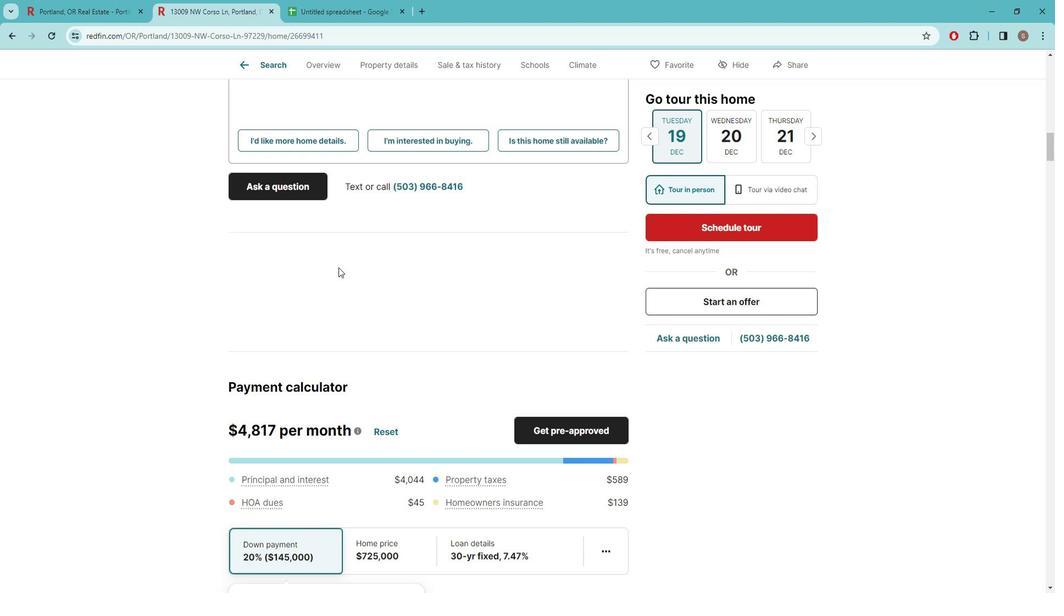 
Action: Mouse scrolled (348, 268) with delta (0, 0)
Screenshot: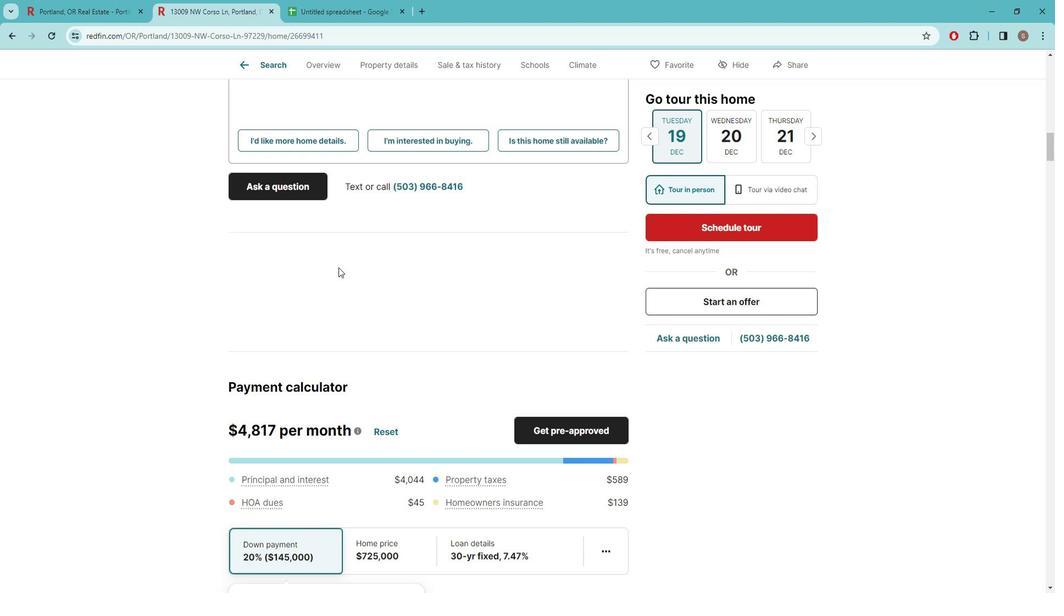 
Action: Mouse scrolled (348, 268) with delta (0, 0)
Screenshot: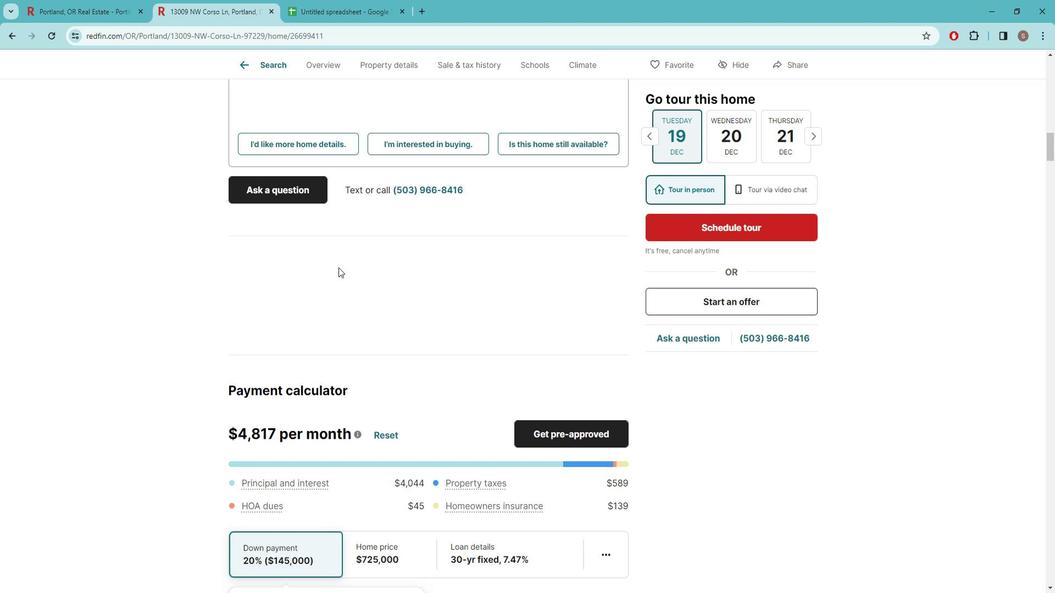 
Action: Mouse scrolled (348, 268) with delta (0, 0)
Screenshot: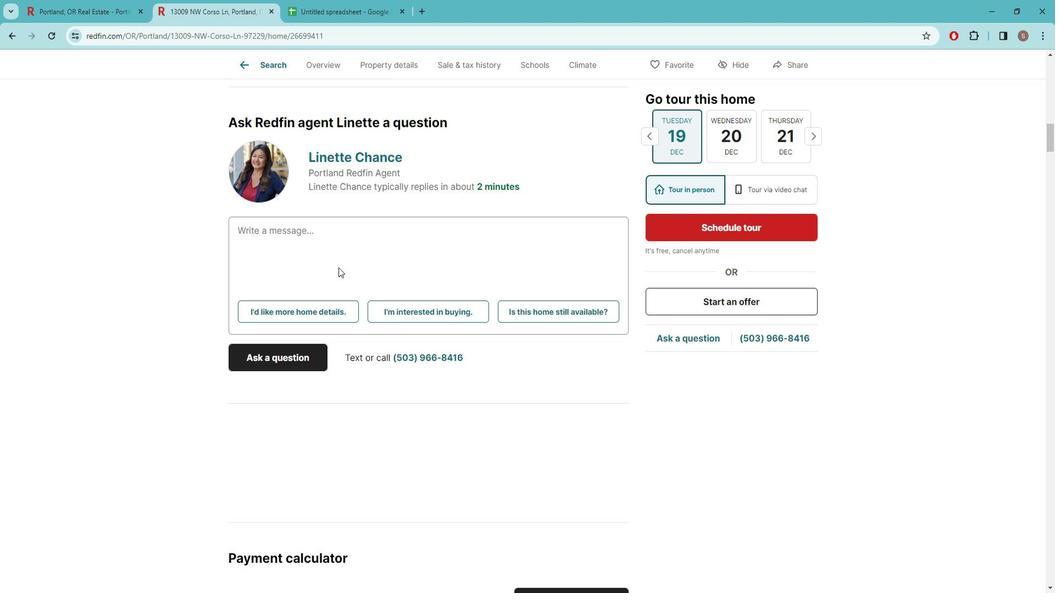 
Action: Mouse scrolled (348, 268) with delta (0, 0)
Screenshot: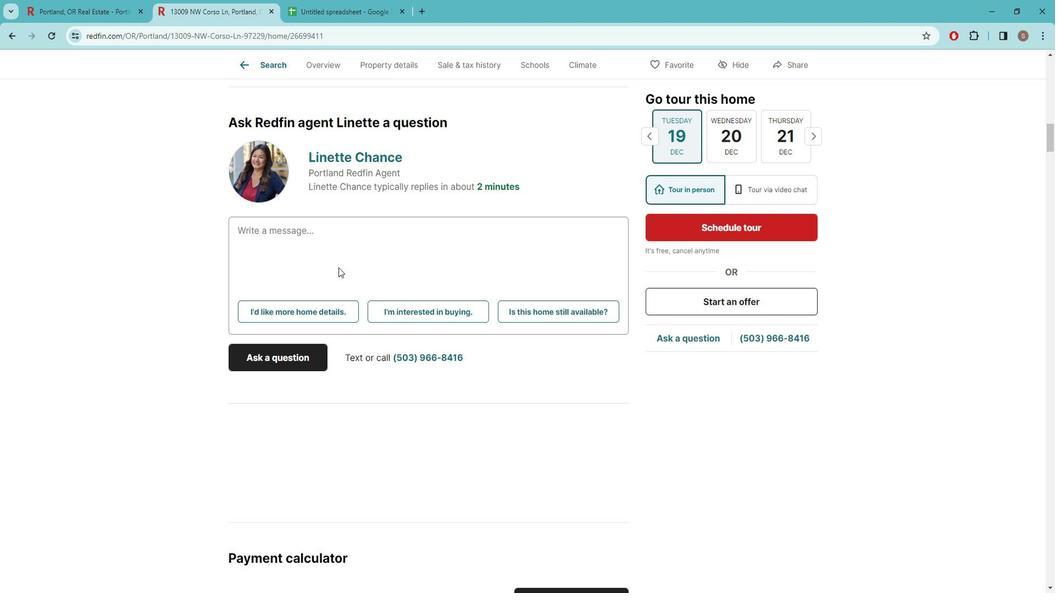 
Action: Mouse scrolled (348, 268) with delta (0, 0)
Screenshot: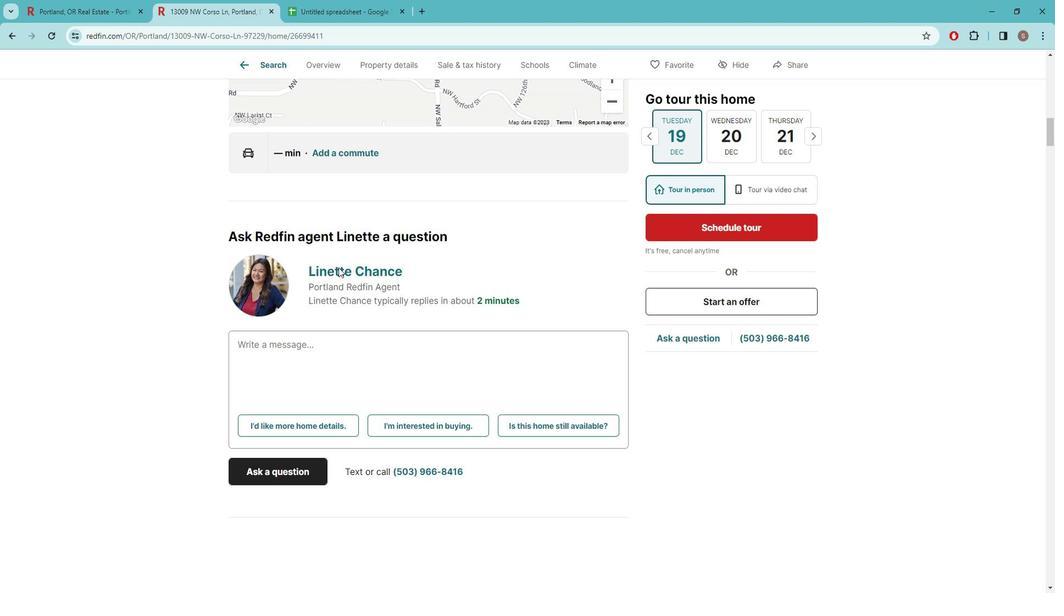 
Action: Mouse scrolled (348, 268) with delta (0, 0)
Screenshot: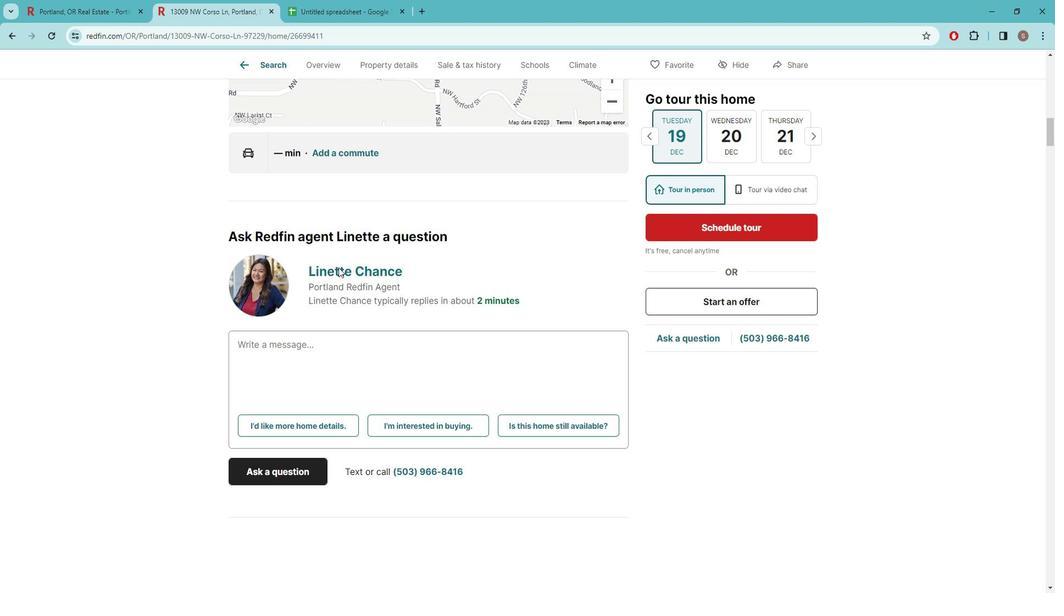 
Action: Mouse scrolled (348, 268) with delta (0, 0)
Screenshot: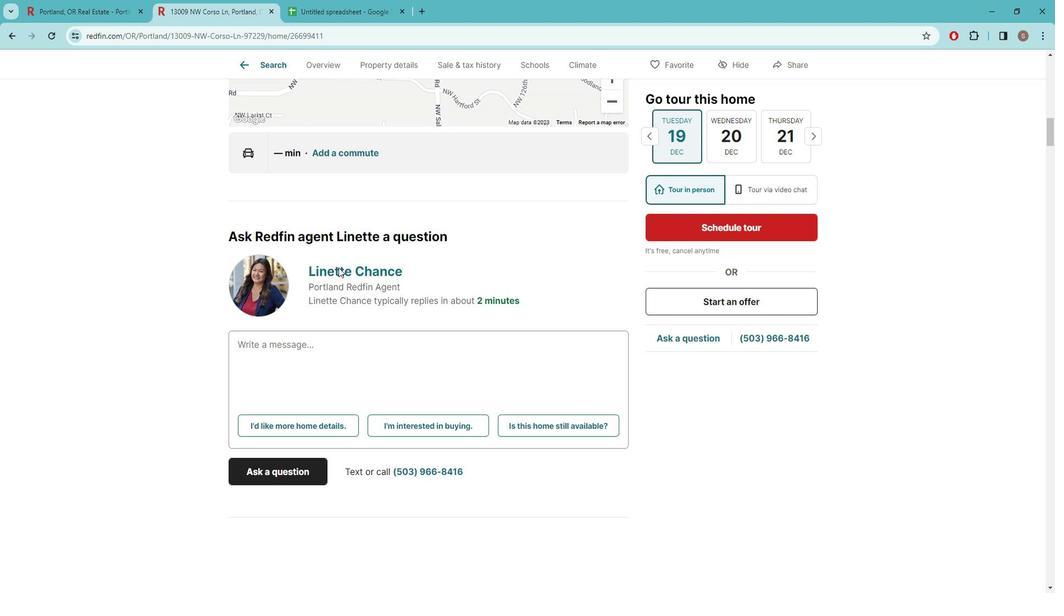 
Action: Mouse scrolled (348, 268) with delta (0, 0)
Screenshot: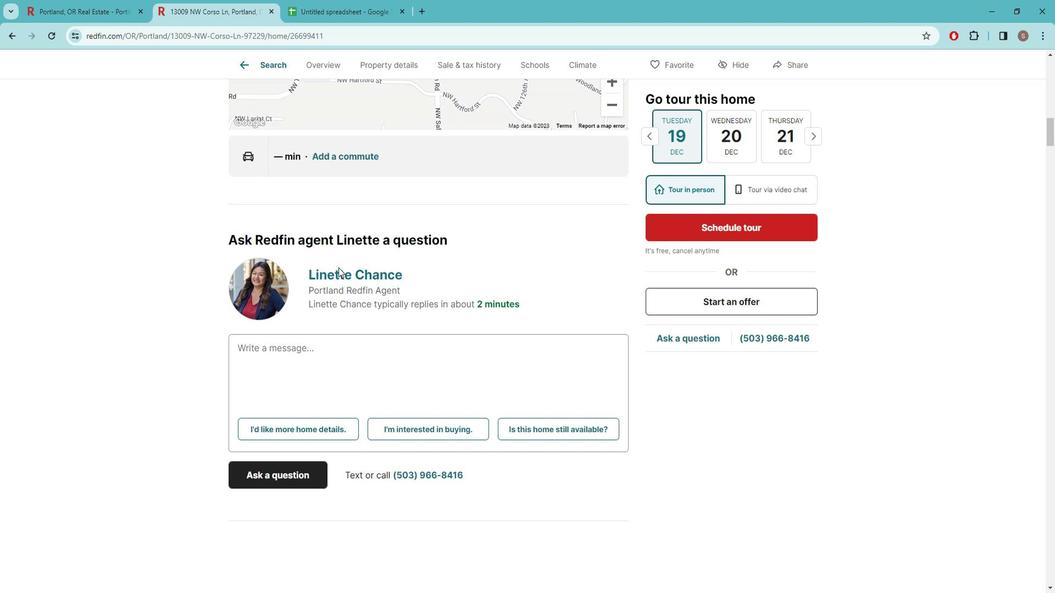 
Action: Mouse scrolled (348, 268) with delta (0, 0)
Screenshot: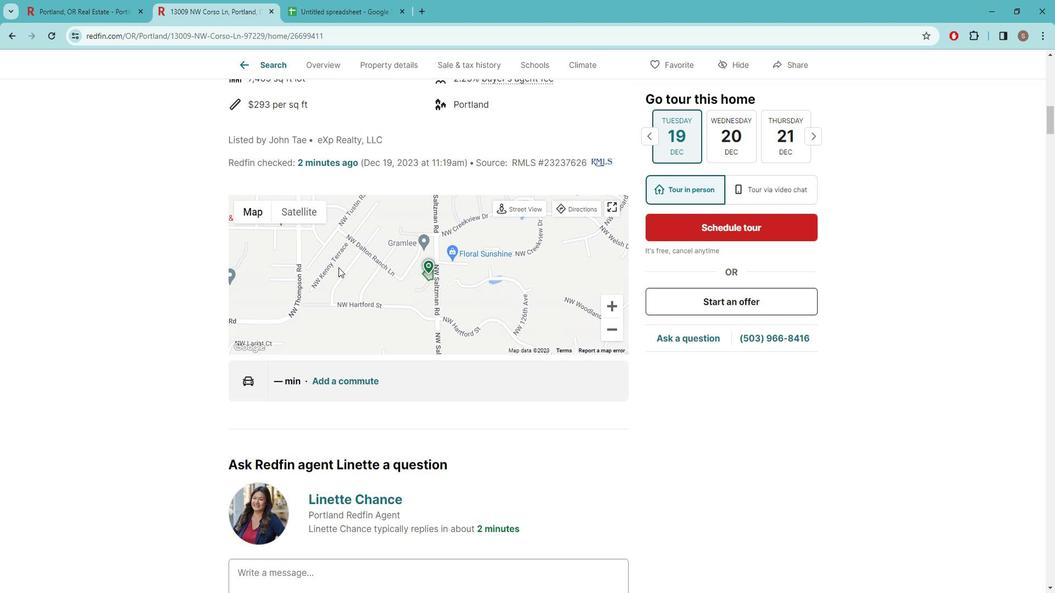 
Action: Mouse scrolled (348, 268) with delta (0, 0)
Screenshot: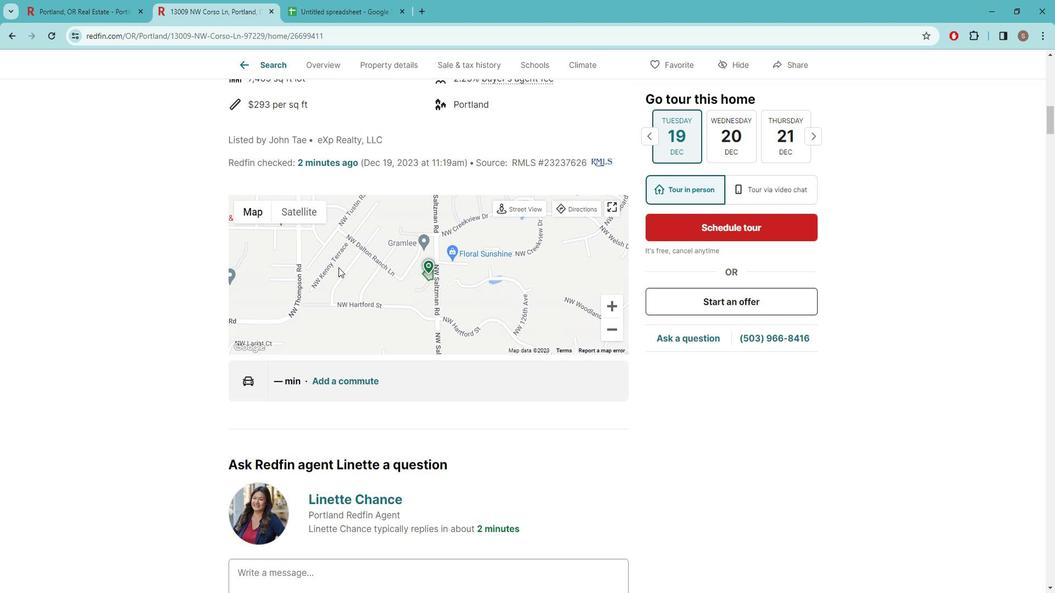 
Action: Mouse scrolled (348, 268) with delta (0, 0)
Screenshot: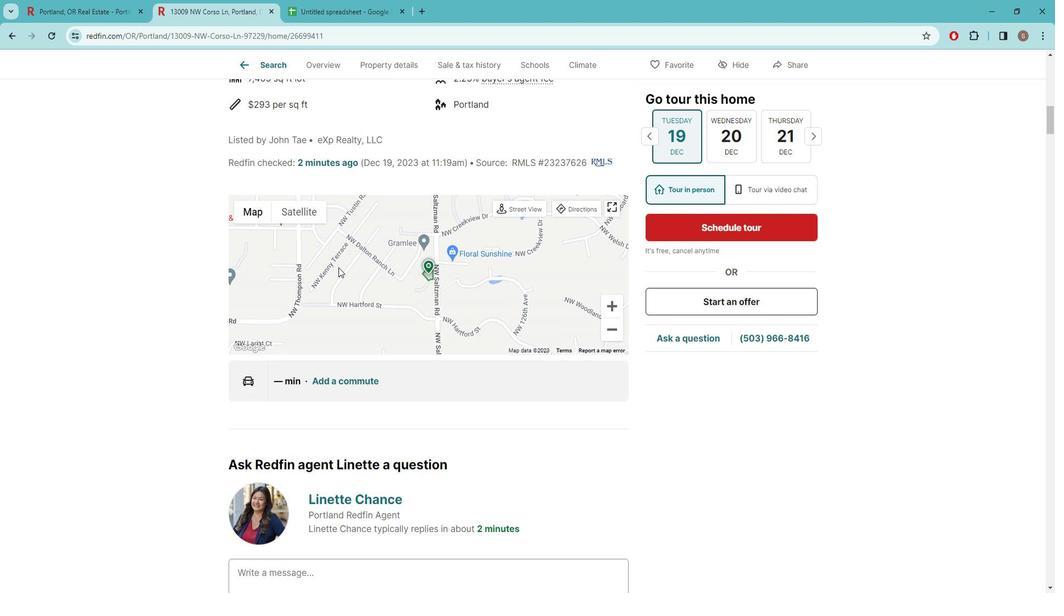 
Action: Mouse scrolled (348, 268) with delta (0, 0)
Screenshot: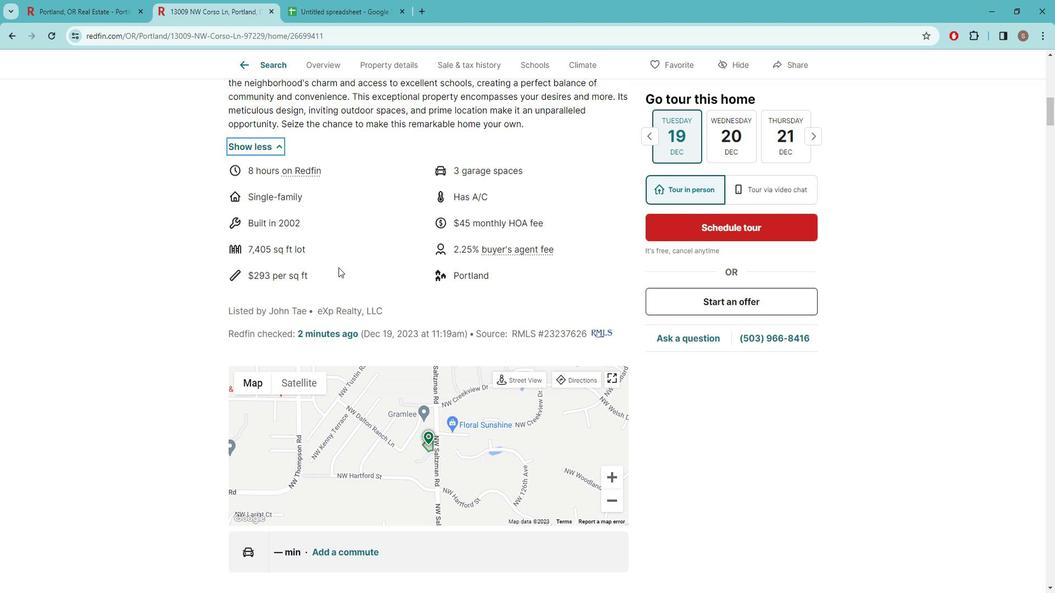 
Action: Mouse scrolled (348, 268) with delta (0, 0)
Screenshot: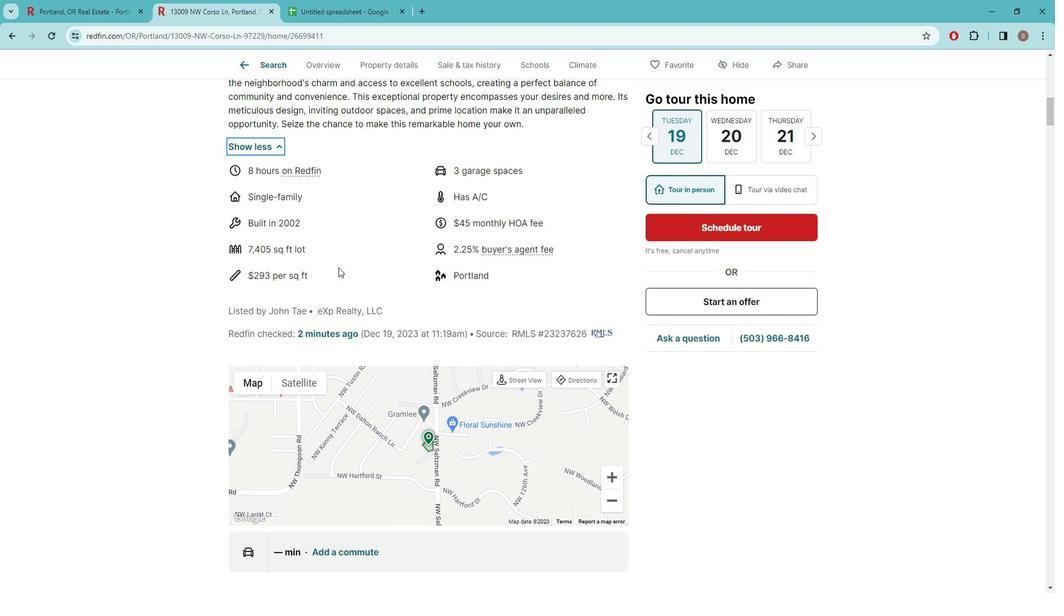
Action: Mouse scrolled (348, 268) with delta (0, 0)
Screenshot: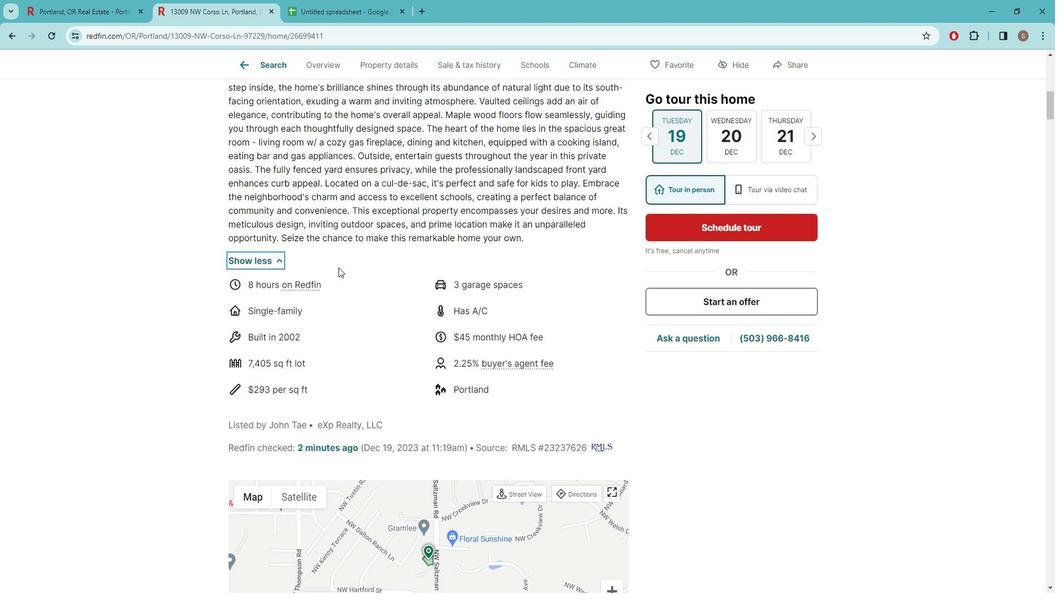 
Action: Mouse scrolled (348, 268) with delta (0, 0)
Screenshot: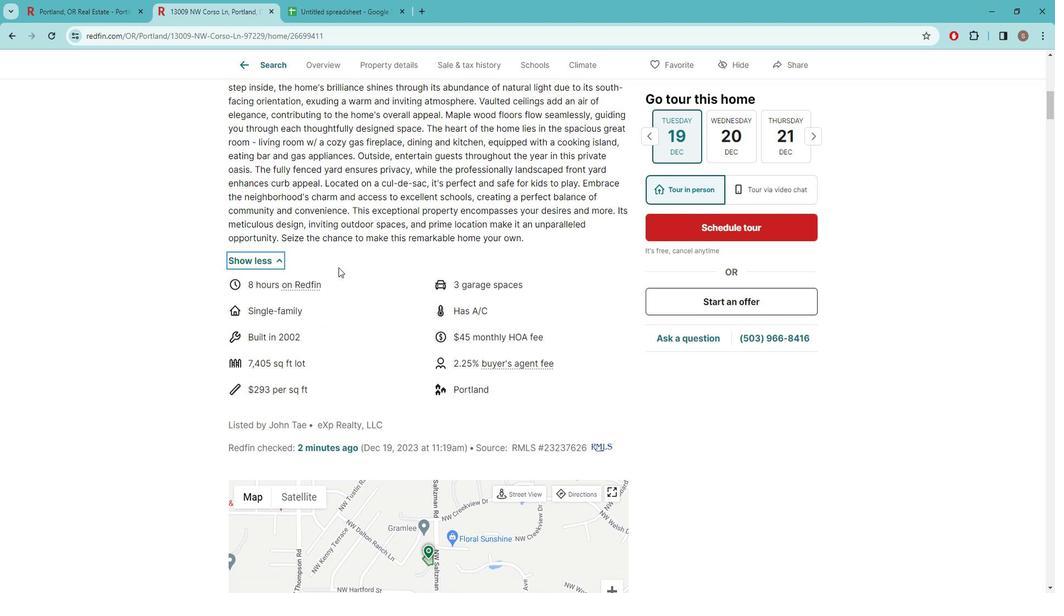 
Action: Mouse scrolled (348, 268) with delta (0, 0)
Screenshot: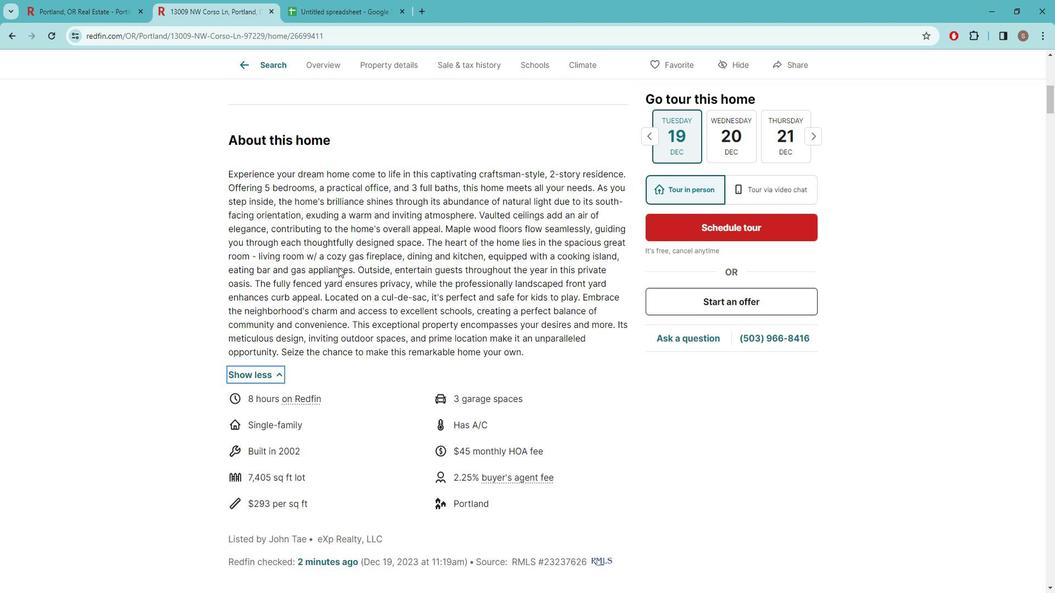 
Action: Mouse scrolled (348, 268) with delta (0, 0)
Screenshot: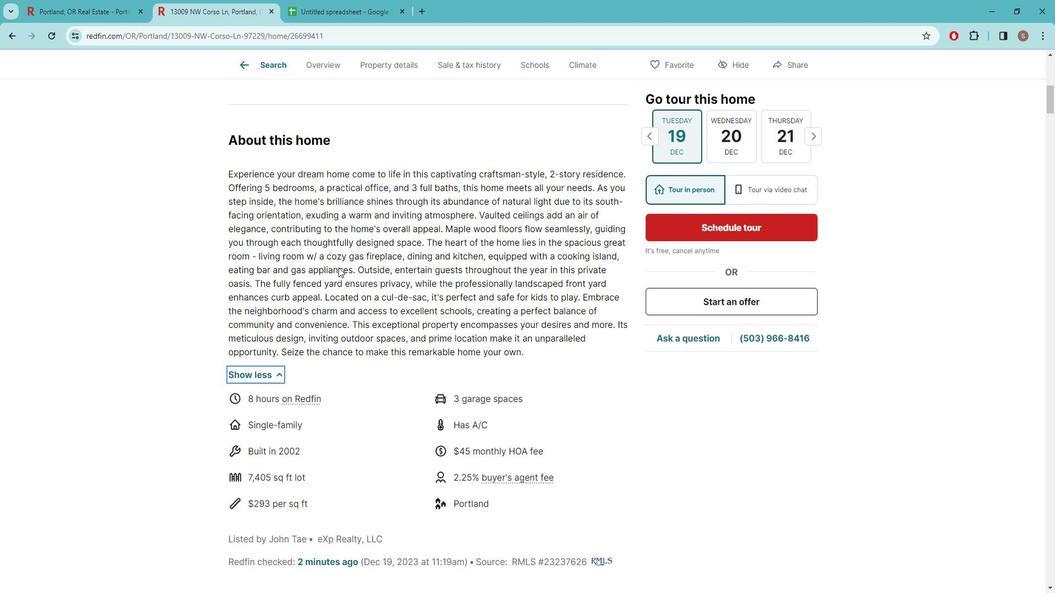 
Action: Mouse scrolled (348, 268) with delta (0, 0)
Screenshot: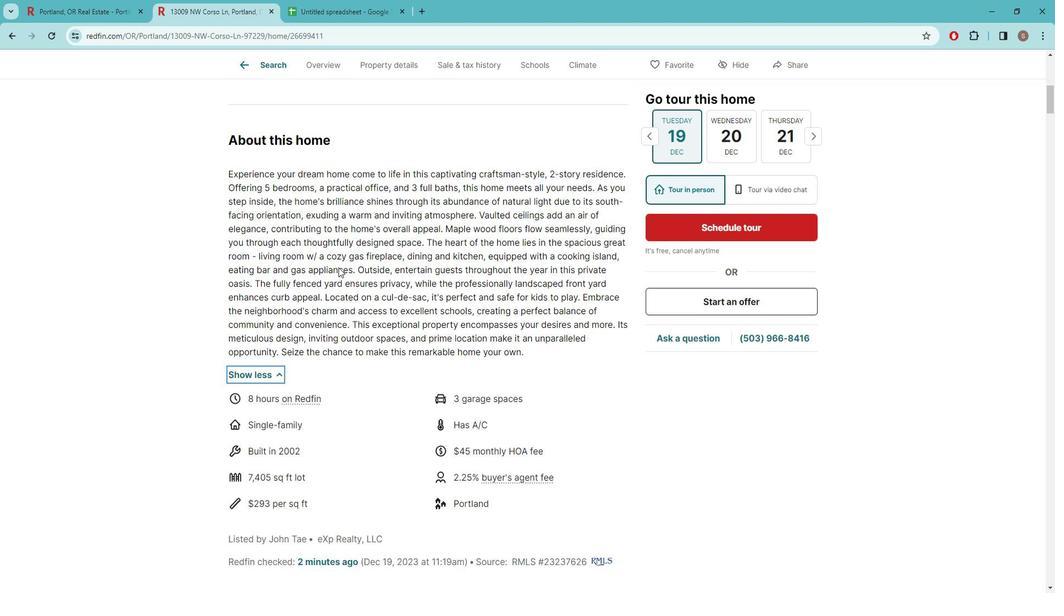 
Action: Mouse moved to (329, 275)
Screenshot: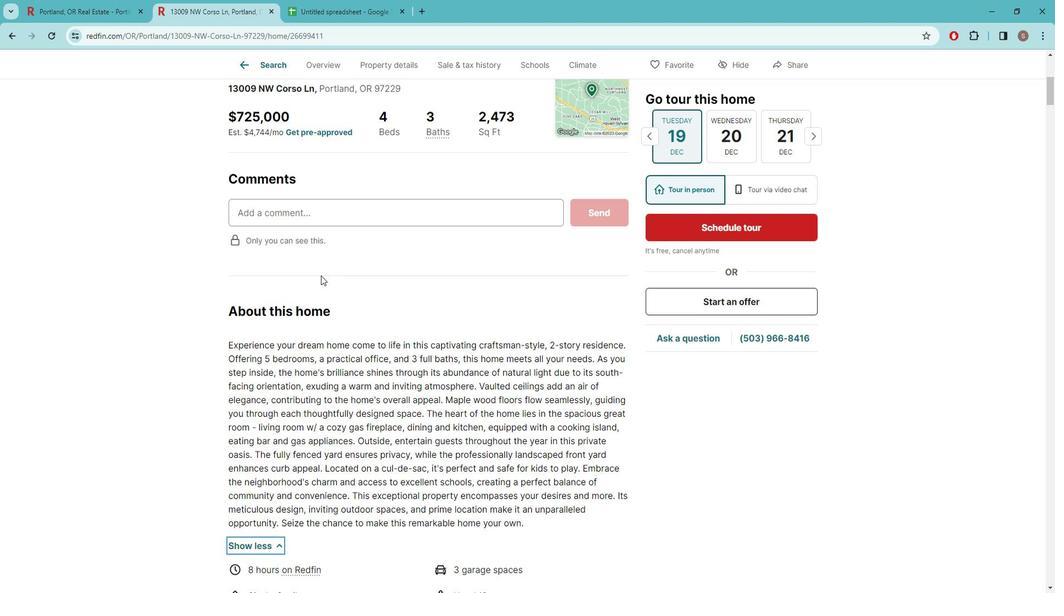 
Action: Mouse scrolled (329, 276) with delta (0, 0)
Screenshot: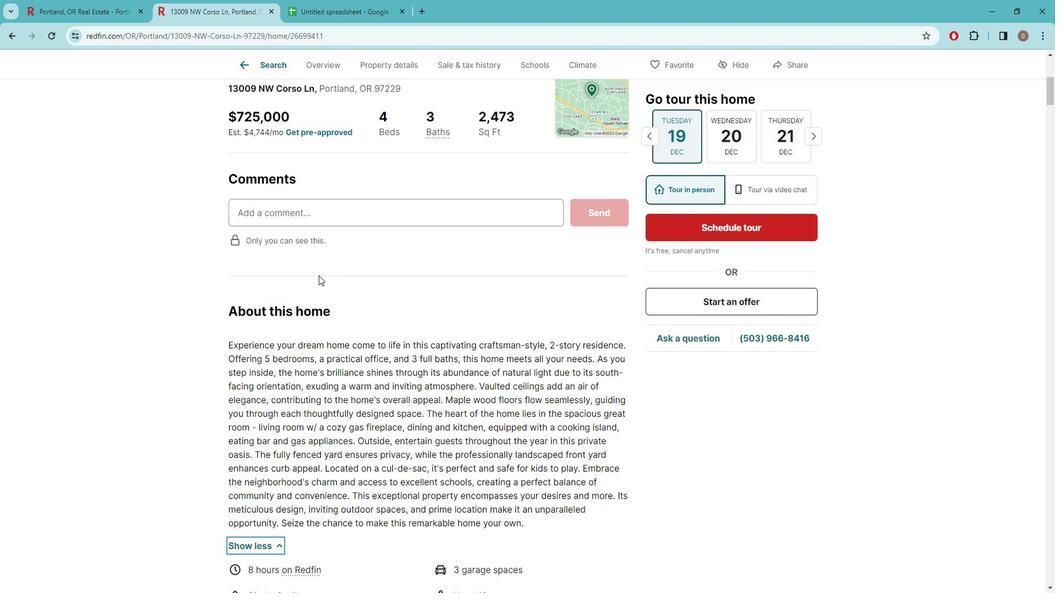 
Action: Mouse scrolled (329, 276) with delta (0, 0)
Screenshot: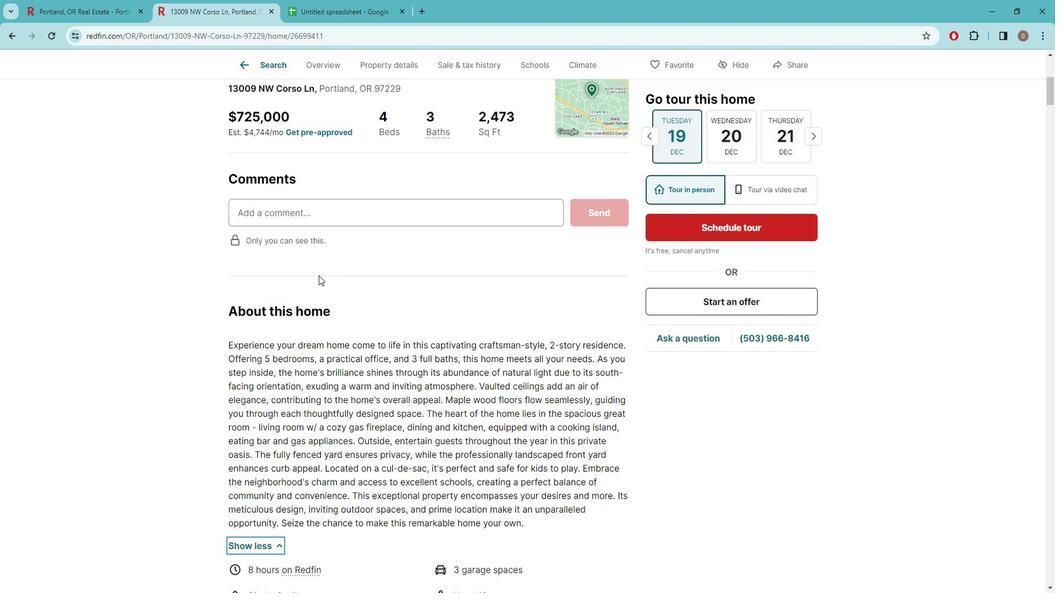 
Action: Mouse moved to (285, 201)
Screenshot: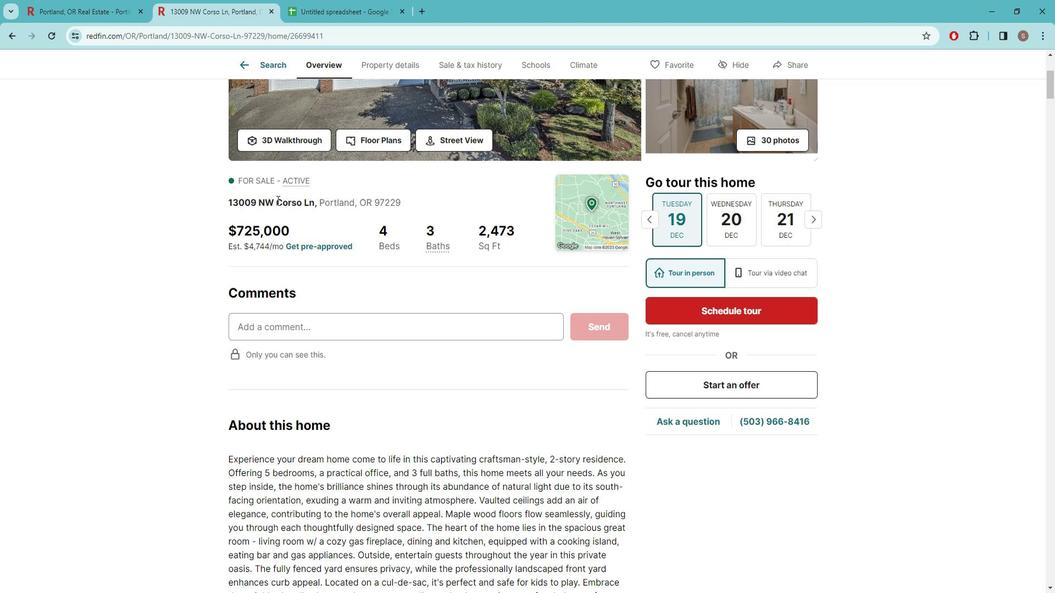 
Action: Mouse pressed left at (285, 201)
Screenshot: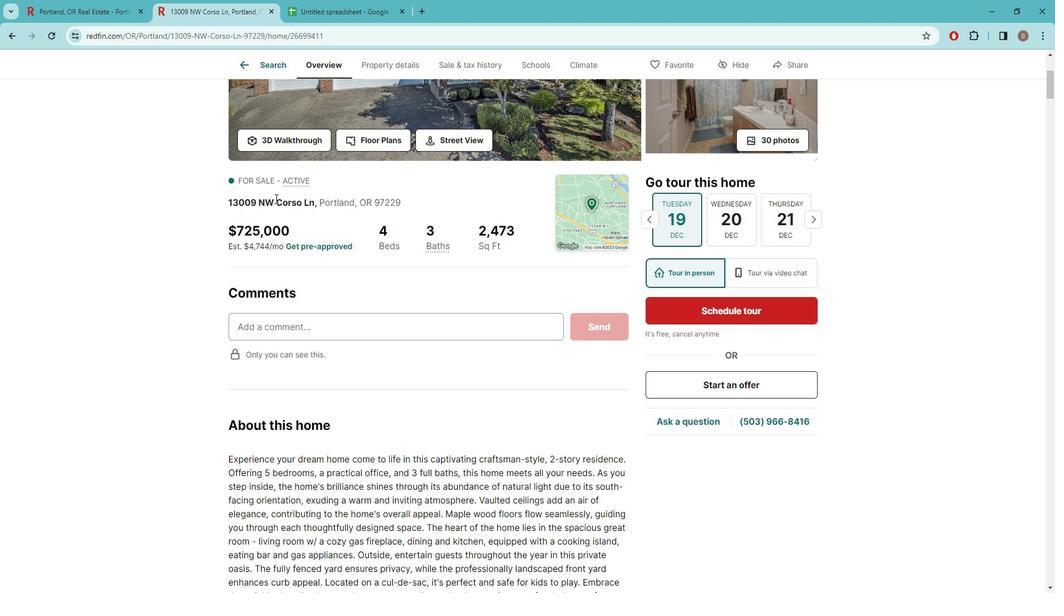 
Action: Mouse pressed left at (285, 201)
Screenshot: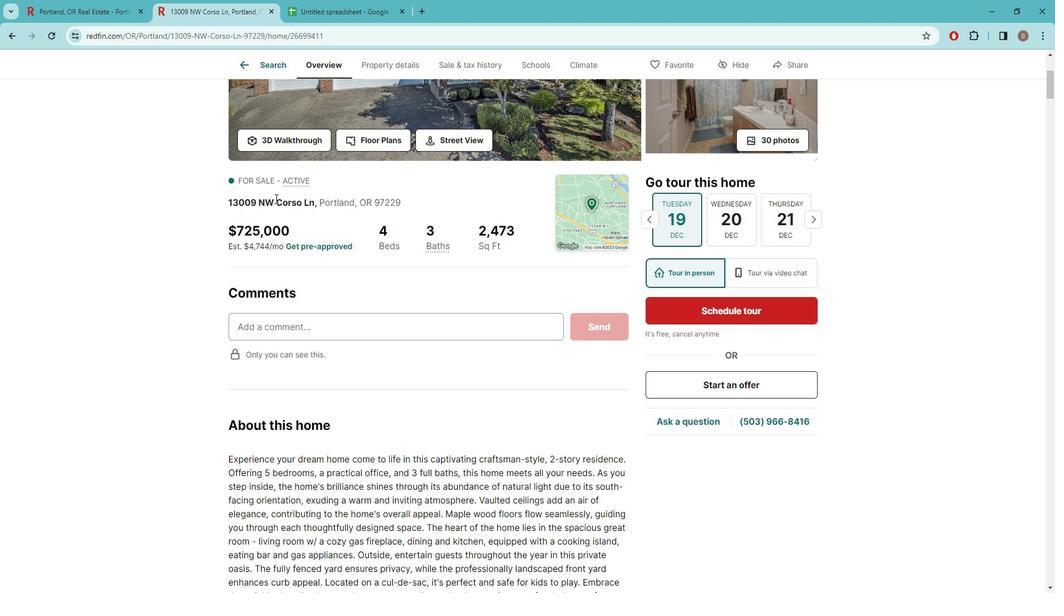 
Action: Mouse pressed left at (285, 201)
Screenshot: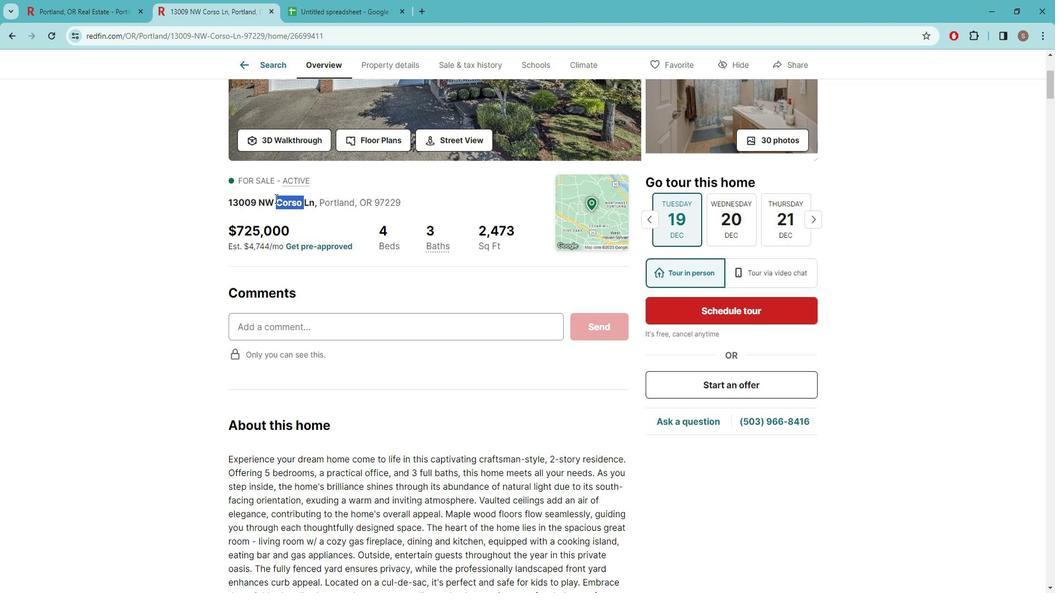 
Action: Key pressed ctrl+C
Screenshot: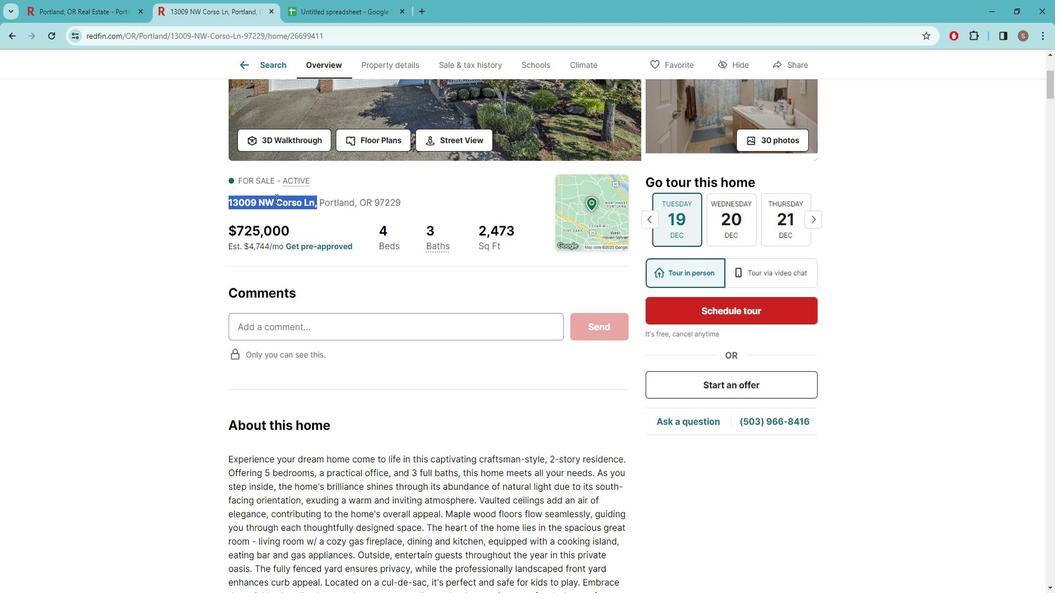 
Action: Mouse moved to (307, 10)
Screenshot: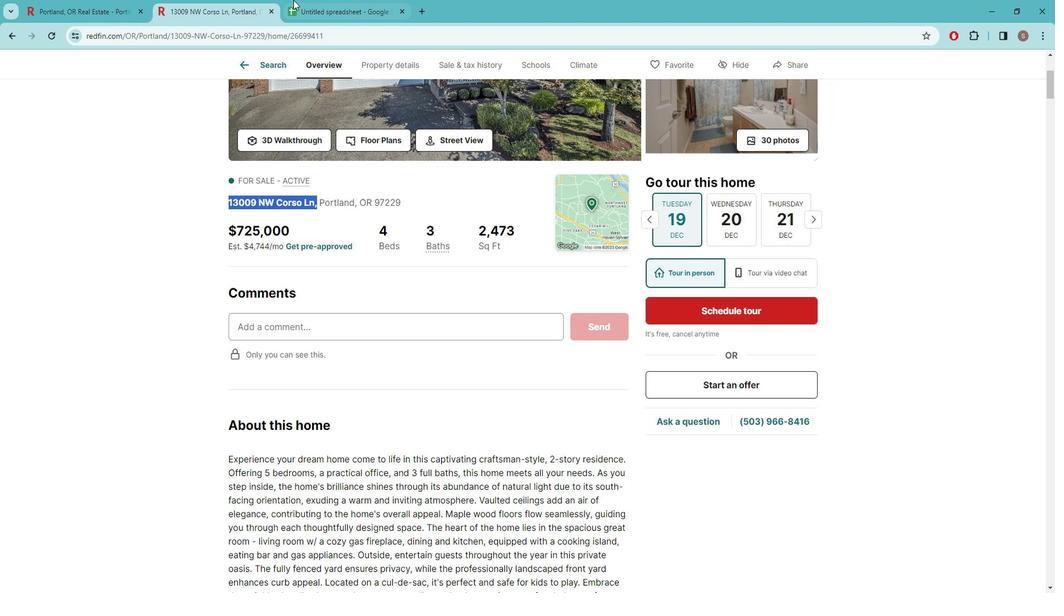 
Action: Mouse pressed left at (307, 10)
Screenshot: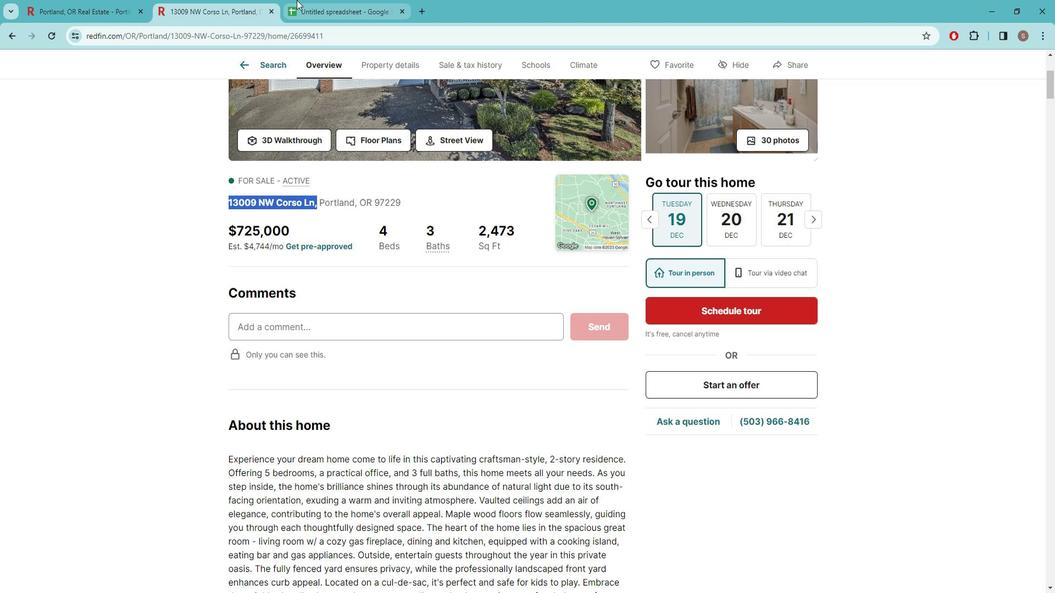
Action: Mouse moved to (137, 176)
Screenshot: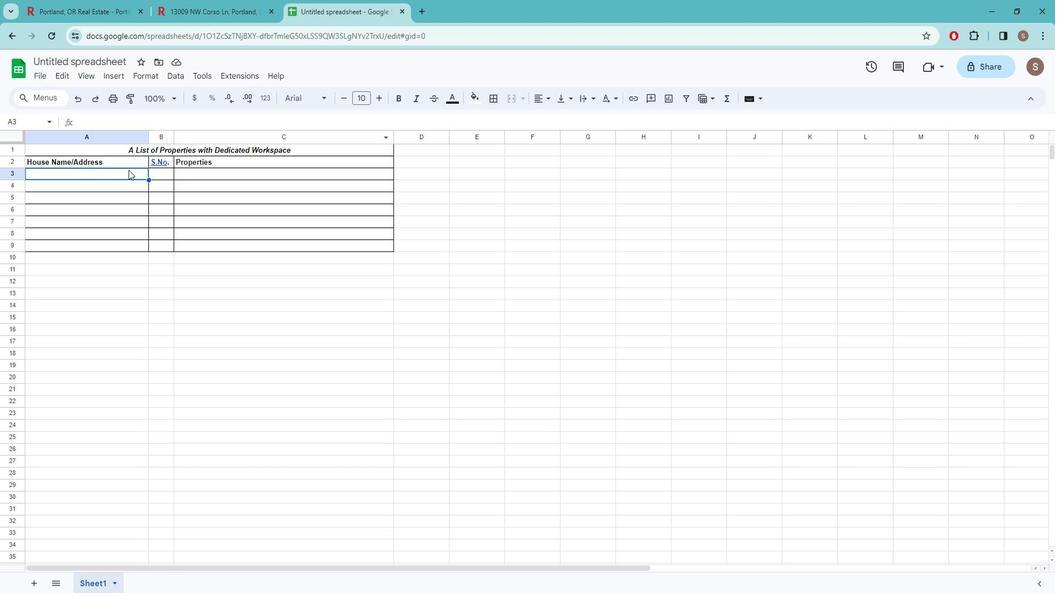 
Action: Mouse pressed left at (137, 176)
Screenshot: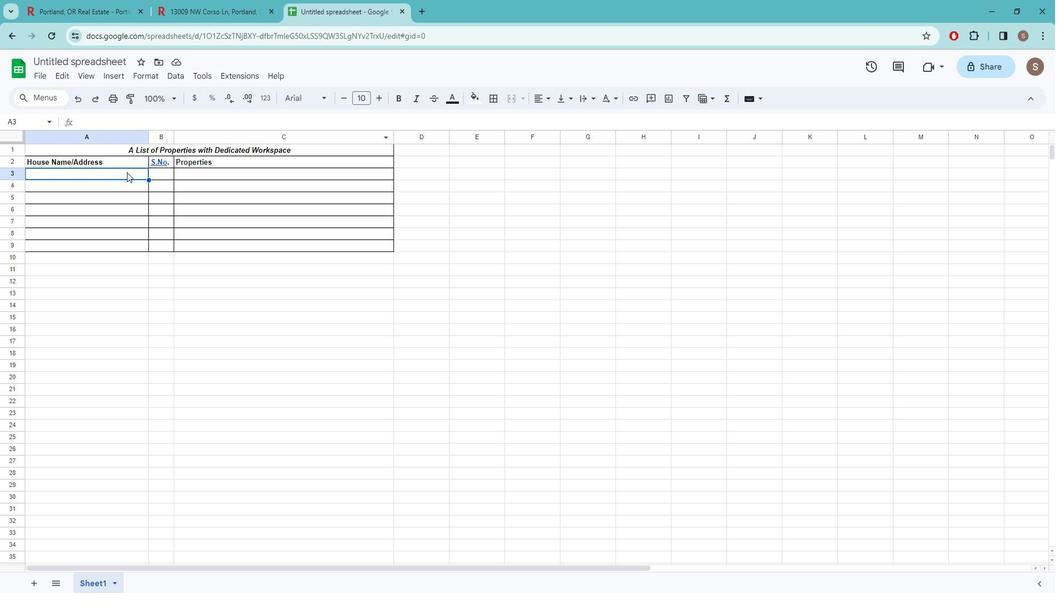 
Action: Key pressed ctrl+V
Screenshot: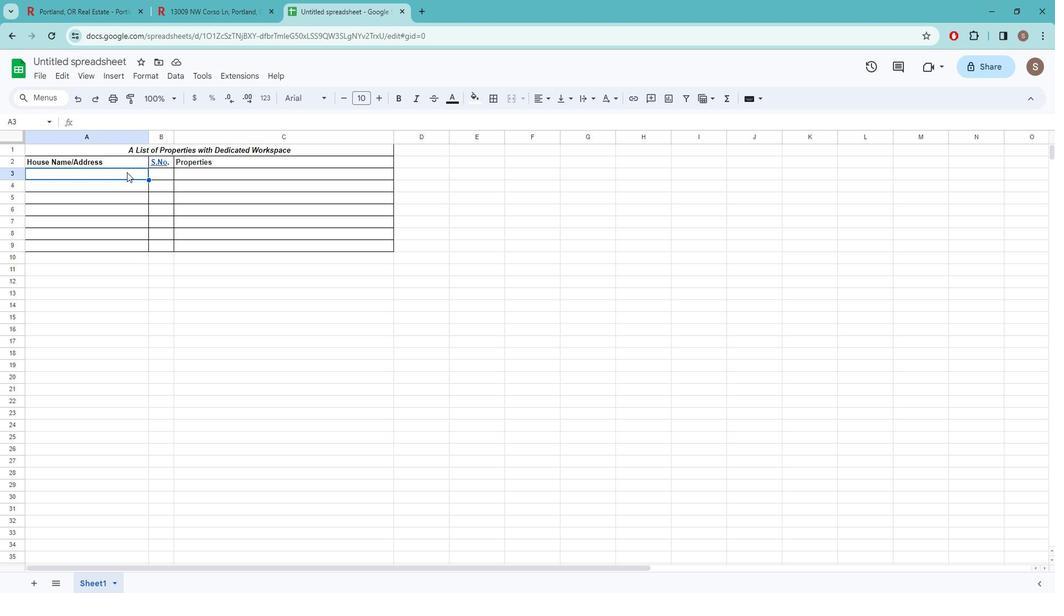 
Action: Mouse moved to (242, 9)
Screenshot: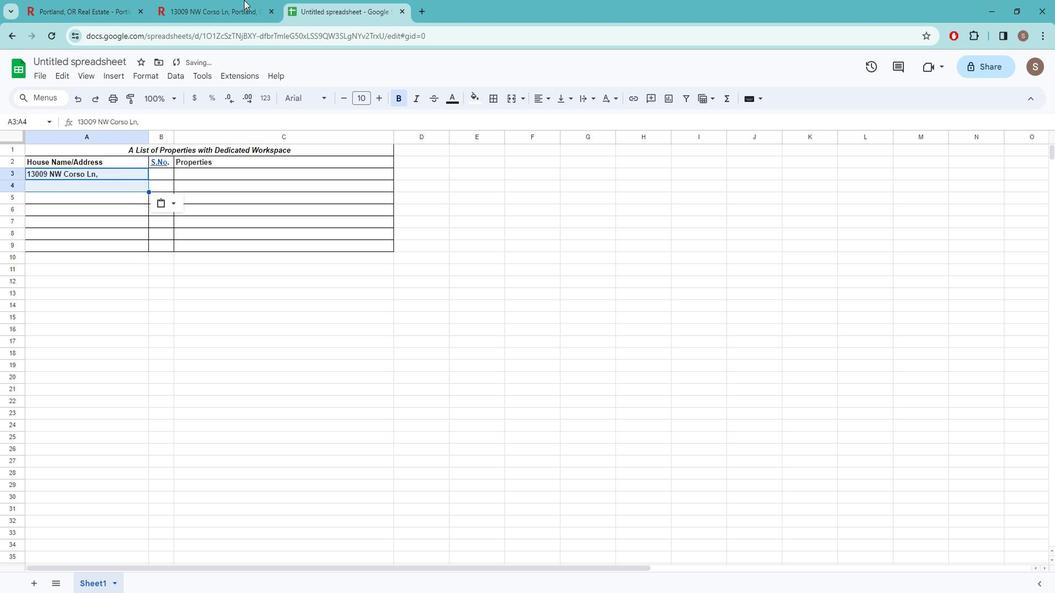 
Action: Mouse pressed left at (242, 10)
Screenshot: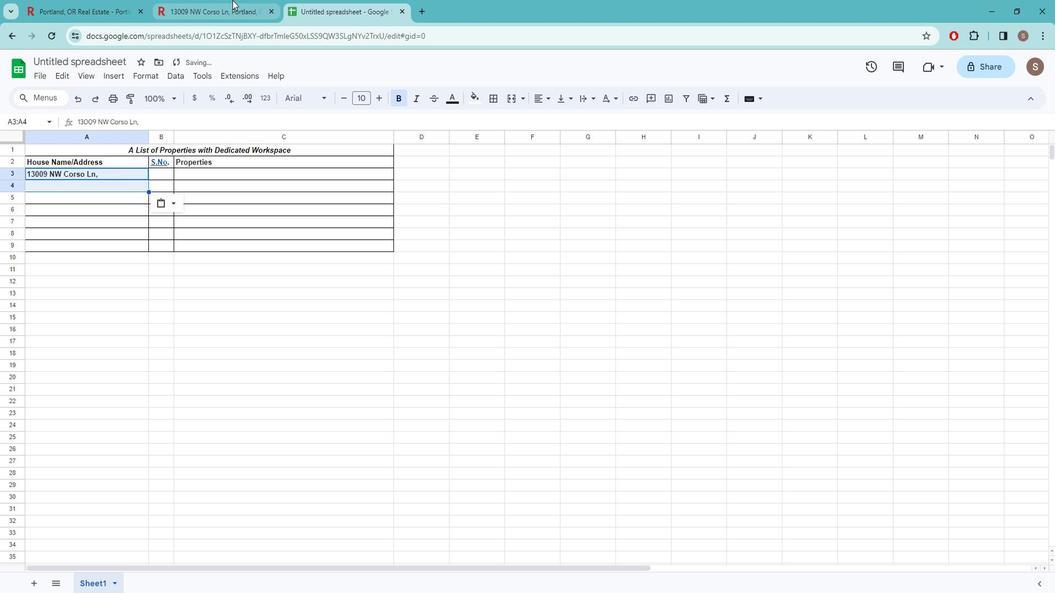 
Action: Mouse moved to (350, 208)
Screenshot: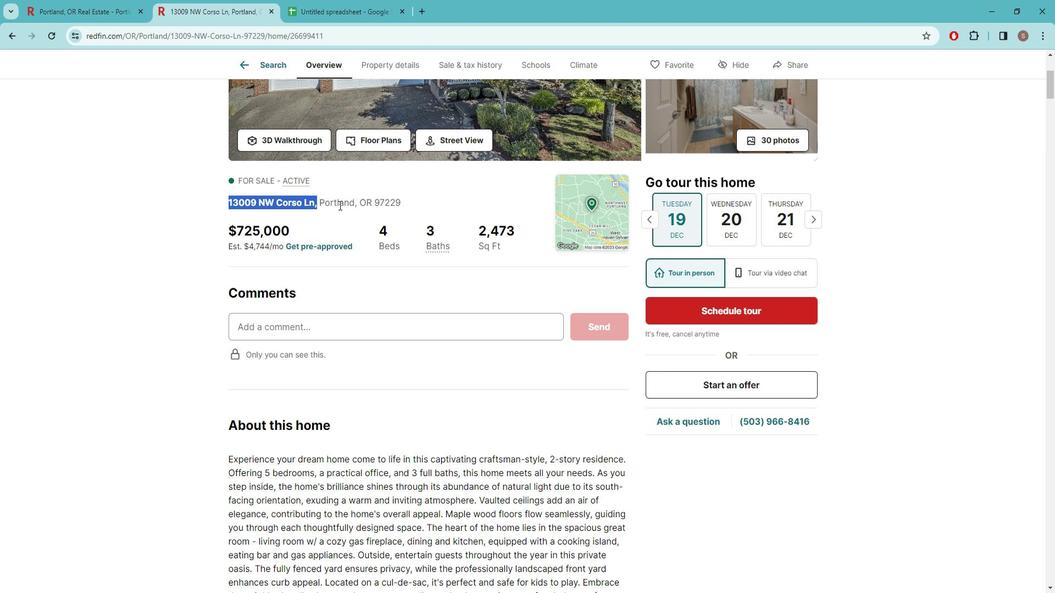 
Action: Mouse pressed left at (350, 208)
Screenshot: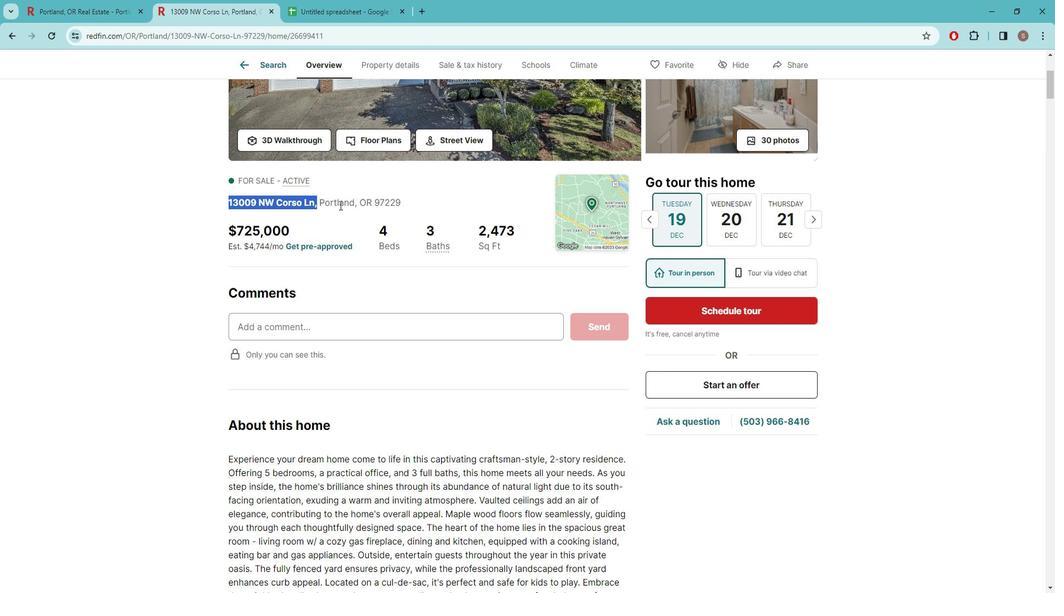 
Action: Mouse pressed left at (350, 208)
Screenshot: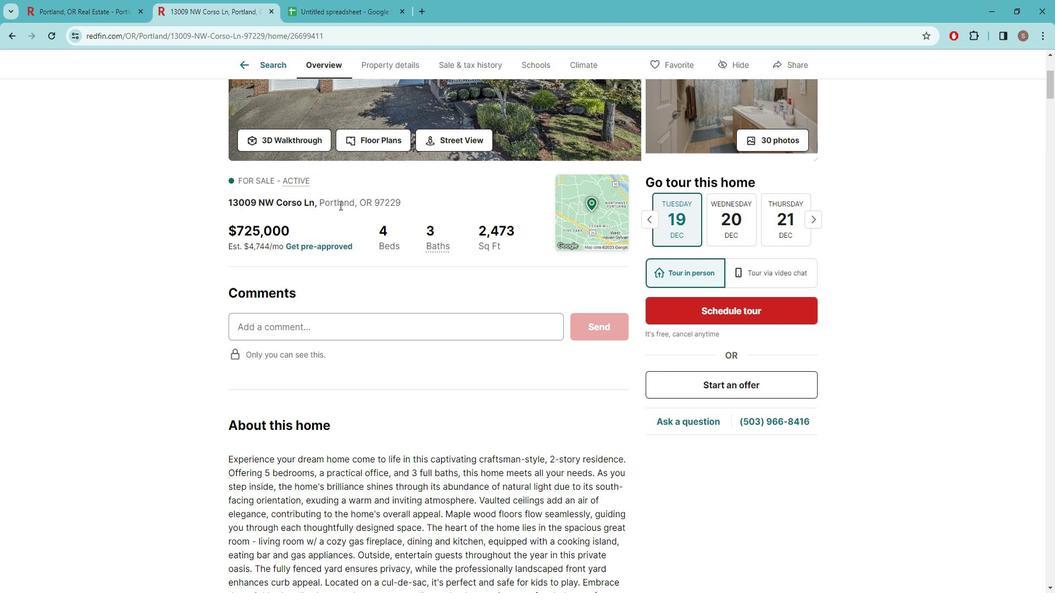 
Action: Mouse pressed left at (350, 208)
Screenshot: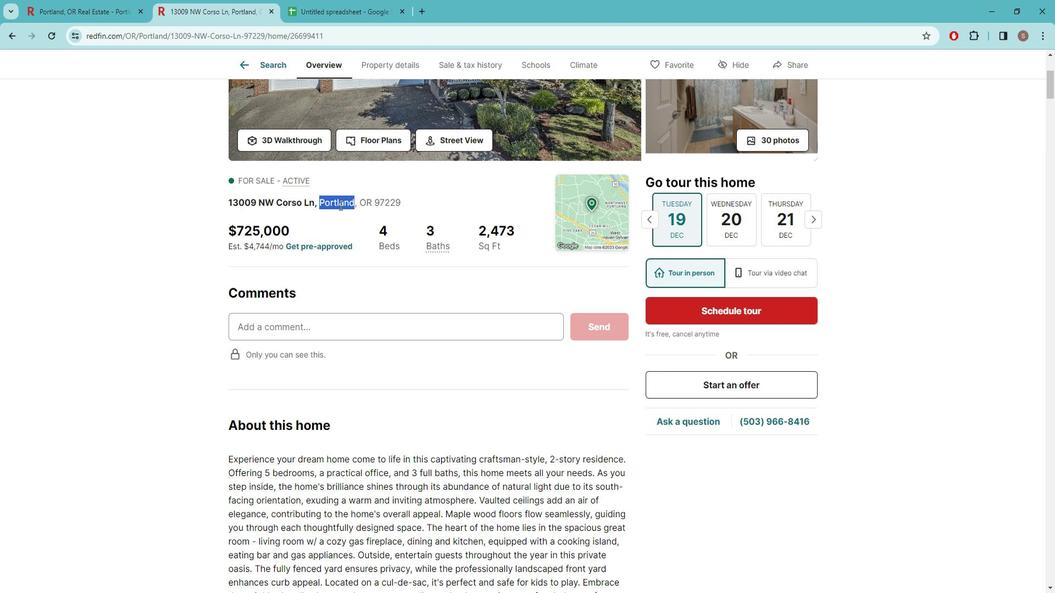 
Action: Key pressed ctrl+C
Screenshot: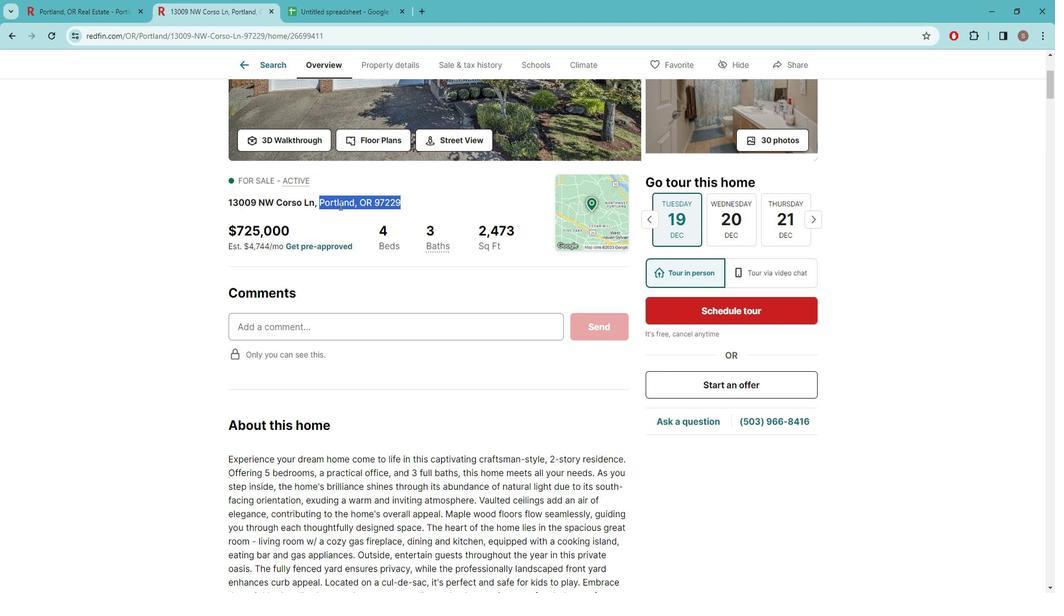 
Action: Mouse moved to (361, 10)
